 Task: Select street view around selected location Hurricane Harbor Splashtown, Texas, United States and verify 5 surrounding locations
Action: Mouse moved to (182, 39)
Screenshot: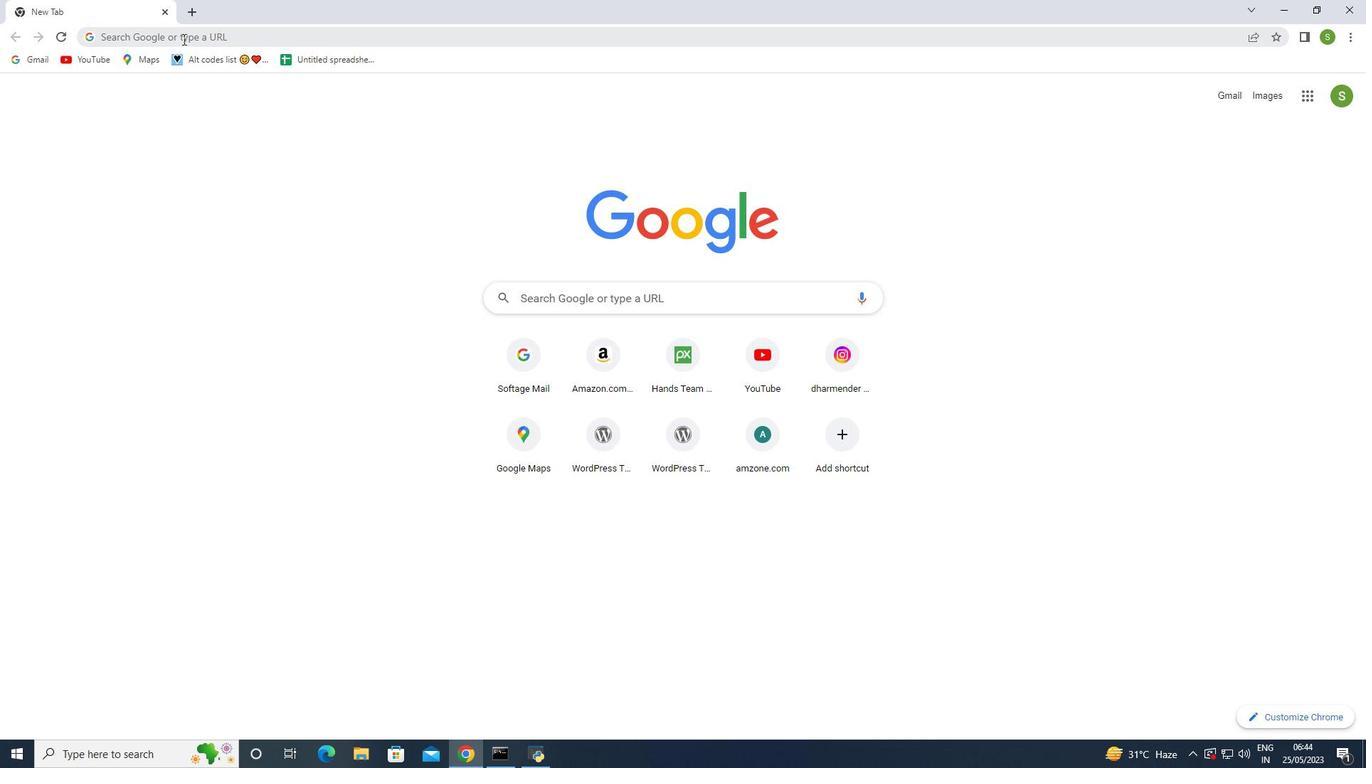 
Action: Mouse pressed left at (182, 39)
Screenshot: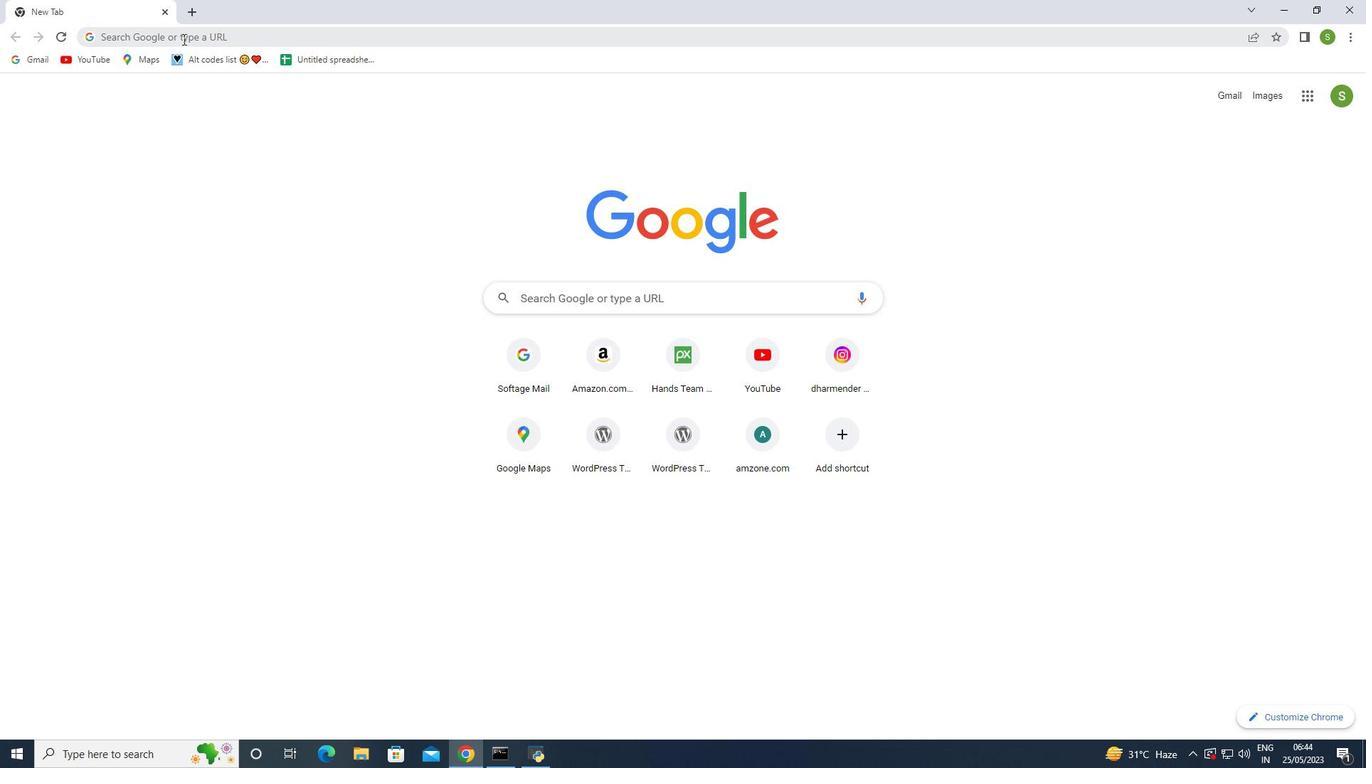 
Action: Key pressed google<Key.space>maps
Screenshot: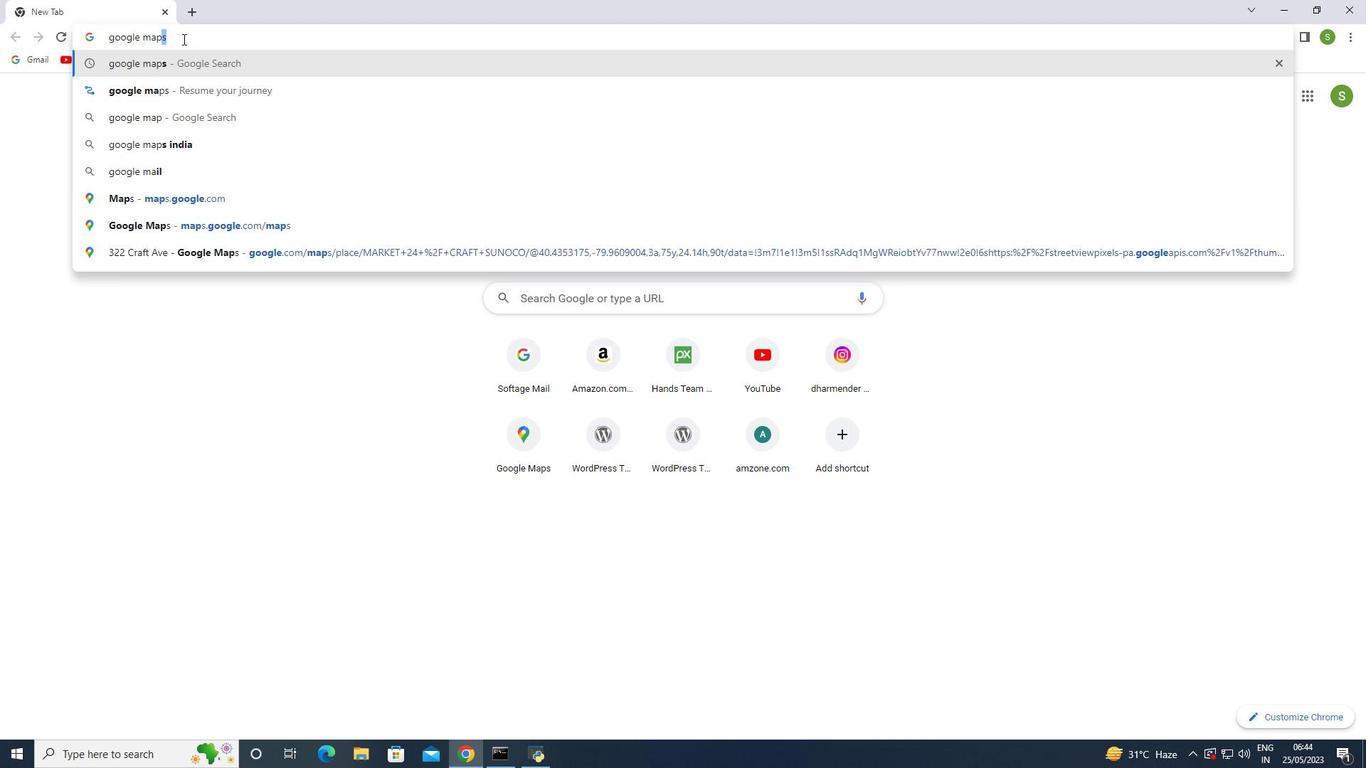
Action: Mouse moved to (172, 67)
Screenshot: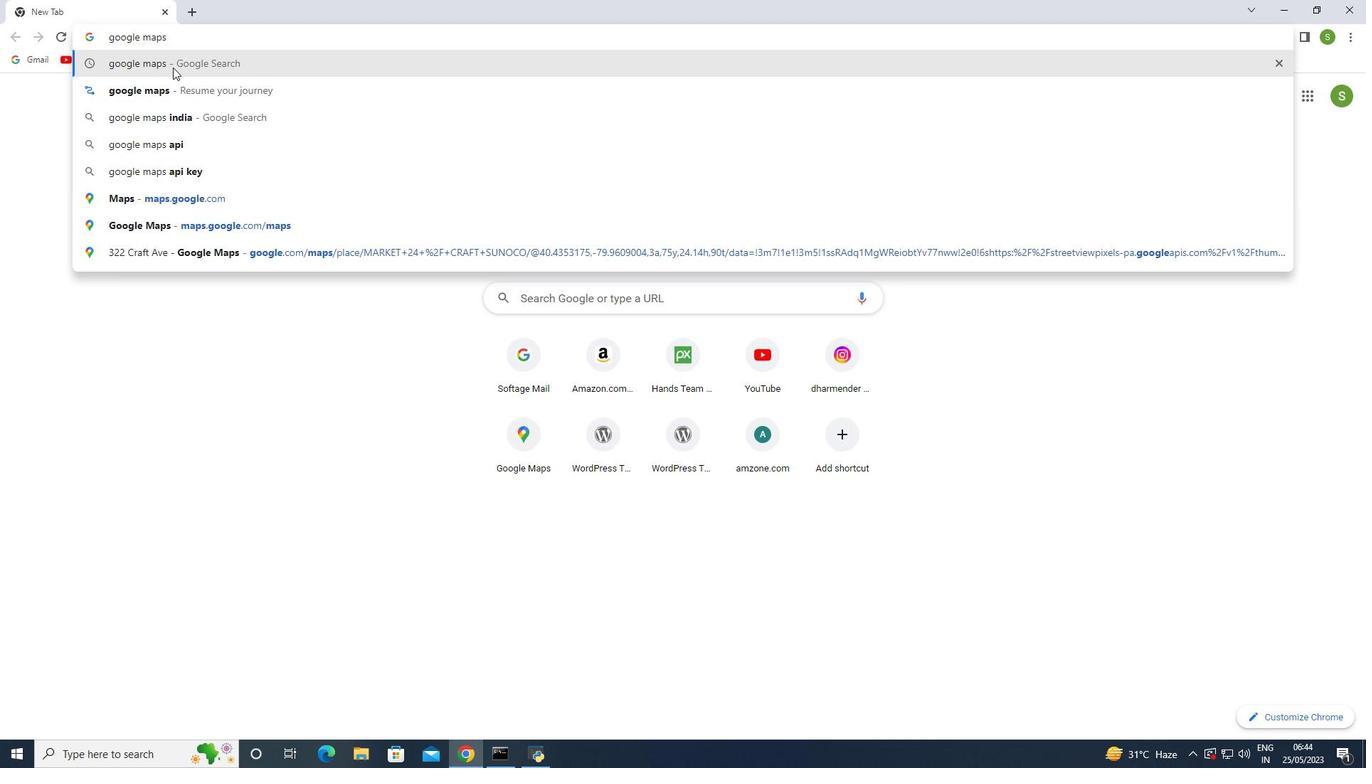 
Action: Key pressed <Key.enter>
Screenshot: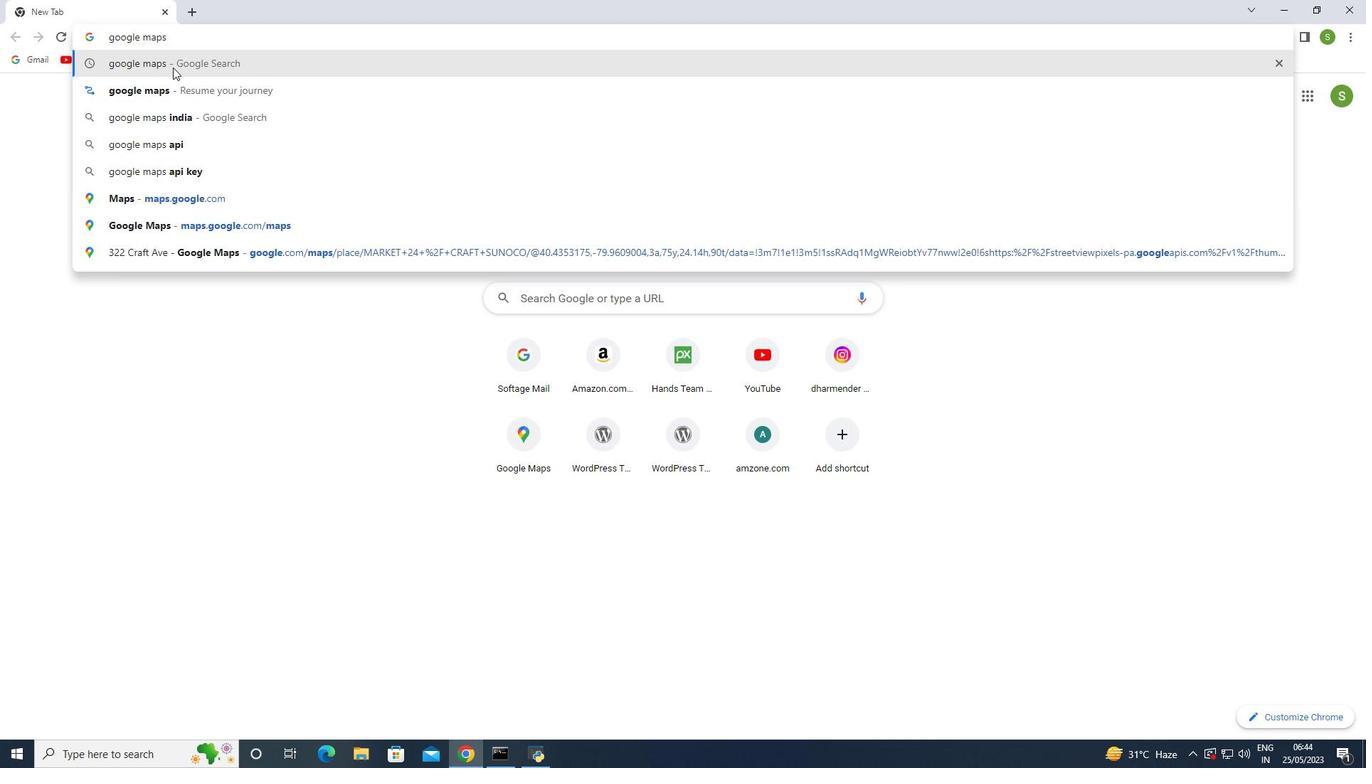 
Action: Mouse moved to (210, 323)
Screenshot: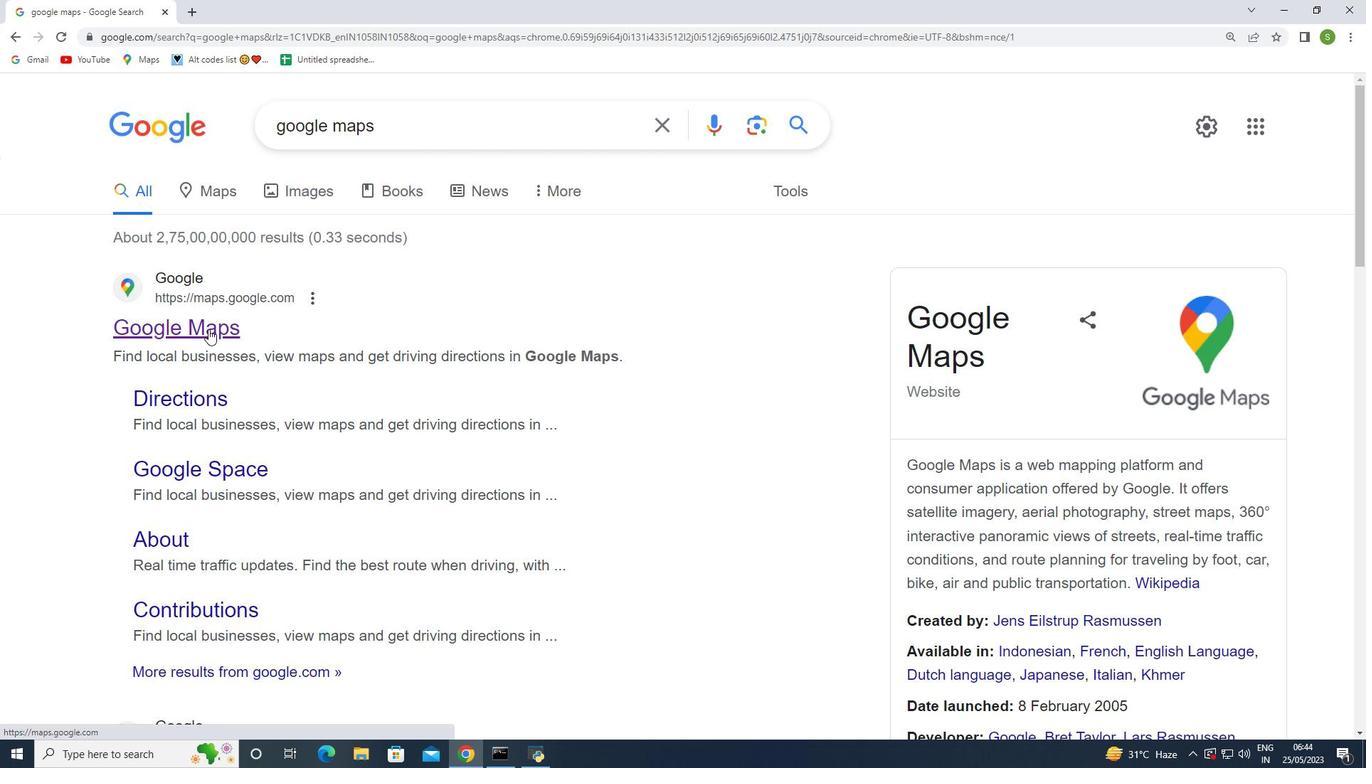 
Action: Mouse pressed left at (210, 323)
Screenshot: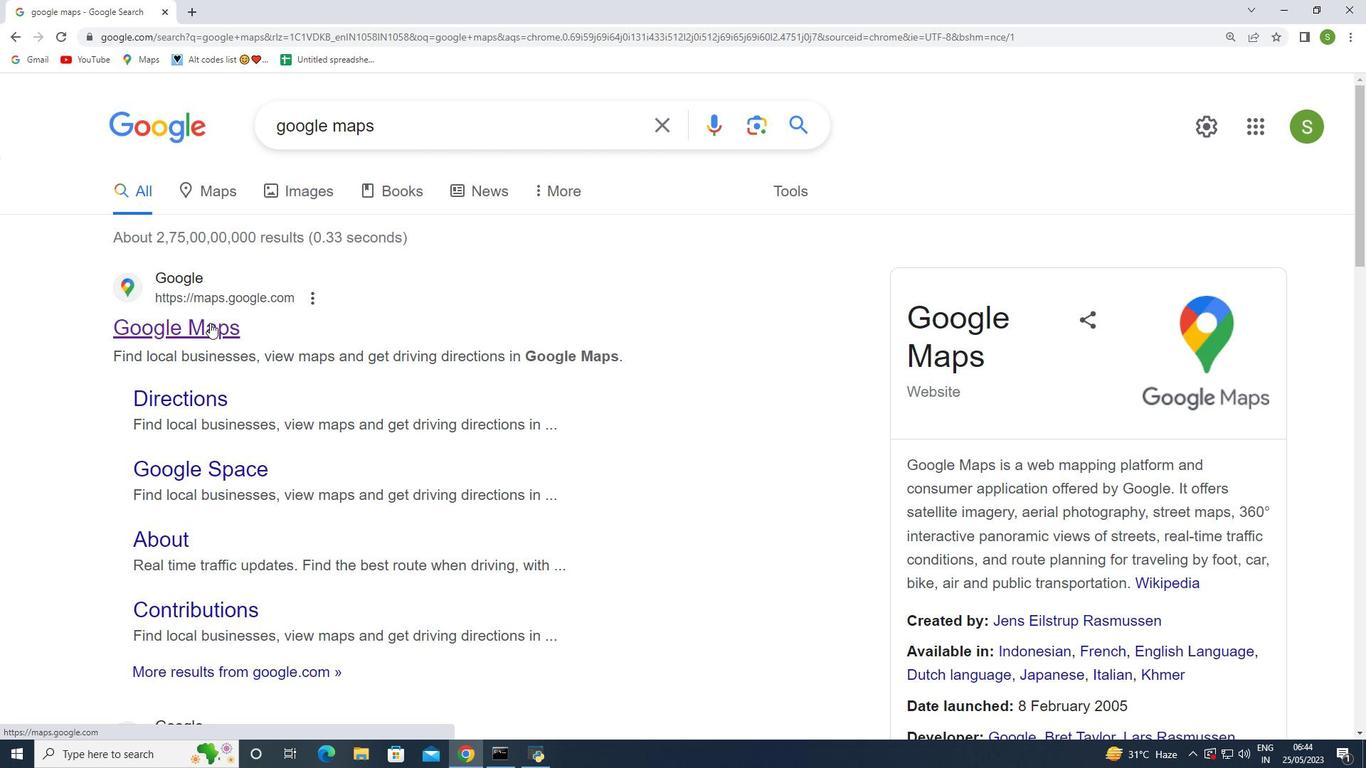 
Action: Mouse moved to (134, 667)
Screenshot: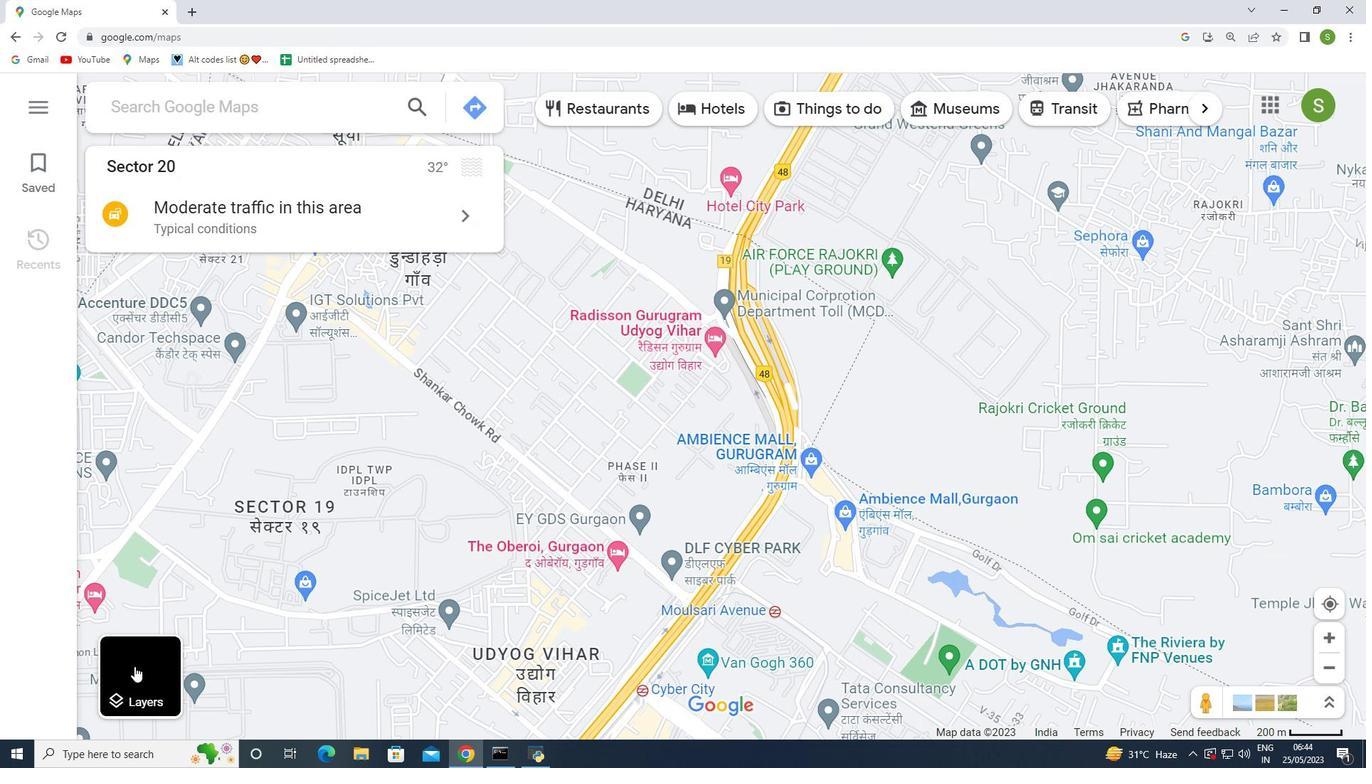 
Action: Mouse pressed left at (134, 667)
Screenshot: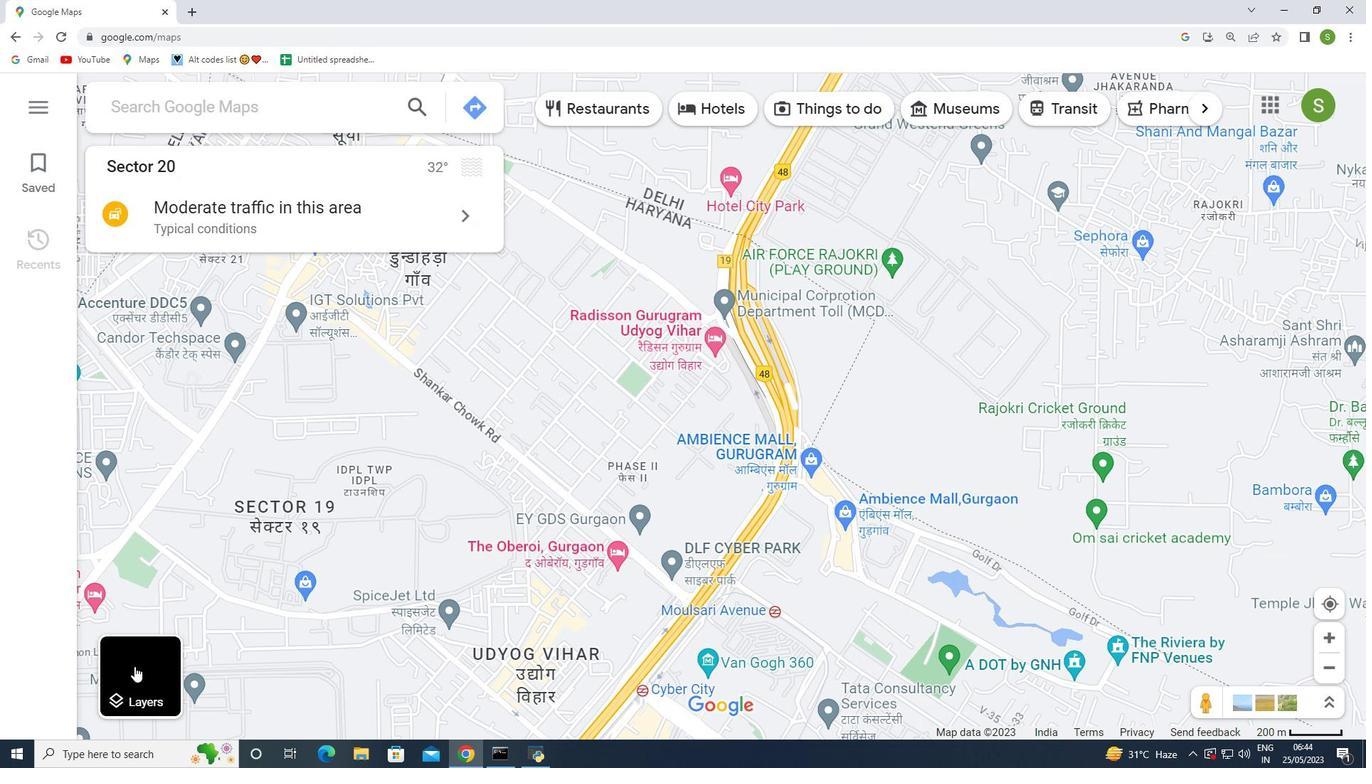 
Action: Mouse moved to (474, 679)
Screenshot: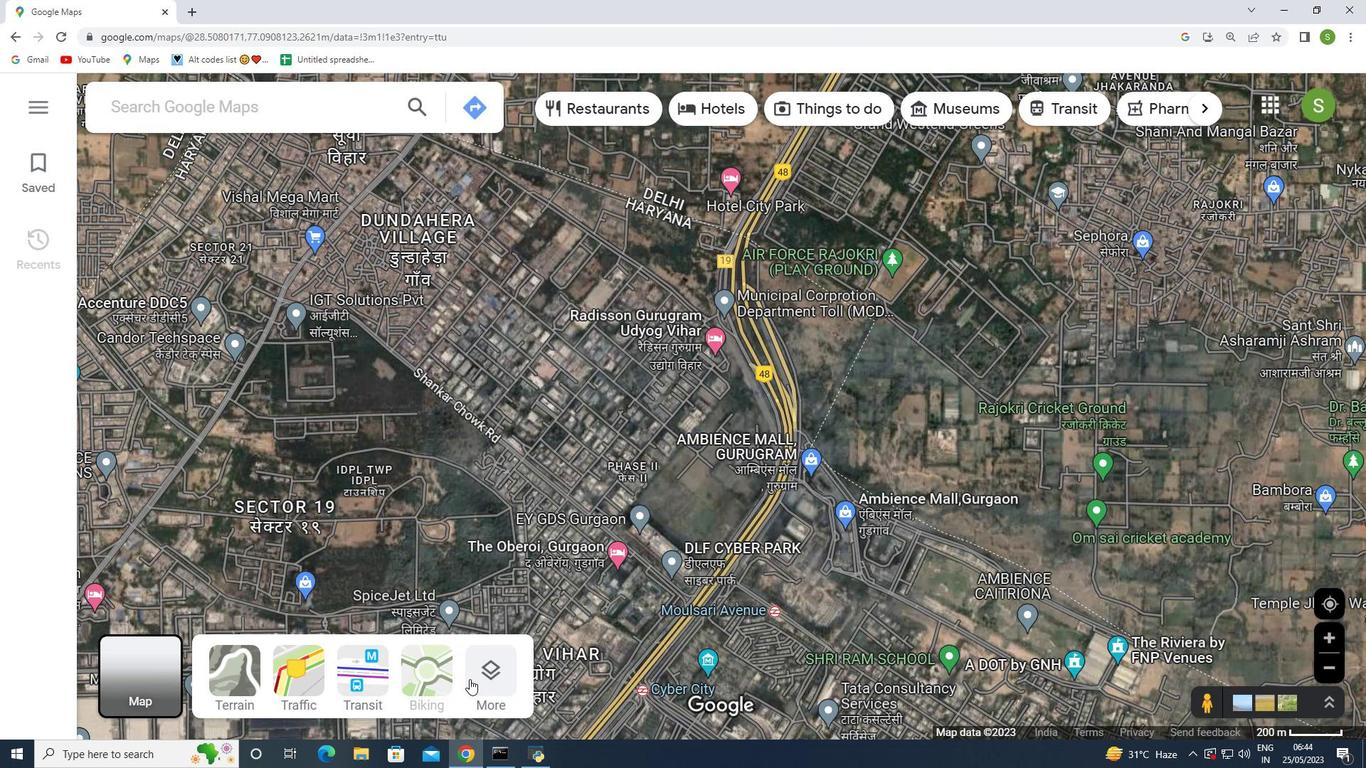 
Action: Mouse pressed left at (474, 679)
Screenshot: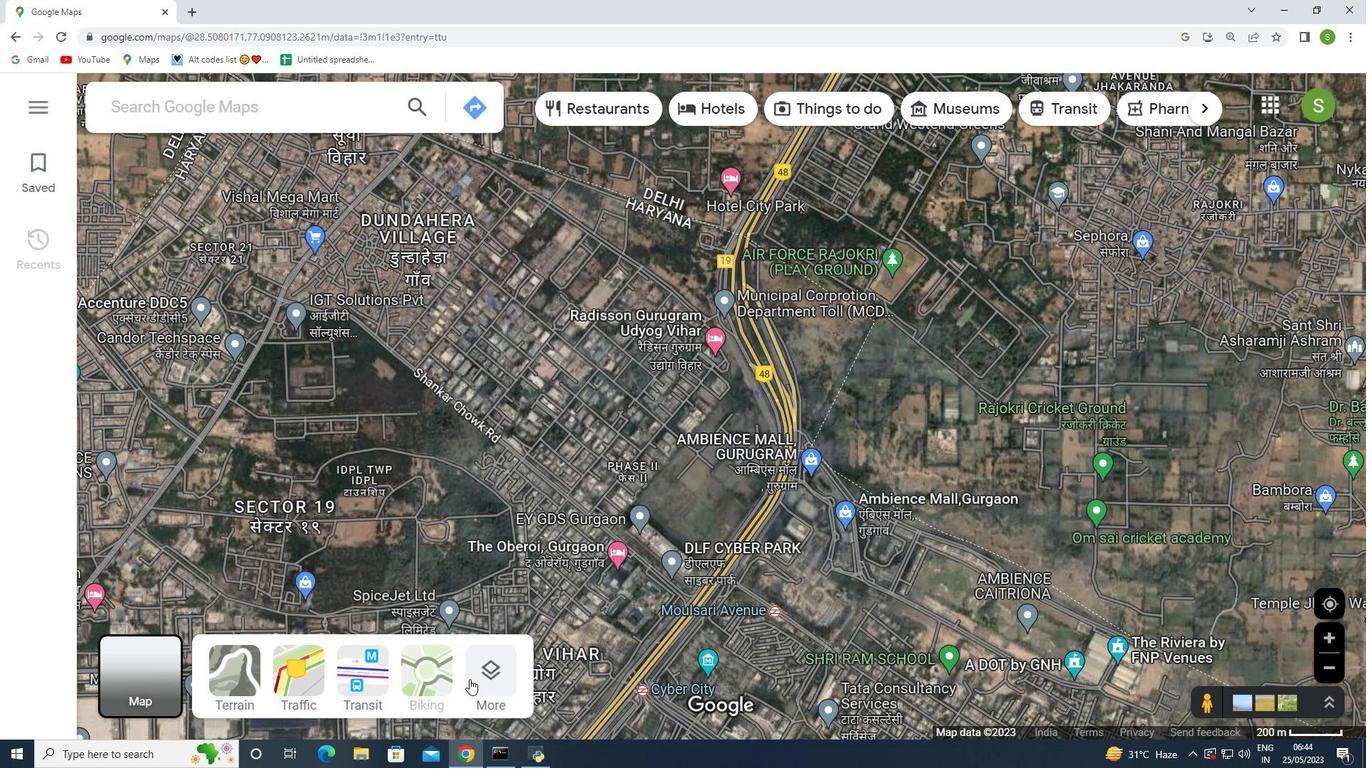 
Action: Mouse moved to (241, 348)
Screenshot: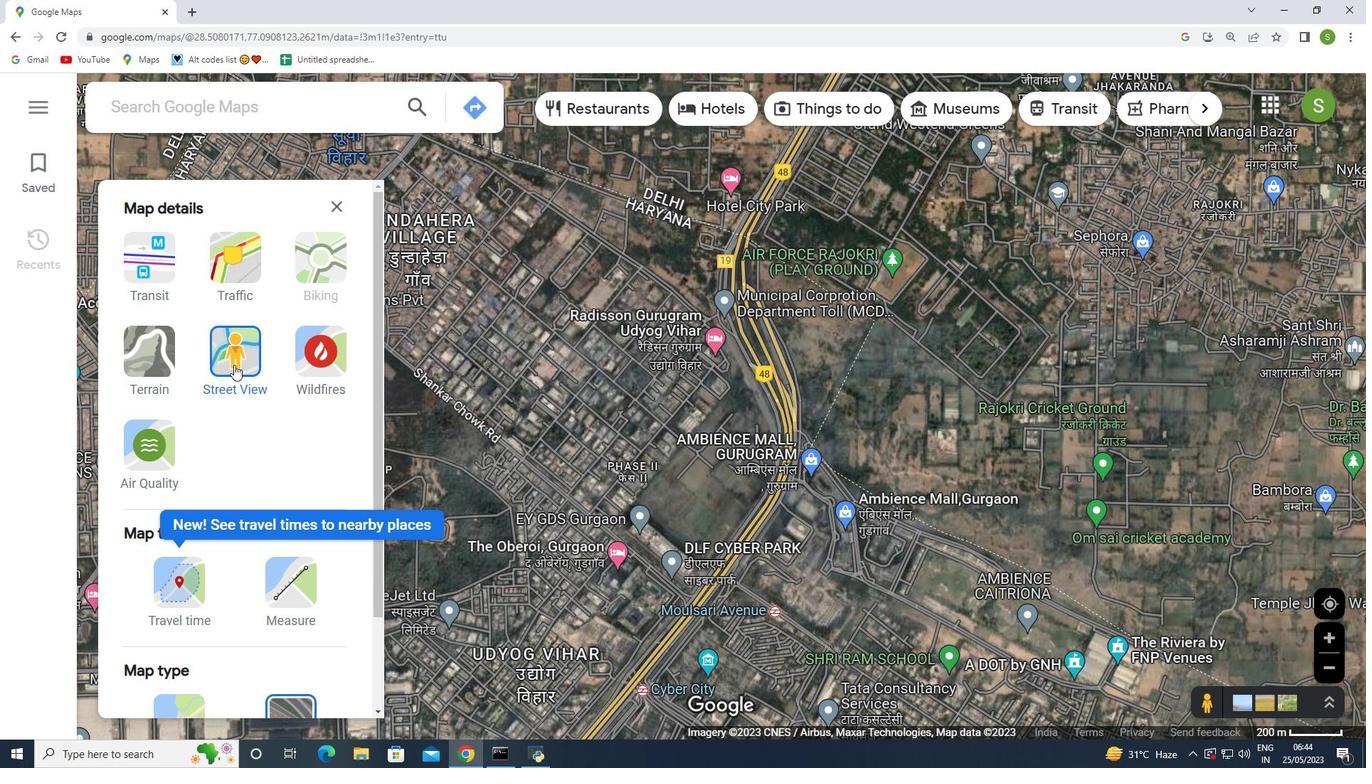 
Action: Mouse pressed left at (241, 348)
Screenshot: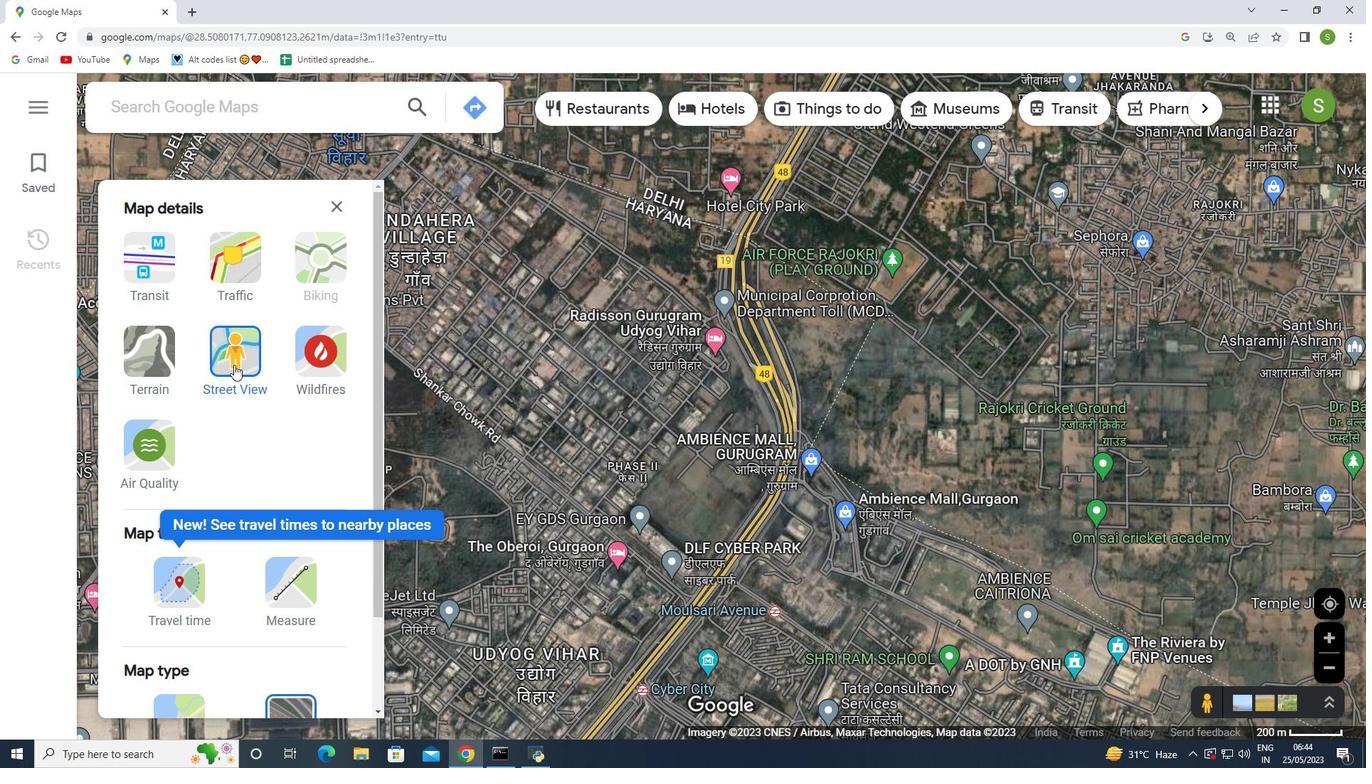 
Action: Mouse moved to (255, 111)
Screenshot: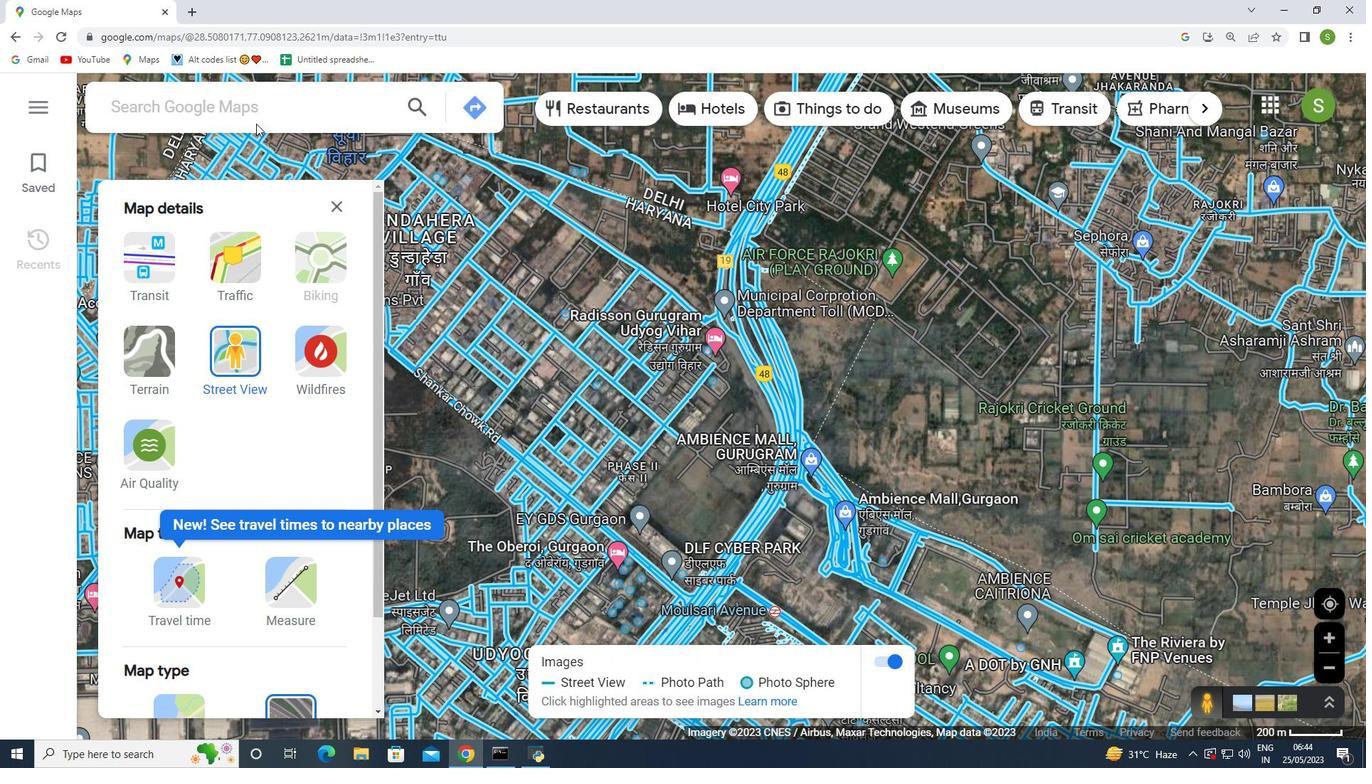 
Action: Mouse pressed left at (255, 111)
Screenshot: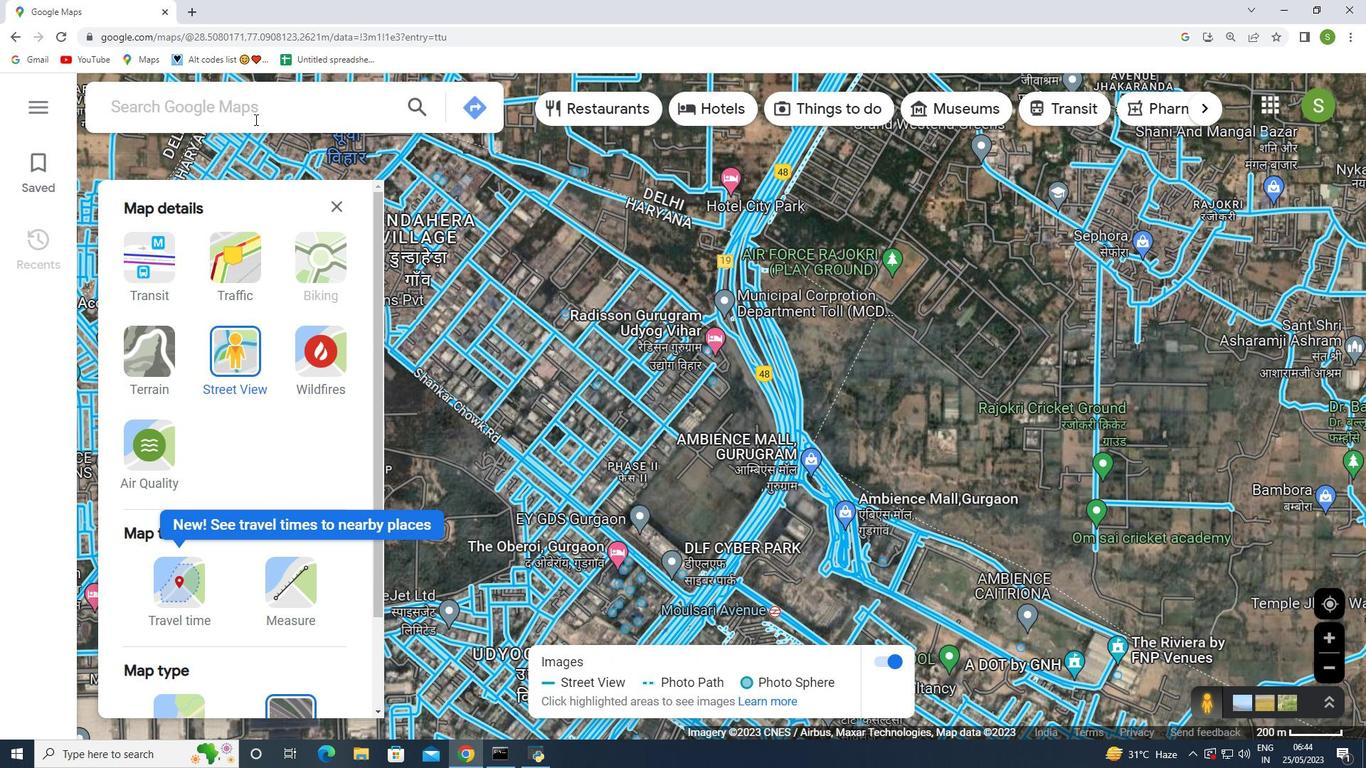 
Action: Mouse moved to (272, 123)
Screenshot: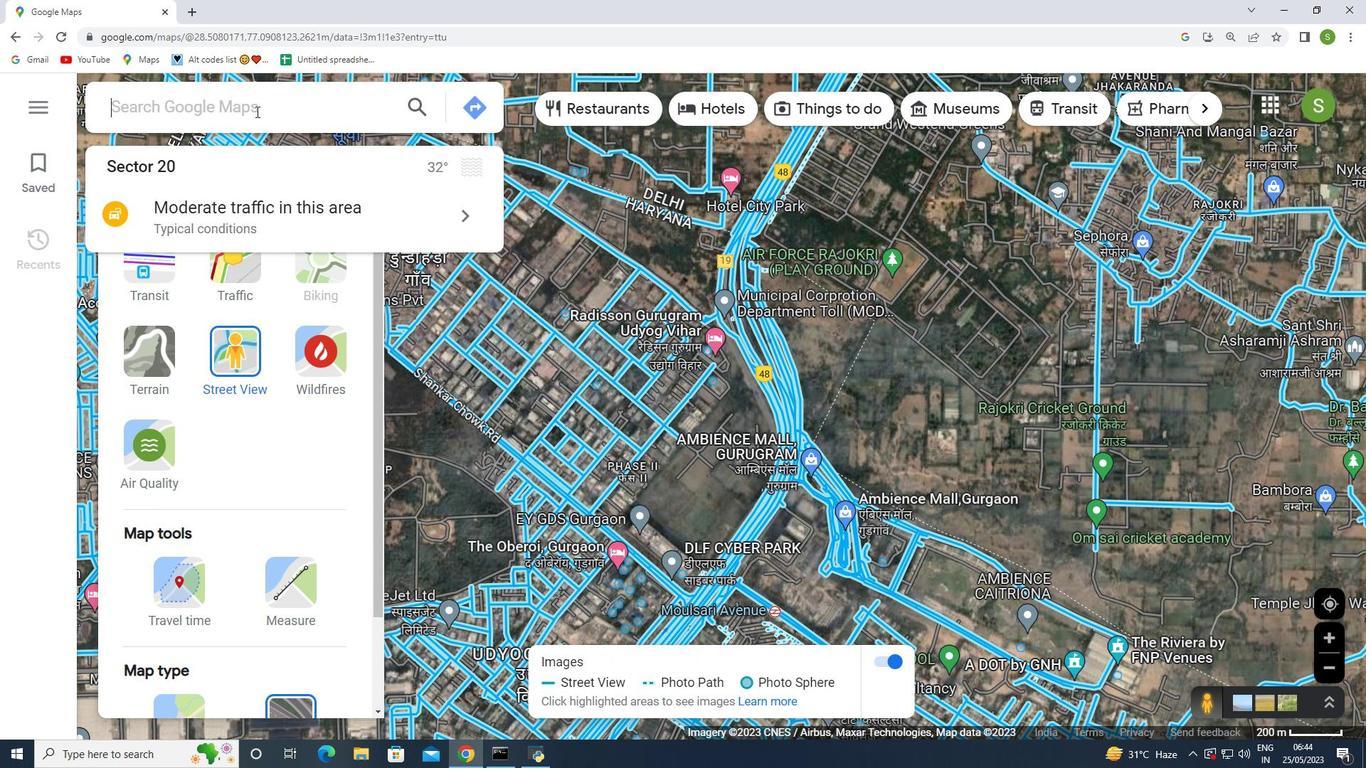 
Action: Key pressed <Key.shift>Hurricane
Screenshot: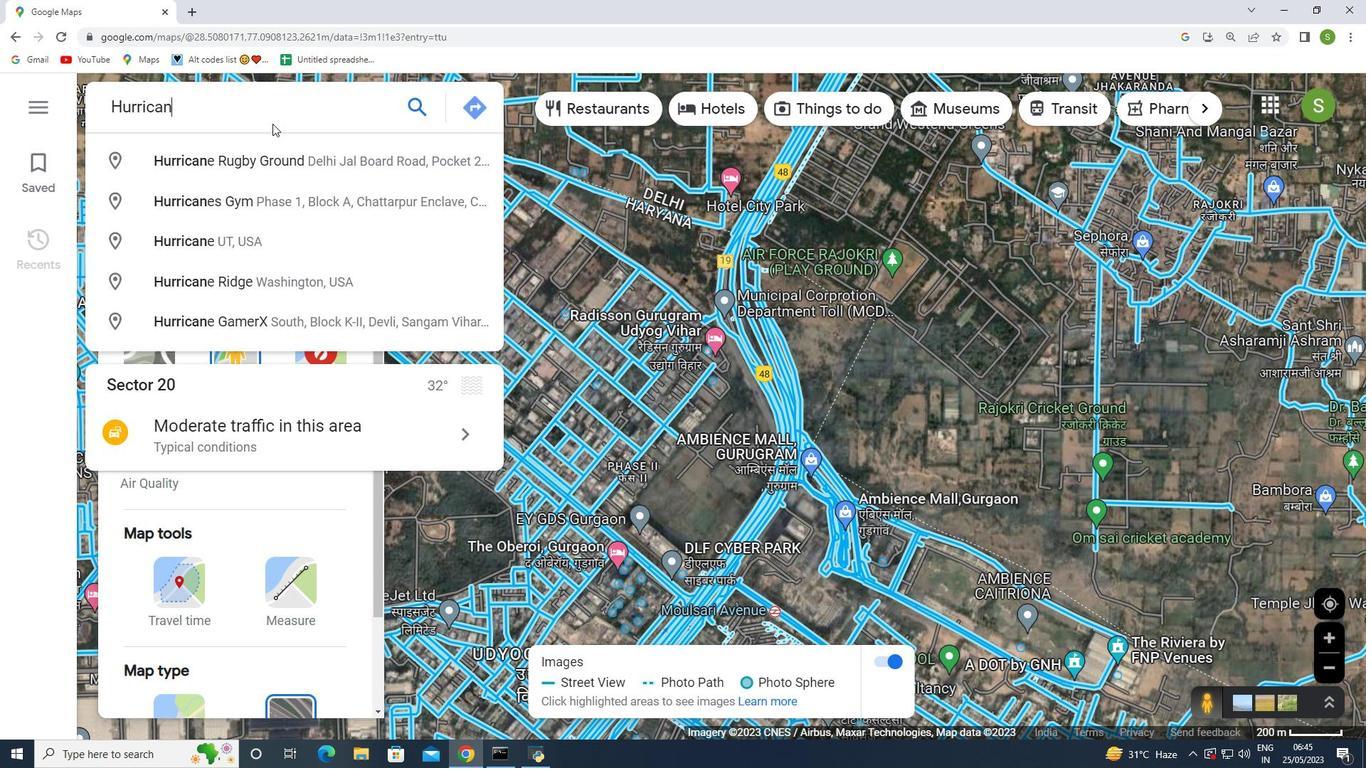 
Action: Mouse moved to (332, 102)
Screenshot: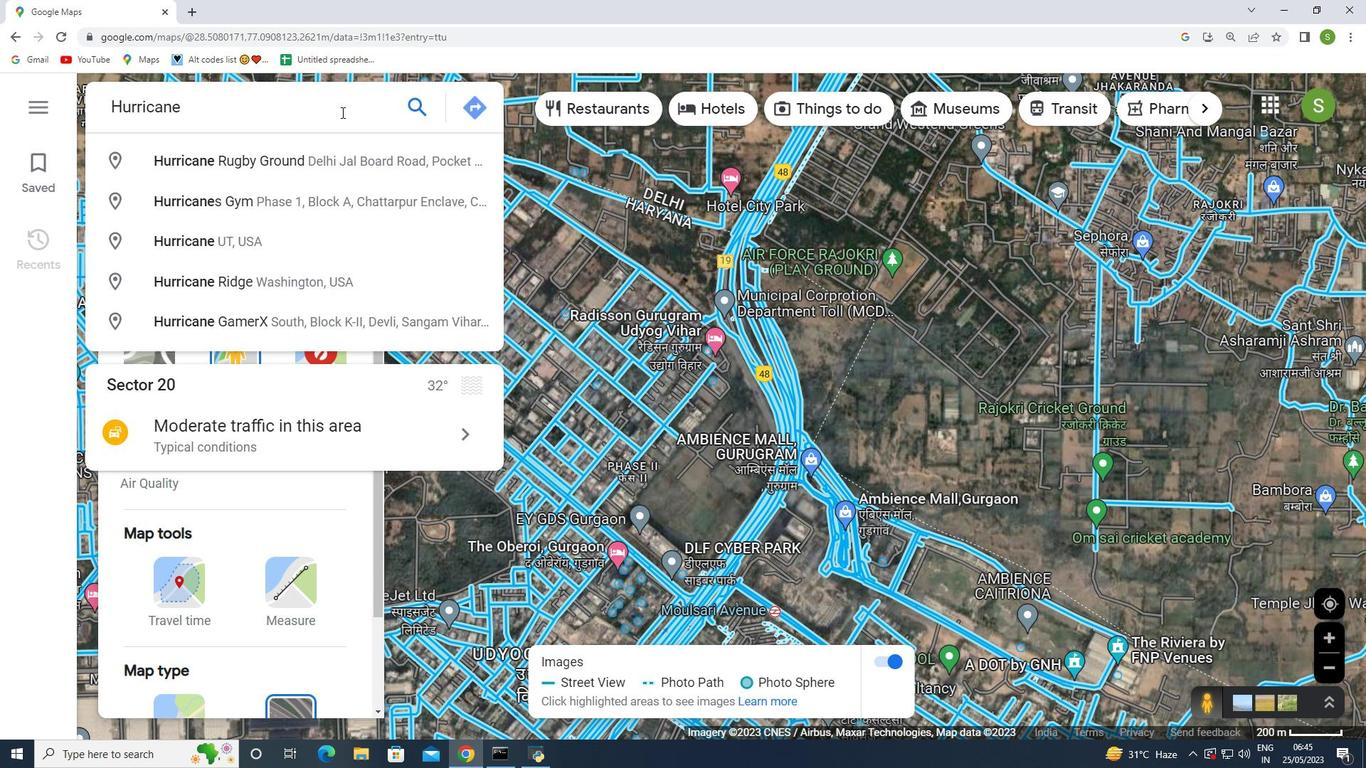 
Action: Mouse pressed left at (332, 102)
Screenshot: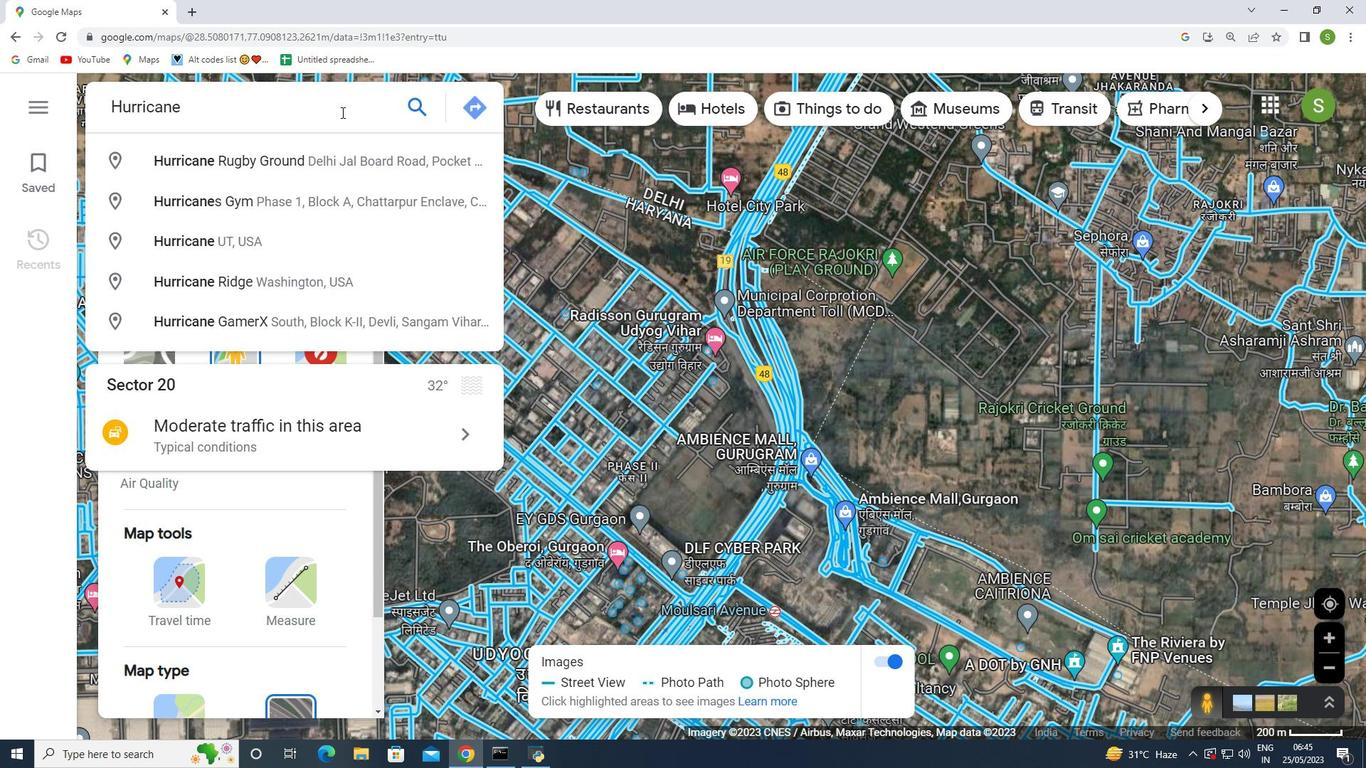 
Action: Mouse moved to (332, 103)
Screenshot: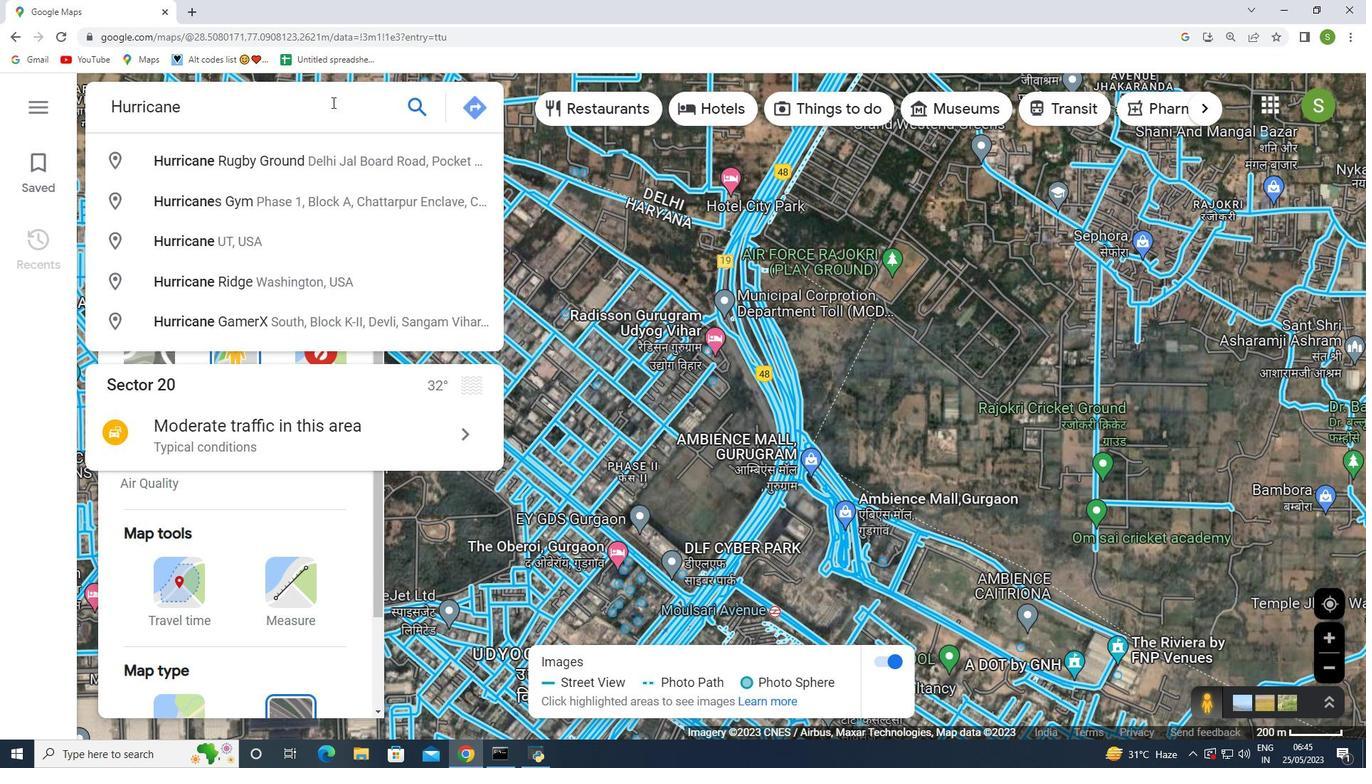 
Action: Key pressed <Key.space><Key.shift>Harbor<Key.space>splashtown<Key.space>texas<Key.space>unites<Key.backspace>d<Key.space>states<Key.enter>
Screenshot: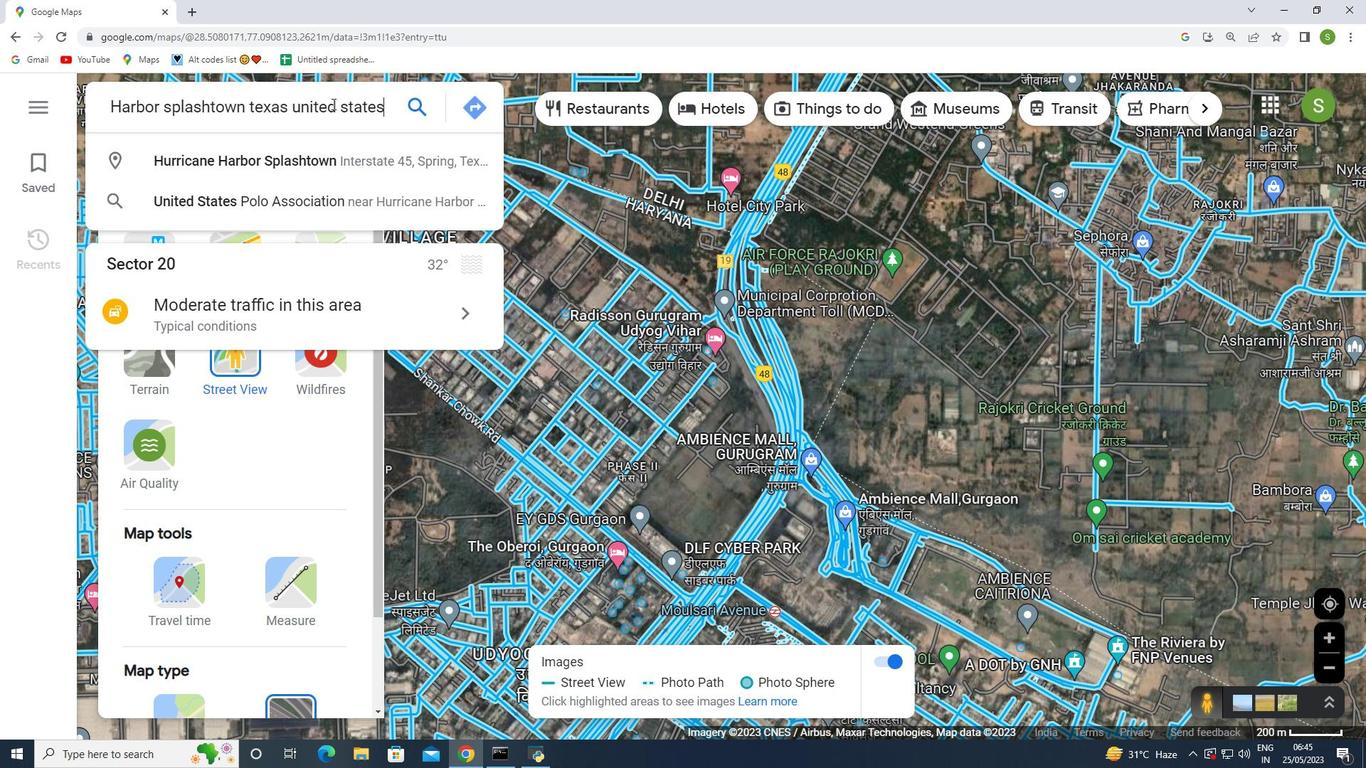 
Action: Mouse moved to (383, 313)
Screenshot: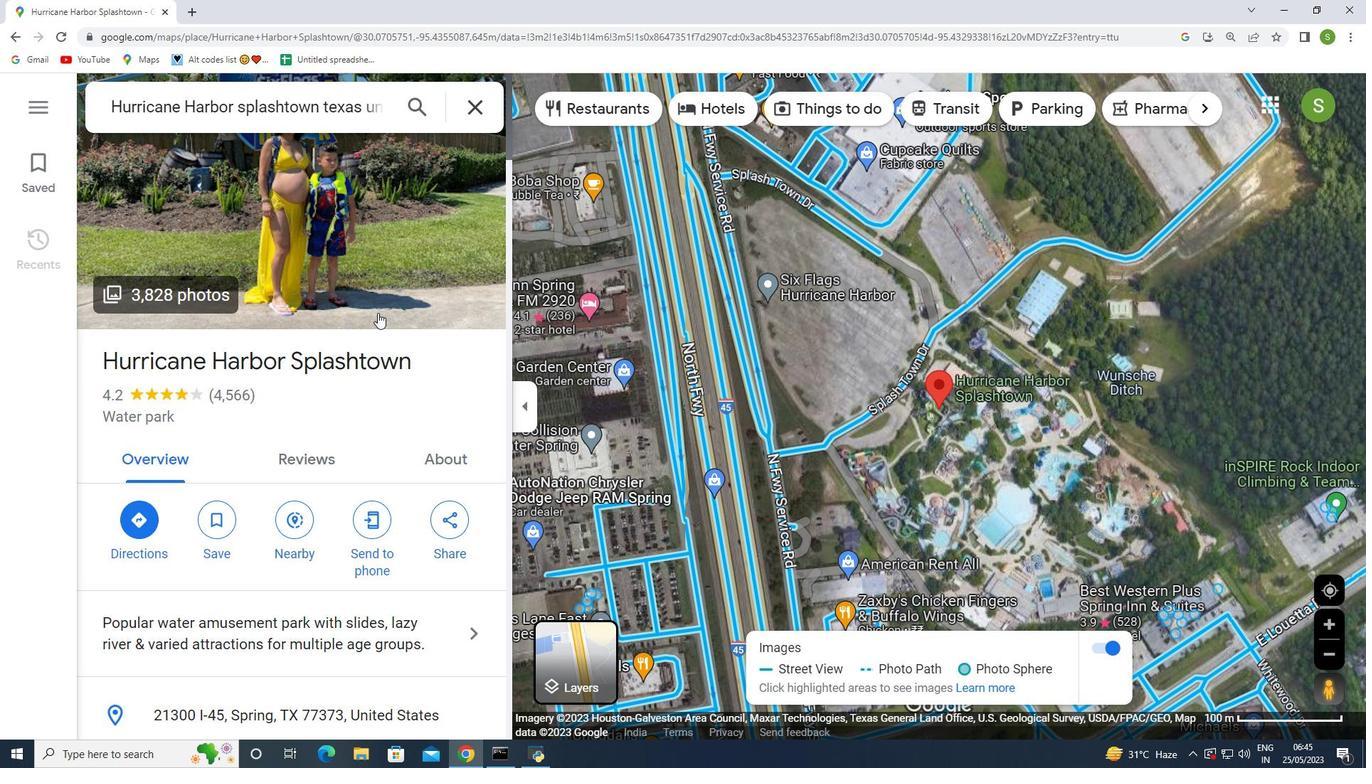 
Action: Mouse scrolled (383, 313) with delta (0, 0)
Screenshot: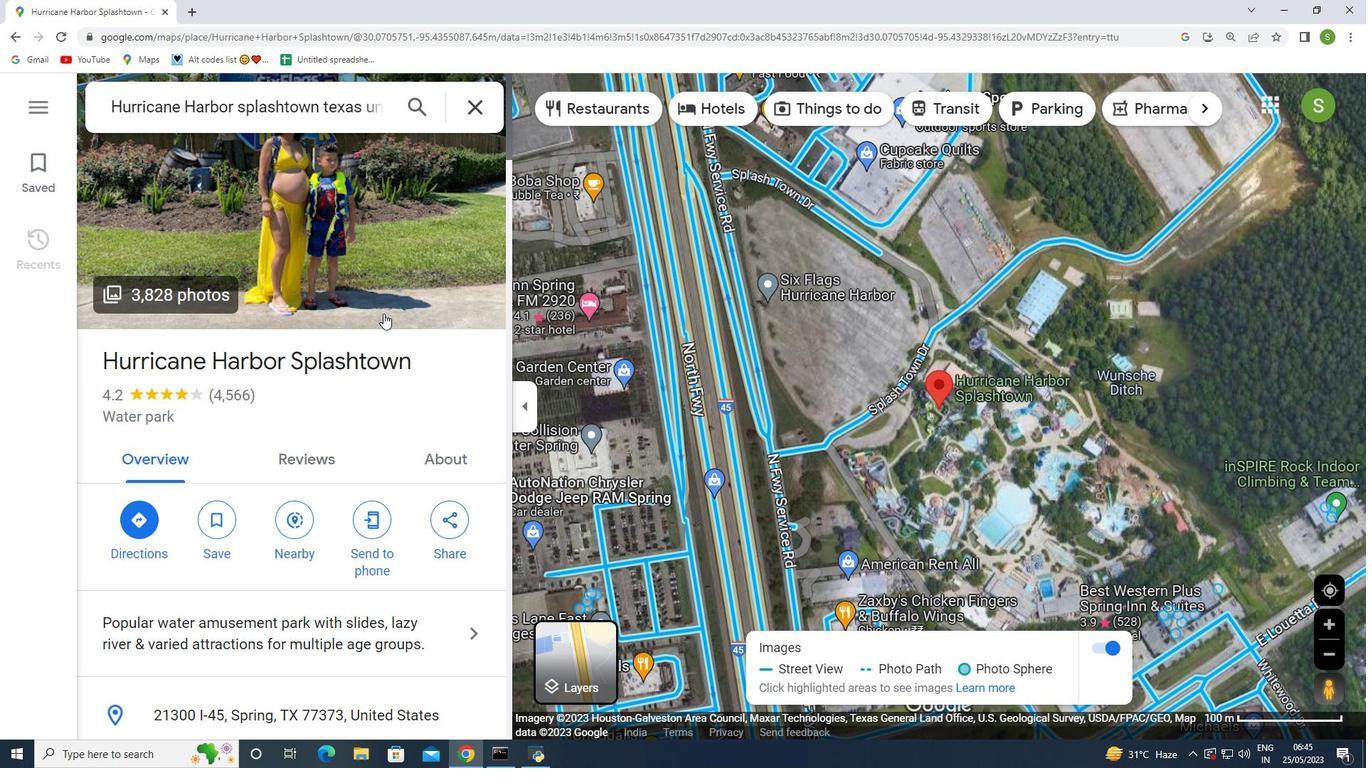 
Action: Mouse scrolled (383, 313) with delta (0, 0)
Screenshot: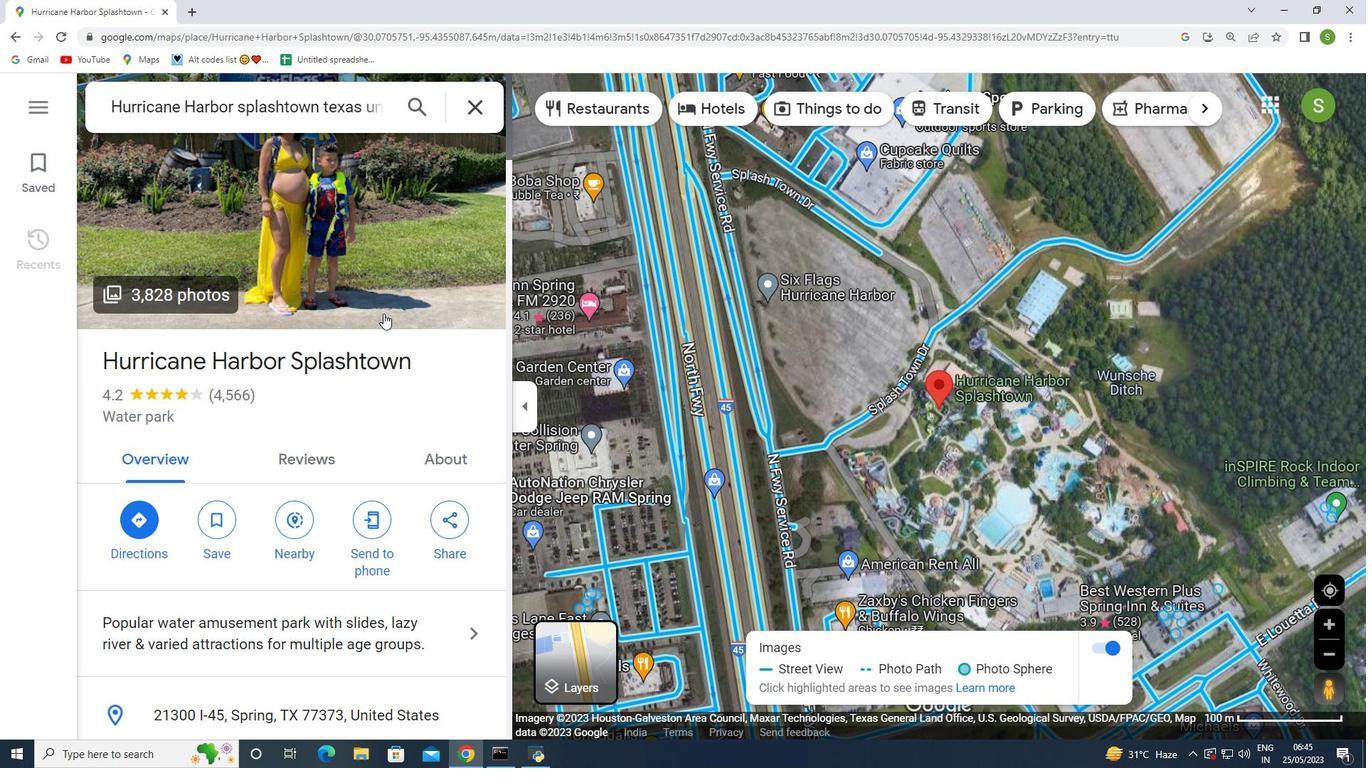 
Action: Mouse moved to (952, 403)
Screenshot: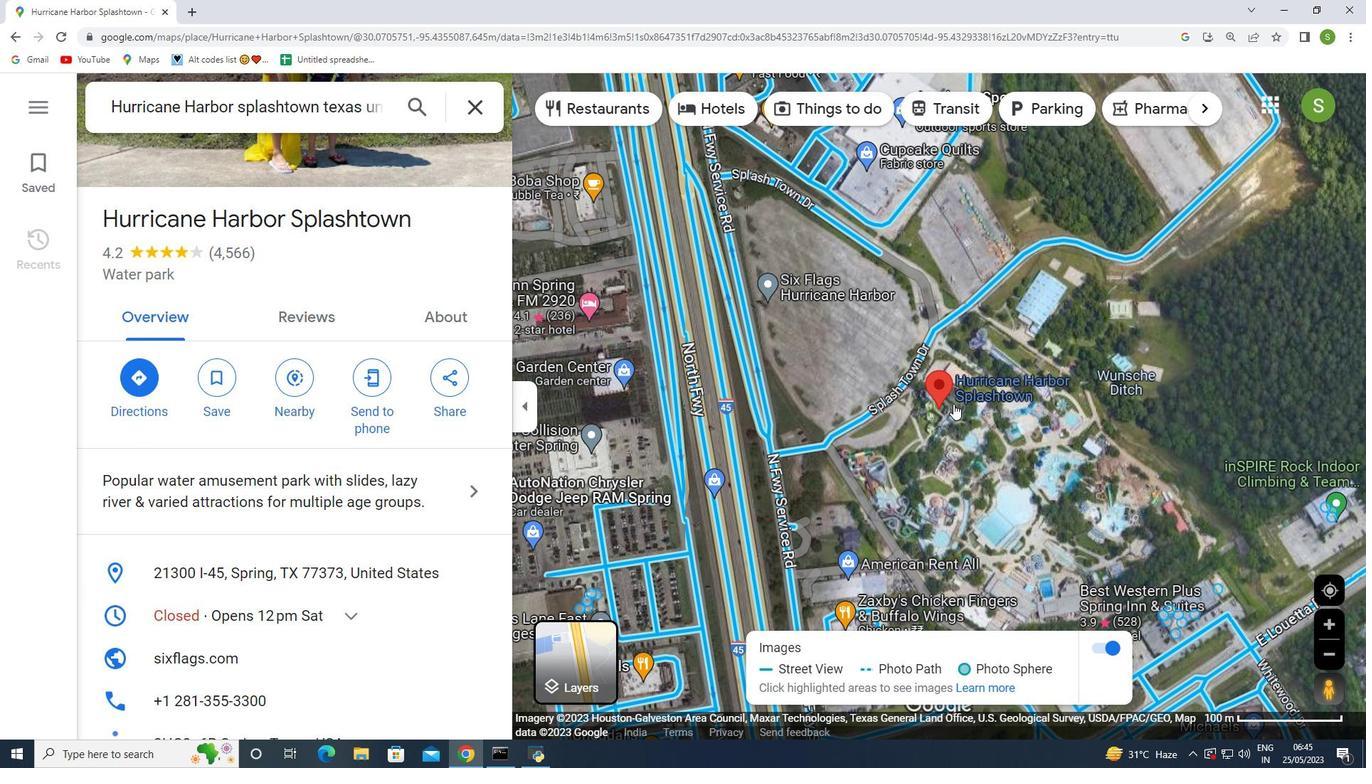 
Action: Mouse scrolled (952, 404) with delta (0, 0)
Screenshot: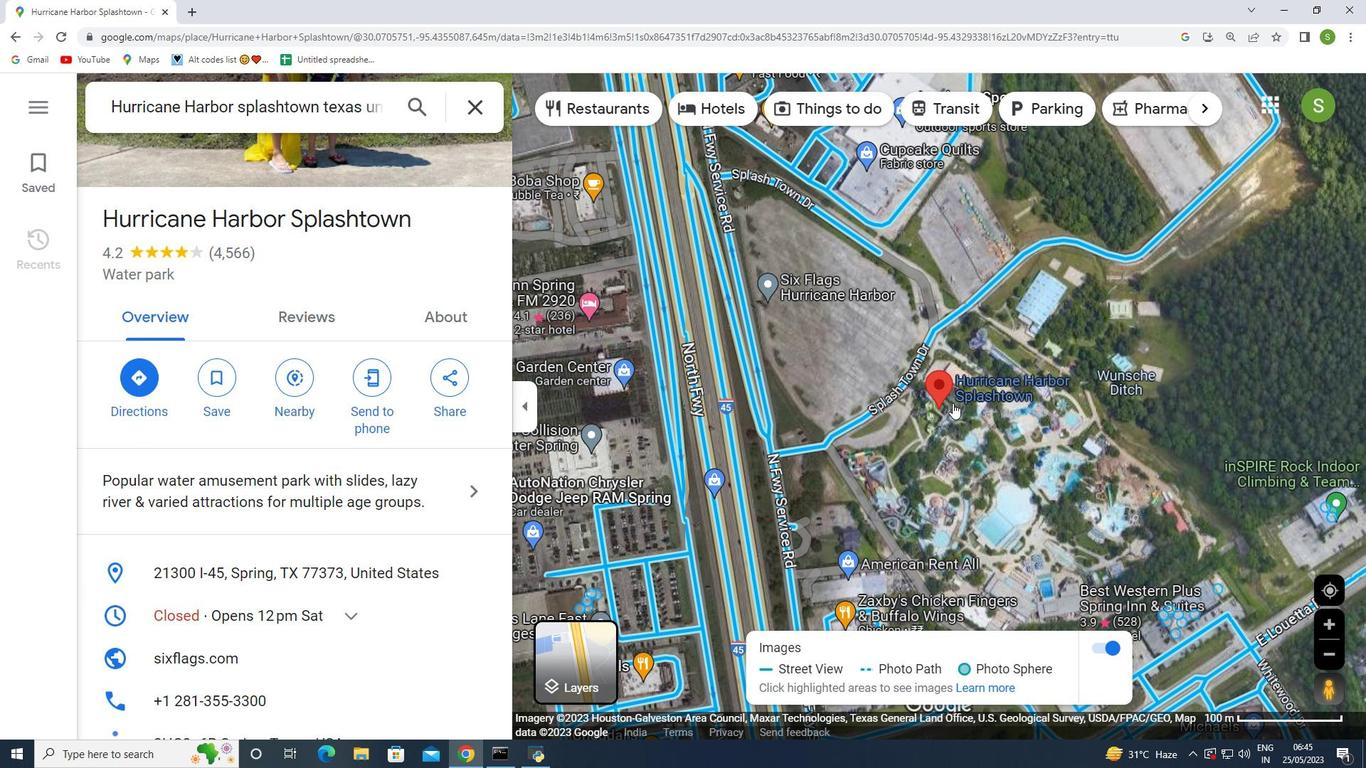 
Action: Mouse moved to (951, 403)
Screenshot: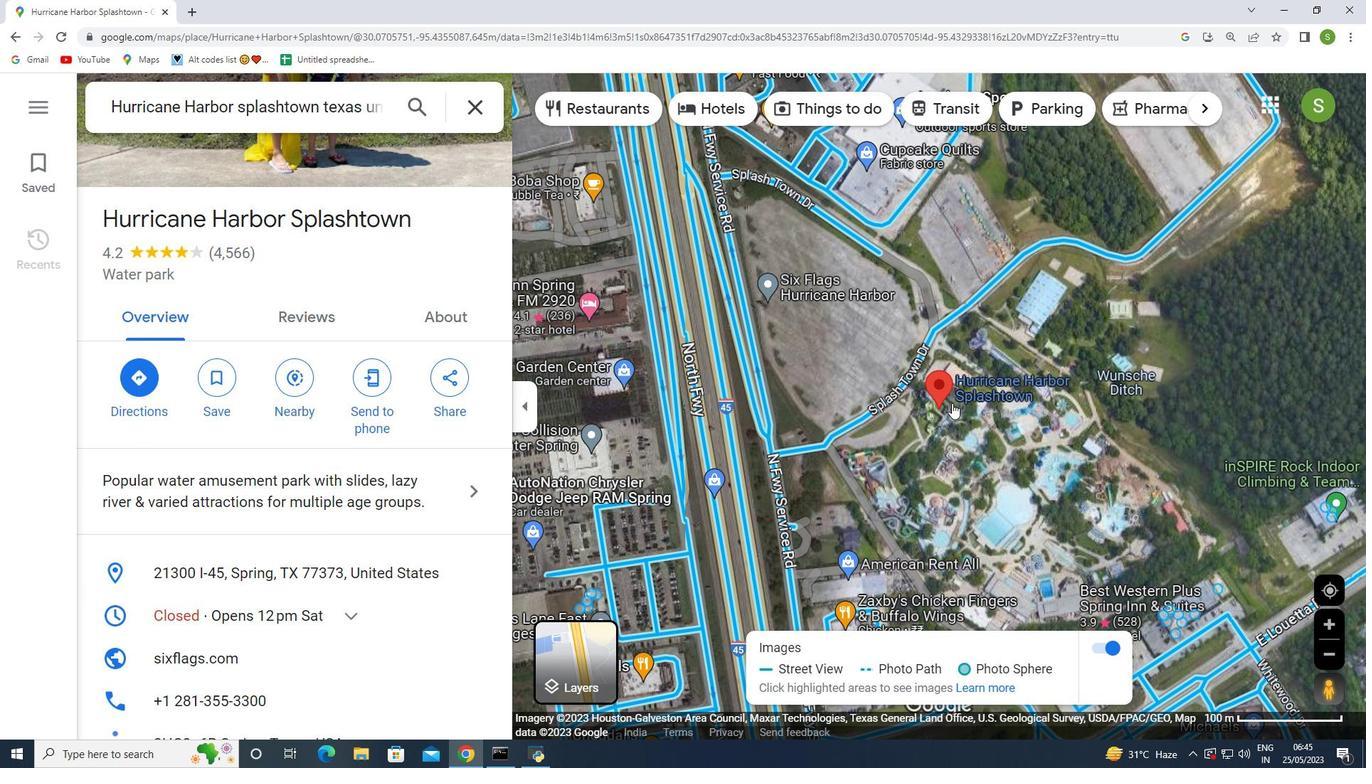 
Action: Mouse scrolled (952, 404) with delta (0, 0)
Screenshot: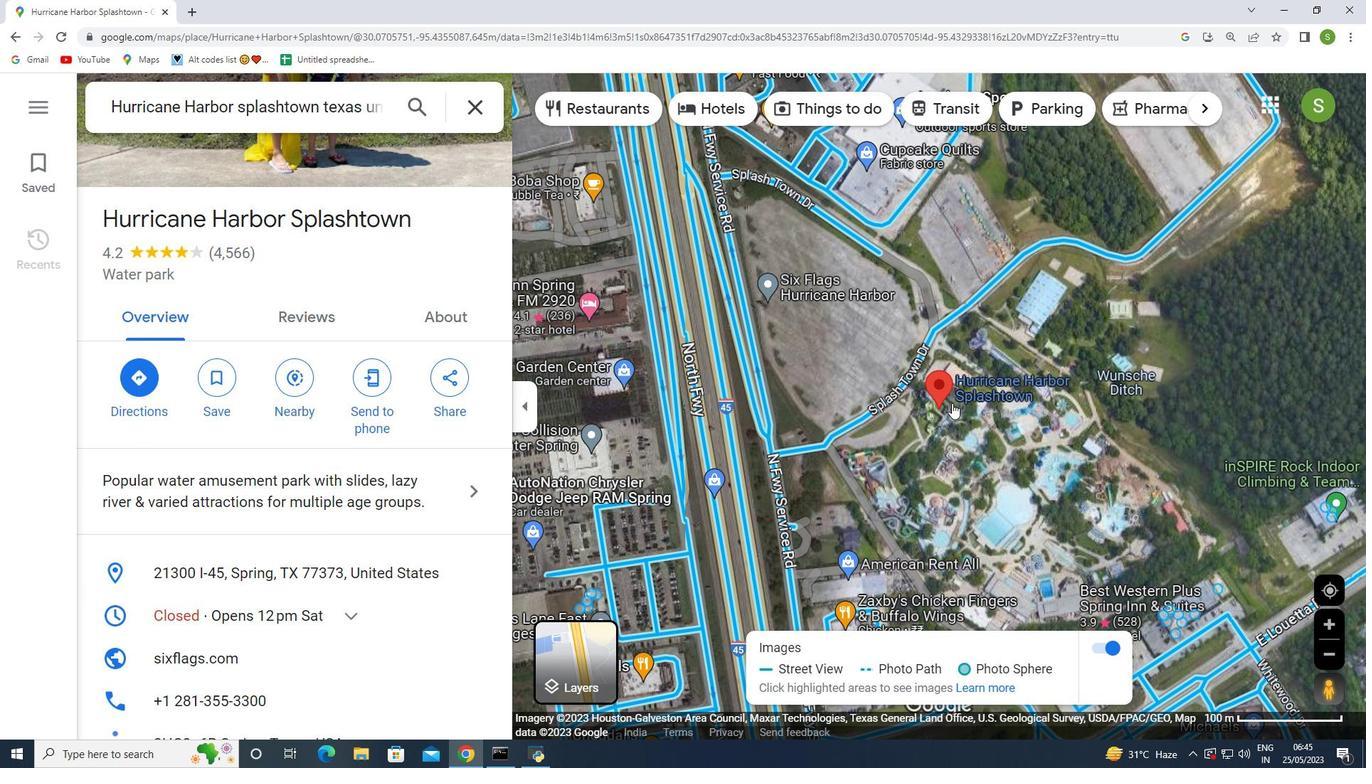
Action: Mouse moved to (946, 407)
Screenshot: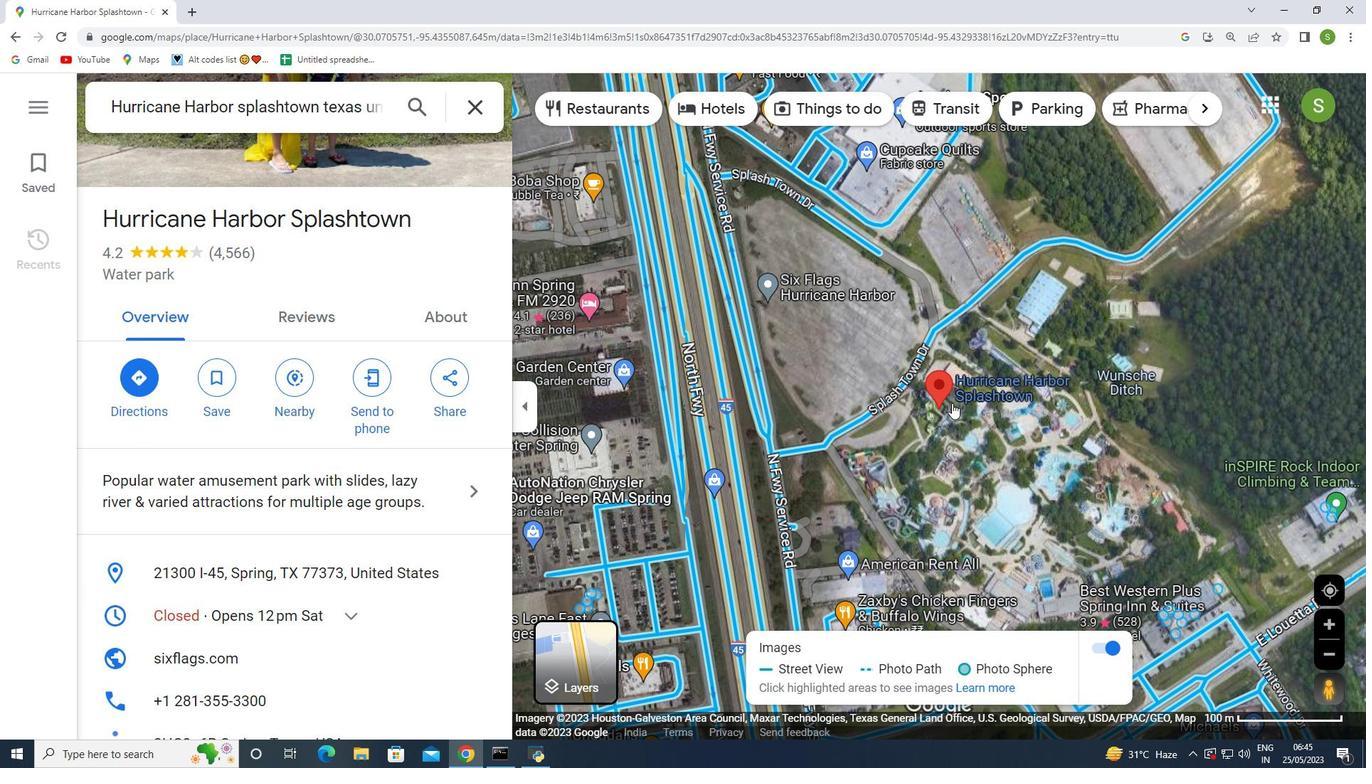 
Action: Mouse scrolled (946, 407) with delta (0, 0)
Screenshot: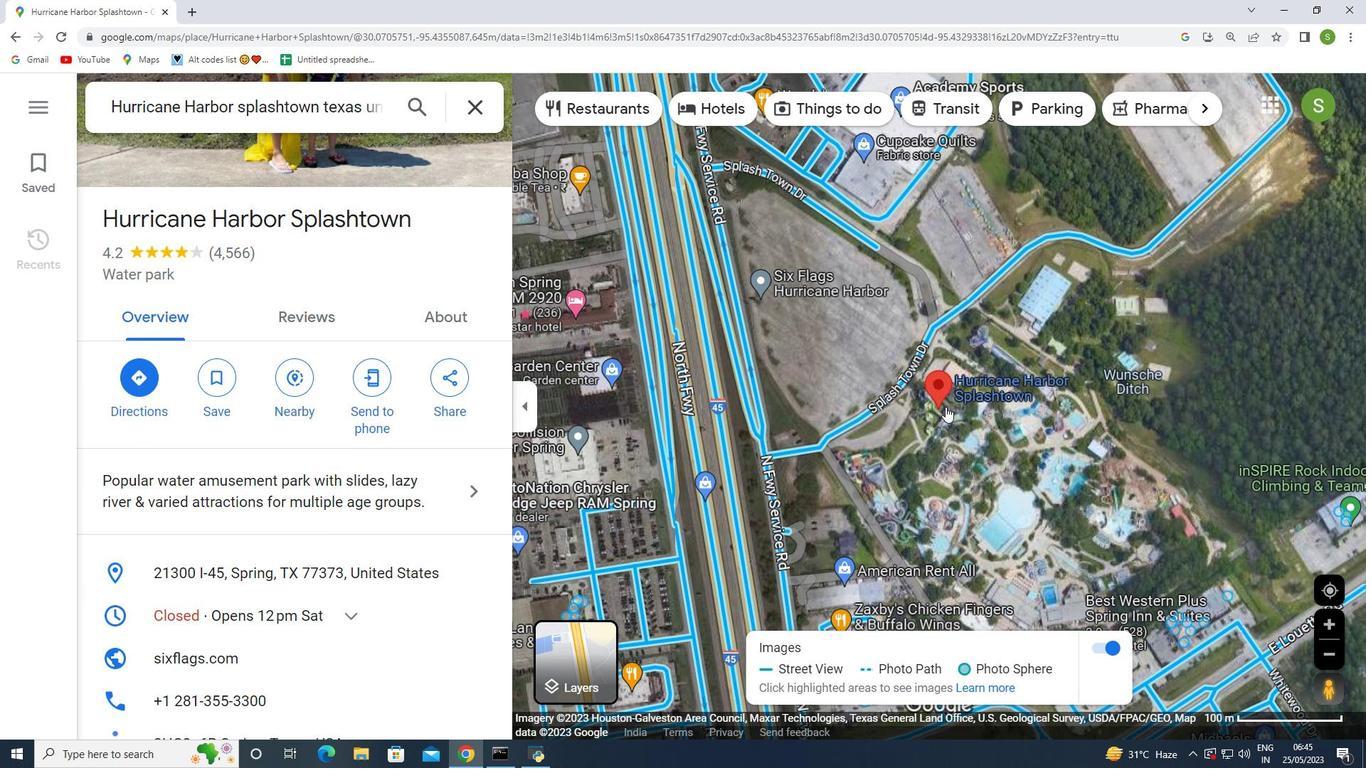 
Action: Mouse moved to (935, 410)
Screenshot: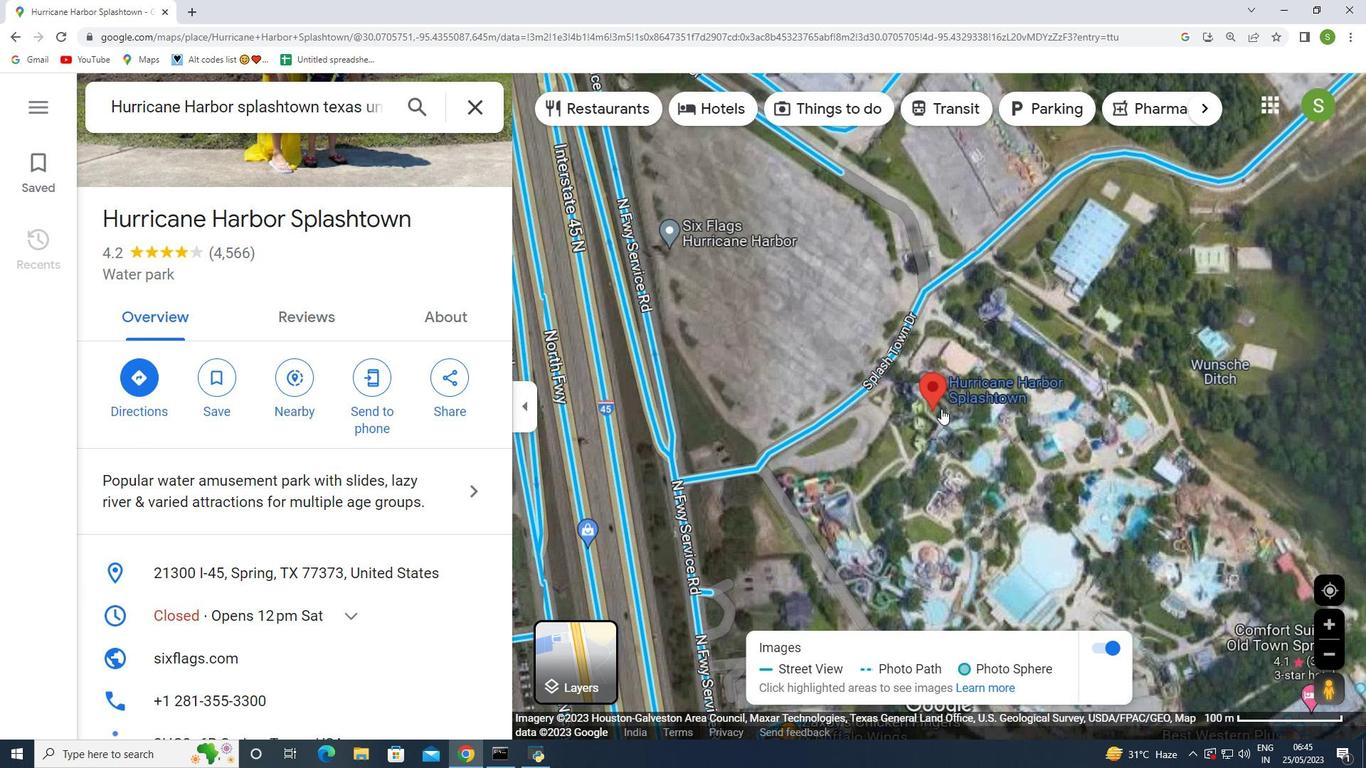 
Action: Mouse scrolled (935, 410) with delta (0, 0)
Screenshot: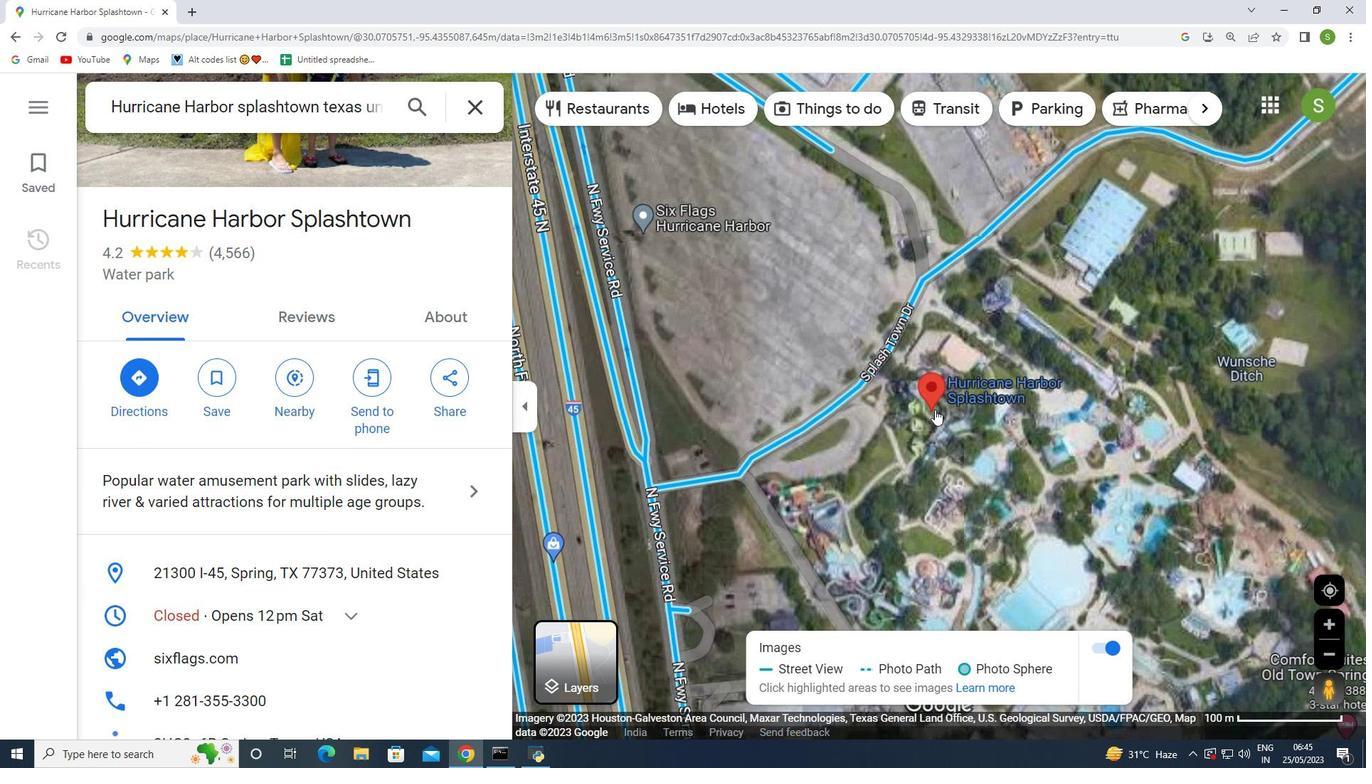 
Action: Mouse scrolled (935, 410) with delta (0, 0)
Screenshot: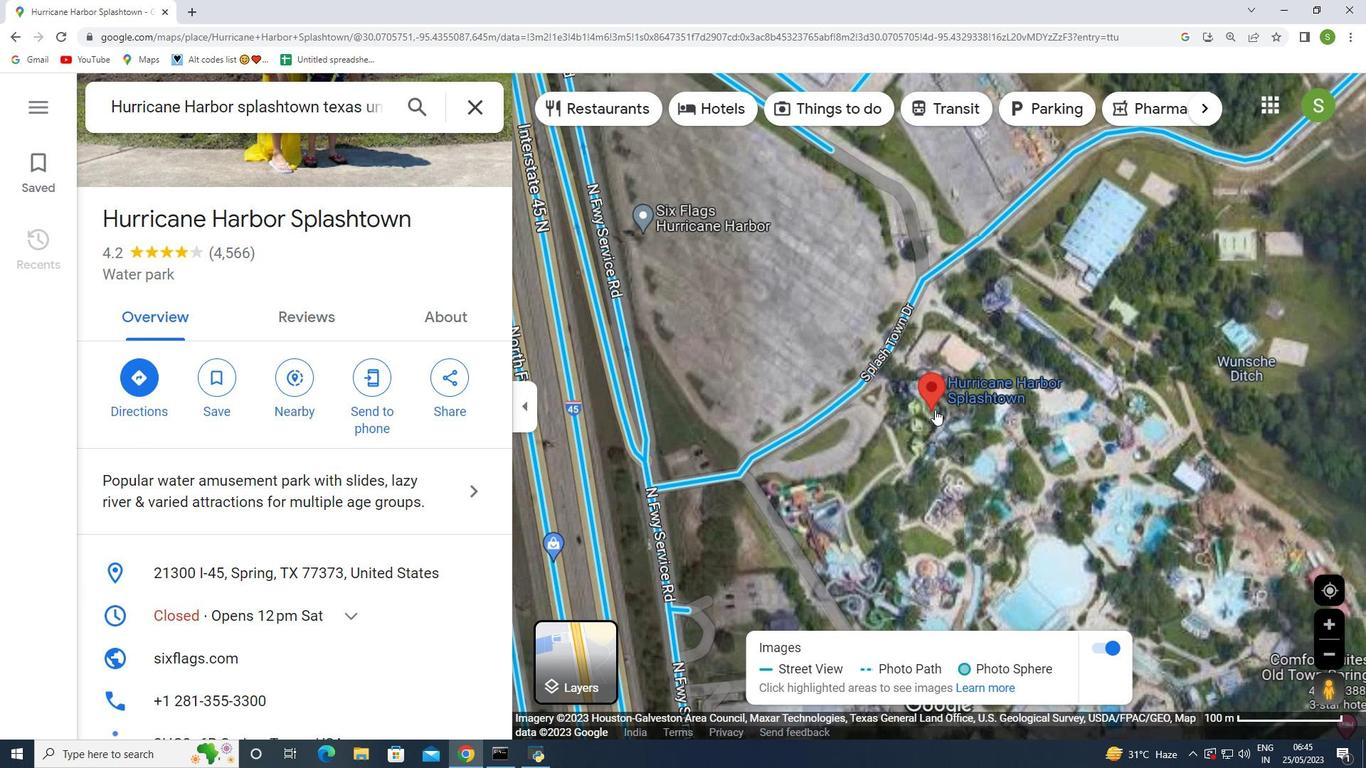 
Action: Mouse scrolled (935, 410) with delta (0, 0)
Screenshot: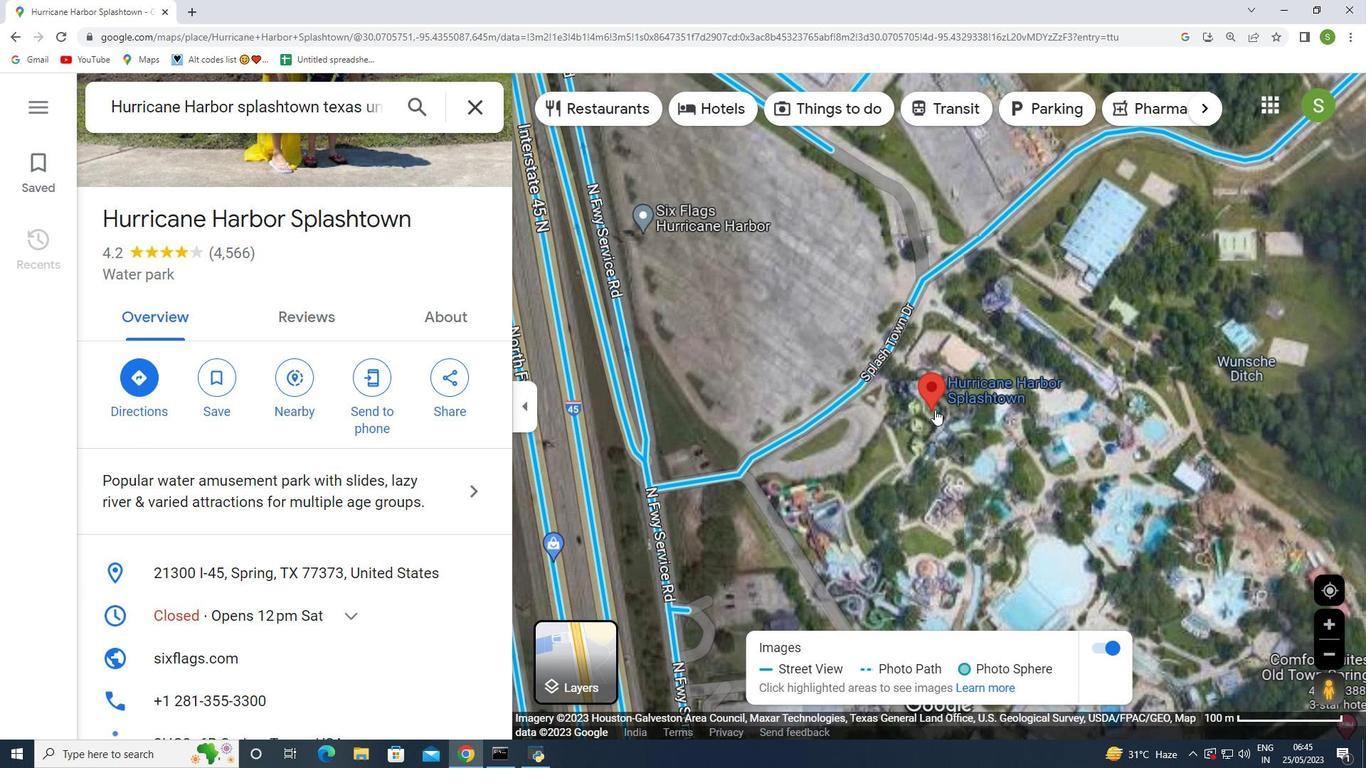 
Action: Mouse scrolled (935, 410) with delta (0, 0)
Screenshot: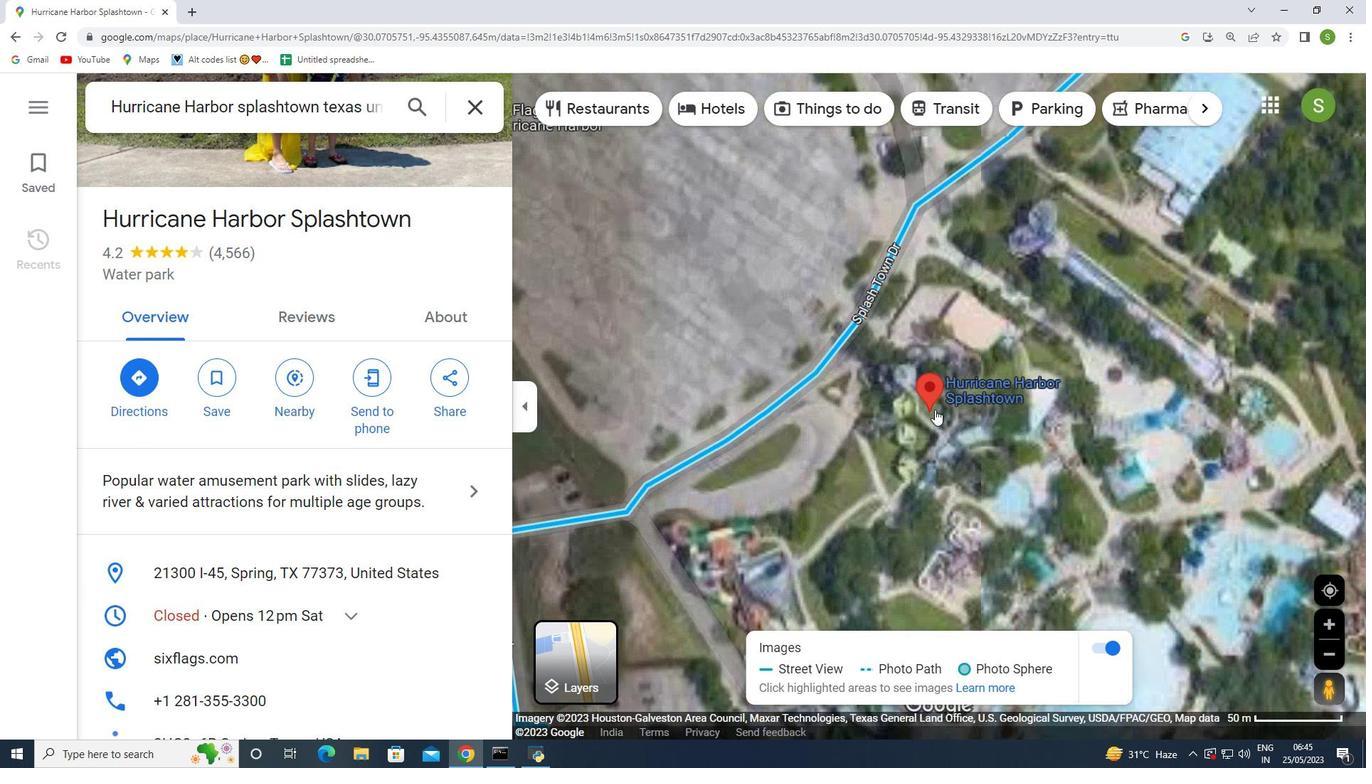
Action: Mouse scrolled (935, 410) with delta (0, 0)
Screenshot: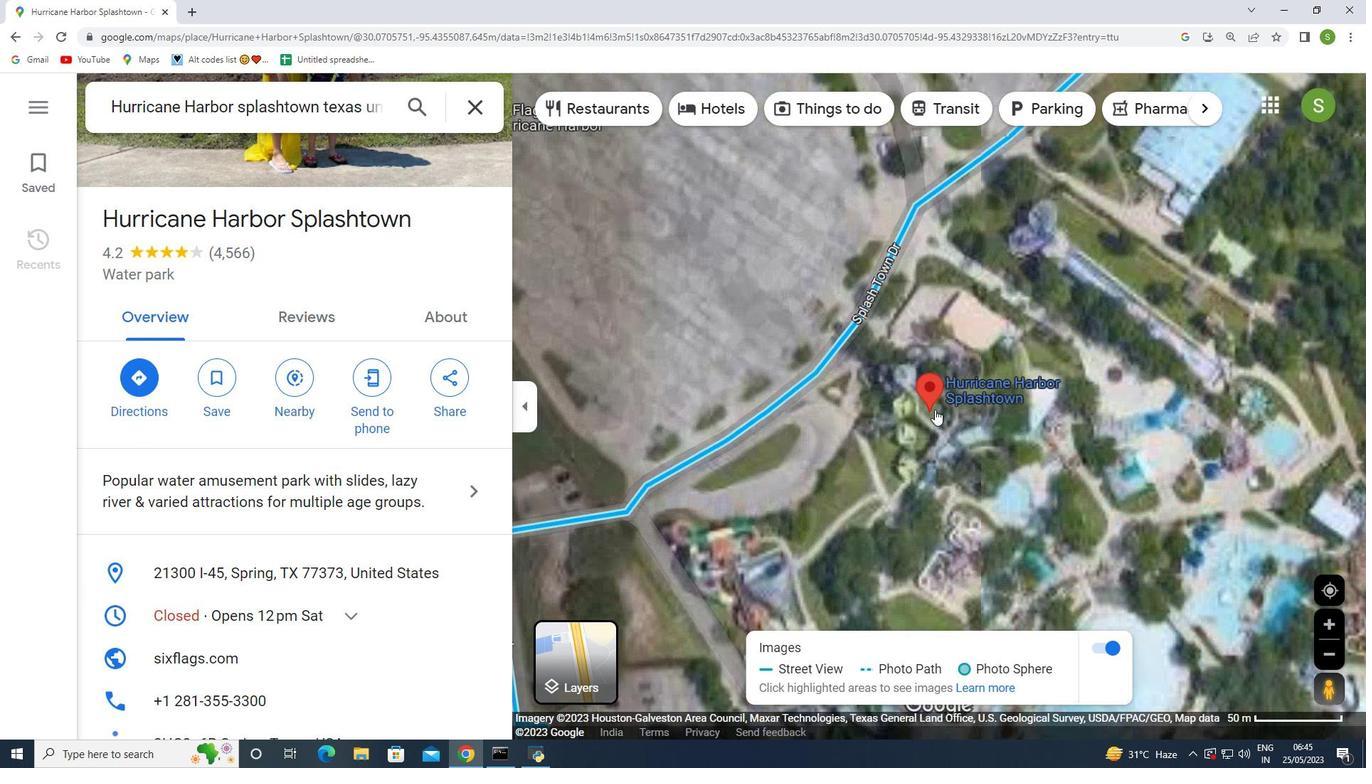 
Action: Mouse scrolled (935, 410) with delta (0, 0)
Screenshot: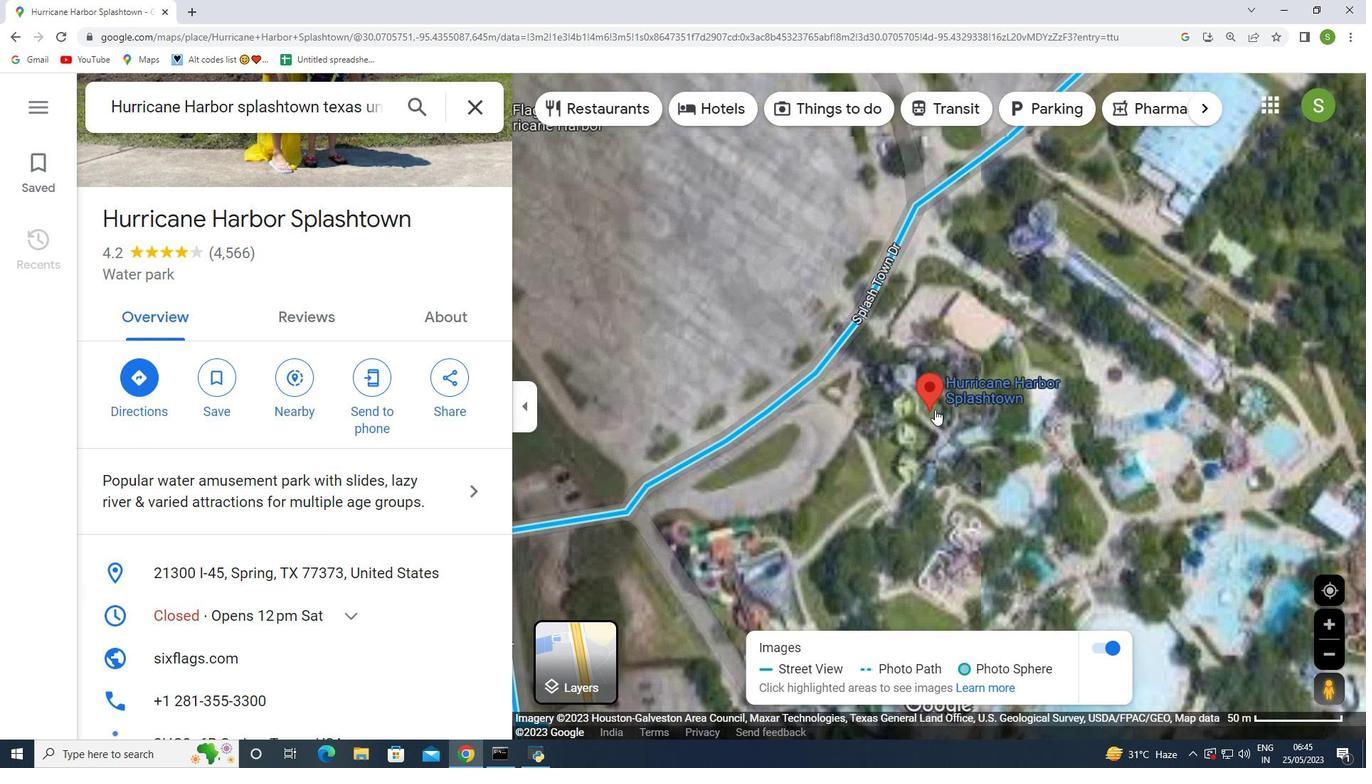 
Action: Mouse scrolled (935, 410) with delta (0, 0)
Screenshot: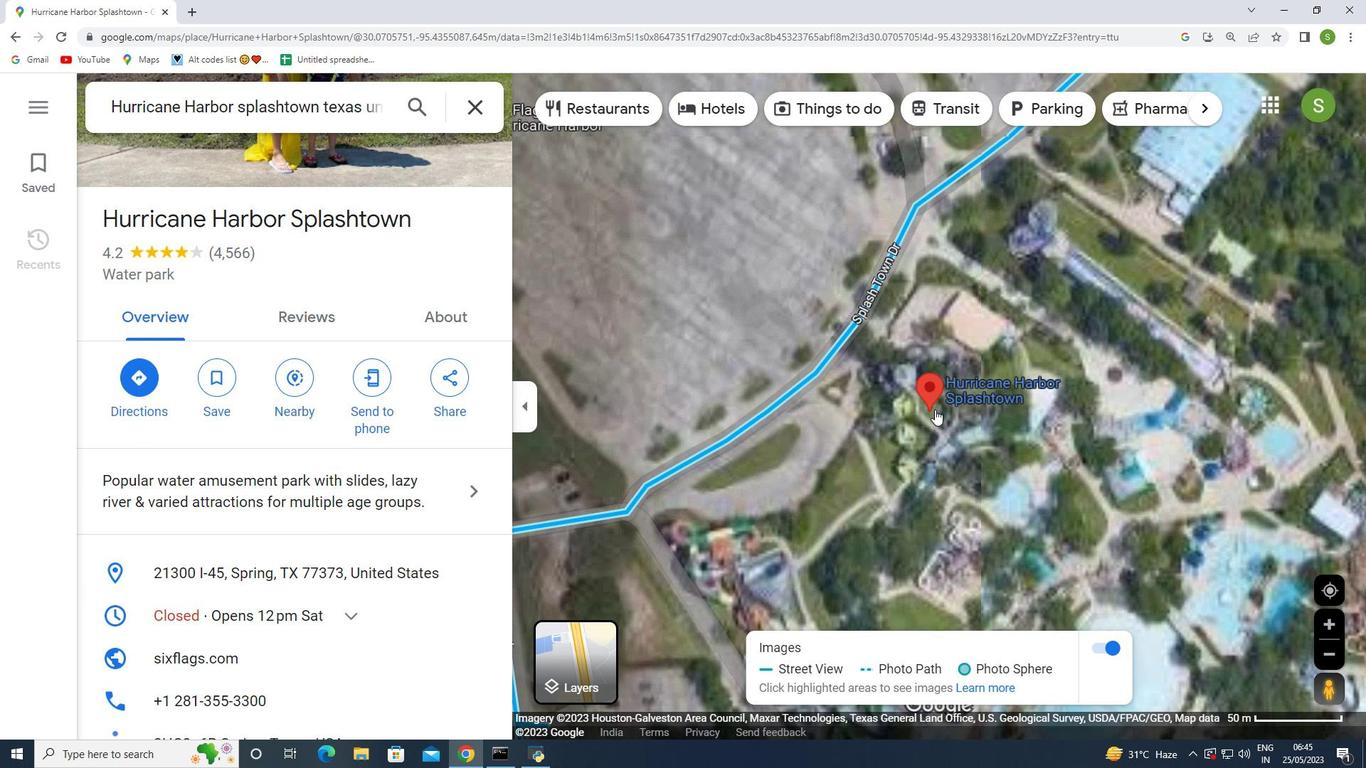 
Action: Mouse scrolled (935, 410) with delta (0, 0)
Screenshot: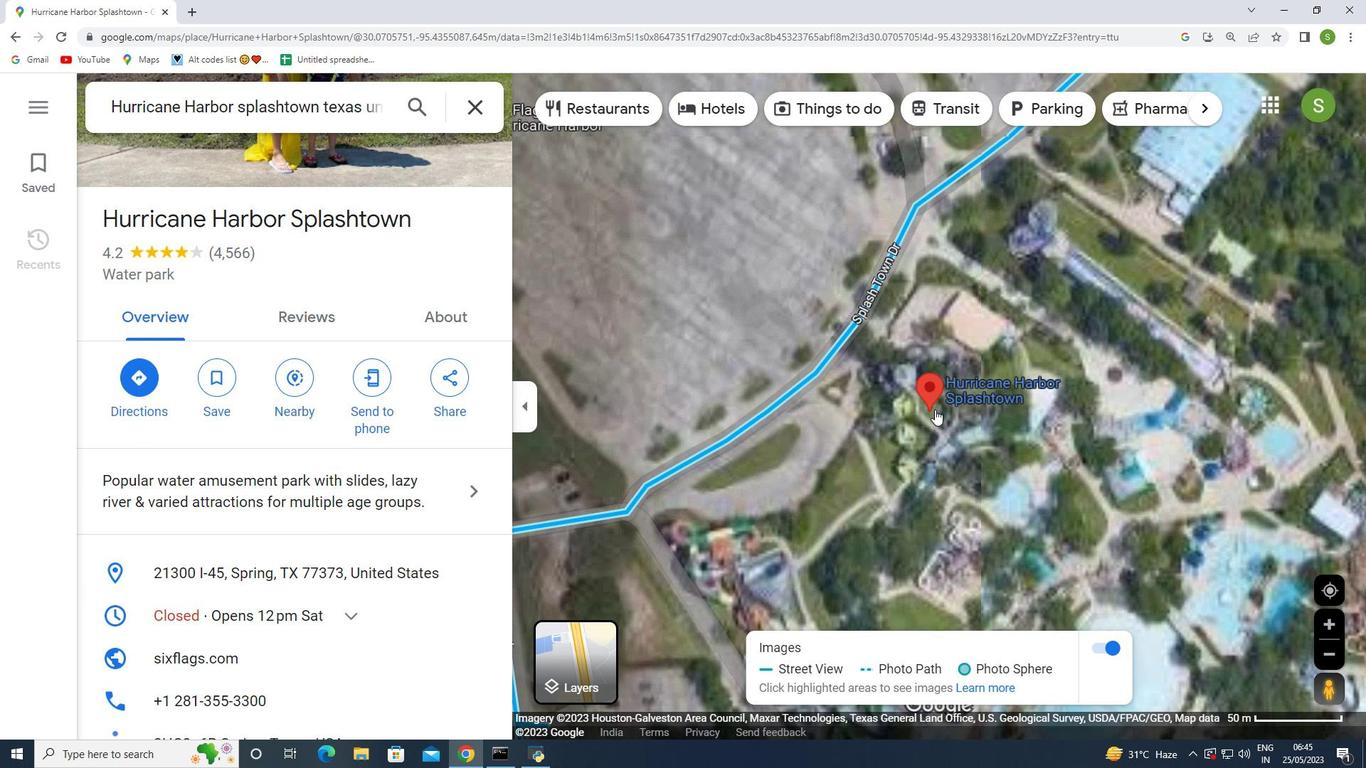 
Action: Mouse moved to (935, 410)
Screenshot: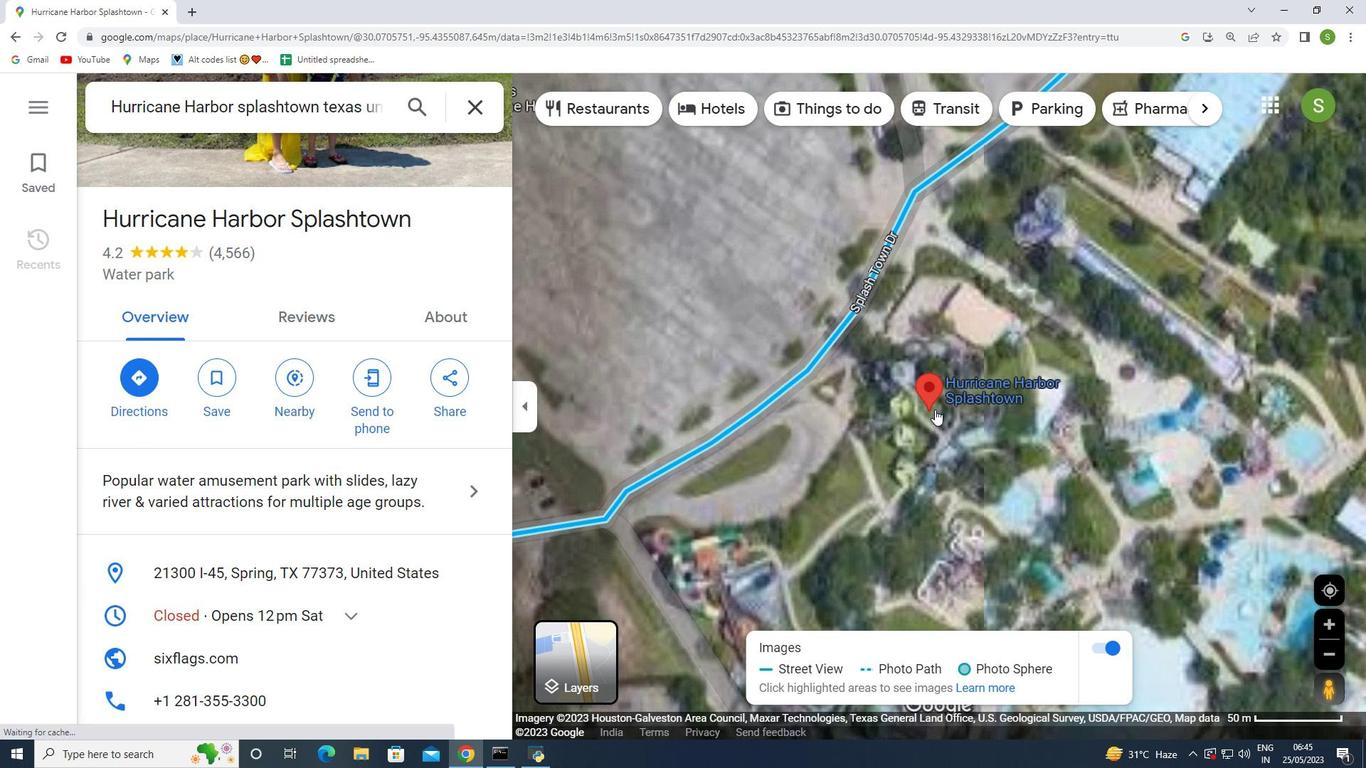 
Action: Mouse scrolled (935, 410) with delta (0, 0)
Screenshot: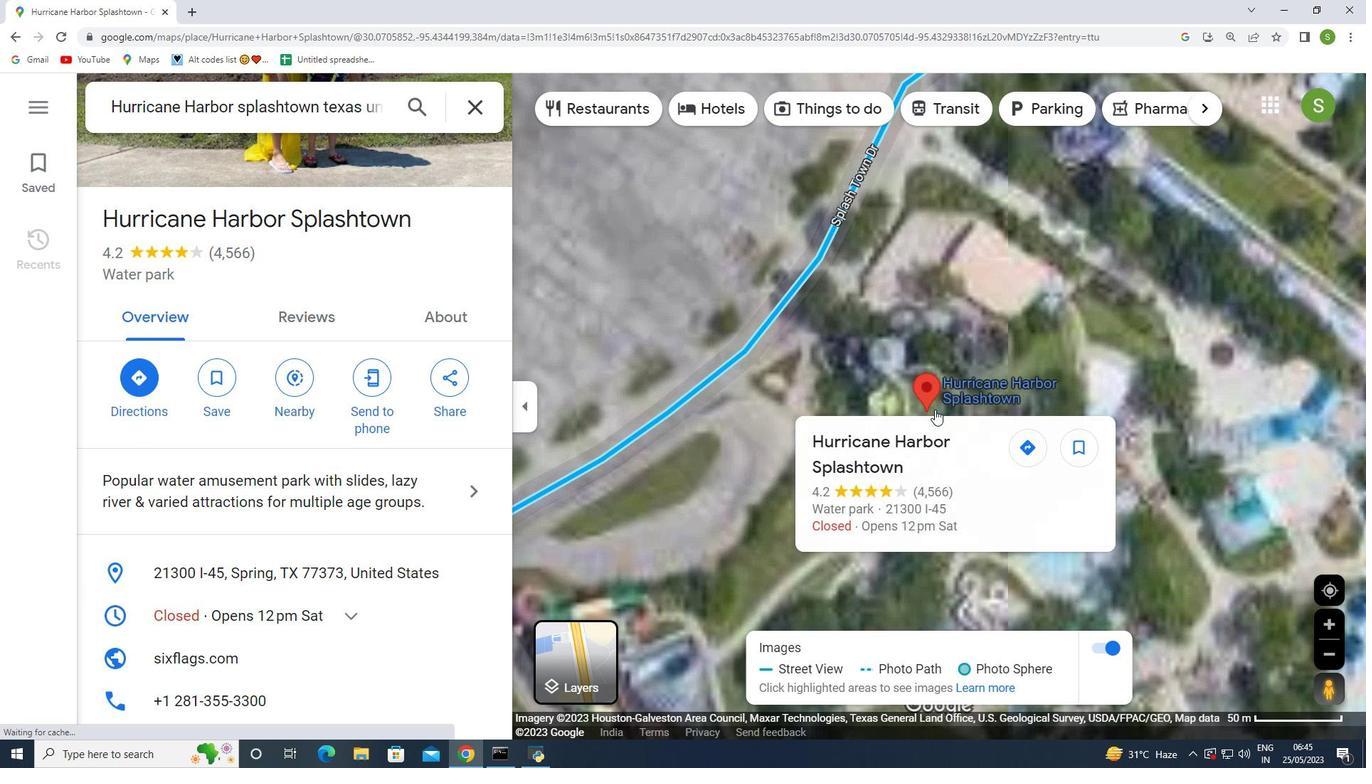 
Action: Mouse scrolled (935, 410) with delta (0, 0)
Screenshot: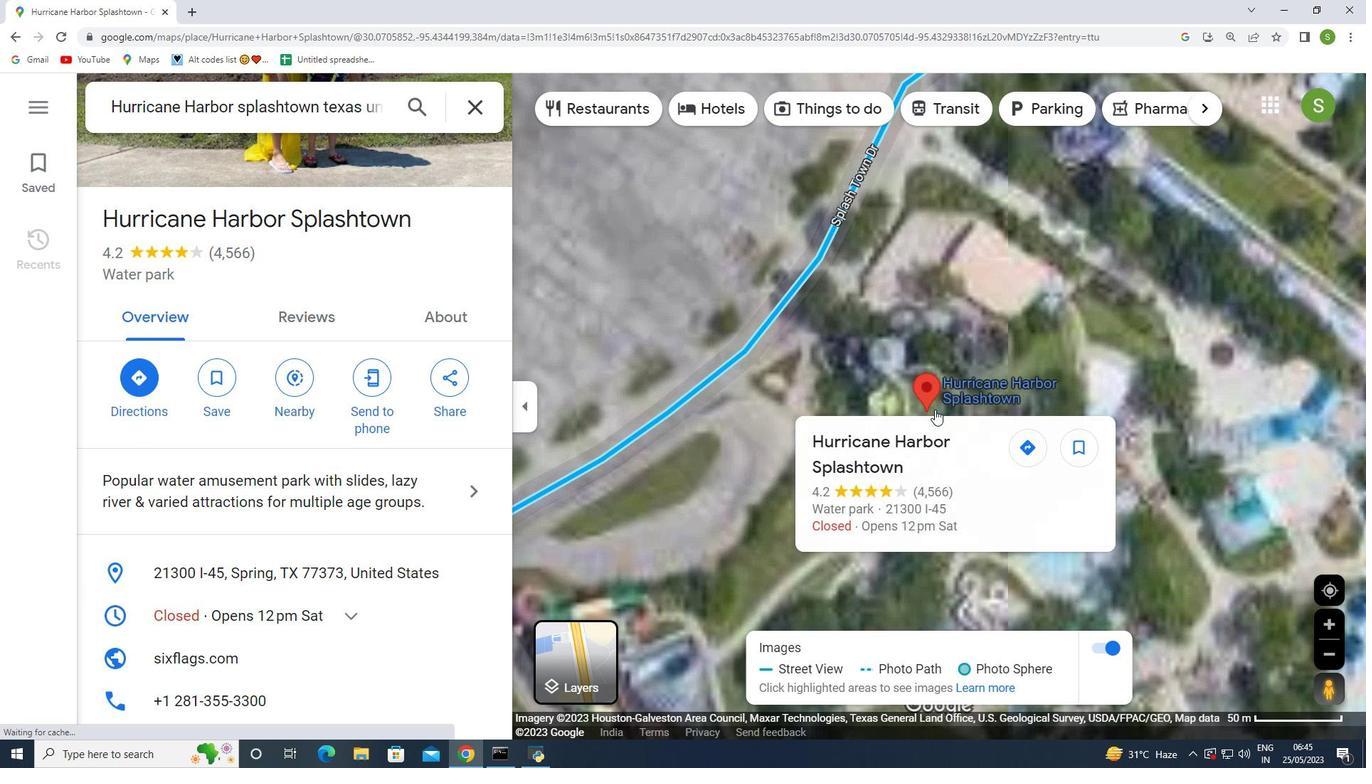 
Action: Mouse scrolled (935, 410) with delta (0, 0)
Screenshot: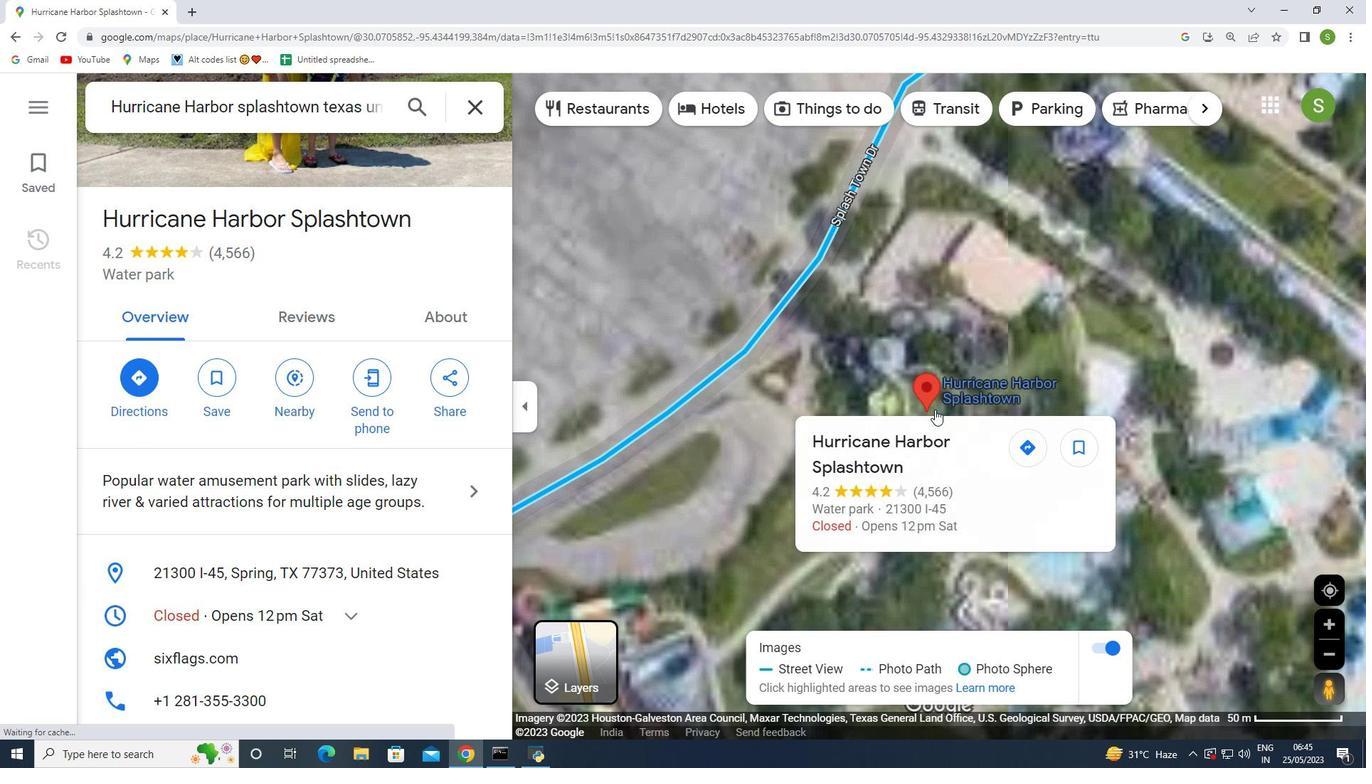 
Action: Mouse scrolled (935, 410) with delta (0, 0)
Screenshot: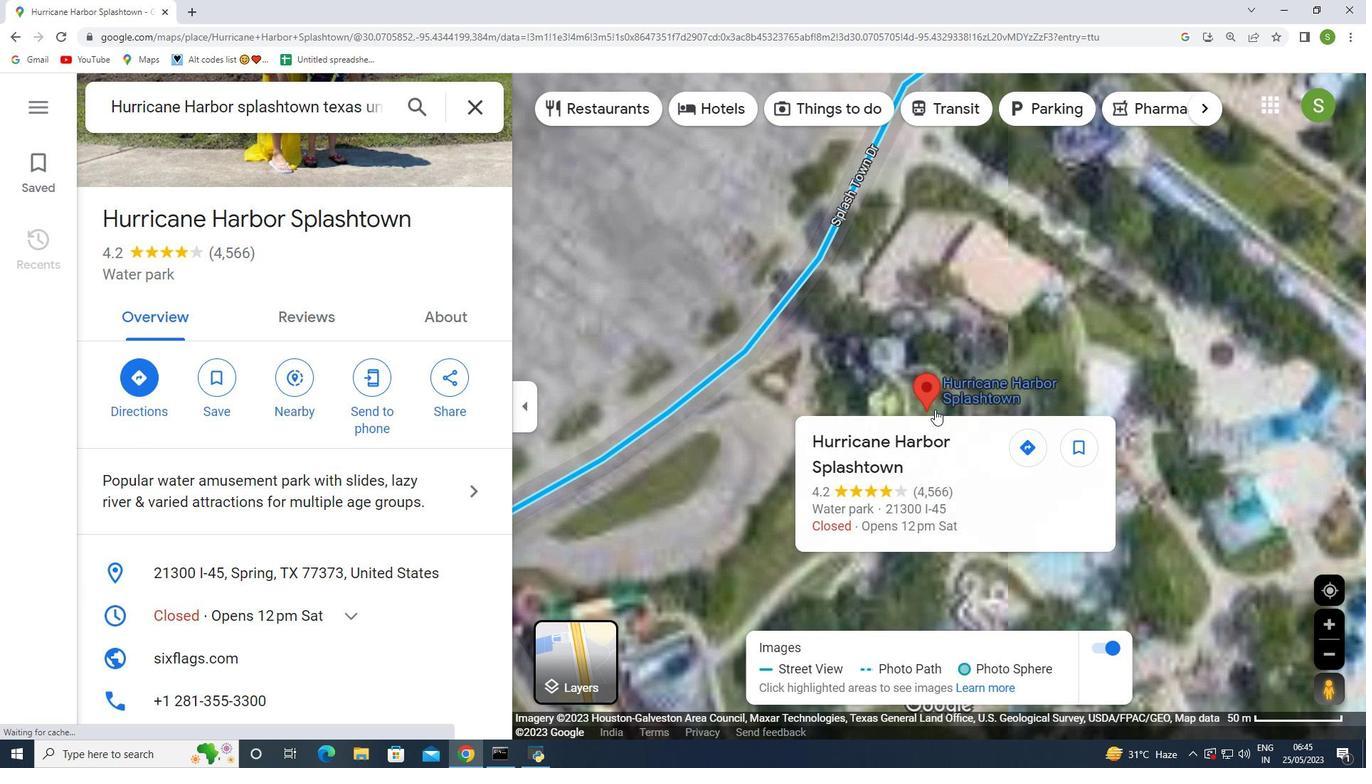 
Action: Mouse moved to (916, 397)
Screenshot: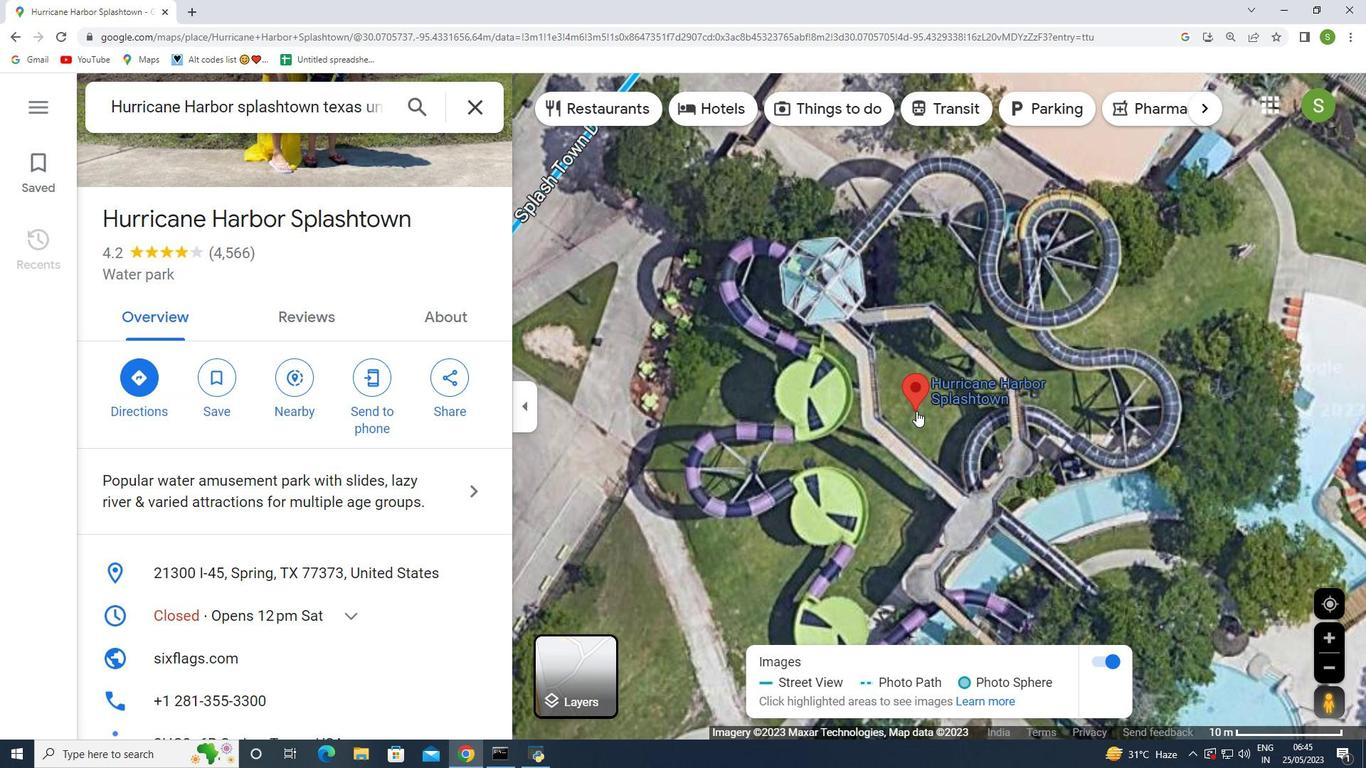 
Action: Mouse scrolled (916, 398) with delta (0, 0)
Screenshot: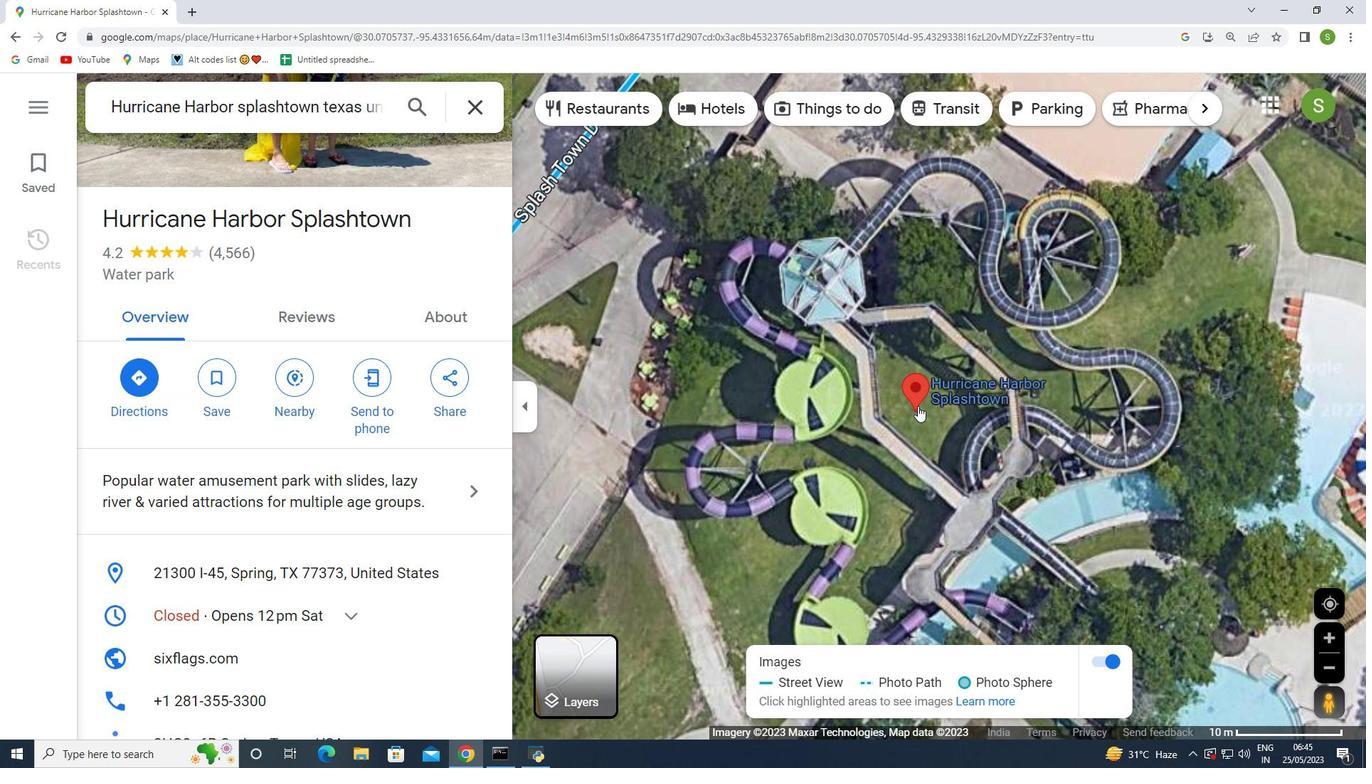 
Action: Mouse moved to (916, 397)
Screenshot: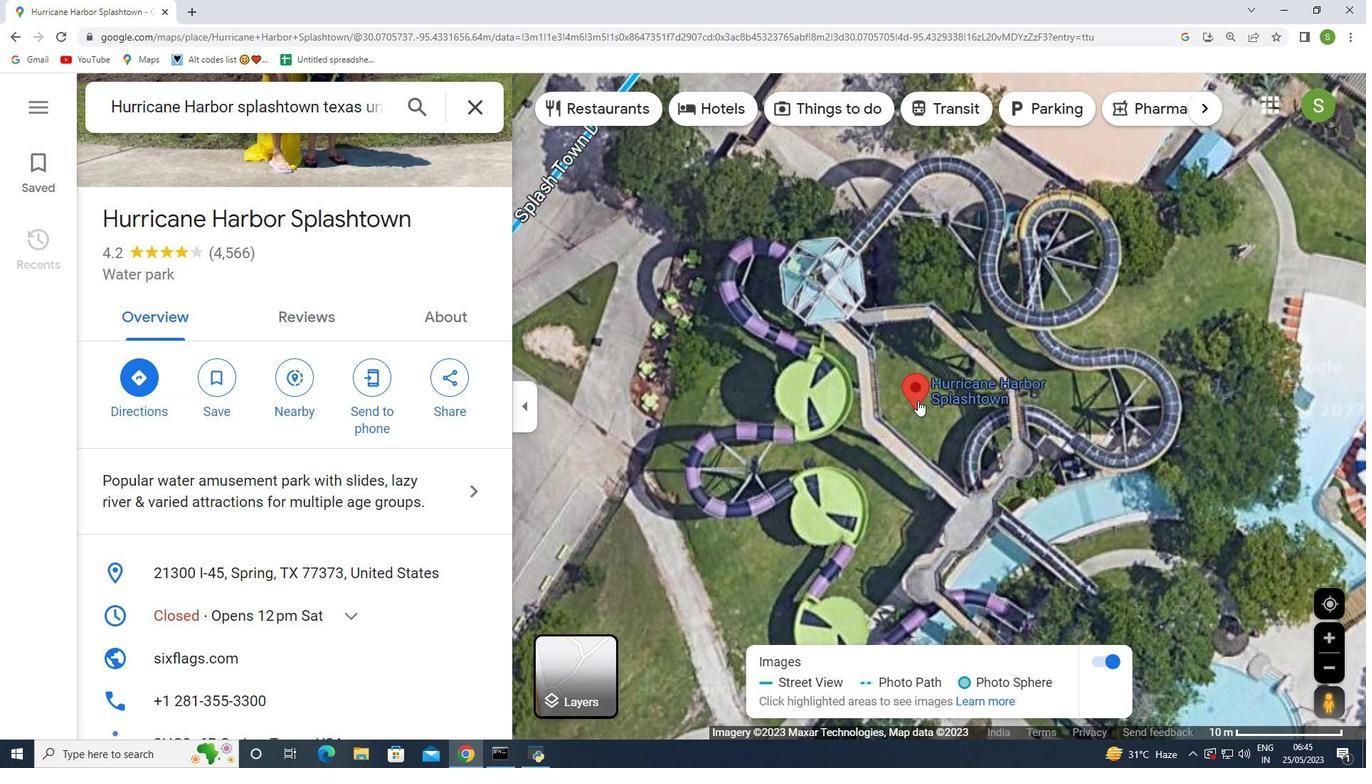 
Action: Mouse scrolled (916, 398) with delta (0, 0)
Screenshot: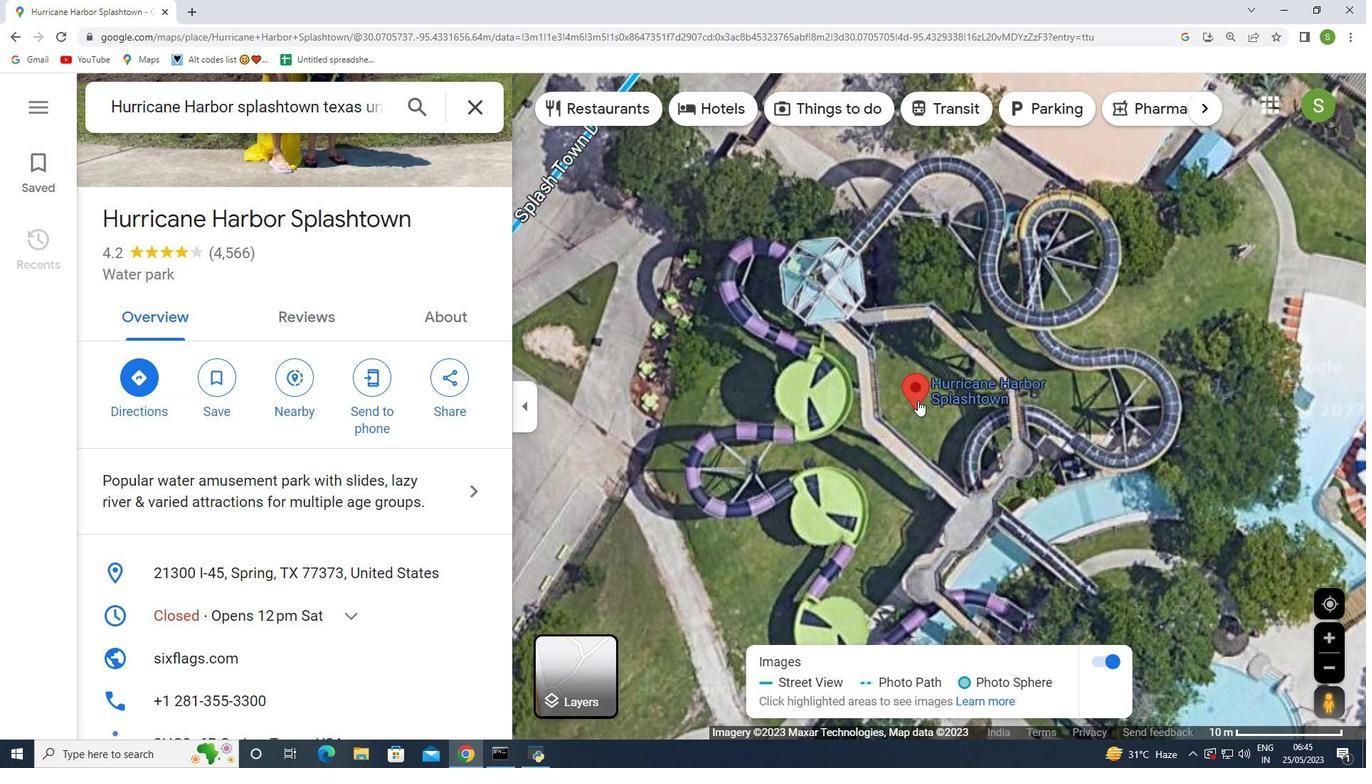 
Action: Mouse scrolled (916, 398) with delta (0, 0)
Screenshot: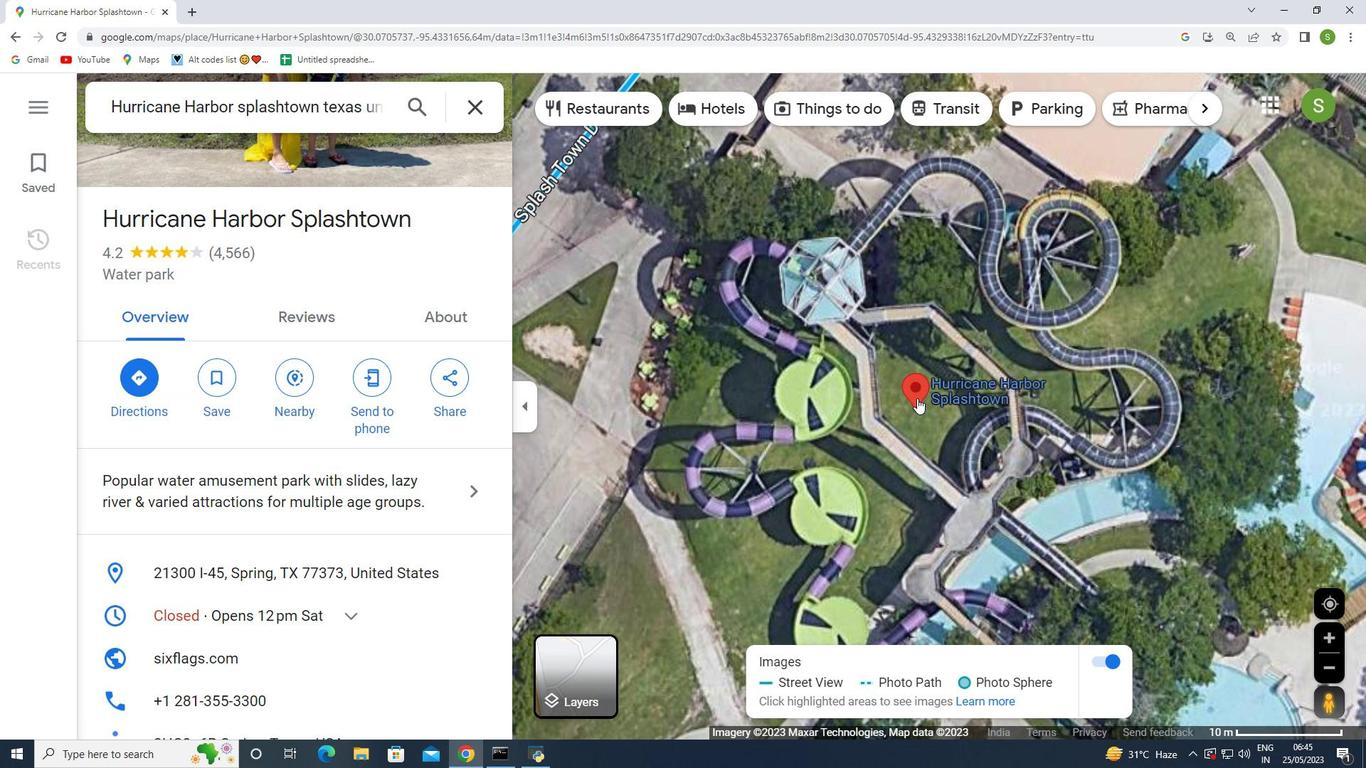 
Action: Mouse moved to (926, 437)
Screenshot: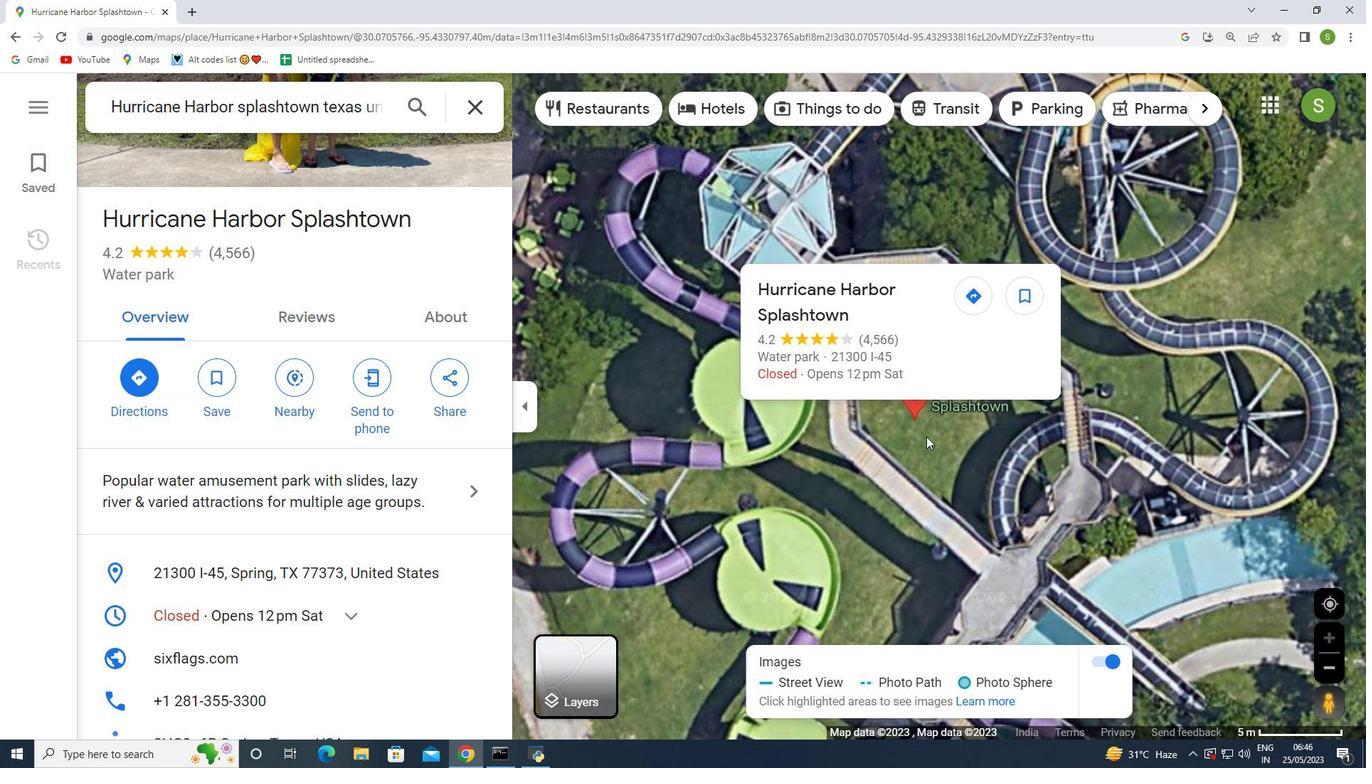 
Action: Mouse scrolled (926, 436) with delta (0, 0)
Screenshot: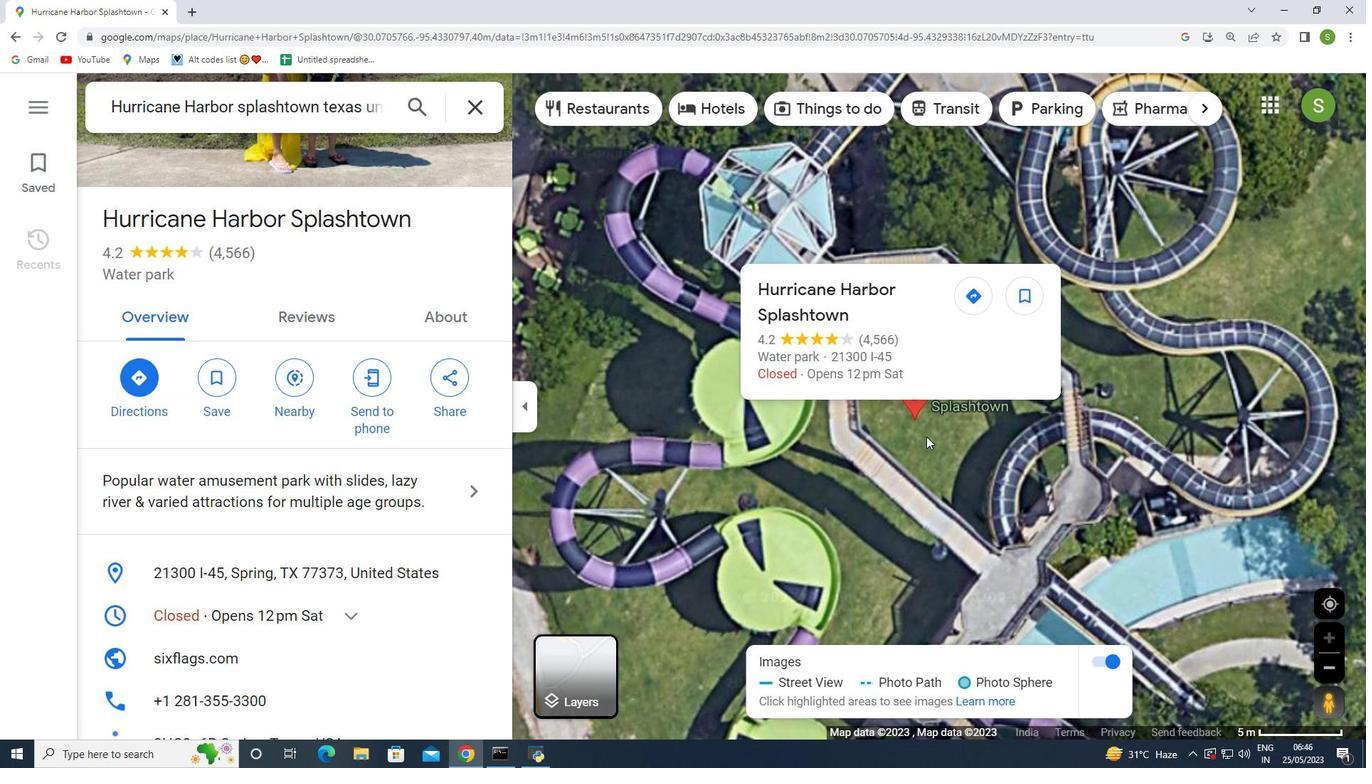 
Action: Mouse scrolled (926, 436) with delta (0, 0)
Screenshot: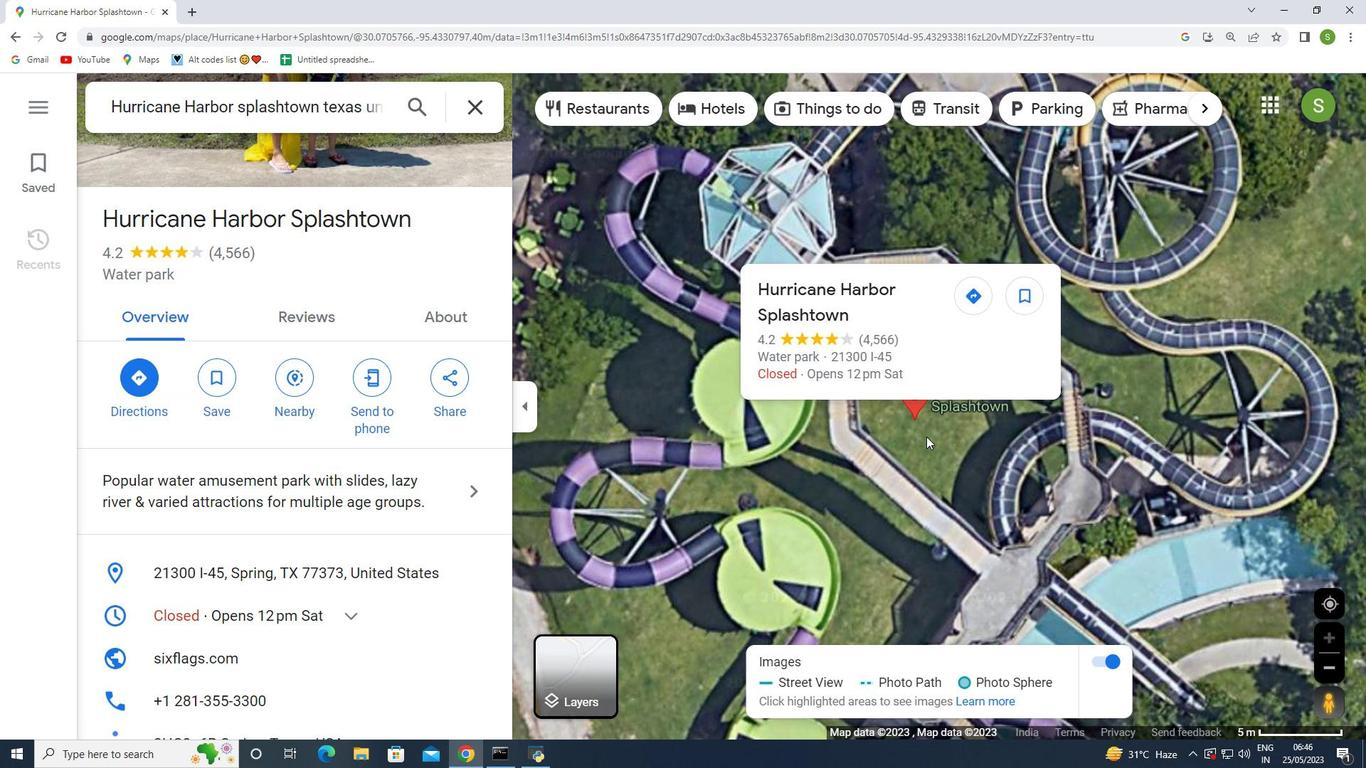 
Action: Mouse moved to (916, 420)
Screenshot: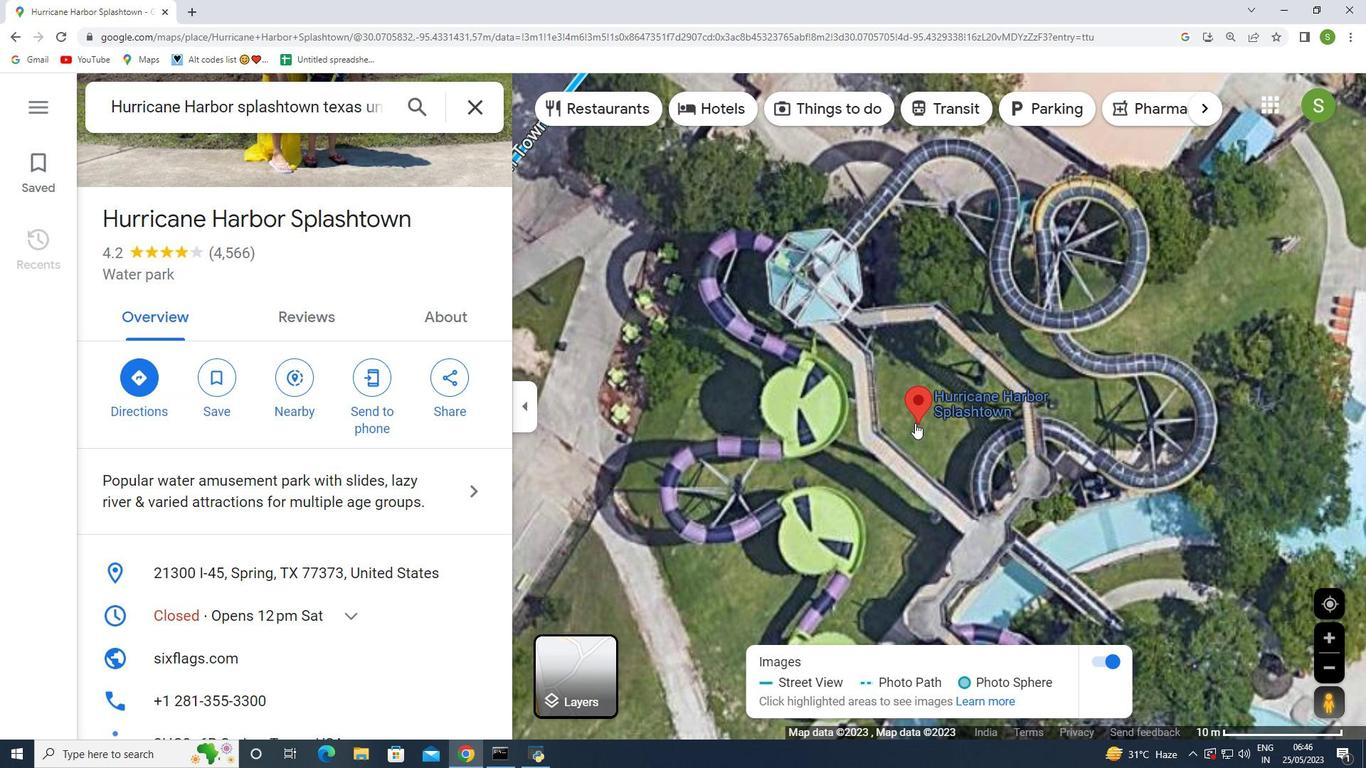 
Action: Mouse scrolled (916, 421) with delta (0, 0)
Screenshot: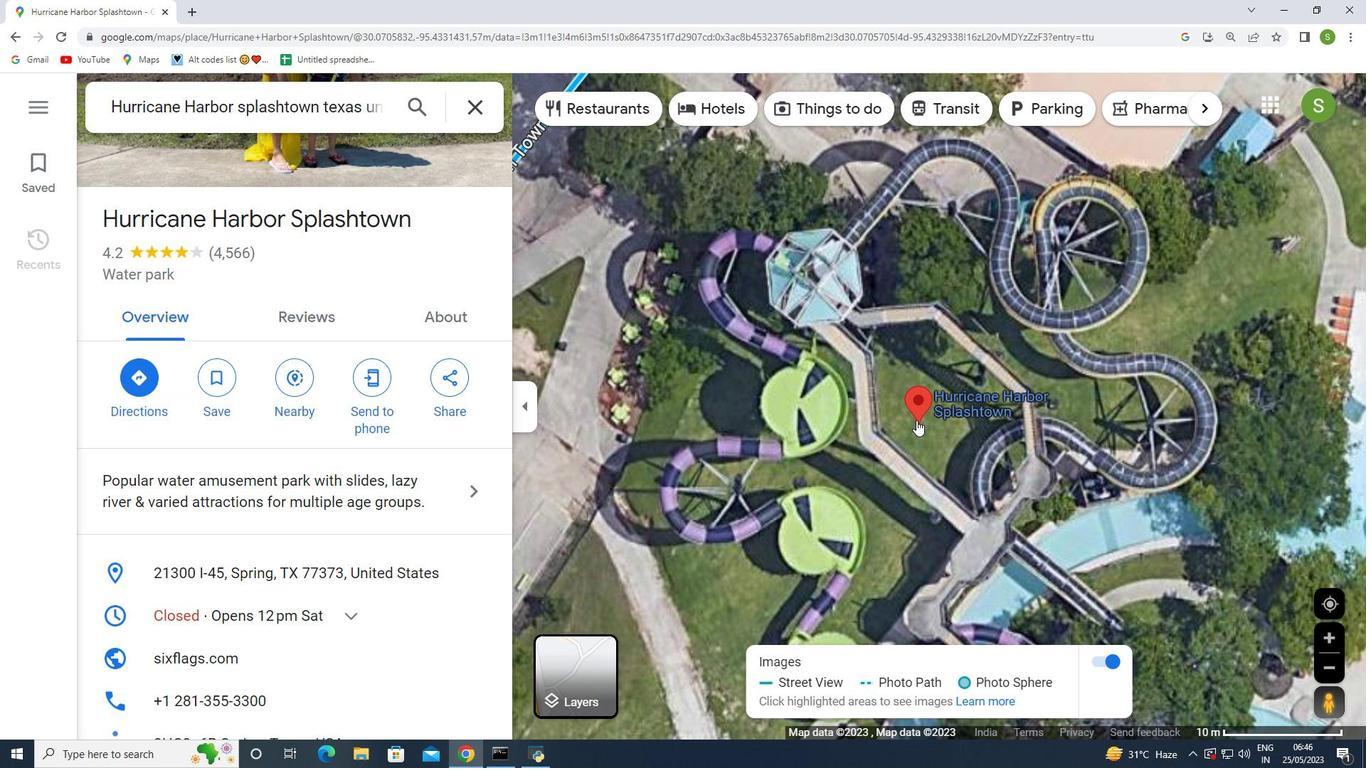 
Action: Mouse moved to (611, 666)
Screenshot: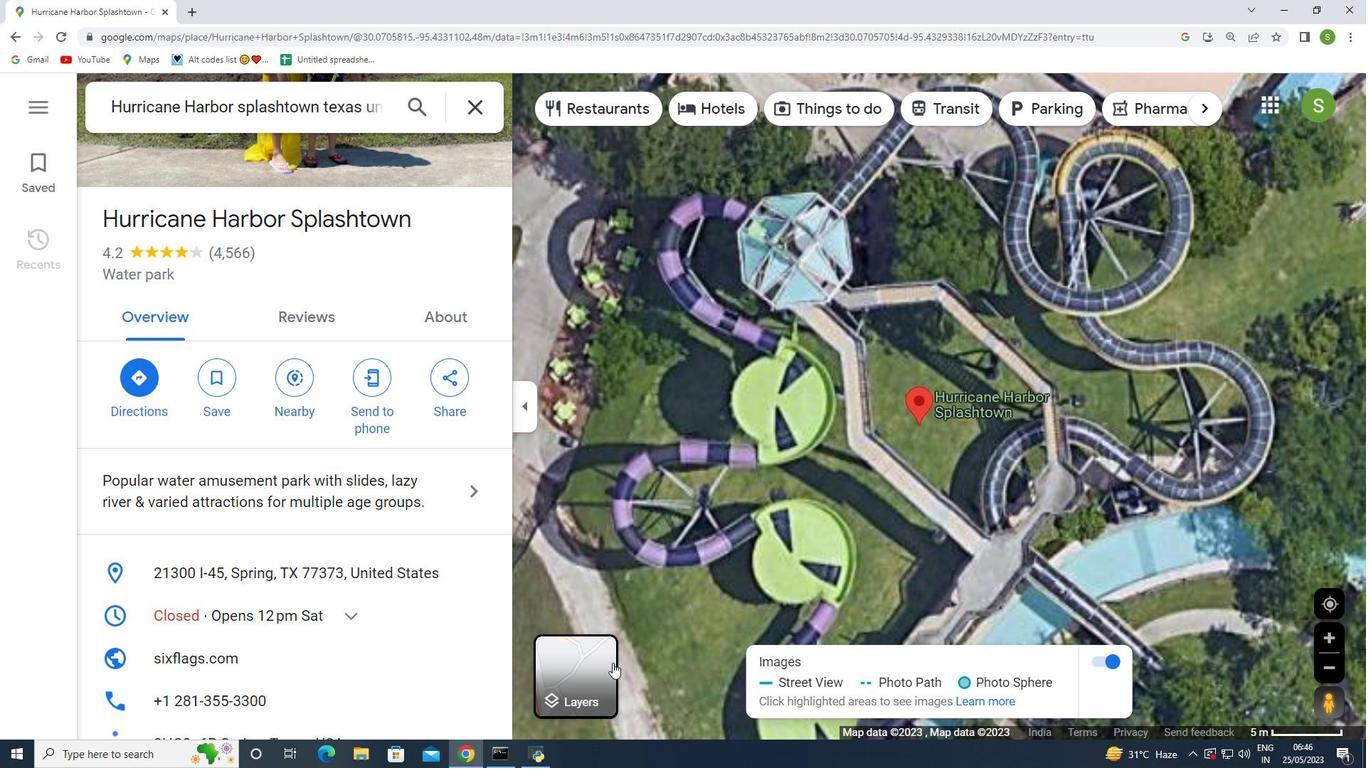 
Action: Mouse pressed left at (611, 666)
Screenshot: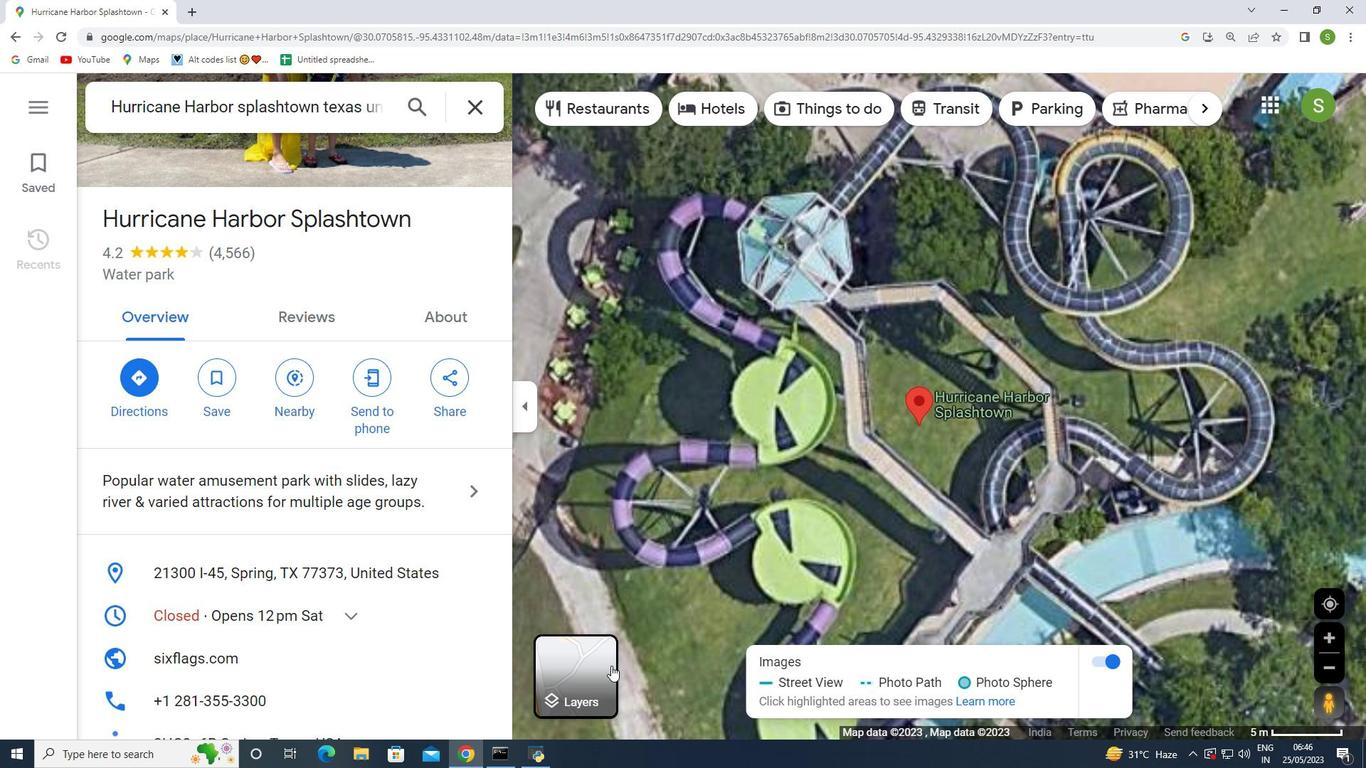 
Action: Mouse moved to (922, 669)
Screenshot: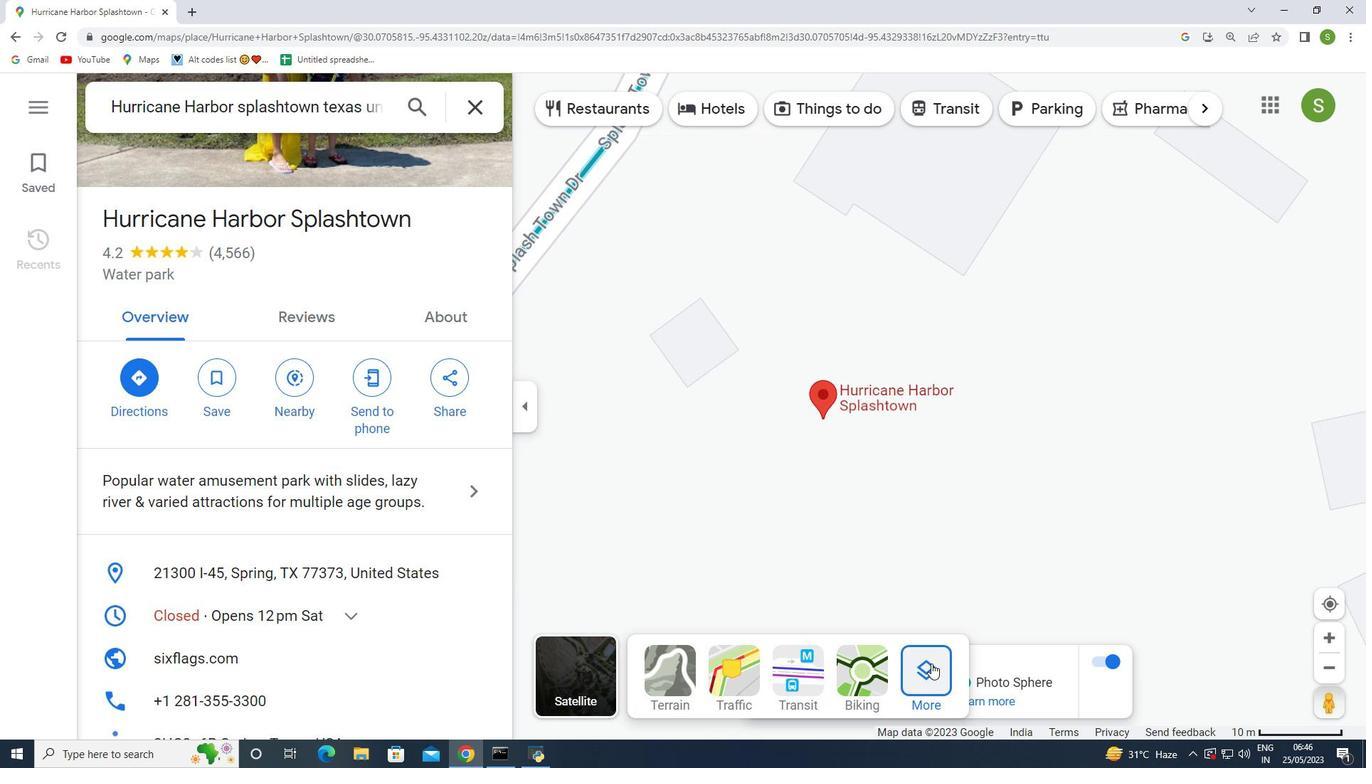 
Action: Mouse pressed left at (922, 669)
Screenshot: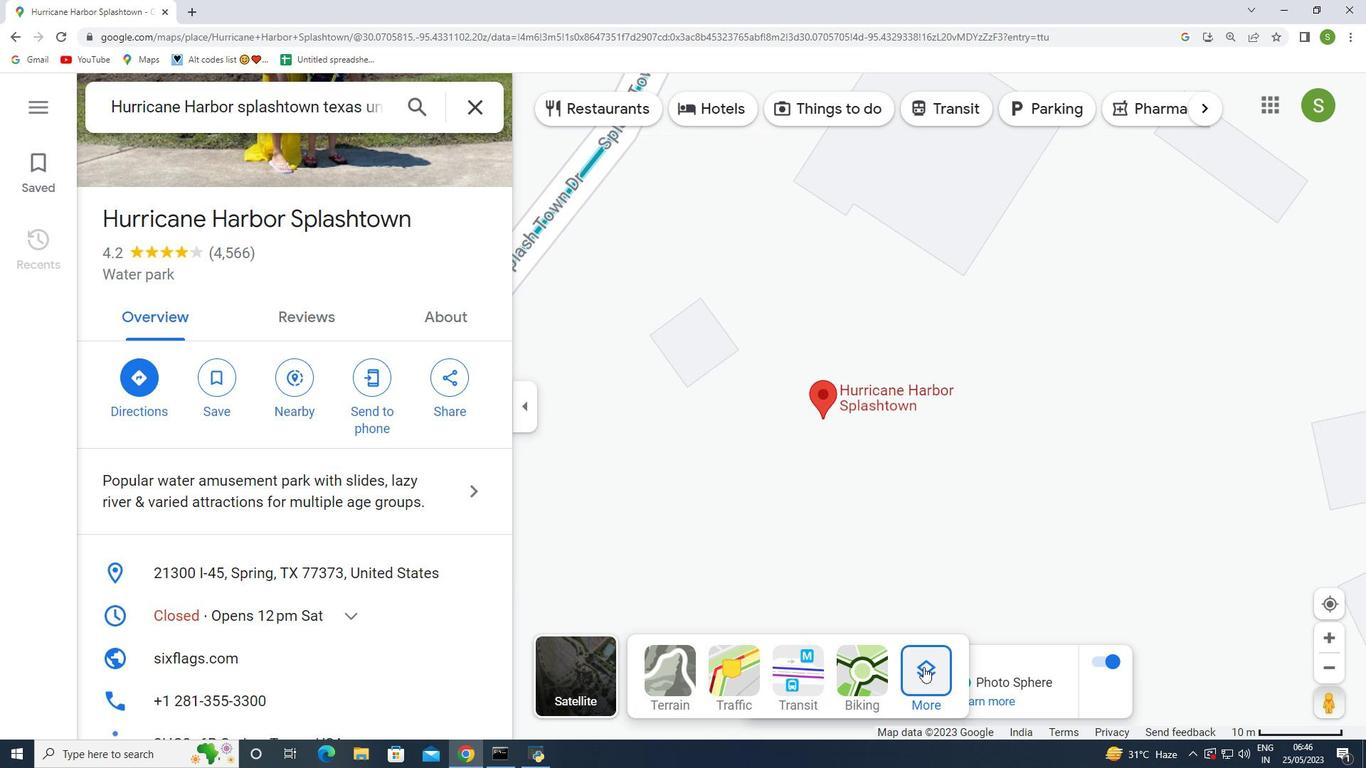 
Action: Mouse moved to (675, 348)
Screenshot: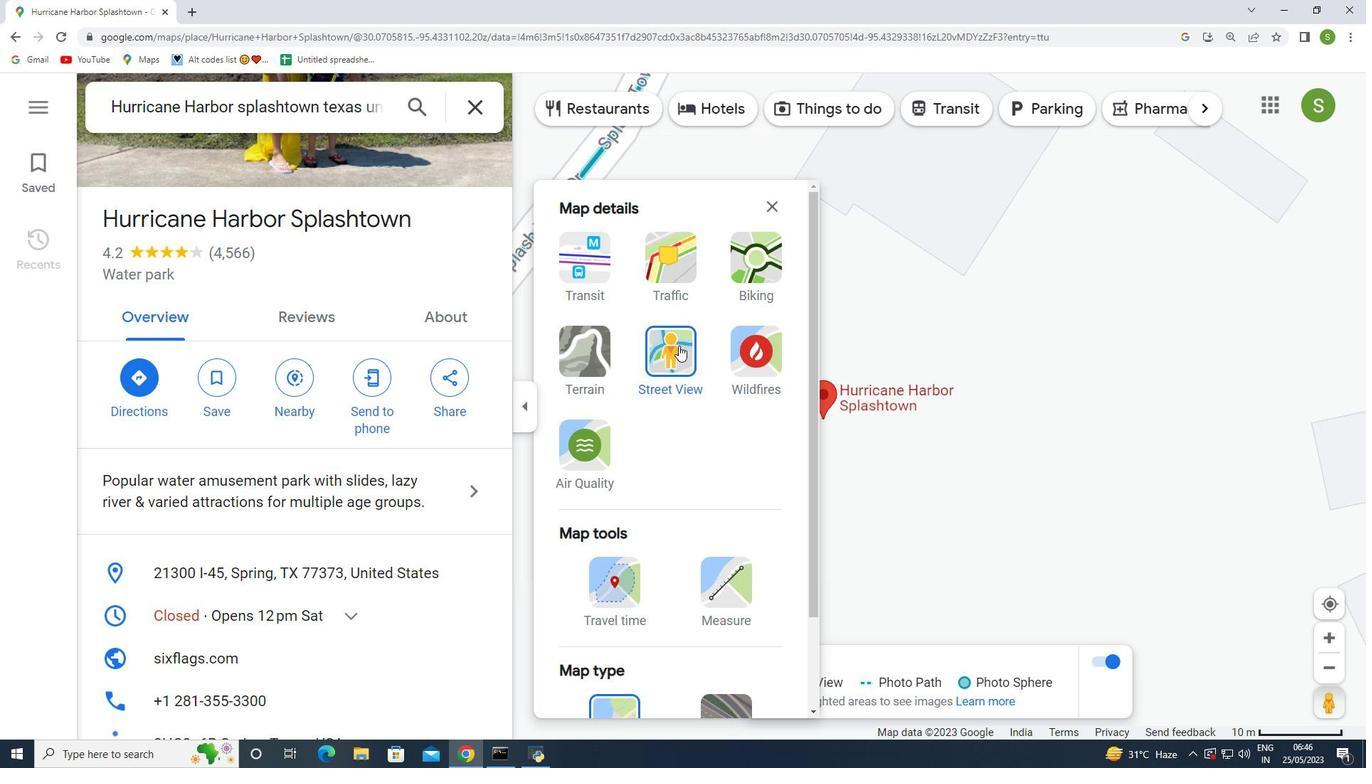 
Action: Mouse pressed left at (675, 348)
Screenshot: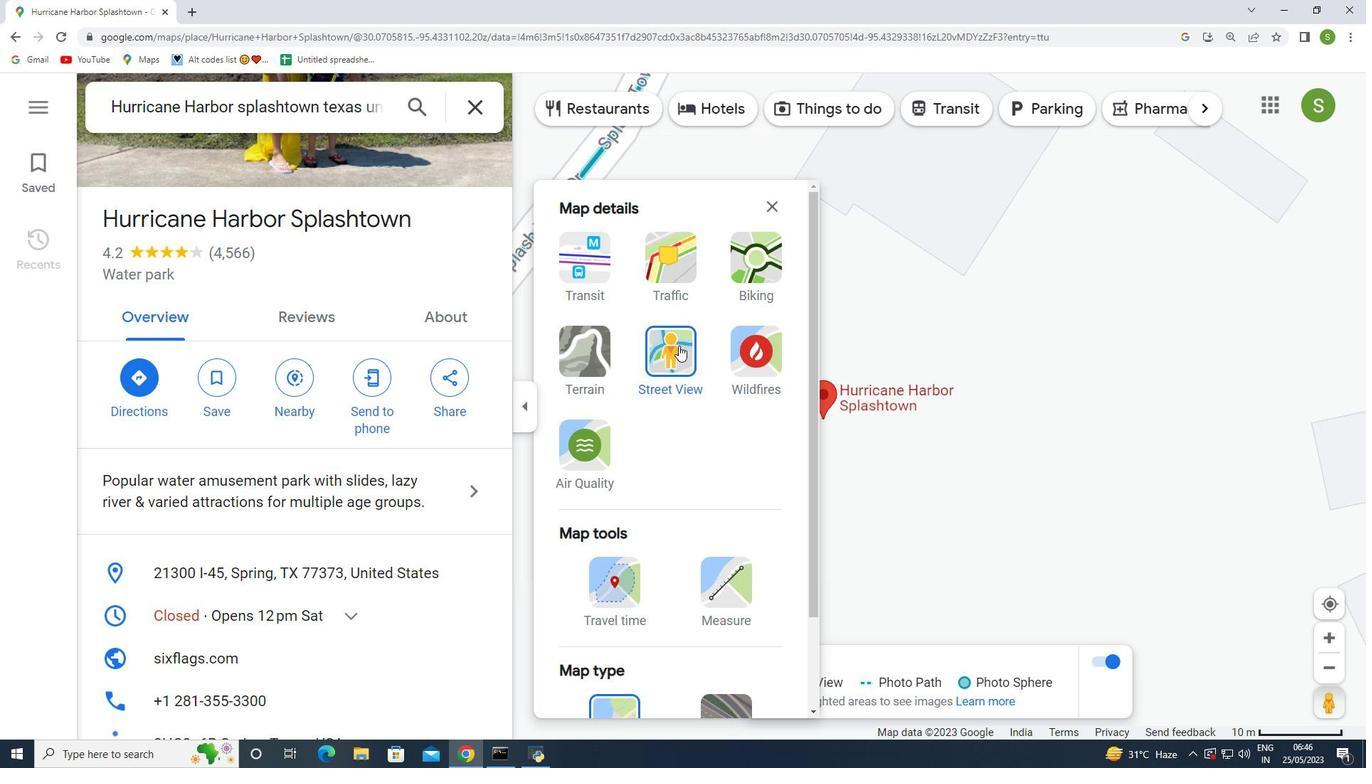 
Action: Mouse moved to (673, 388)
Screenshot: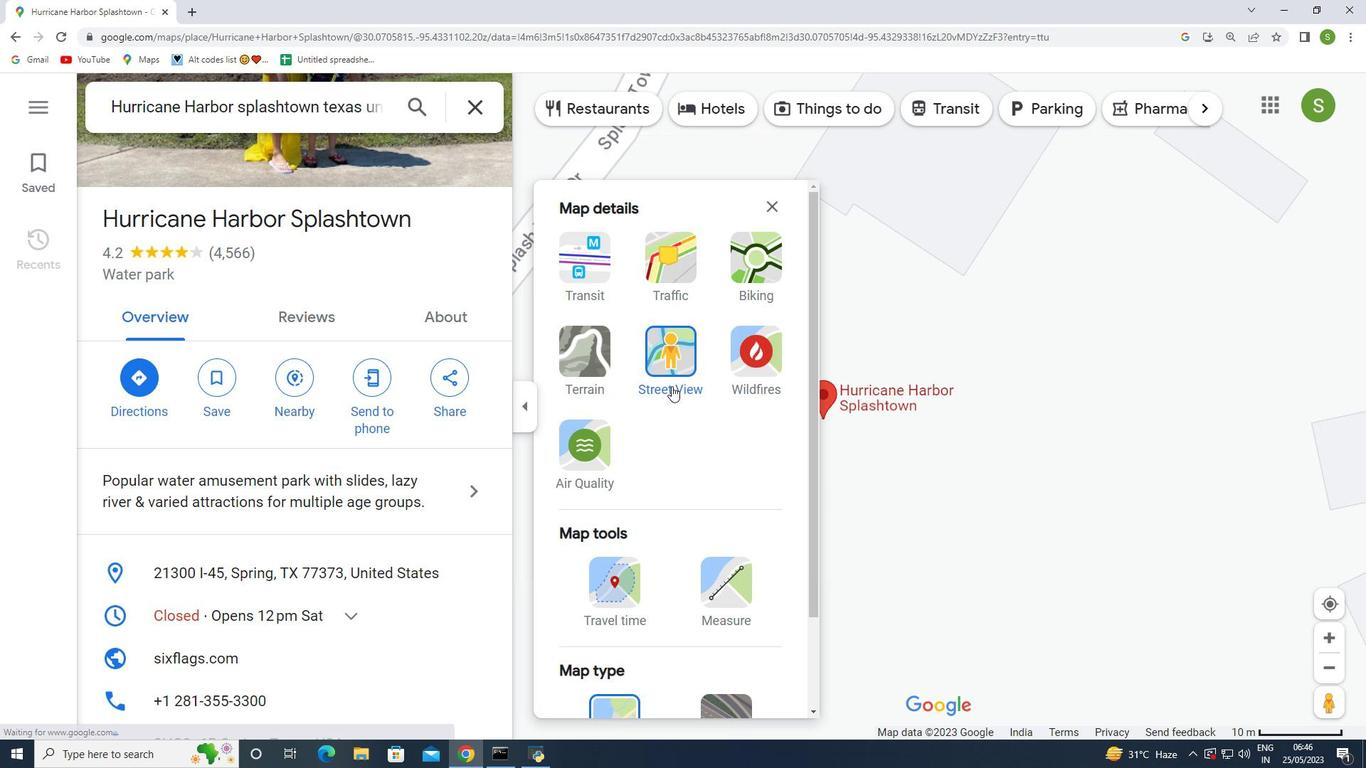 
Action: Mouse pressed left at (673, 388)
Screenshot: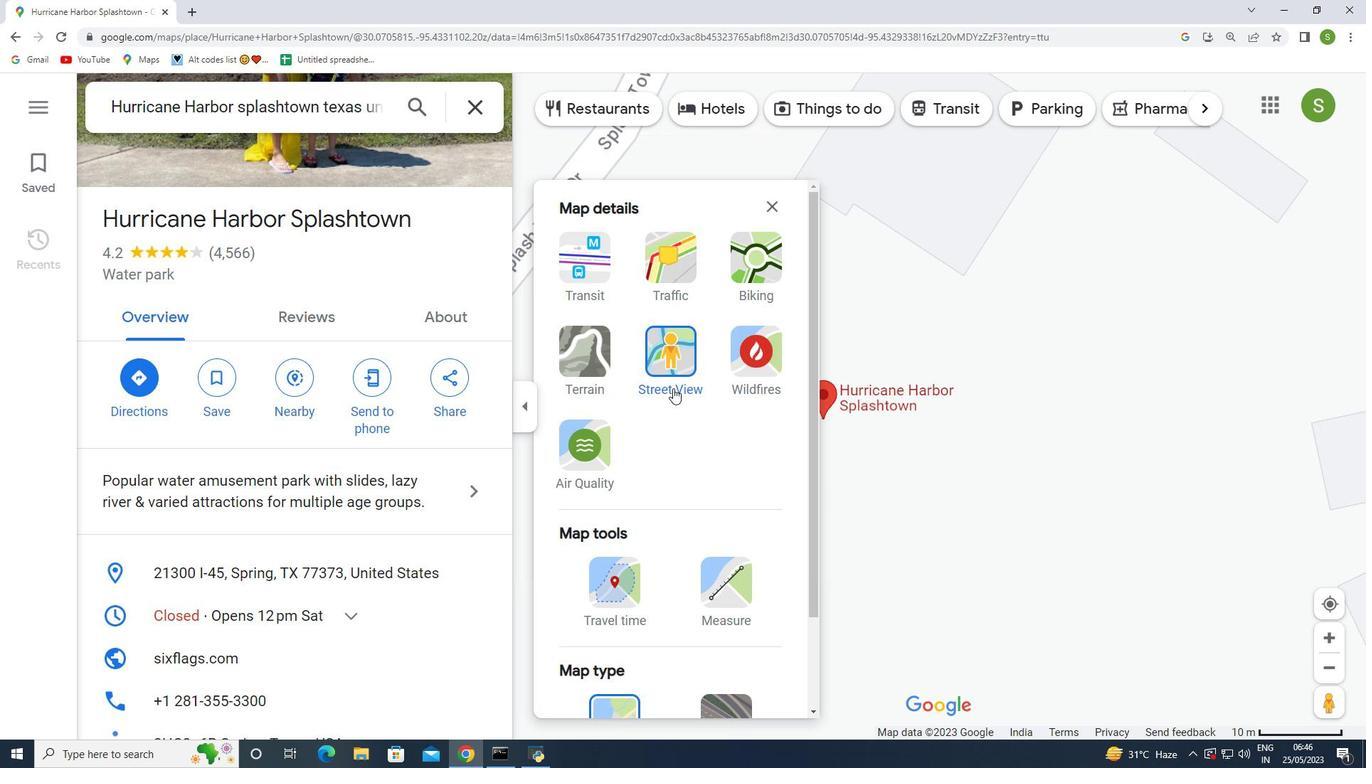 
Action: Mouse moved to (882, 420)
Screenshot: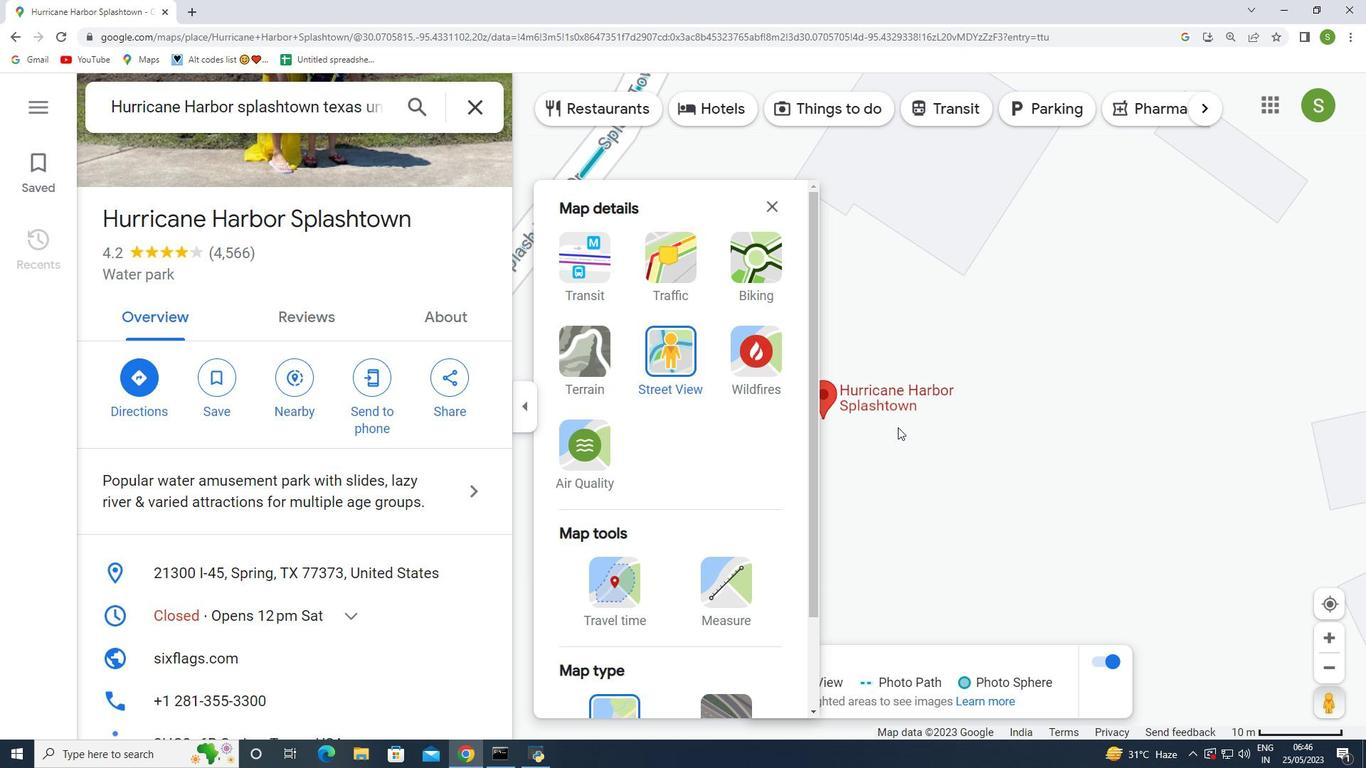 
Action: Mouse scrolled (882, 421) with delta (0, 0)
Screenshot: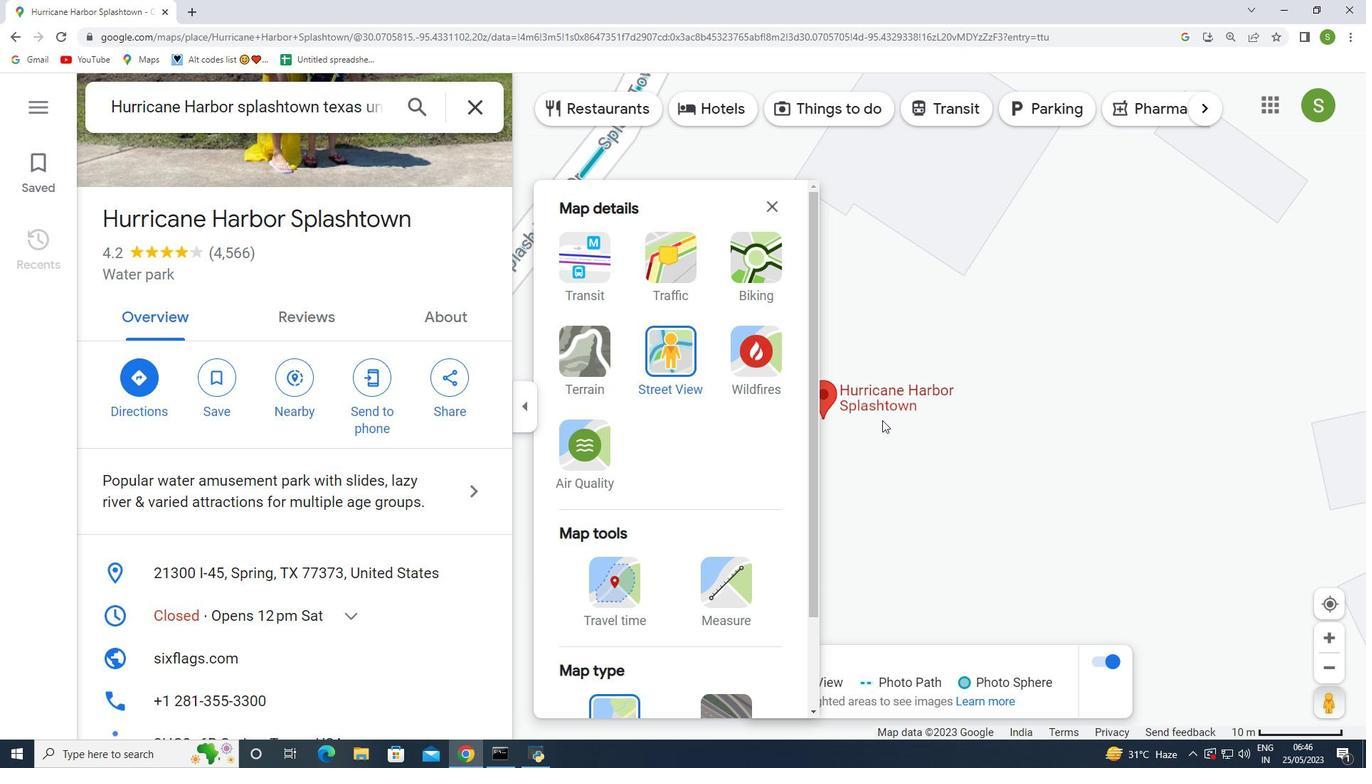
Action: Mouse scrolled (882, 421) with delta (0, 0)
Screenshot: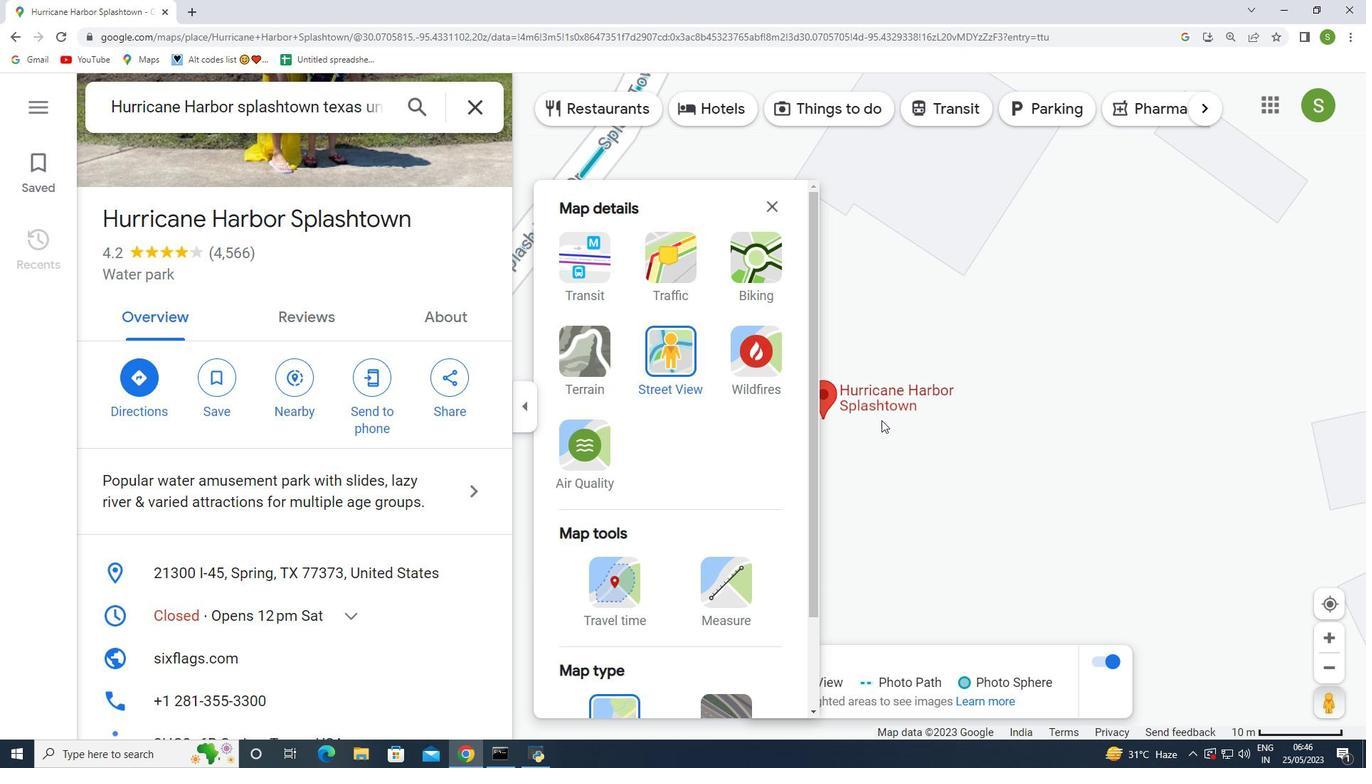 
Action: Mouse scrolled (882, 420) with delta (0, 0)
Screenshot: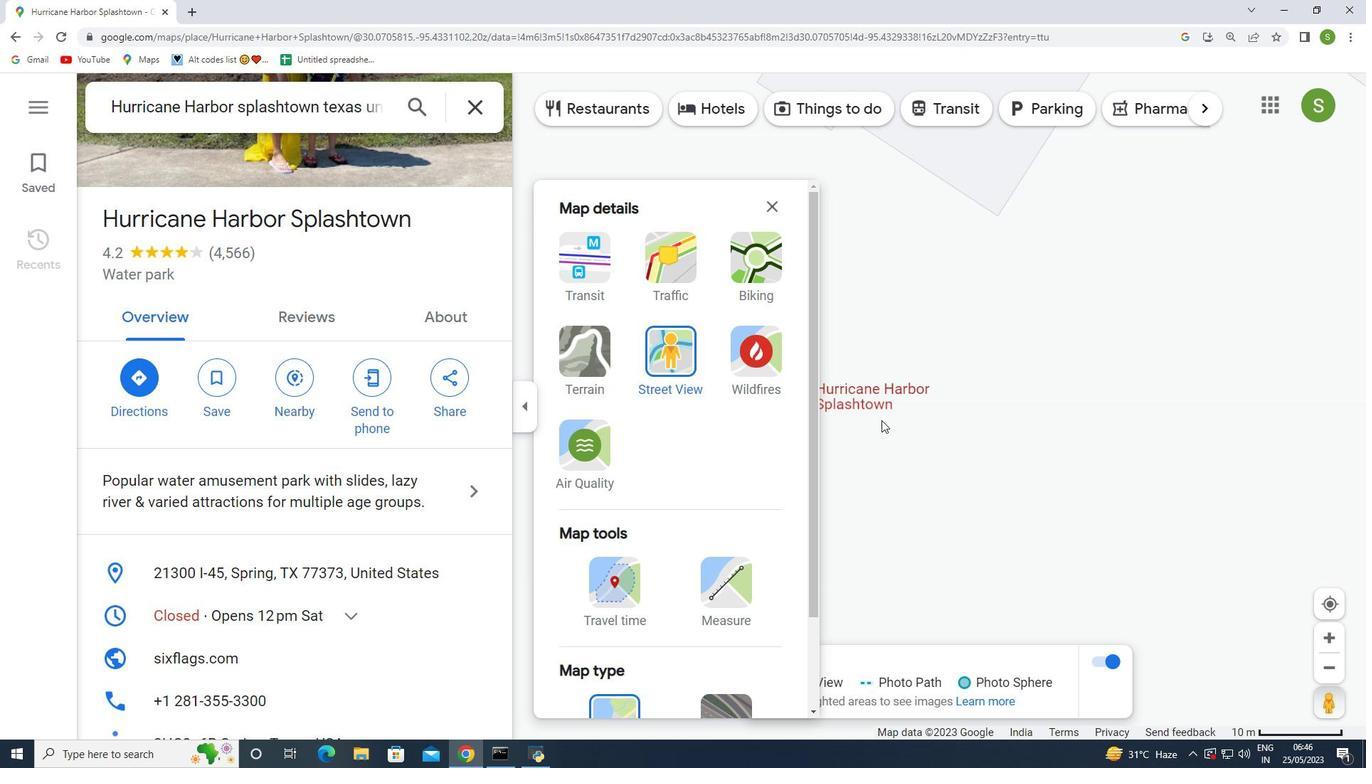 
Action: Mouse scrolled (882, 420) with delta (0, 0)
Screenshot: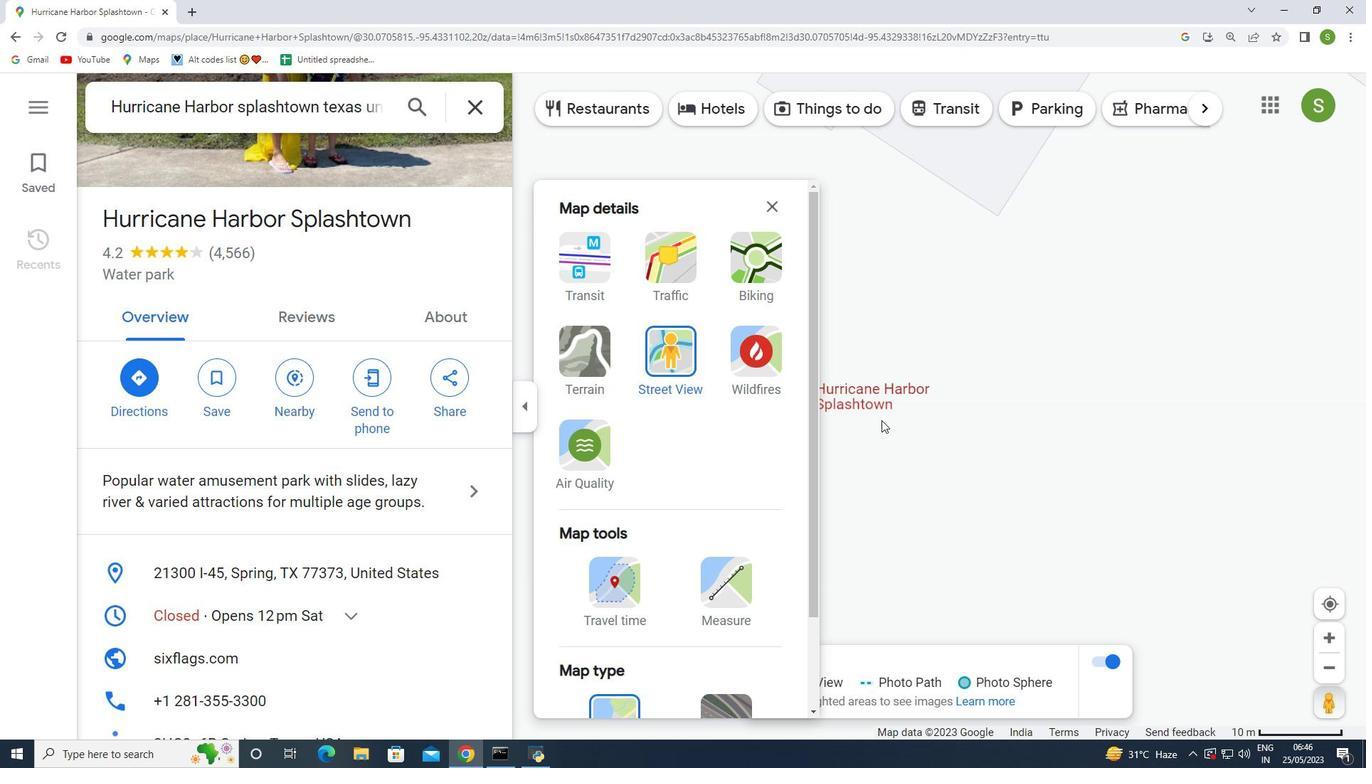 
Action: Mouse scrolled (882, 420) with delta (0, 0)
Screenshot: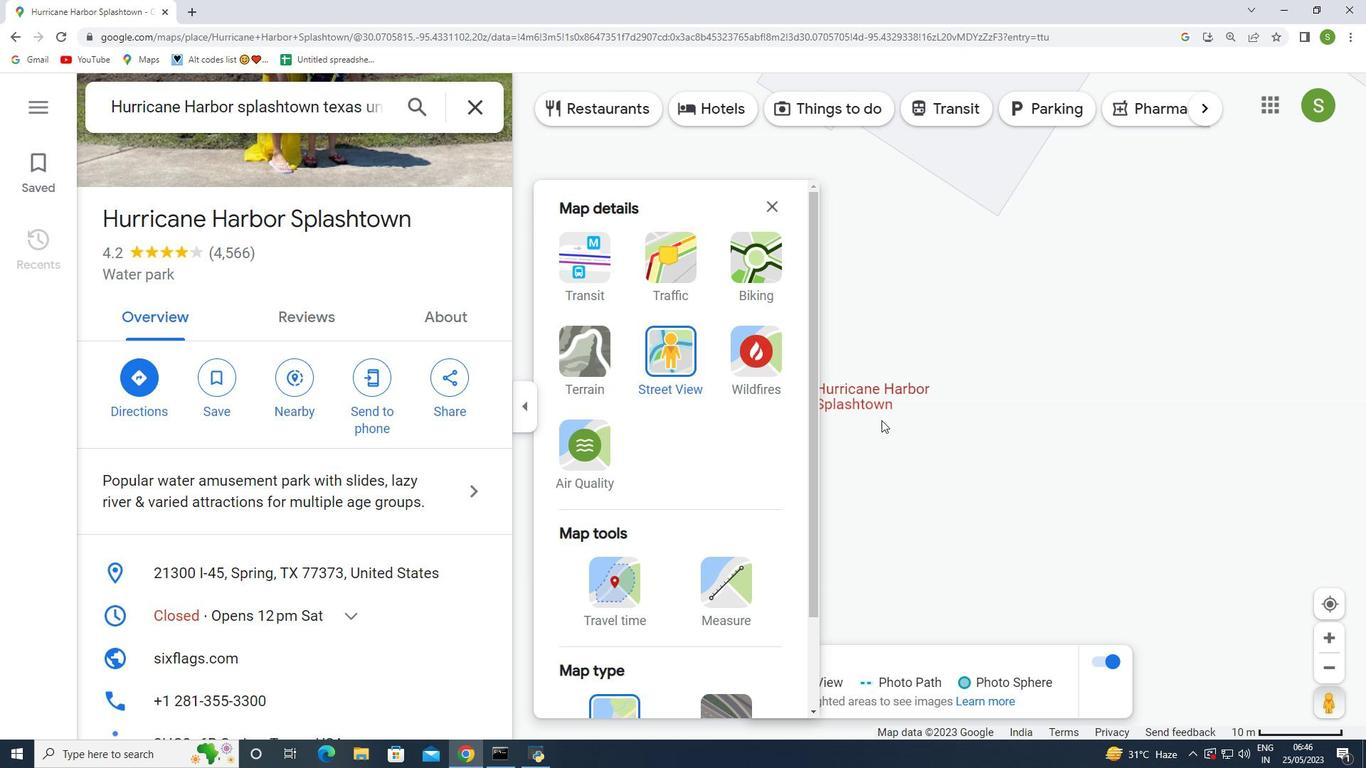 
Action: Mouse moved to (883, 420)
Screenshot: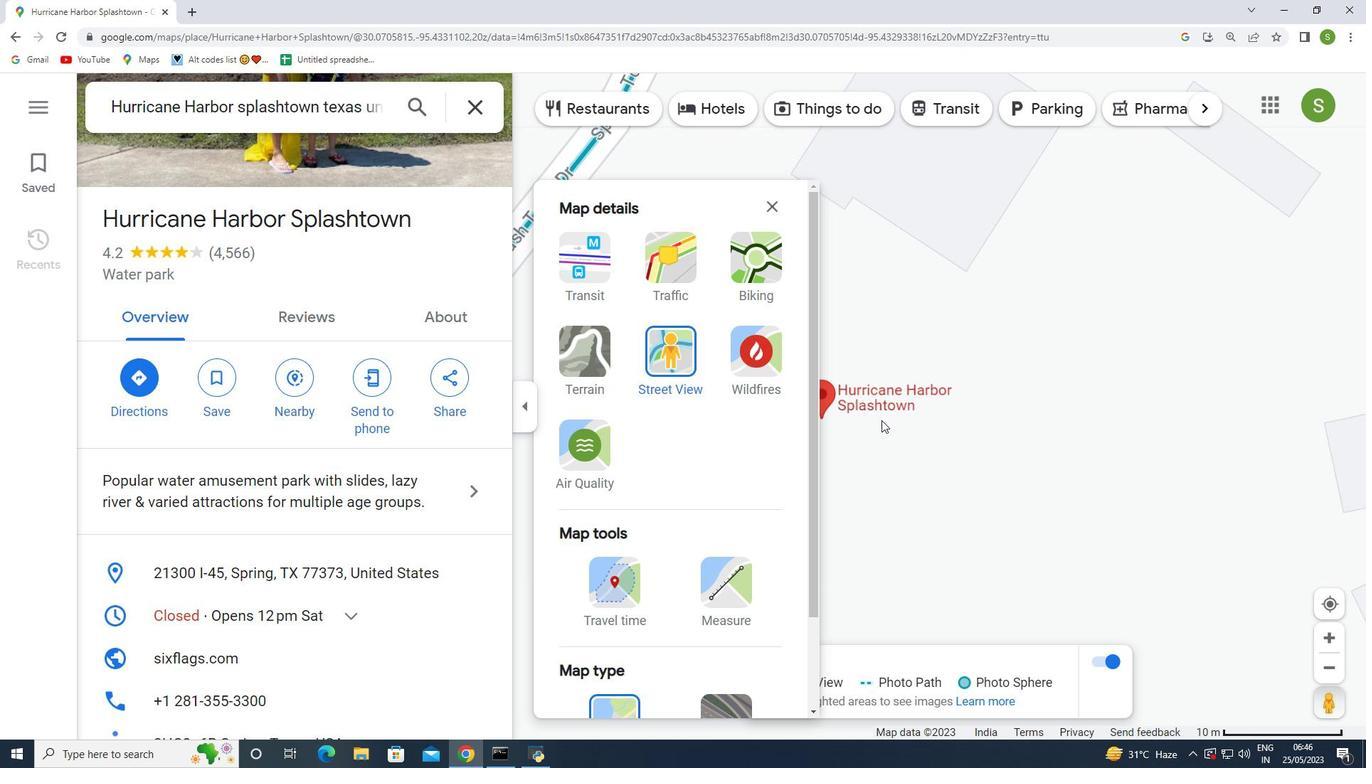 
Action: Mouse scrolled (883, 420) with delta (0, 0)
Screenshot: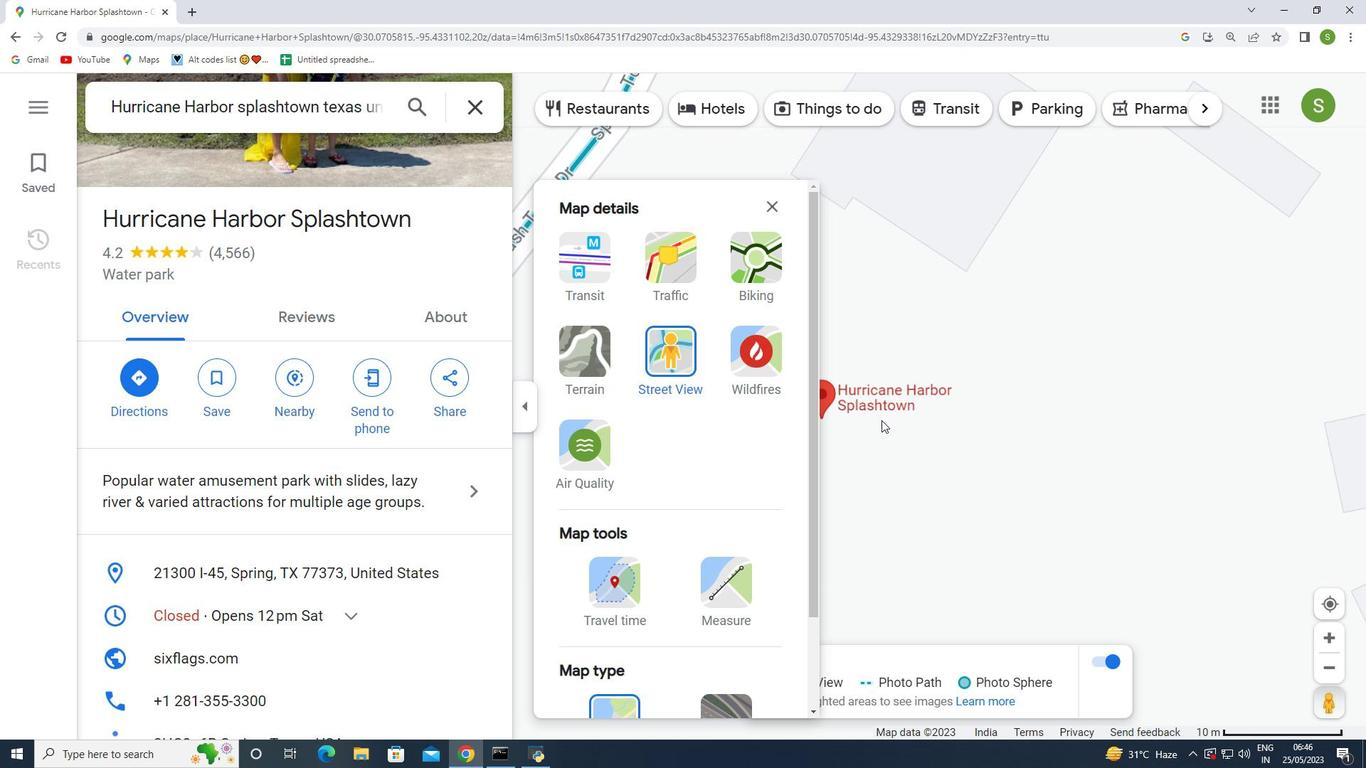 
Action: Mouse scrolled (883, 420) with delta (0, 0)
Screenshot: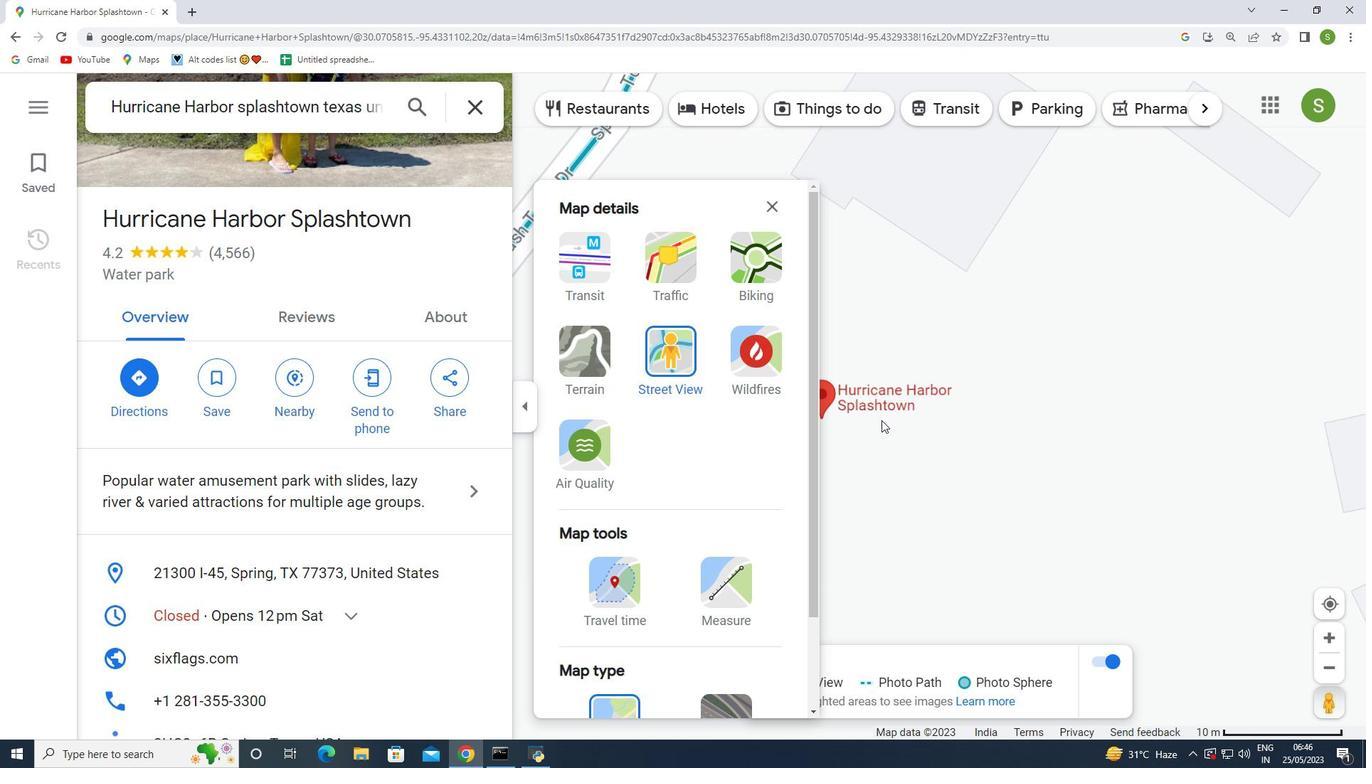 
Action: Mouse moved to (883, 420)
Screenshot: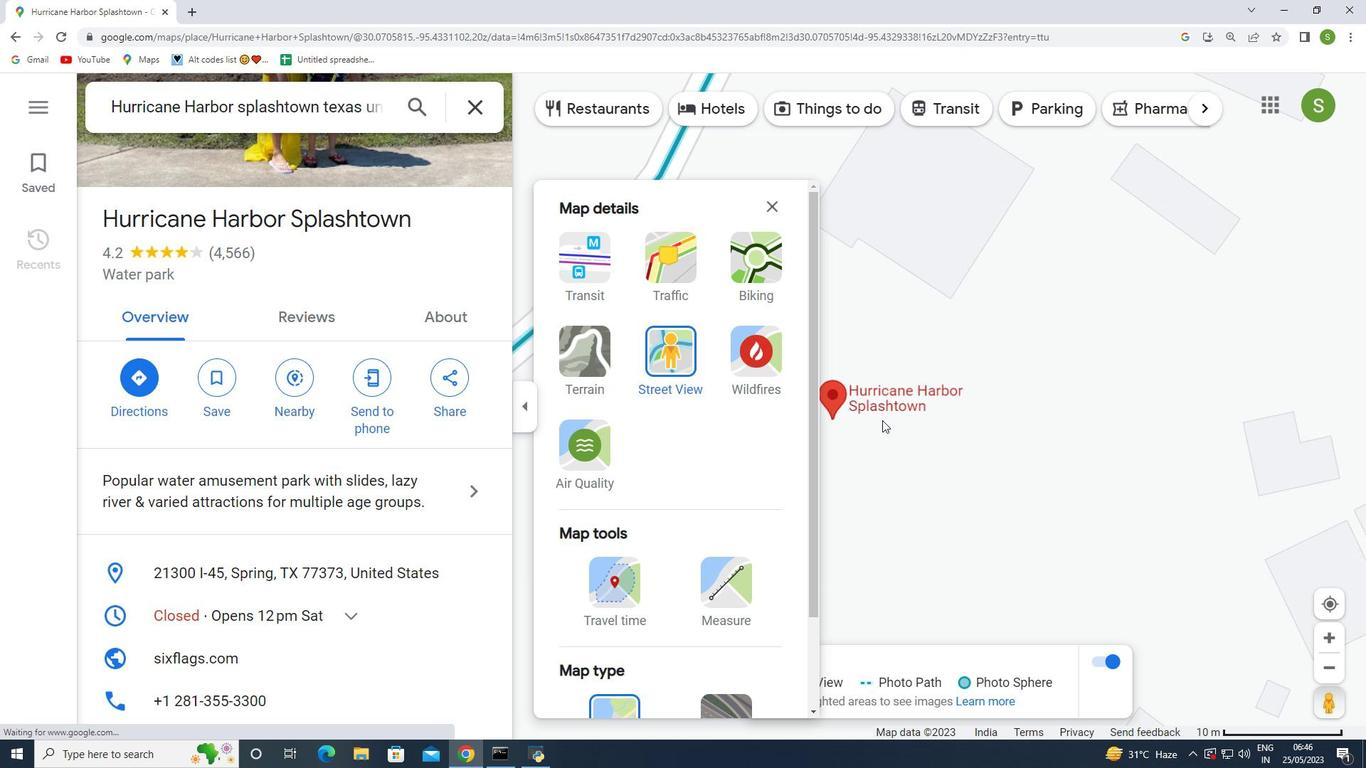 
Action: Mouse scrolled (883, 420) with delta (0, 0)
Screenshot: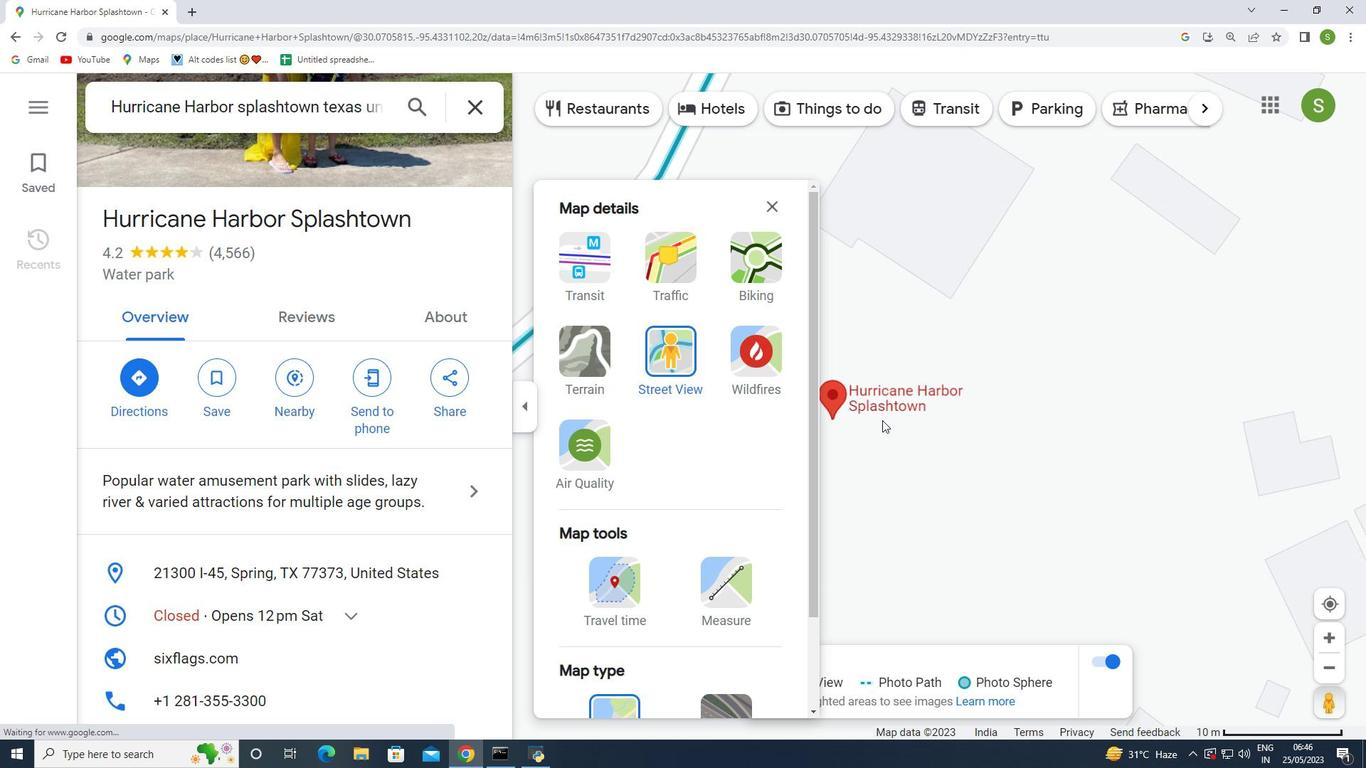 
Action: Mouse scrolled (883, 420) with delta (0, 0)
Screenshot: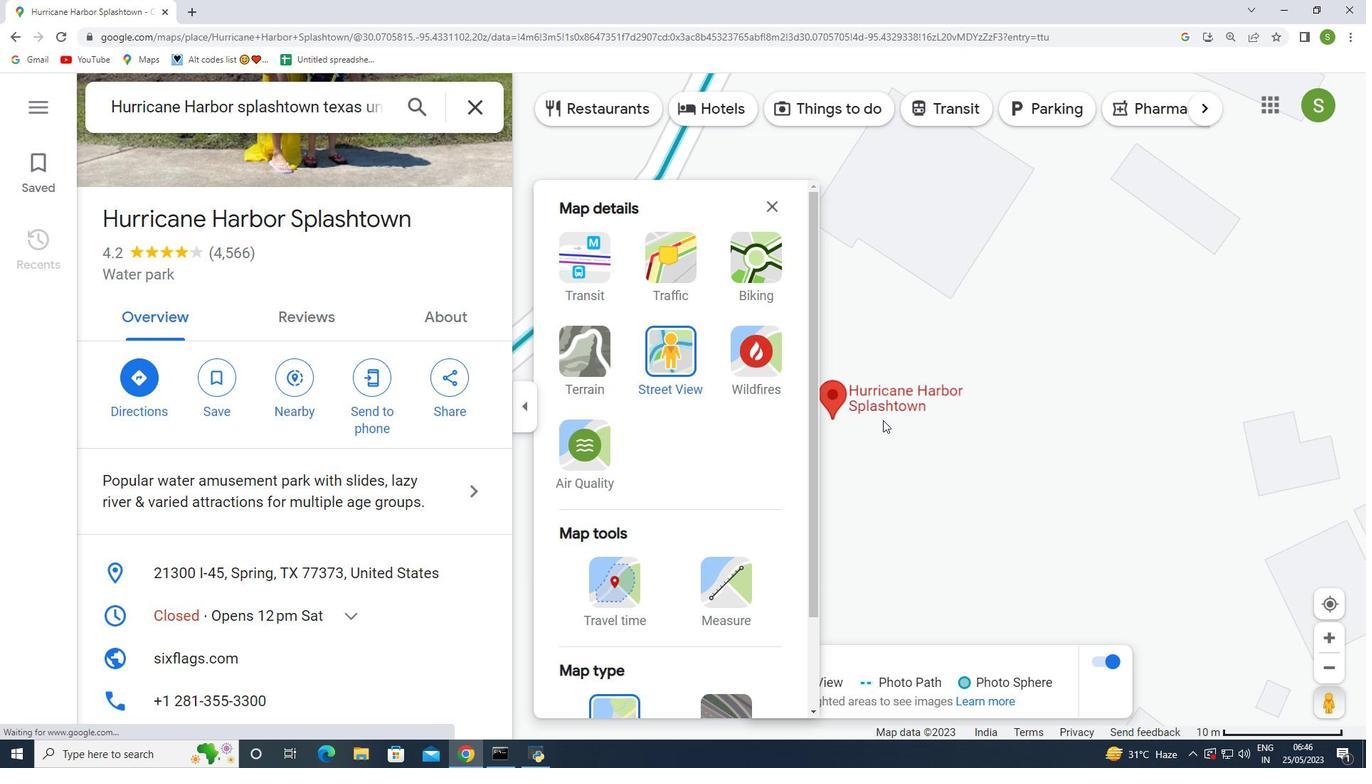 
Action: Mouse moved to (775, 207)
Screenshot: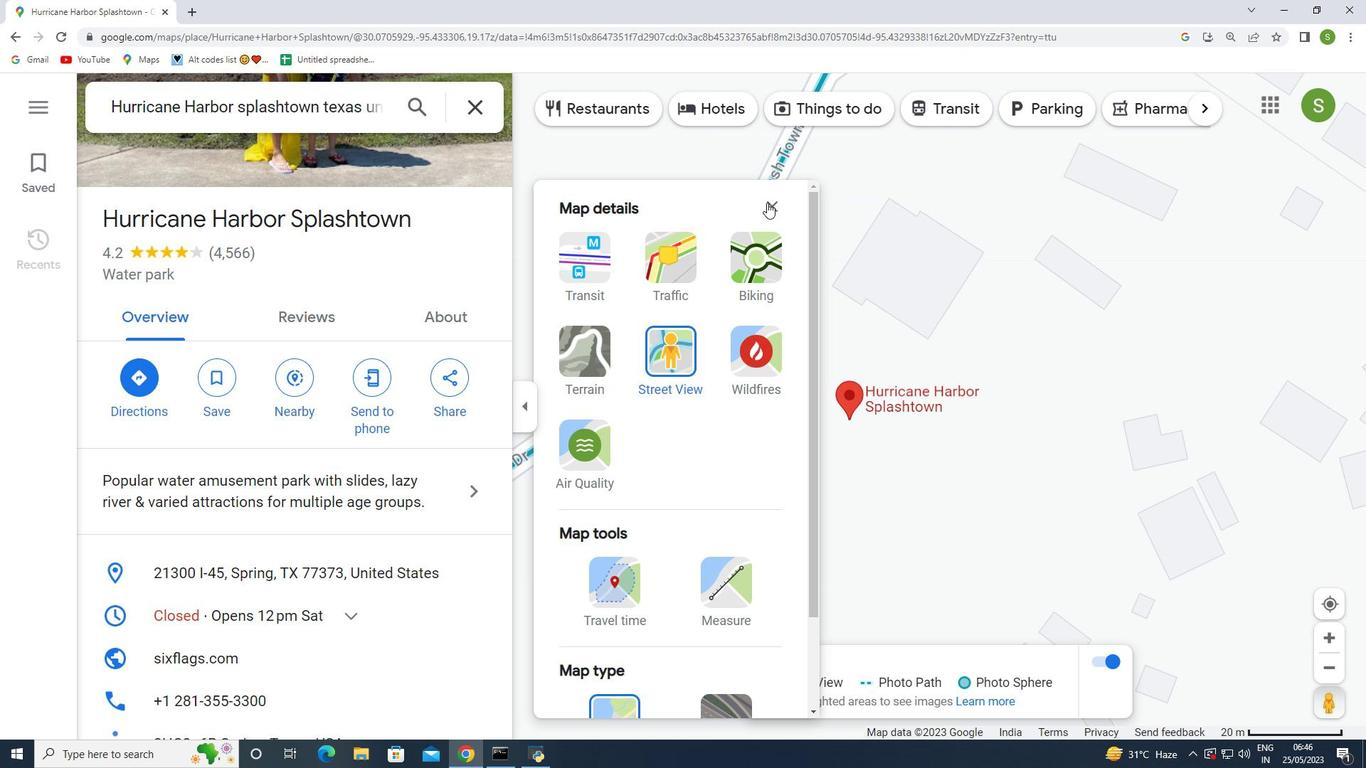 
Action: Mouse pressed left at (775, 207)
Screenshot: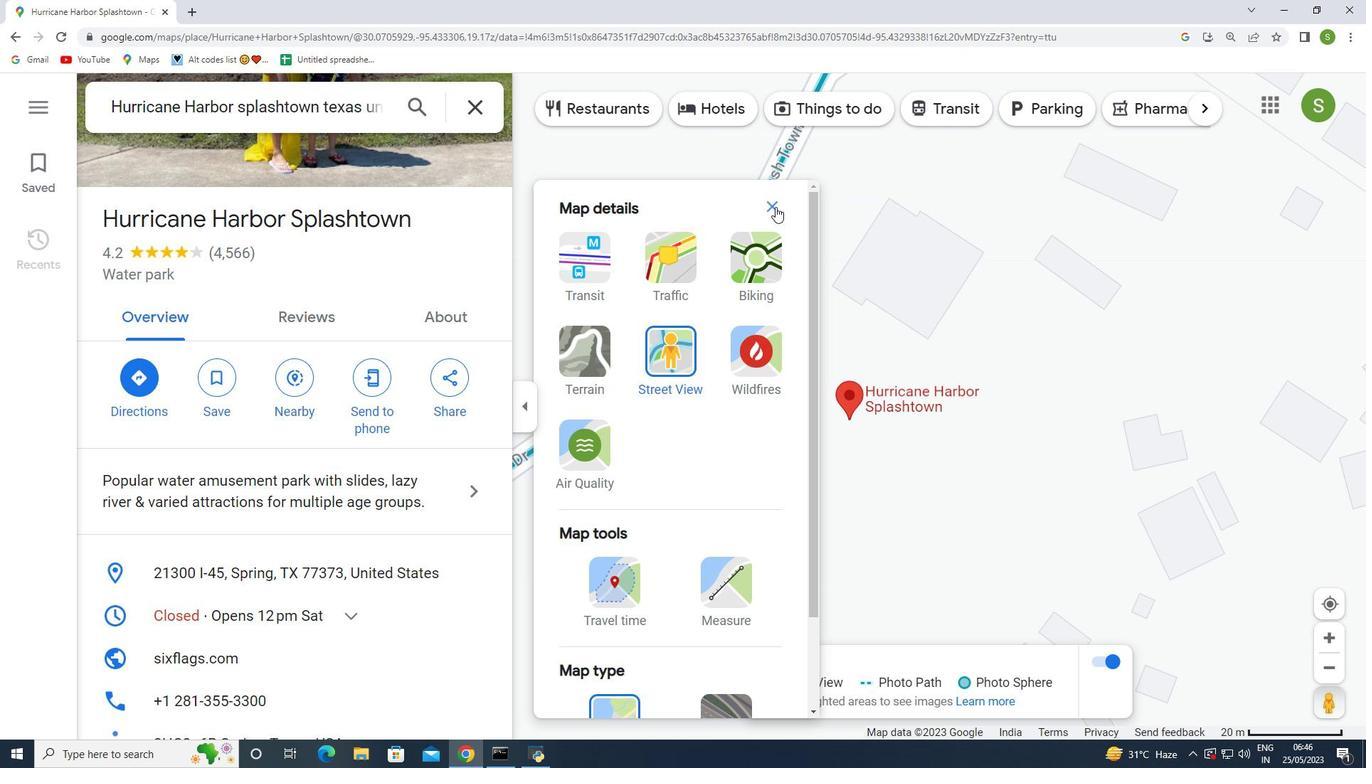 
Action: Mouse moved to (993, 662)
Screenshot: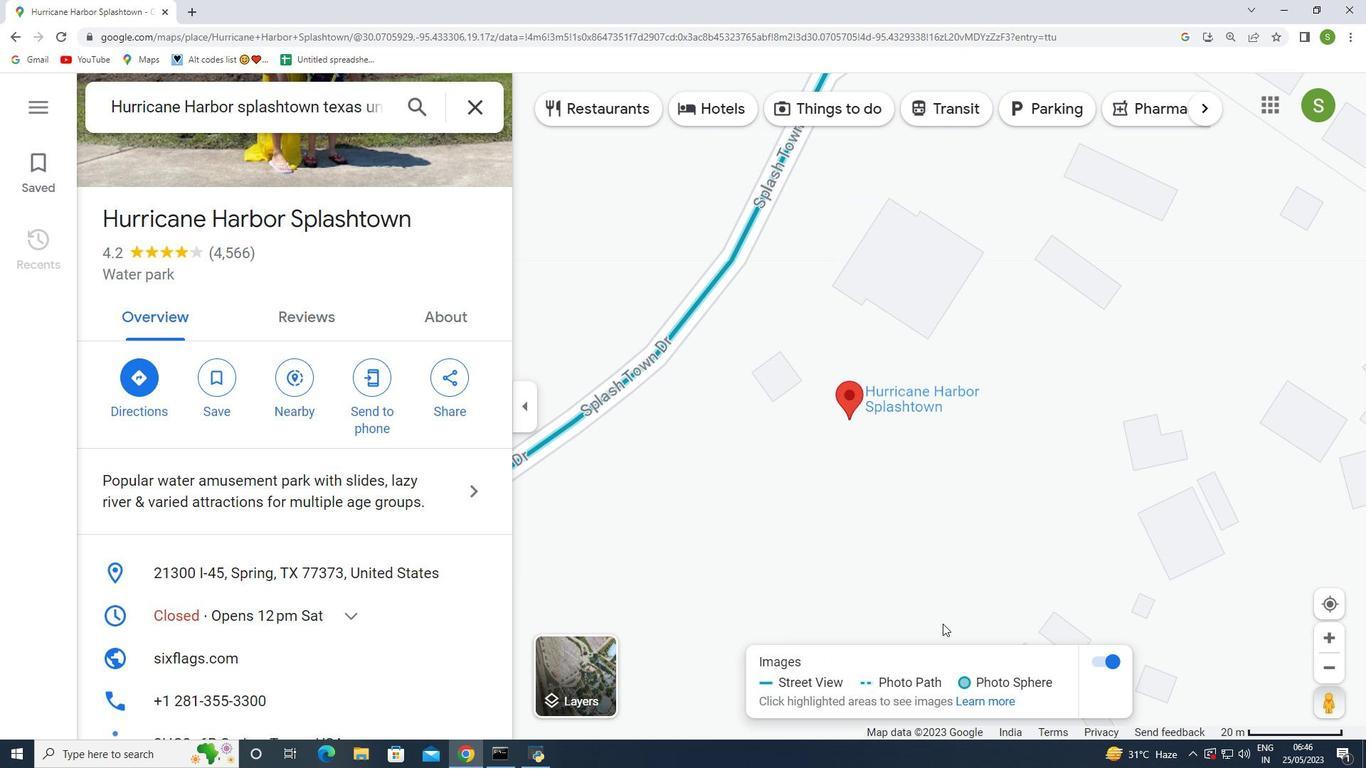 
Action: Mouse scrolled (993, 662) with delta (0, 0)
Screenshot: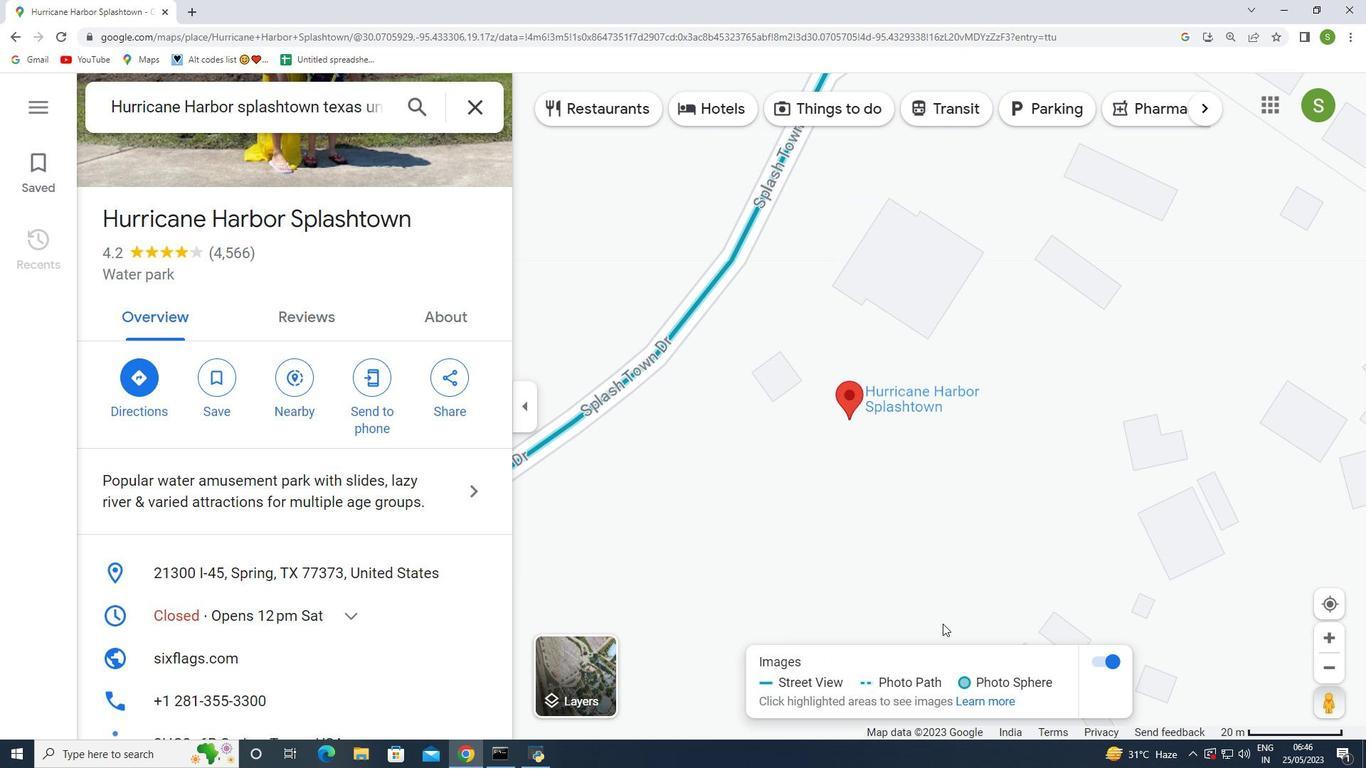 
Action: Mouse scrolled (993, 662) with delta (0, 0)
Screenshot: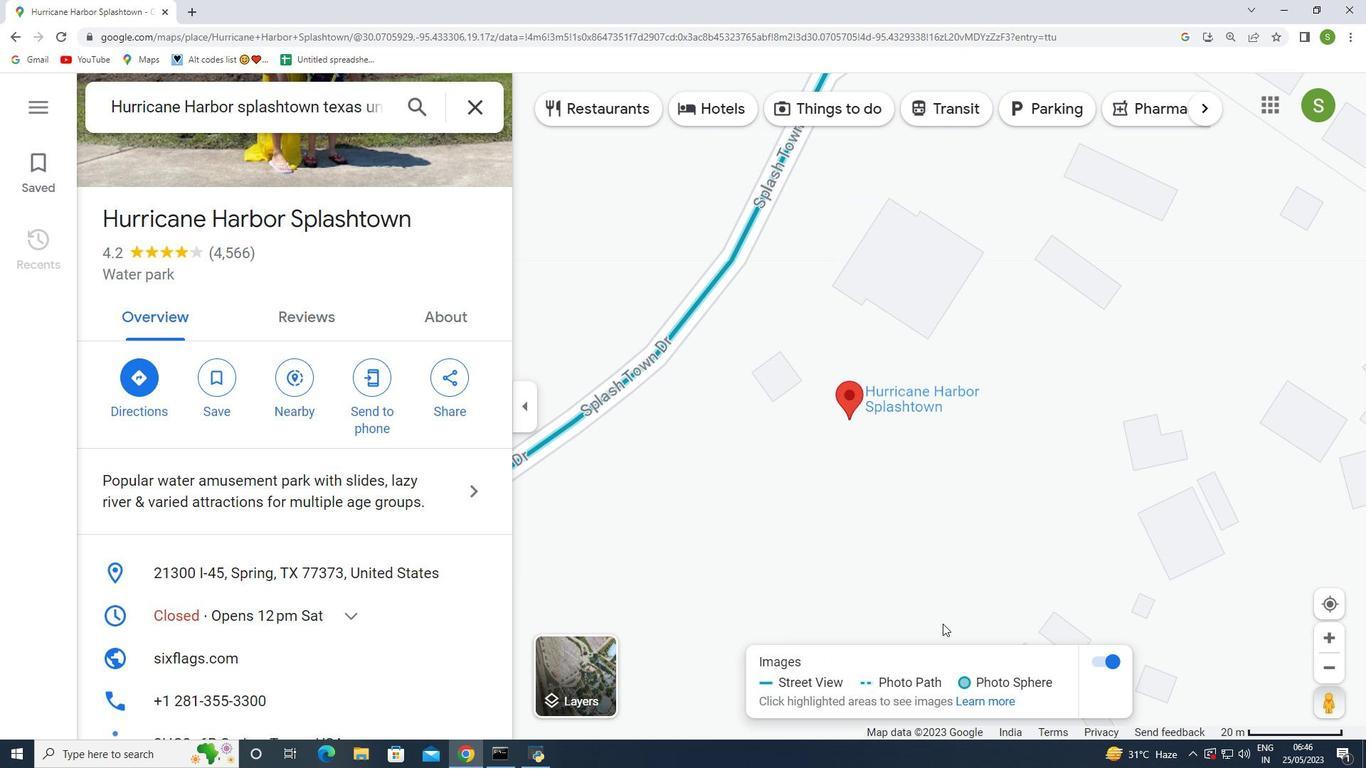 
Action: Mouse scrolled (993, 662) with delta (0, 0)
Screenshot: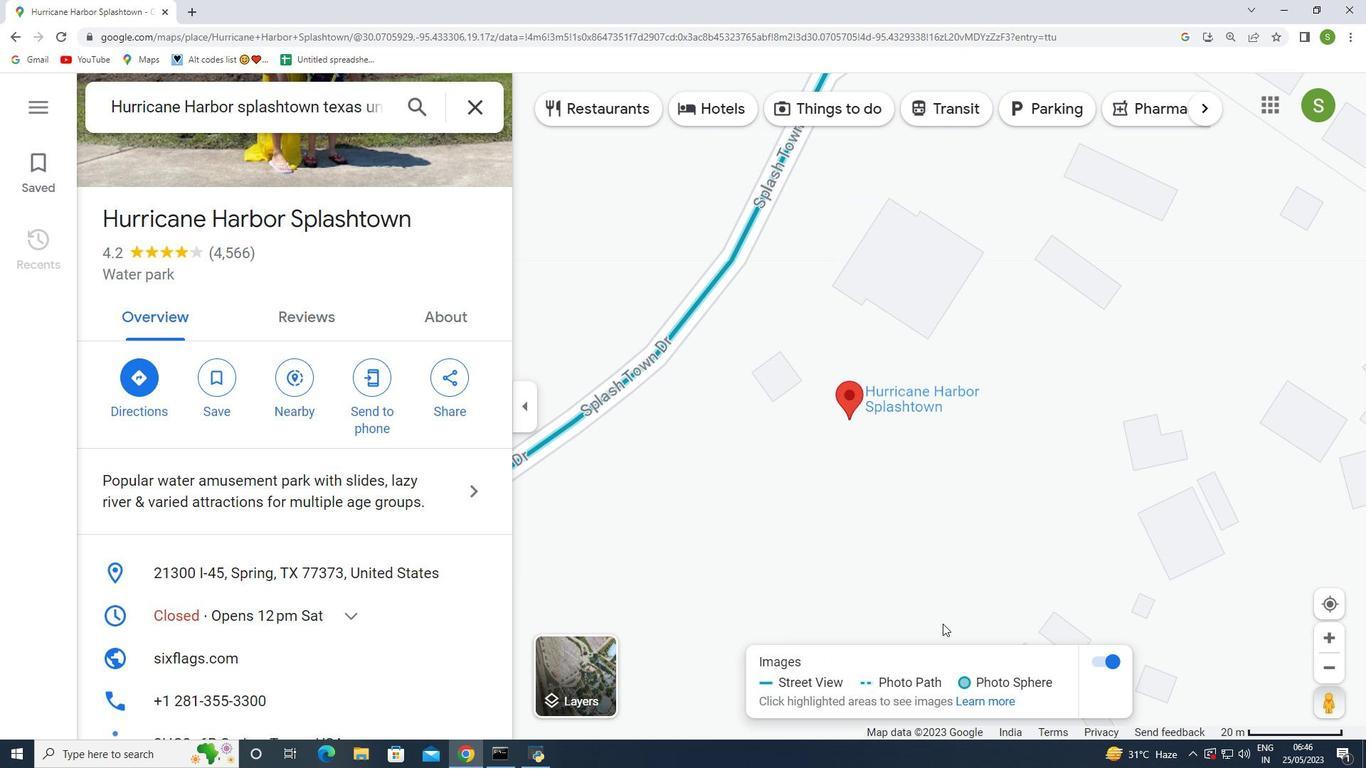 
Action: Mouse moved to (1003, 663)
Screenshot: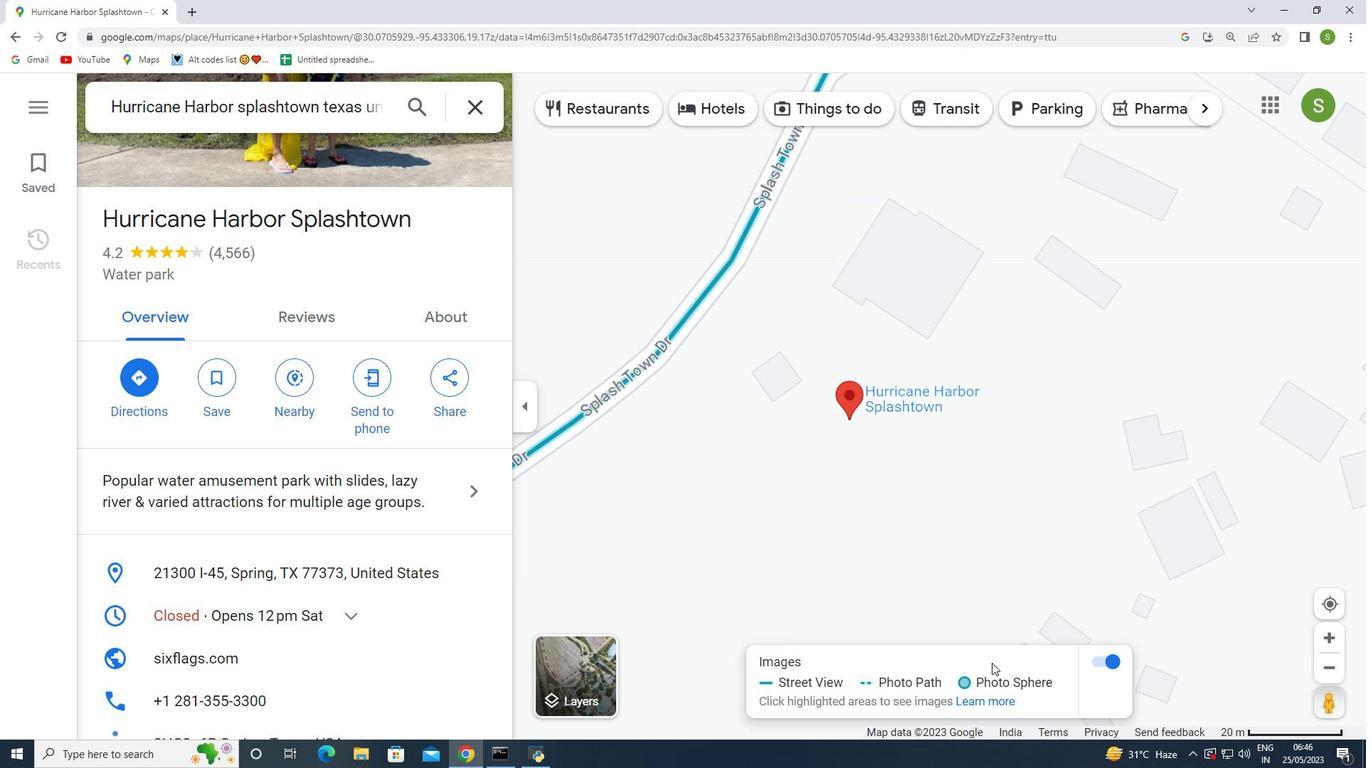 
Action: Mouse scrolled (1003, 662) with delta (0, 0)
Screenshot: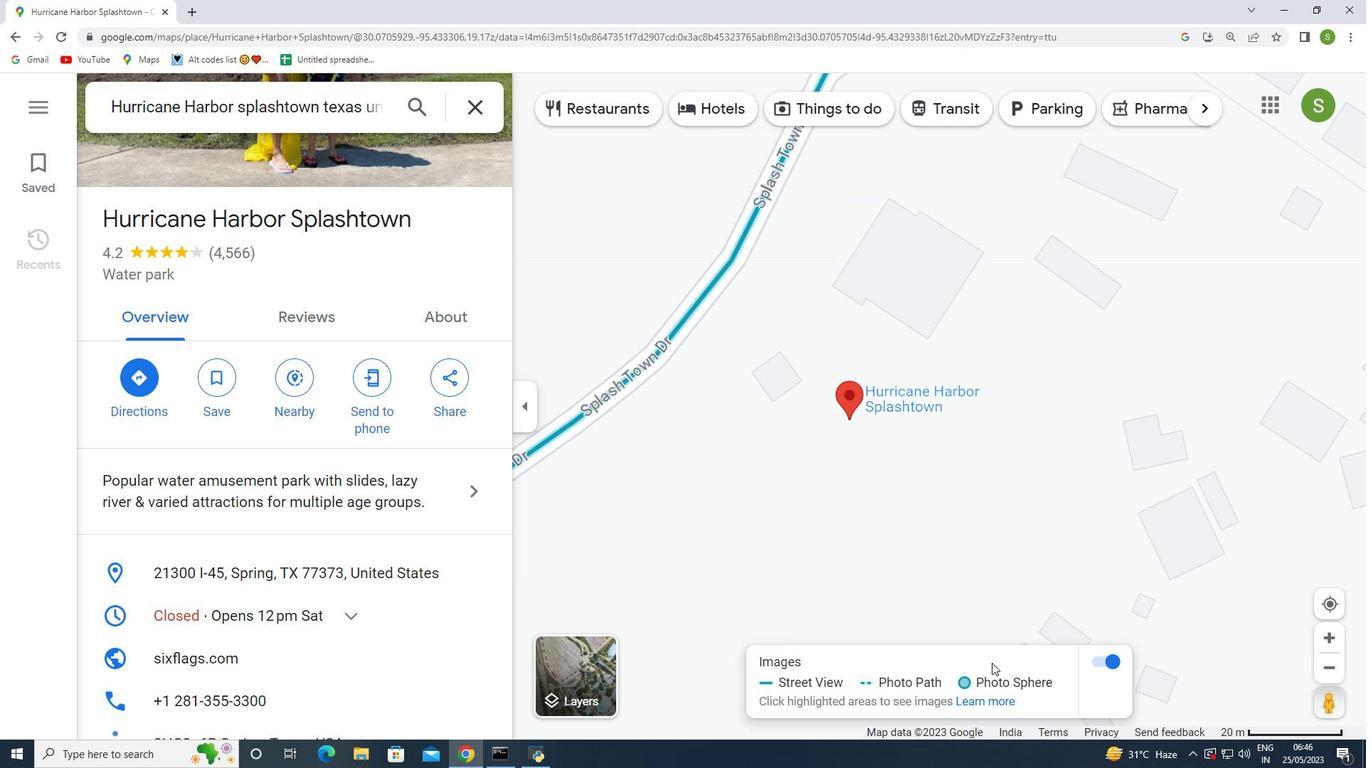 
Action: Mouse moved to (912, 565)
Screenshot: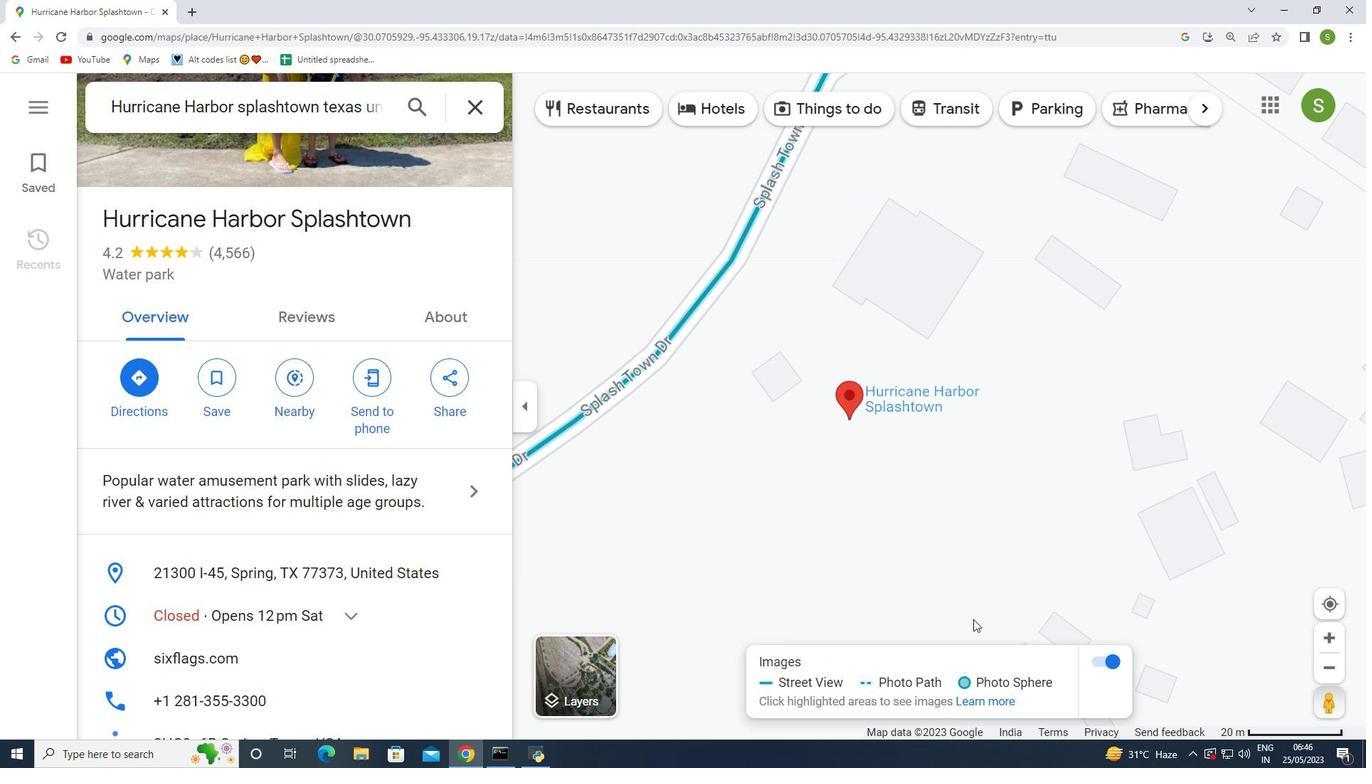 
Action: Mouse scrolled (912, 564) with delta (0, 0)
Screenshot: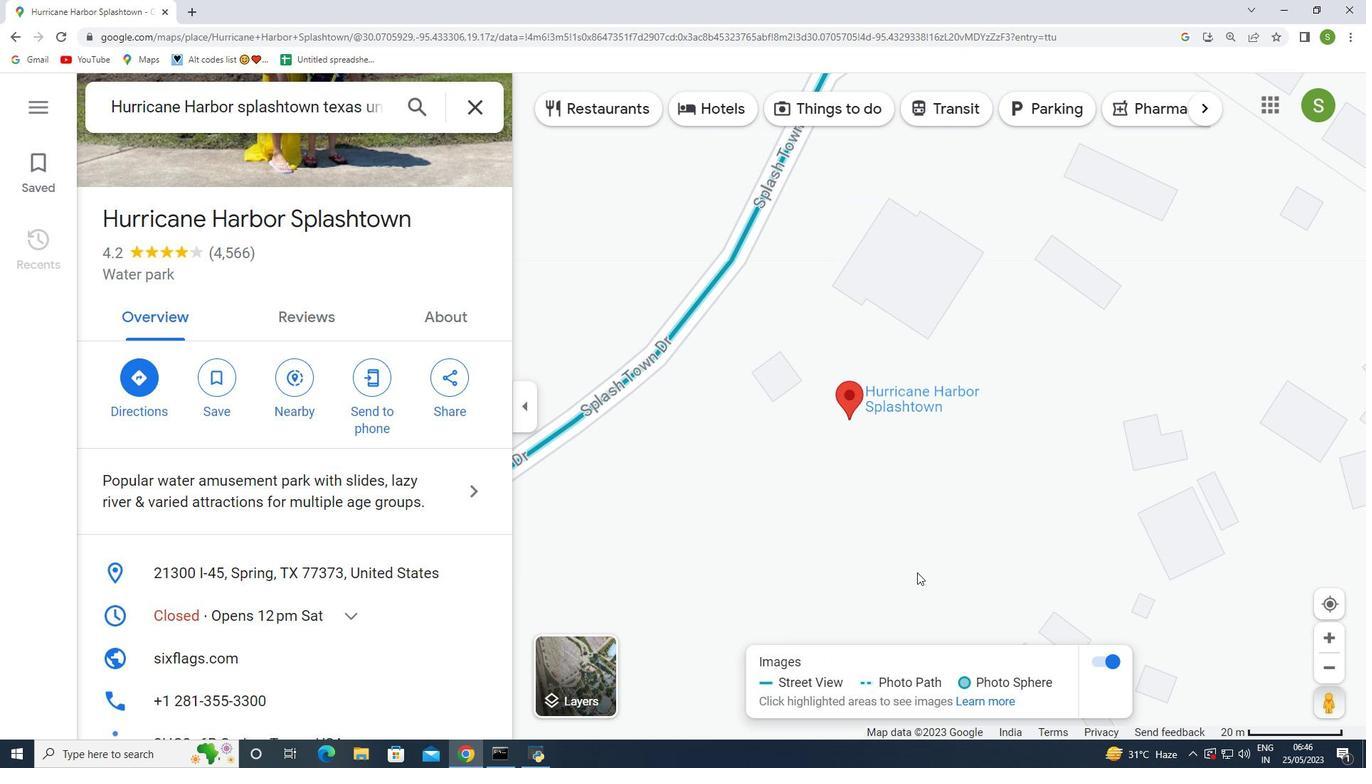 
Action: Mouse scrolled (912, 564) with delta (0, 0)
Screenshot: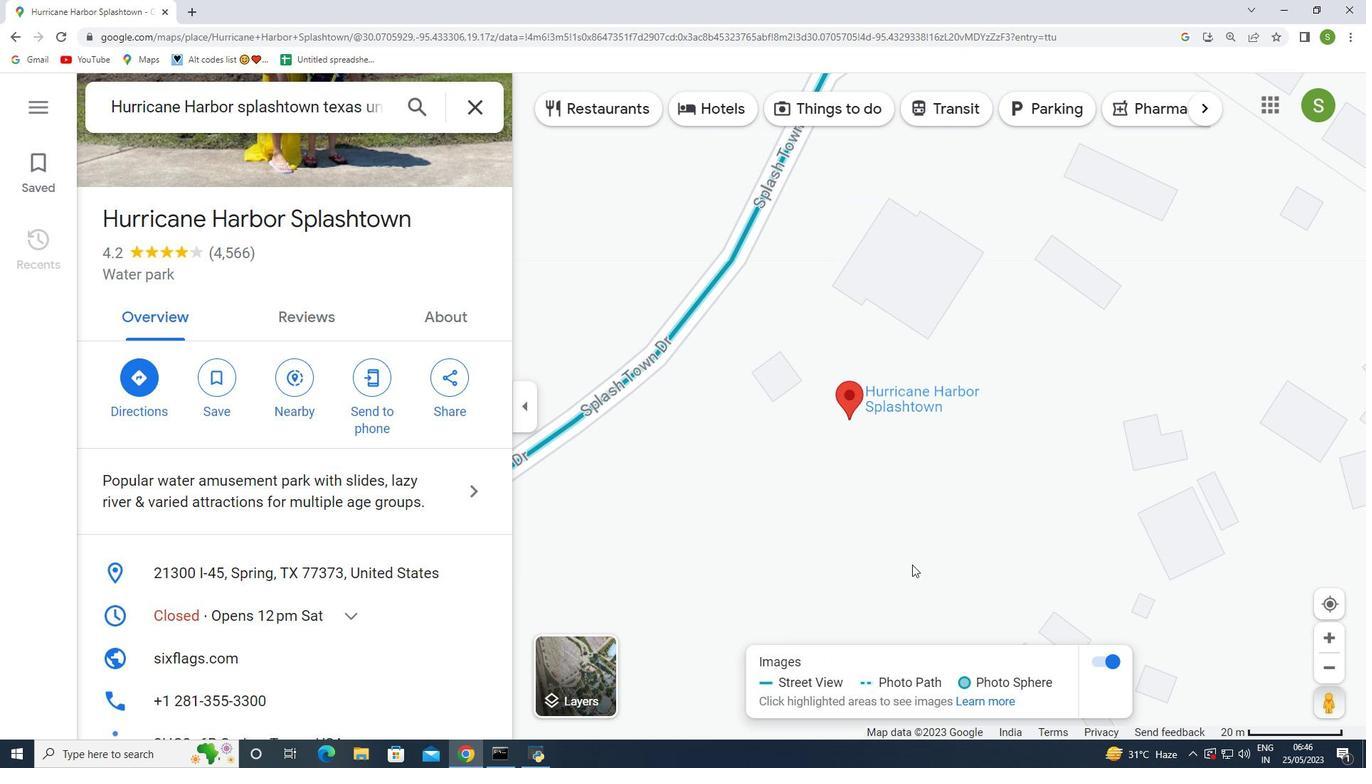 
Action: Mouse moved to (913, 567)
Screenshot: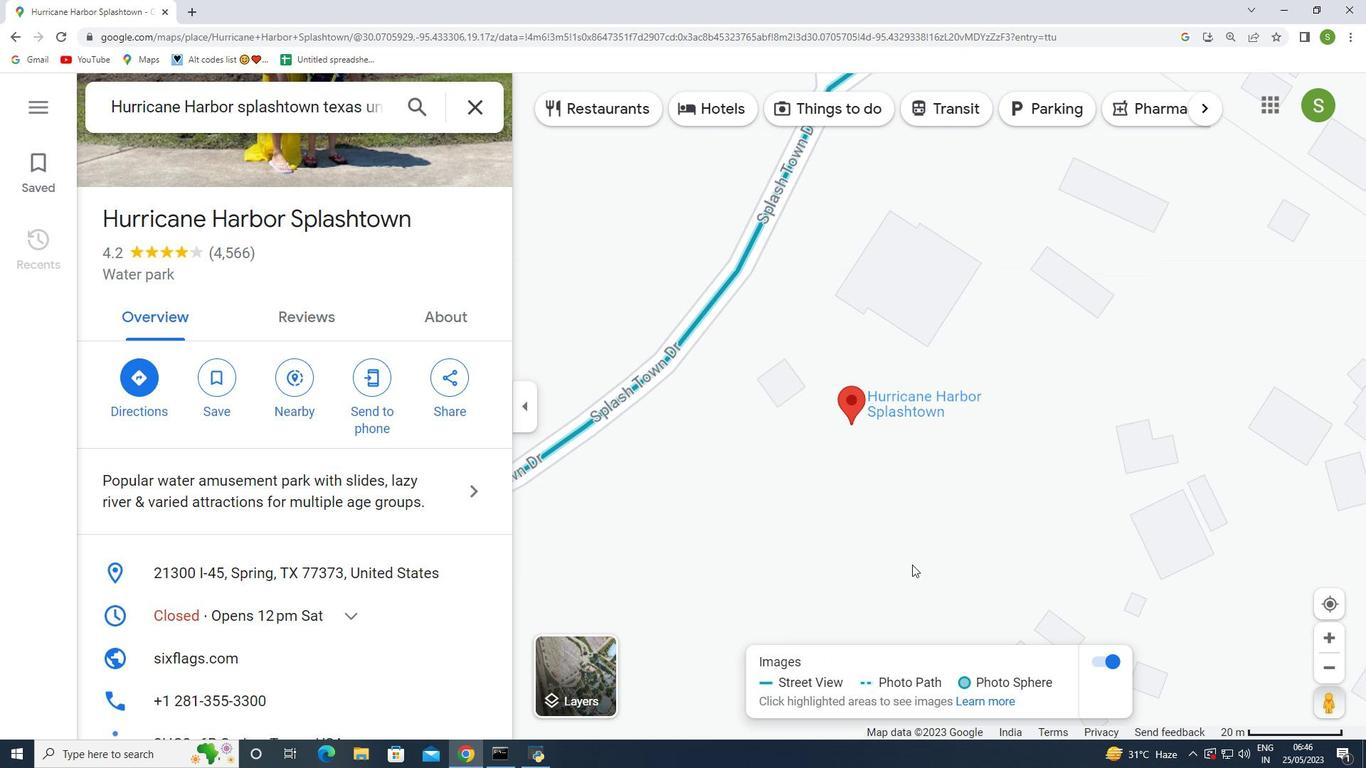 
Action: Mouse scrolled (913, 566) with delta (0, 0)
Screenshot: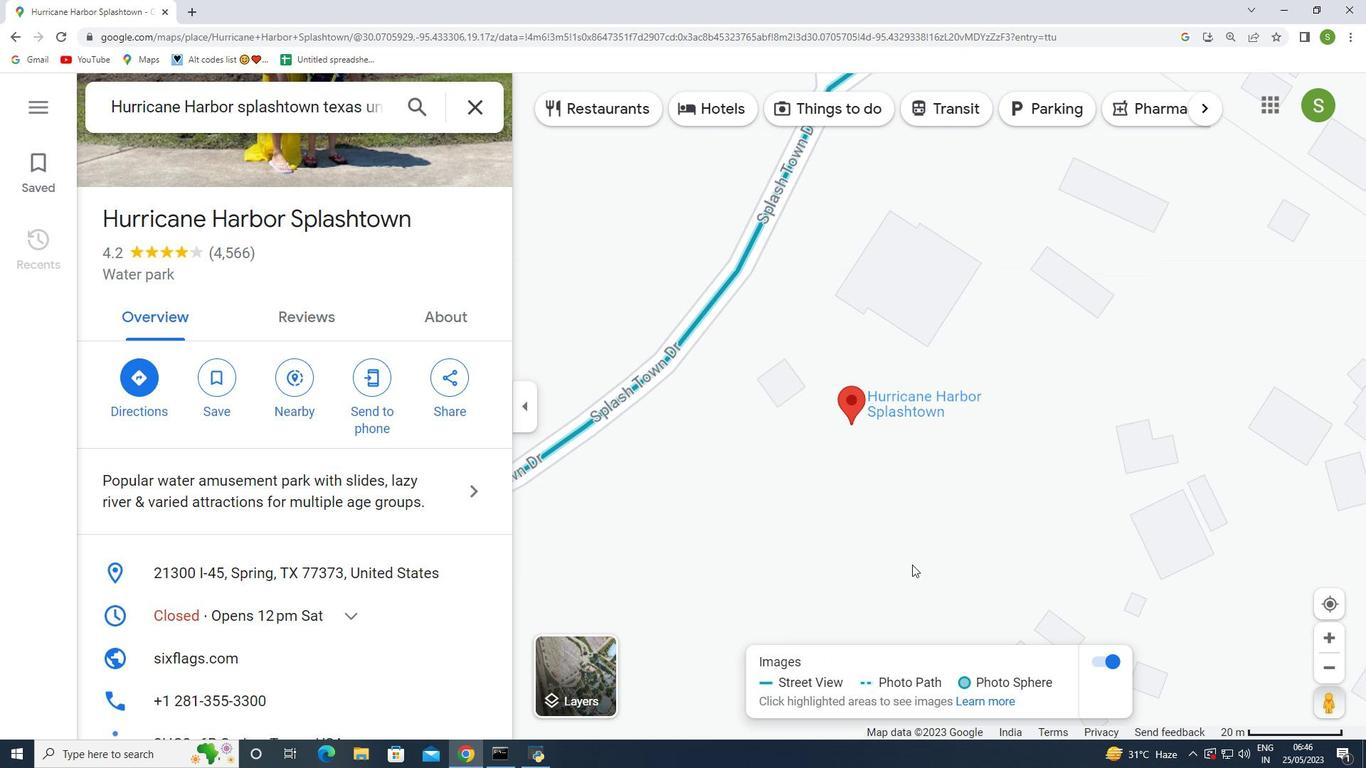 
Action: Mouse moved to (916, 569)
Screenshot: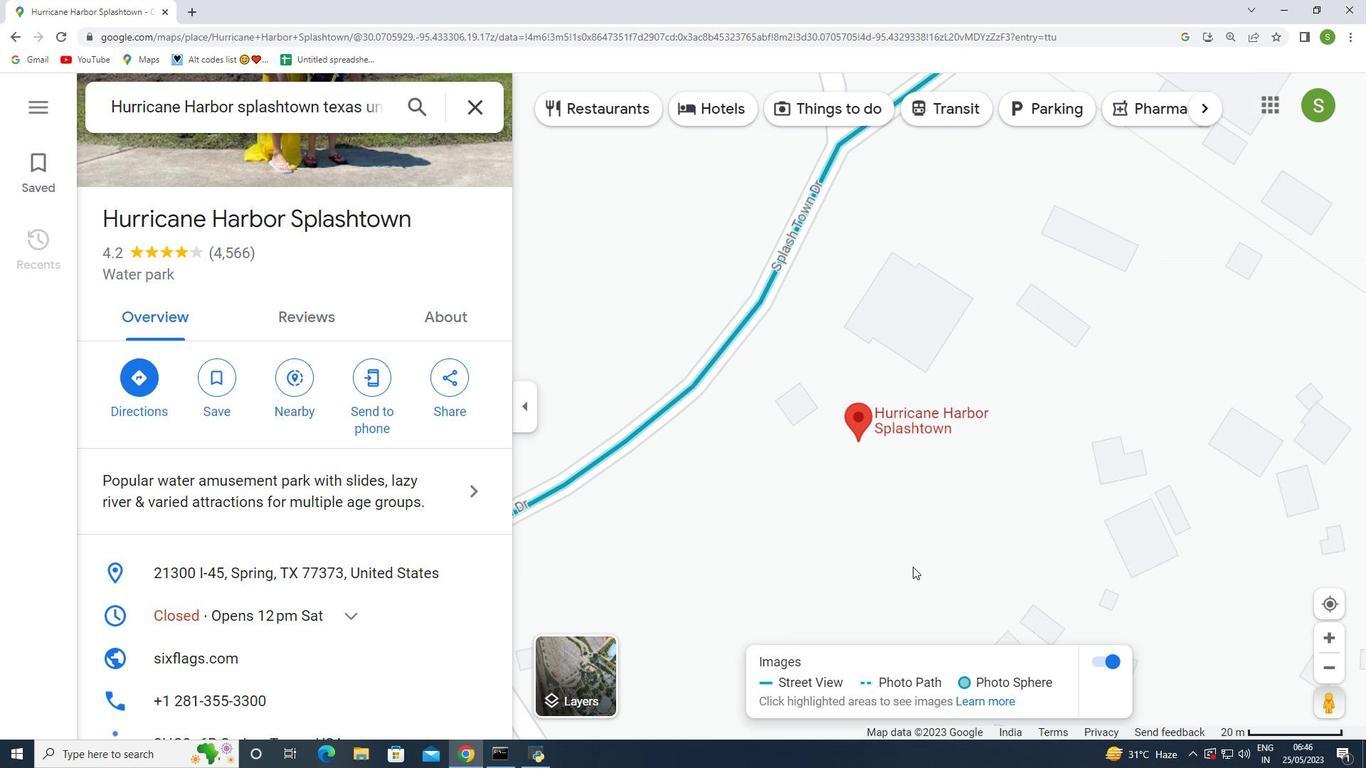 
Action: Mouse scrolled (916, 568) with delta (0, 0)
Screenshot: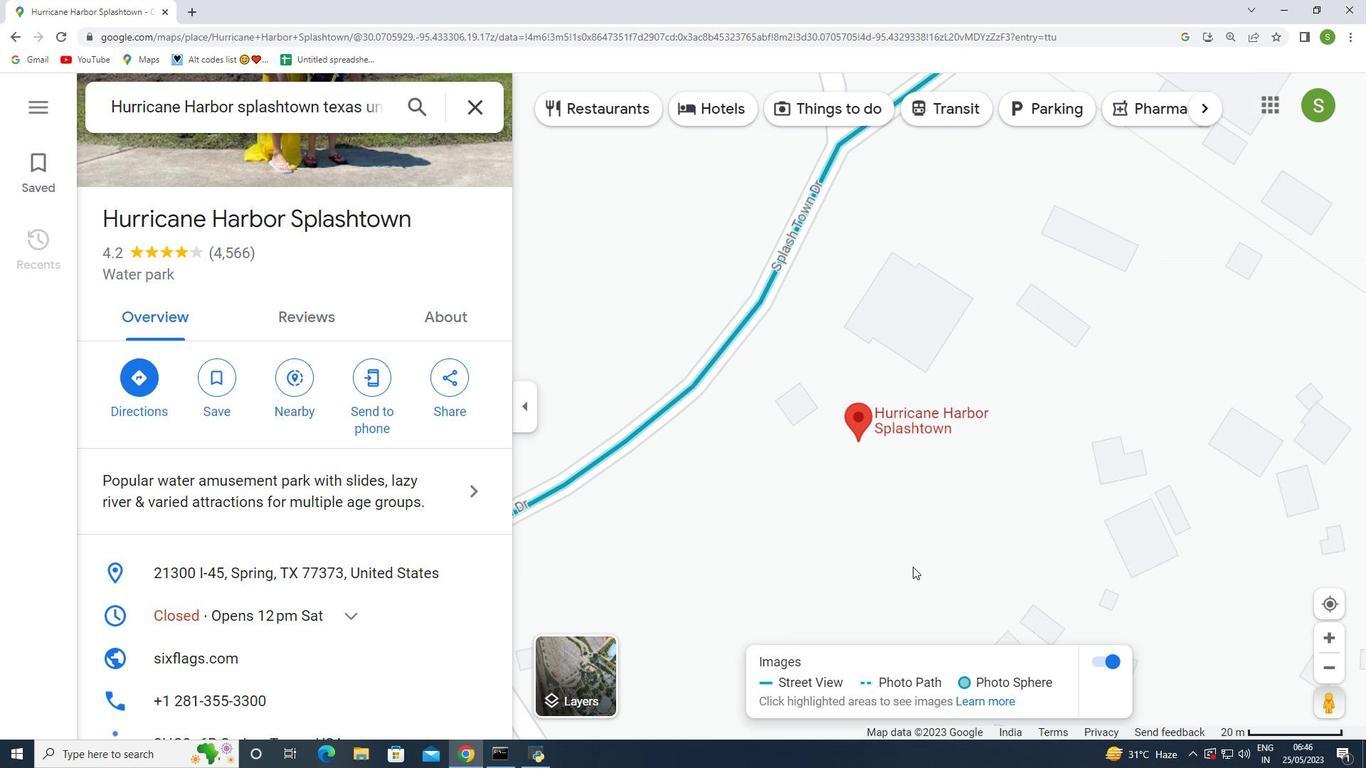 
Action: Mouse moved to (916, 571)
Screenshot: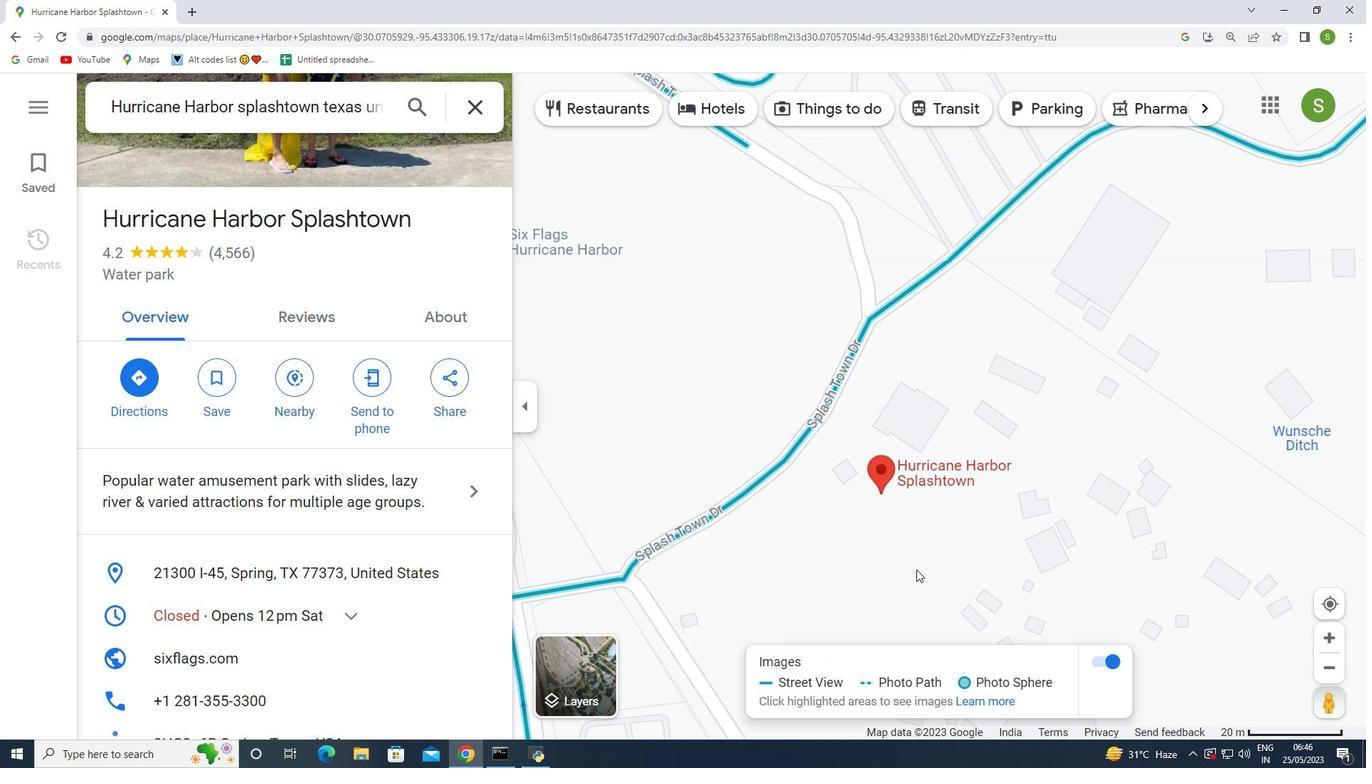 
Action: Mouse scrolled (916, 570) with delta (0, 0)
Screenshot: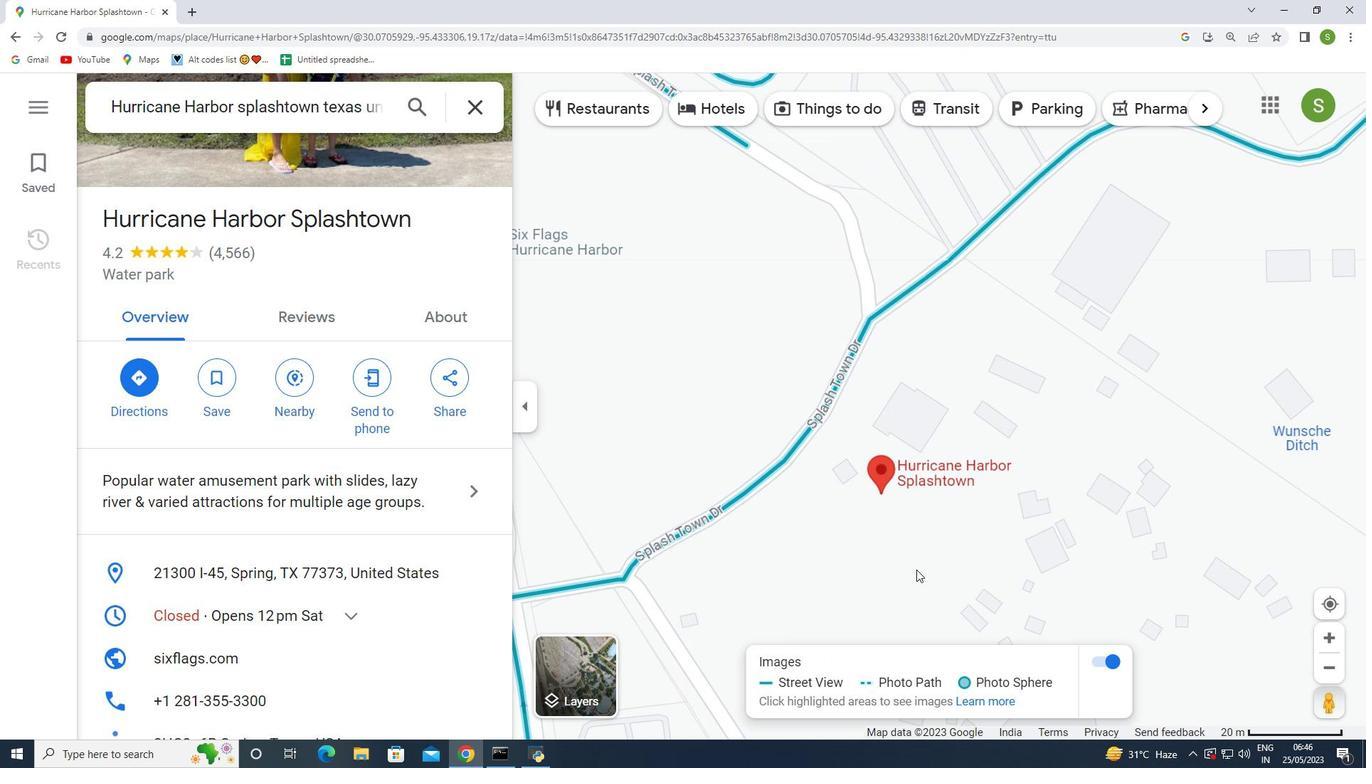 
Action: Mouse scrolled (916, 570) with delta (0, 0)
Screenshot: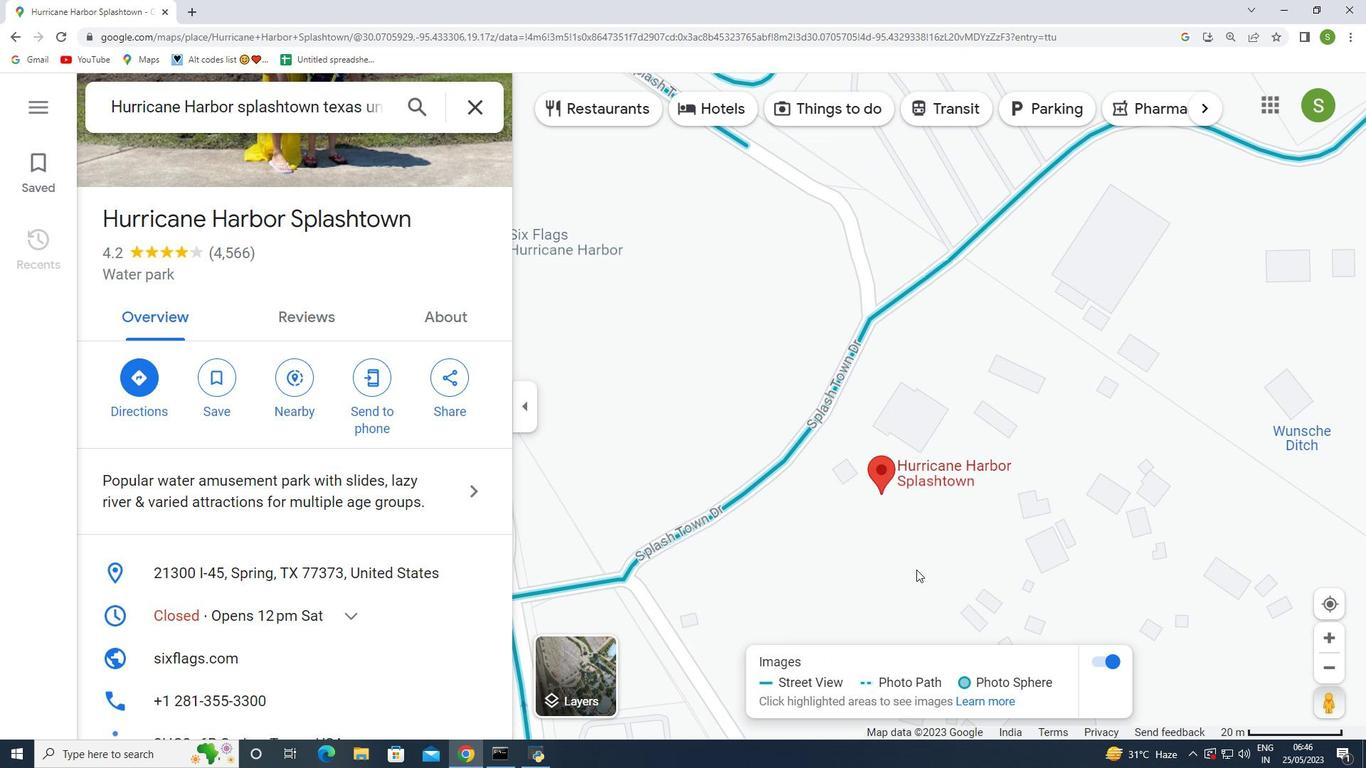 
Action: Mouse scrolled (916, 570) with delta (0, 0)
Screenshot: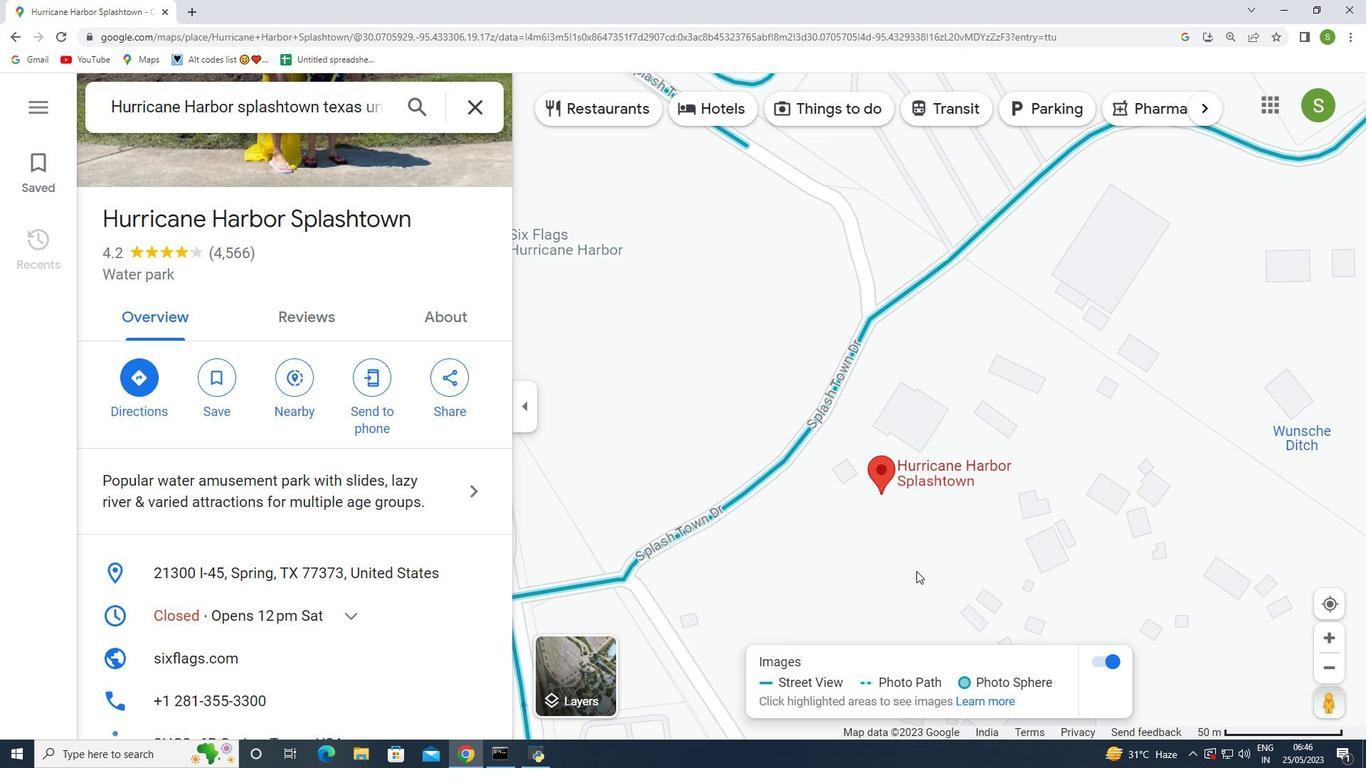 
Action: Mouse scrolled (916, 570) with delta (0, 0)
Screenshot: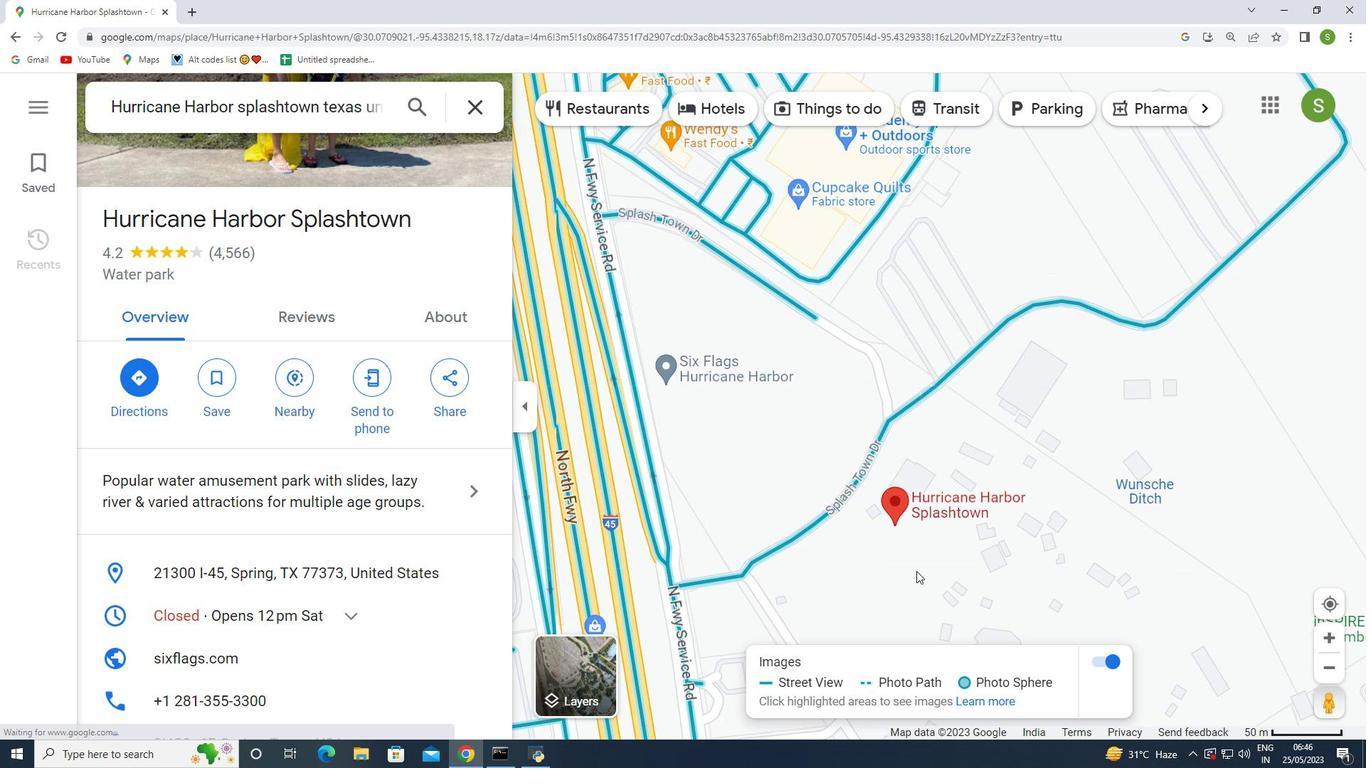 
Action: Mouse scrolled (916, 570) with delta (0, 0)
Screenshot: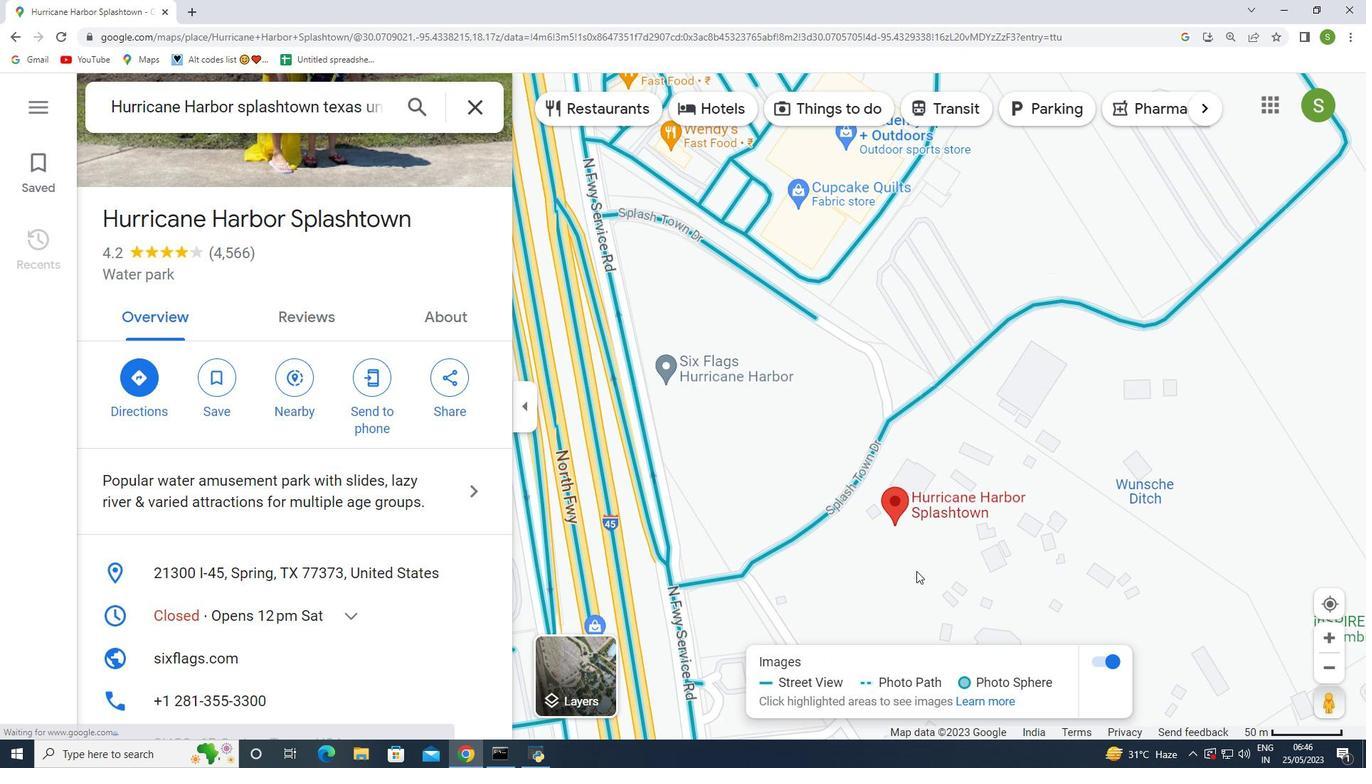 
Action: Mouse moved to (918, 574)
Screenshot: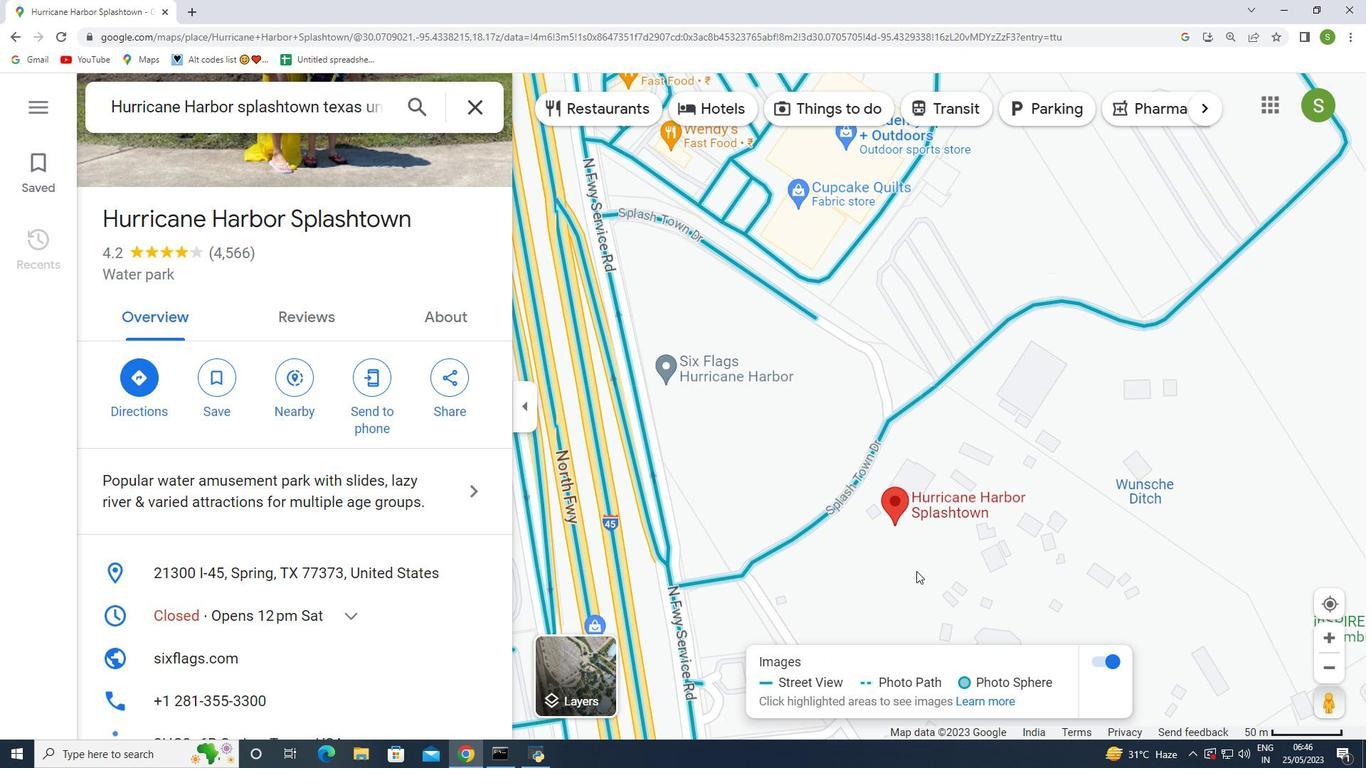 
Action: Mouse scrolled (918, 573) with delta (0, 0)
Screenshot: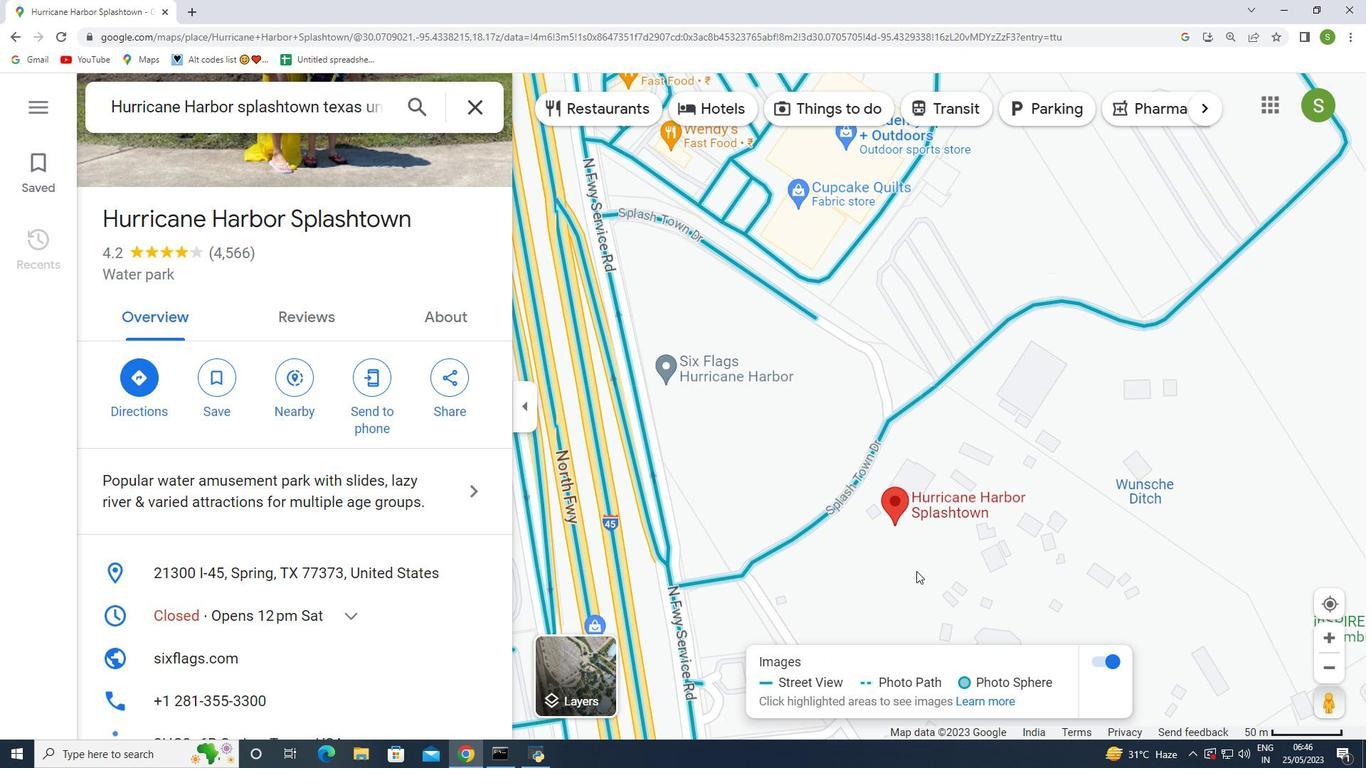 
Action: Mouse moved to (920, 575)
Screenshot: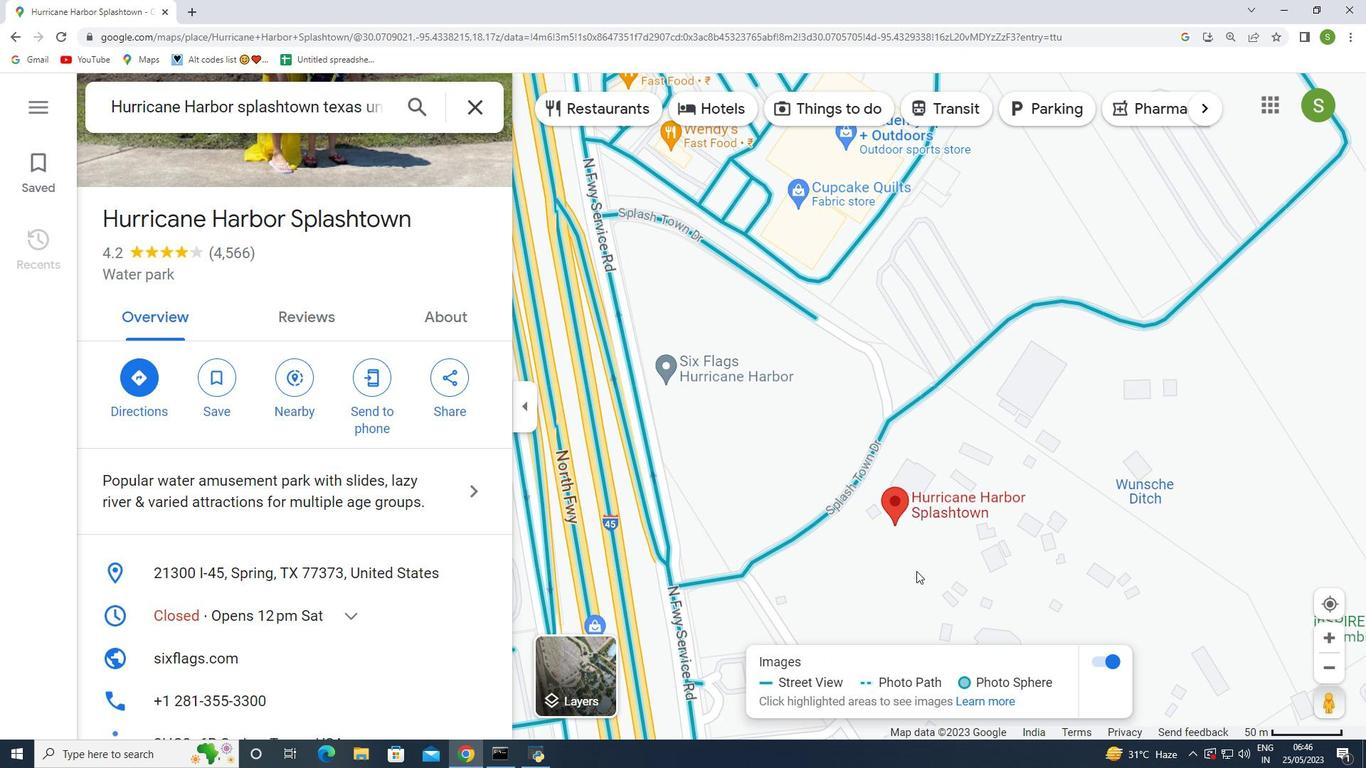 
Action: Mouse scrolled (920, 574) with delta (0, 0)
Screenshot: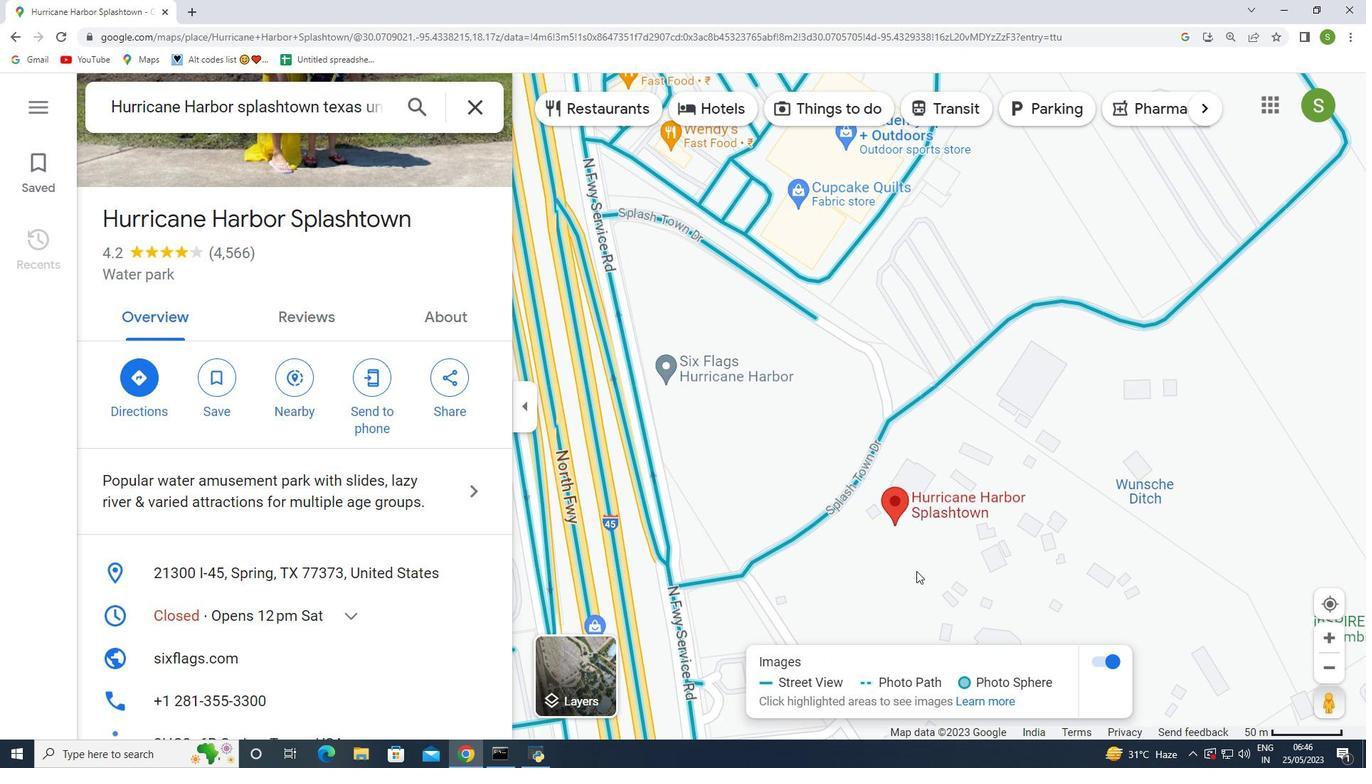 
Action: Mouse moved to (936, 548)
Screenshot: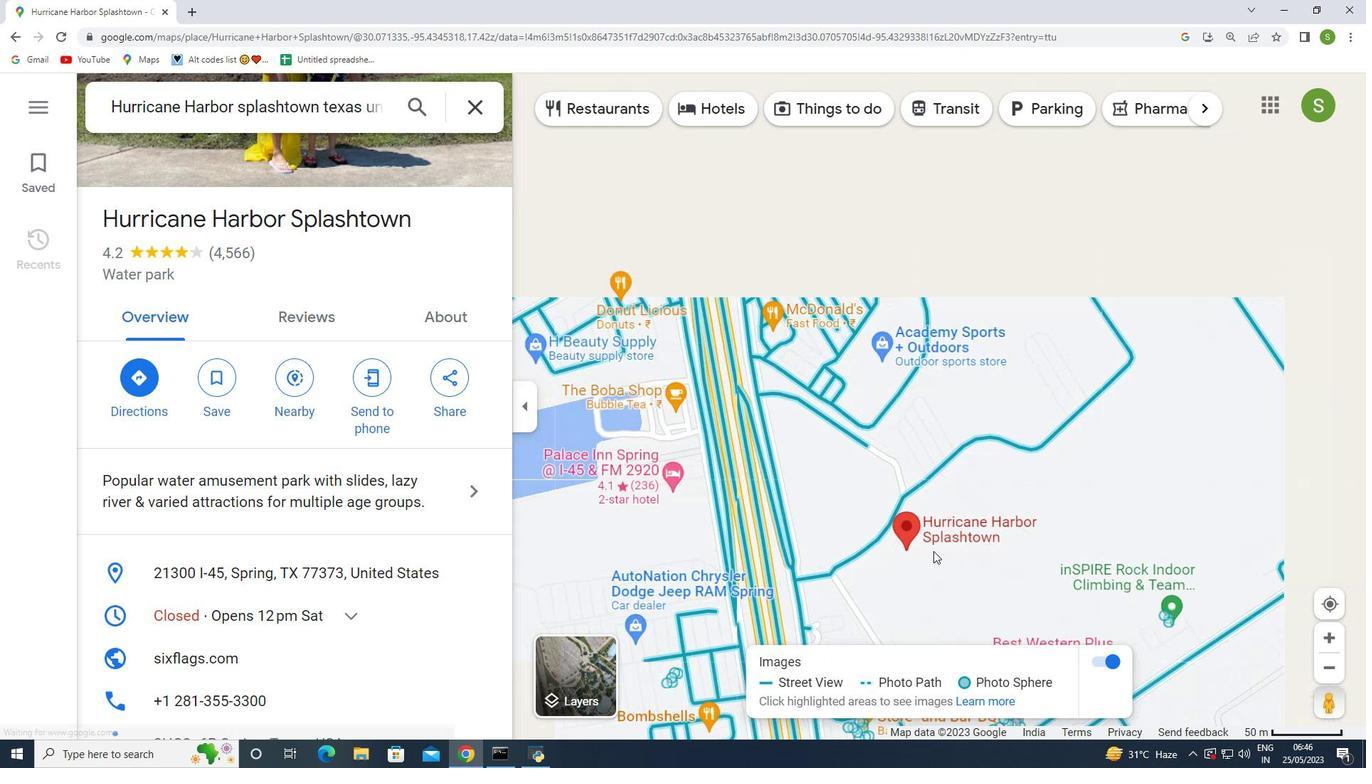 
Action: Mouse scrolled (936, 548) with delta (0, 0)
Screenshot: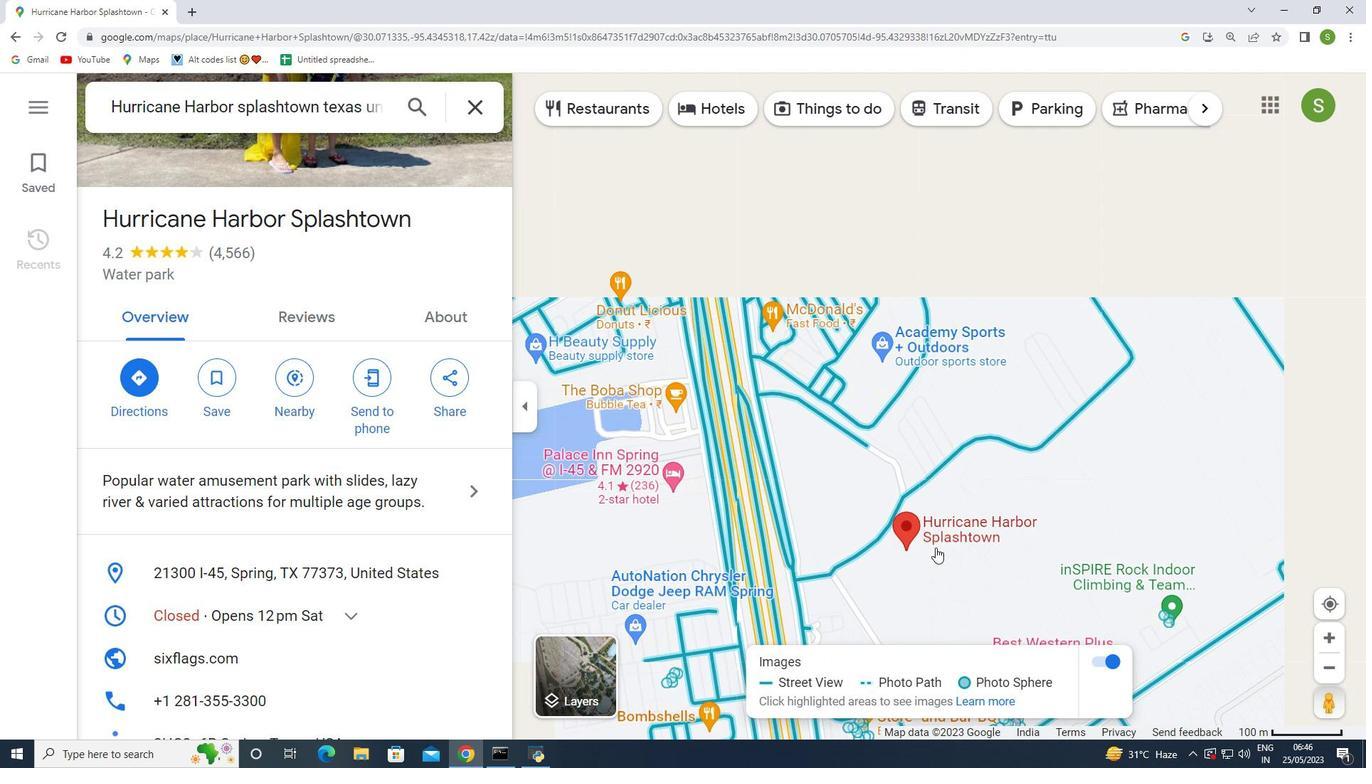
Action: Mouse moved to (936, 548)
Screenshot: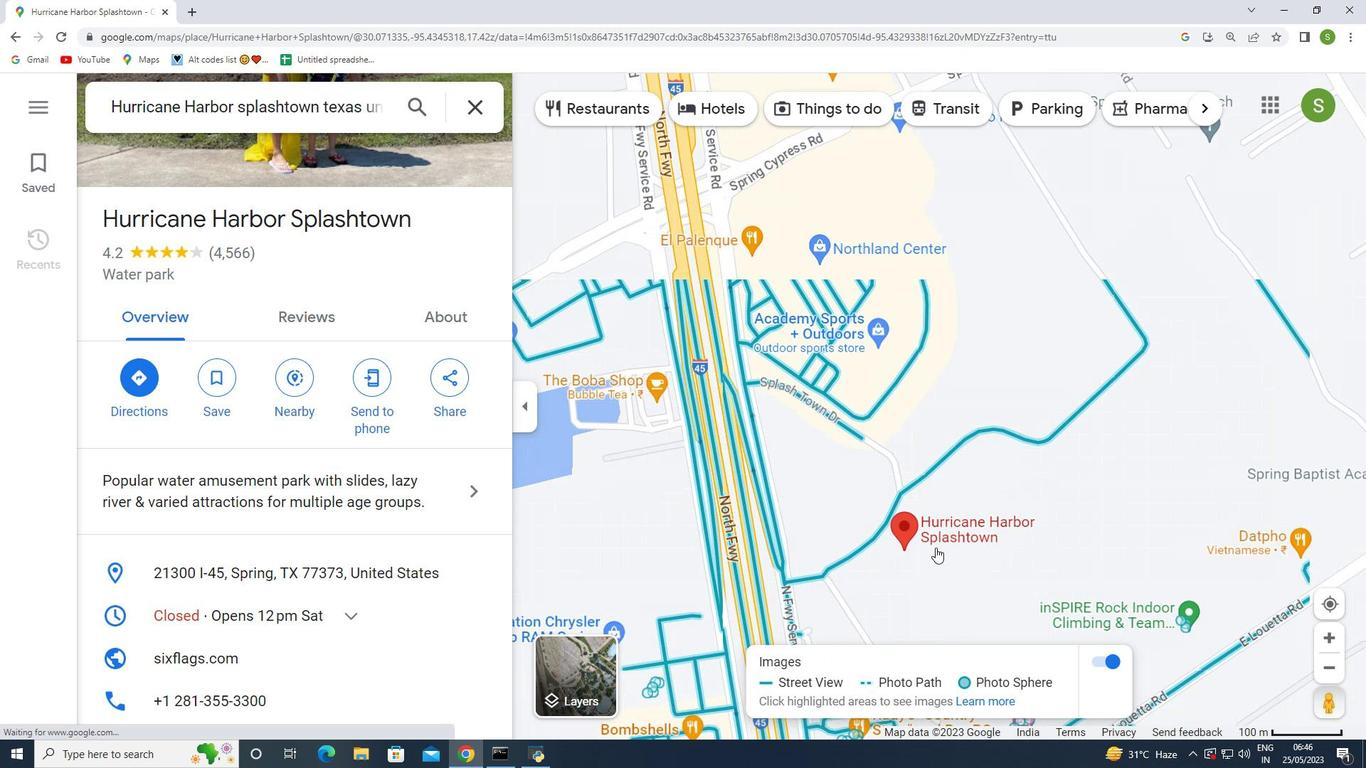 
Action: Mouse scrolled (936, 547) with delta (0, 0)
Screenshot: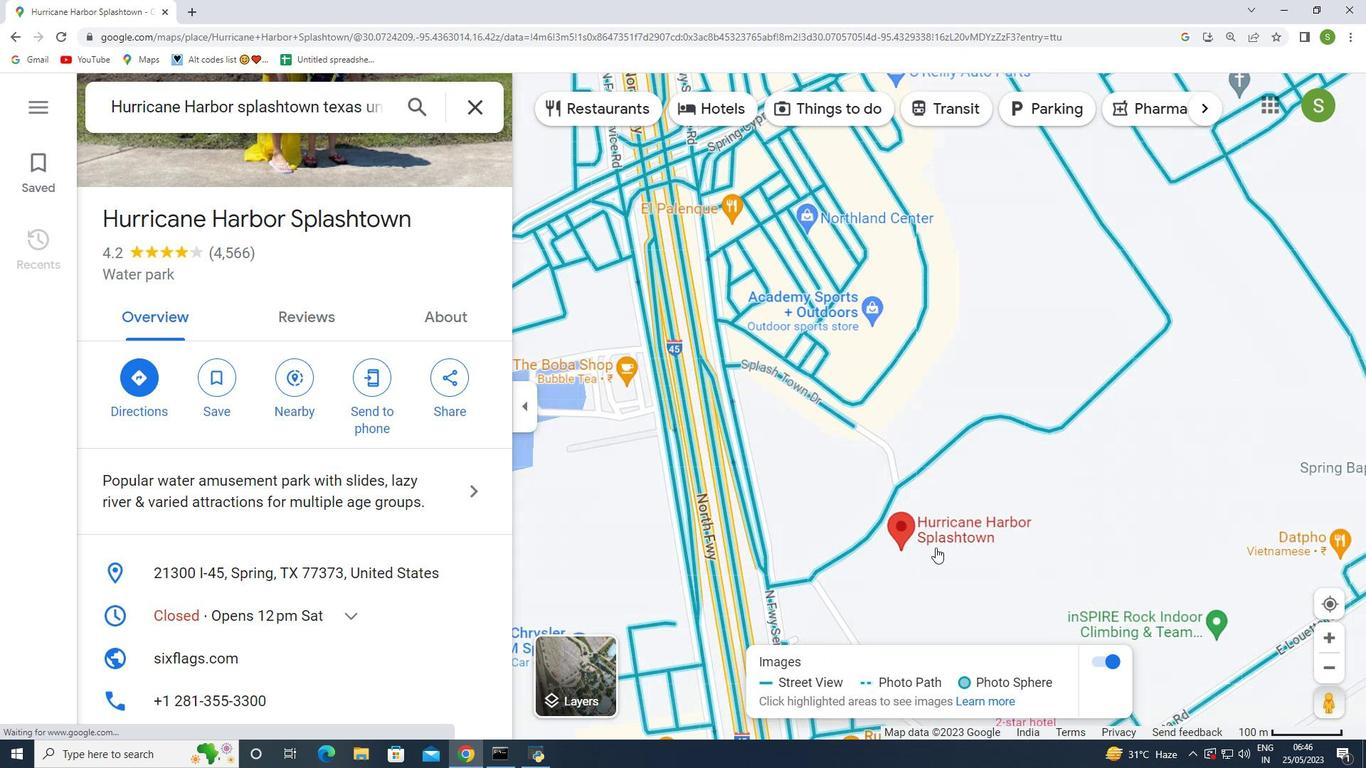 
Action: Mouse scrolled (936, 547) with delta (0, 0)
Screenshot: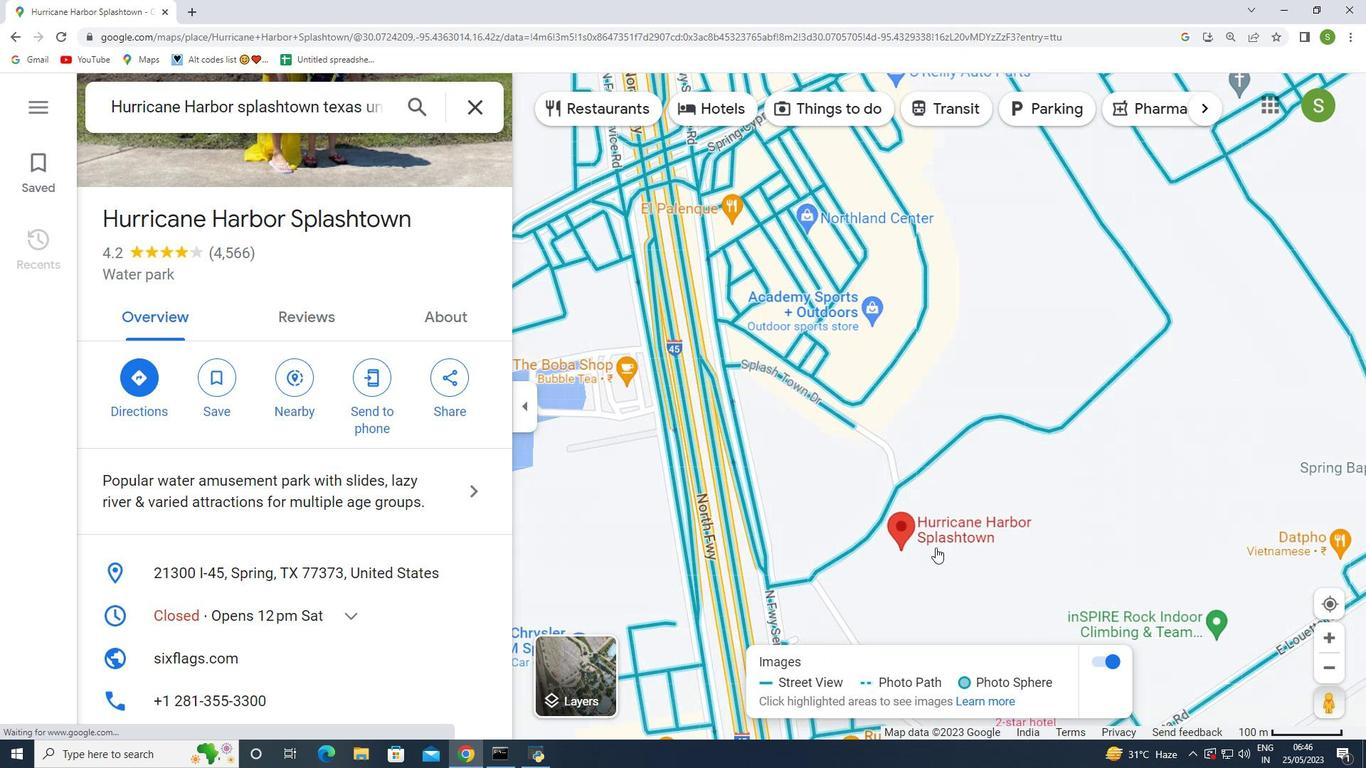 
Action: Mouse scrolled (936, 547) with delta (0, 0)
Screenshot: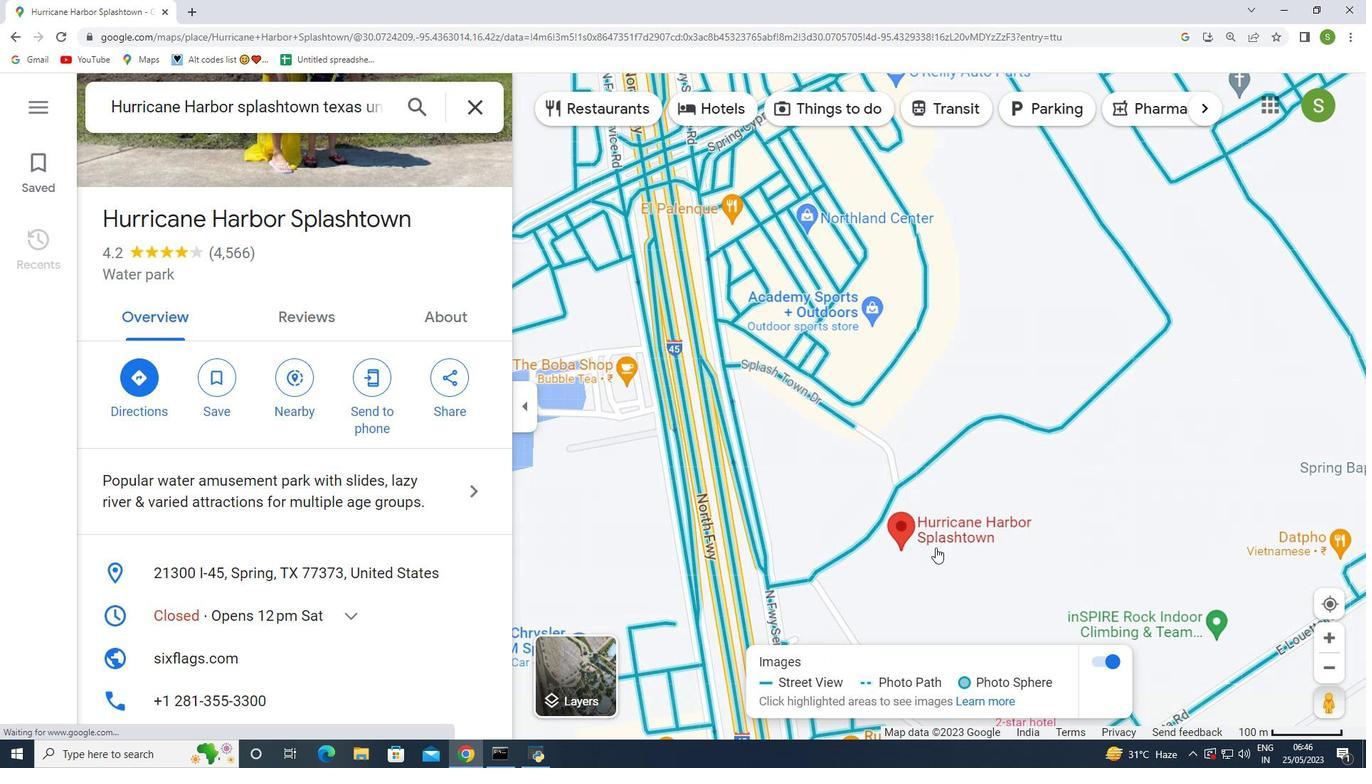 
Action: Mouse scrolled (936, 547) with delta (0, 0)
Screenshot: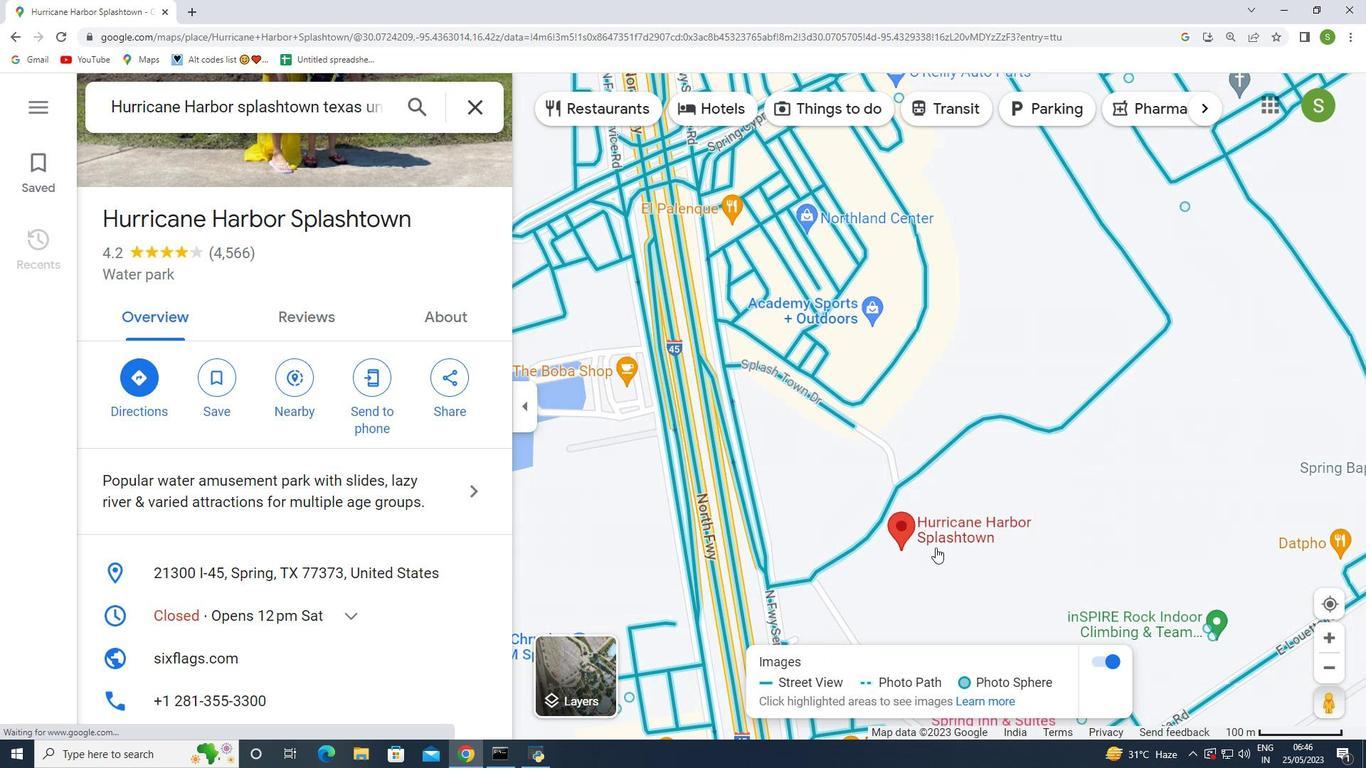 
Action: Mouse scrolled (936, 547) with delta (0, 0)
Screenshot: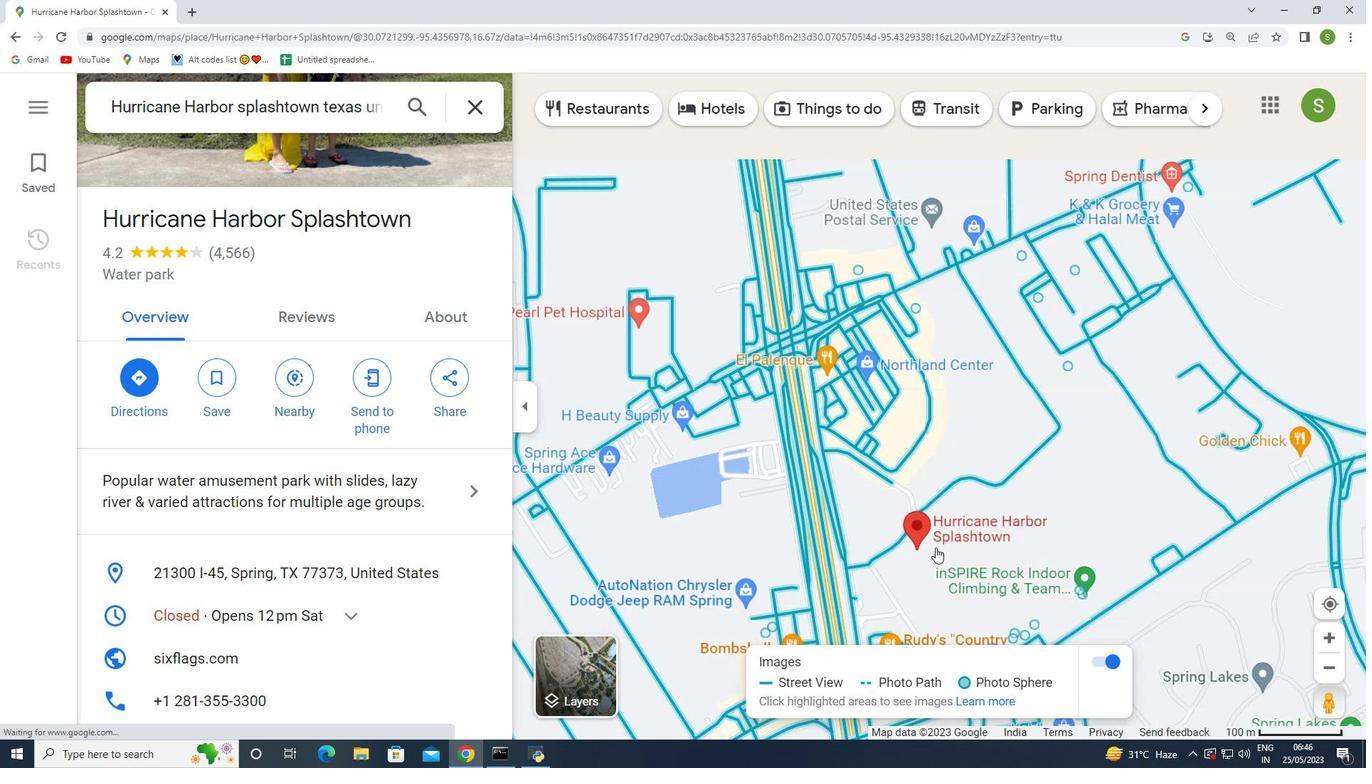 
Action: Mouse scrolled (936, 547) with delta (0, 0)
Screenshot: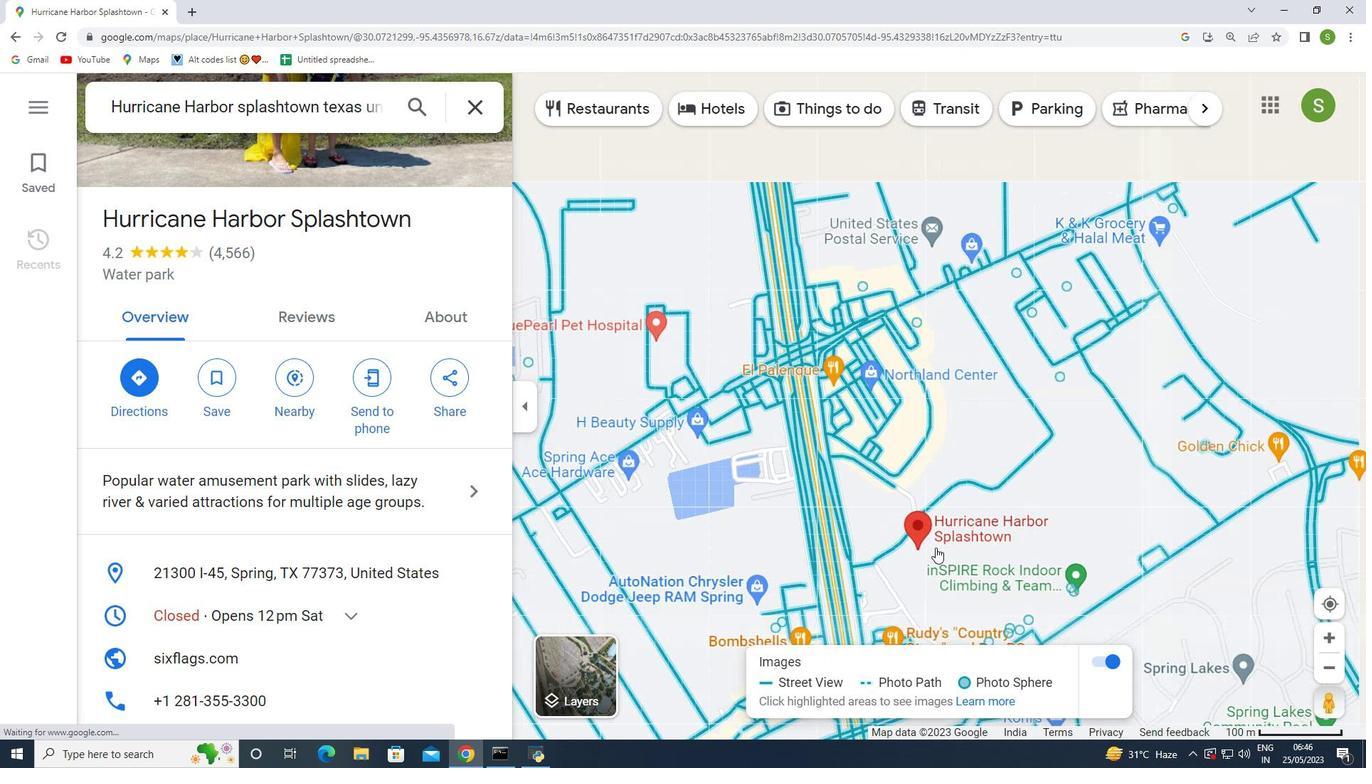 
Action: Mouse scrolled (936, 547) with delta (0, 0)
Screenshot: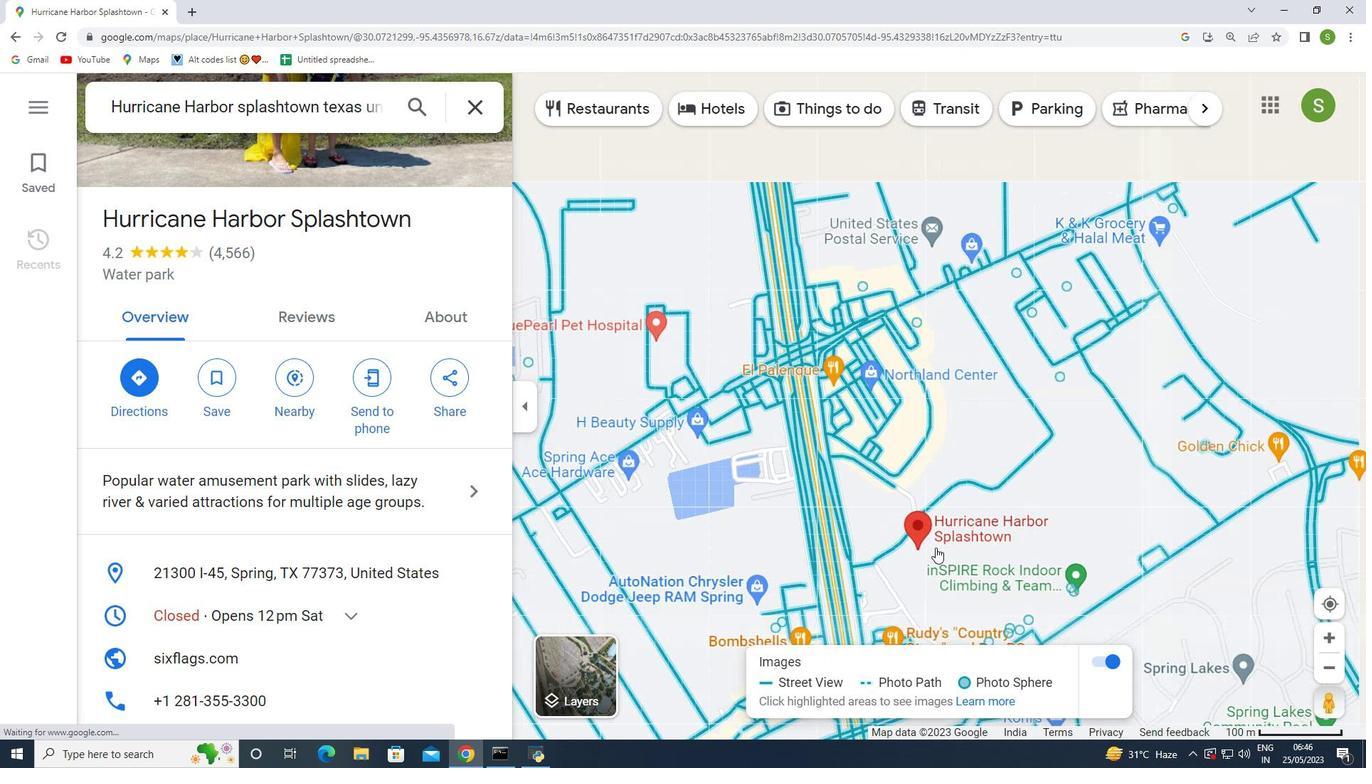
Action: Mouse scrolled (936, 547) with delta (0, 0)
Screenshot: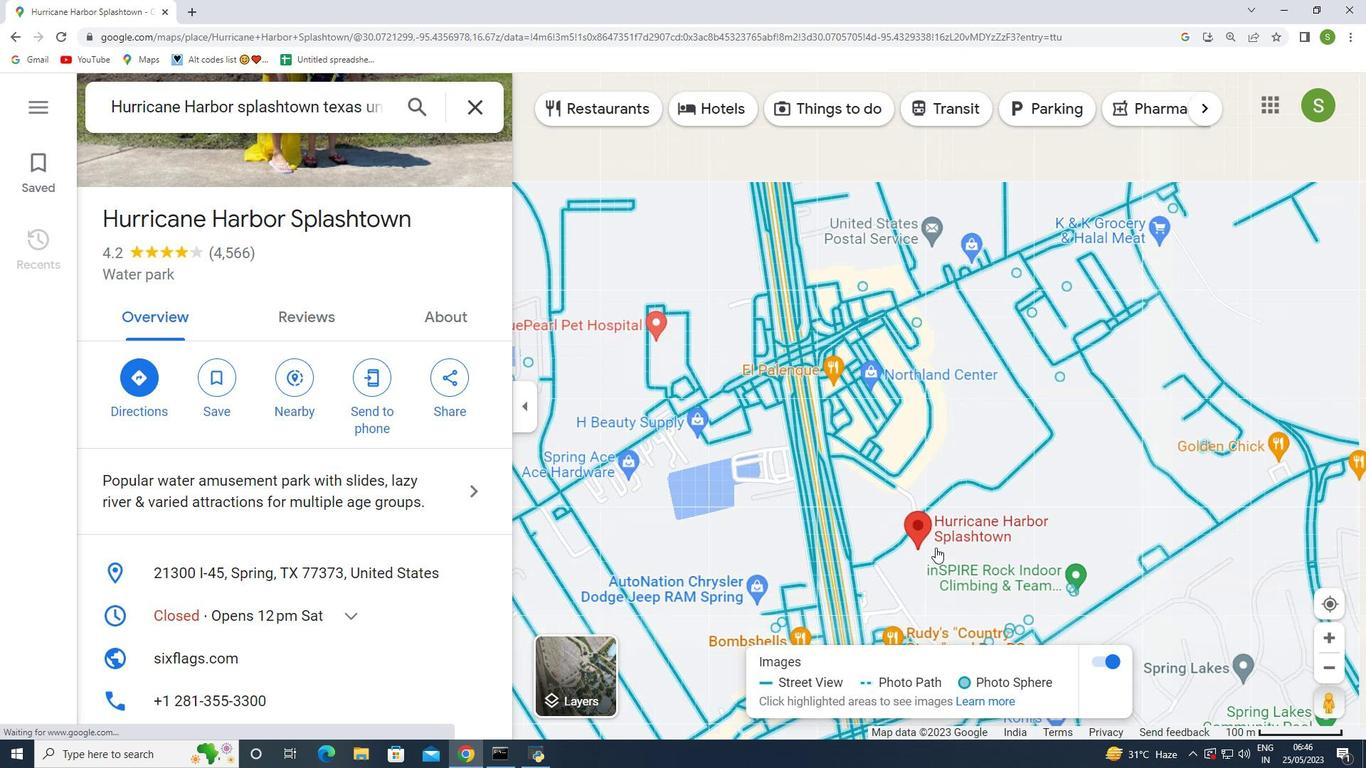 
Action: Mouse moved to (926, 534)
Screenshot: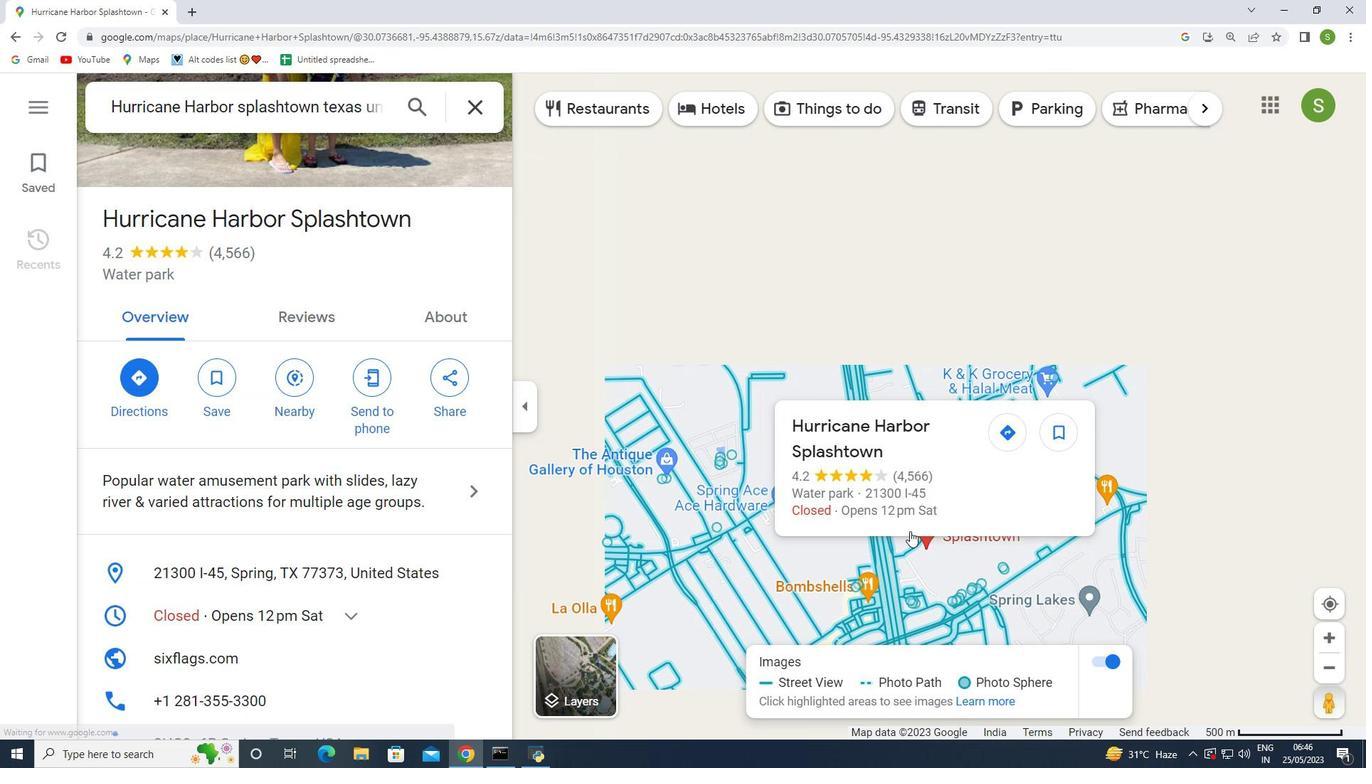 
Action: Mouse scrolled (910, 531) with delta (0, 0)
Screenshot: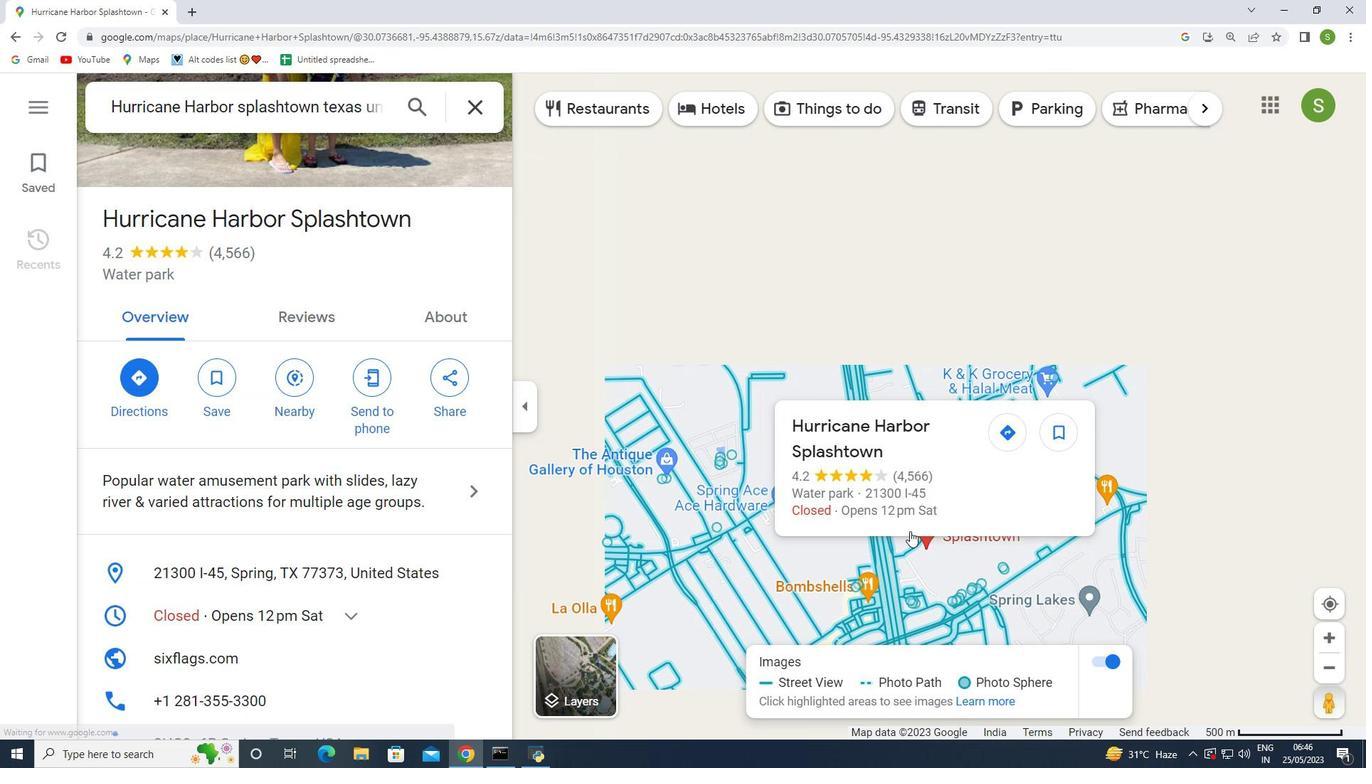 
Action: Mouse moved to (926, 535)
Screenshot: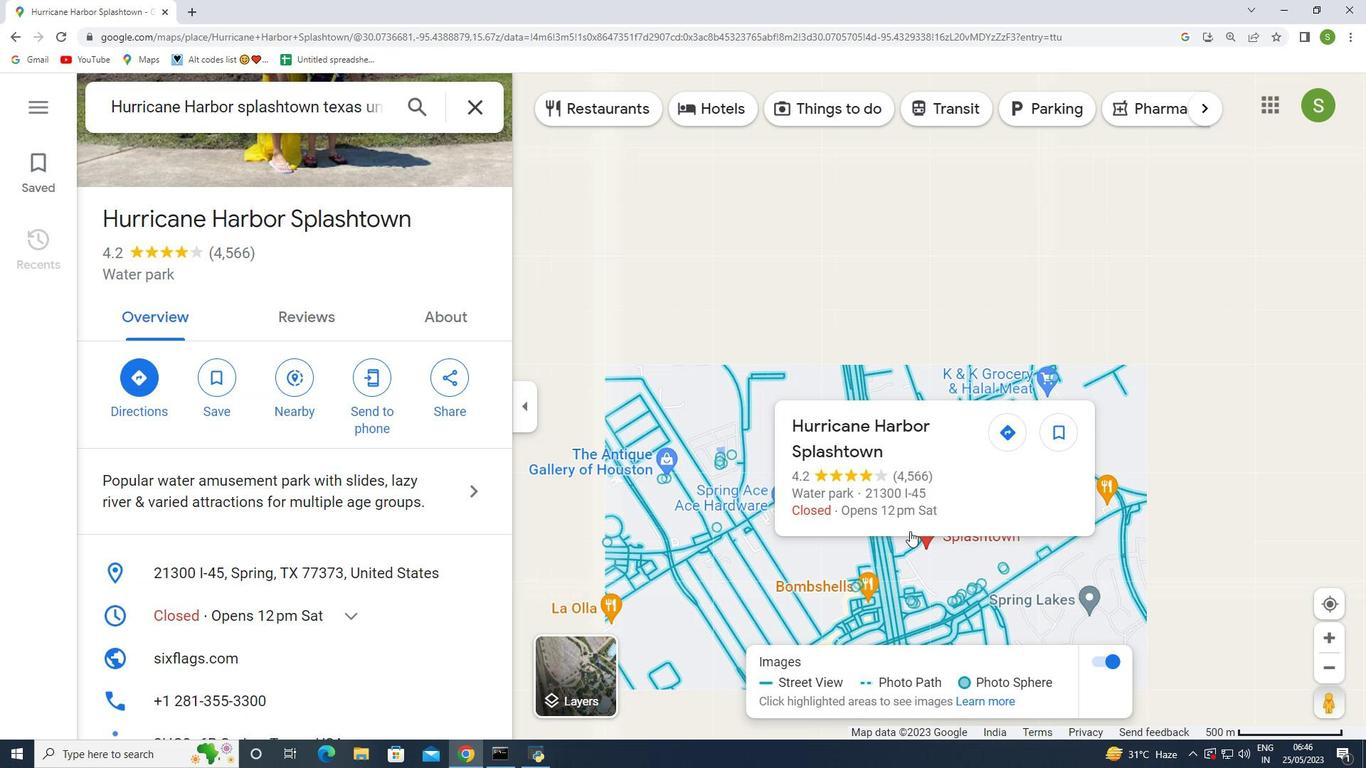 
Action: Mouse scrolled (917, 530) with delta (0, 0)
Screenshot: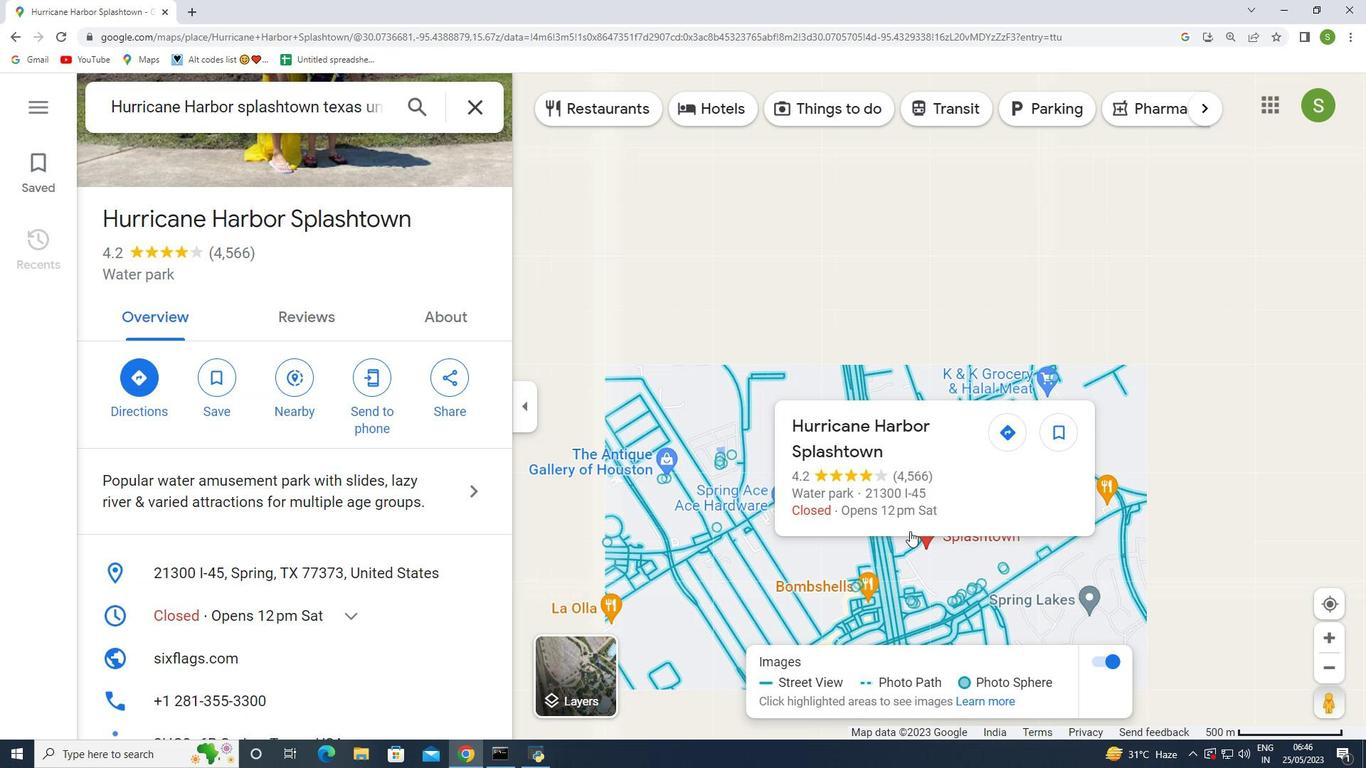
Action: Mouse moved to (946, 562)
Screenshot: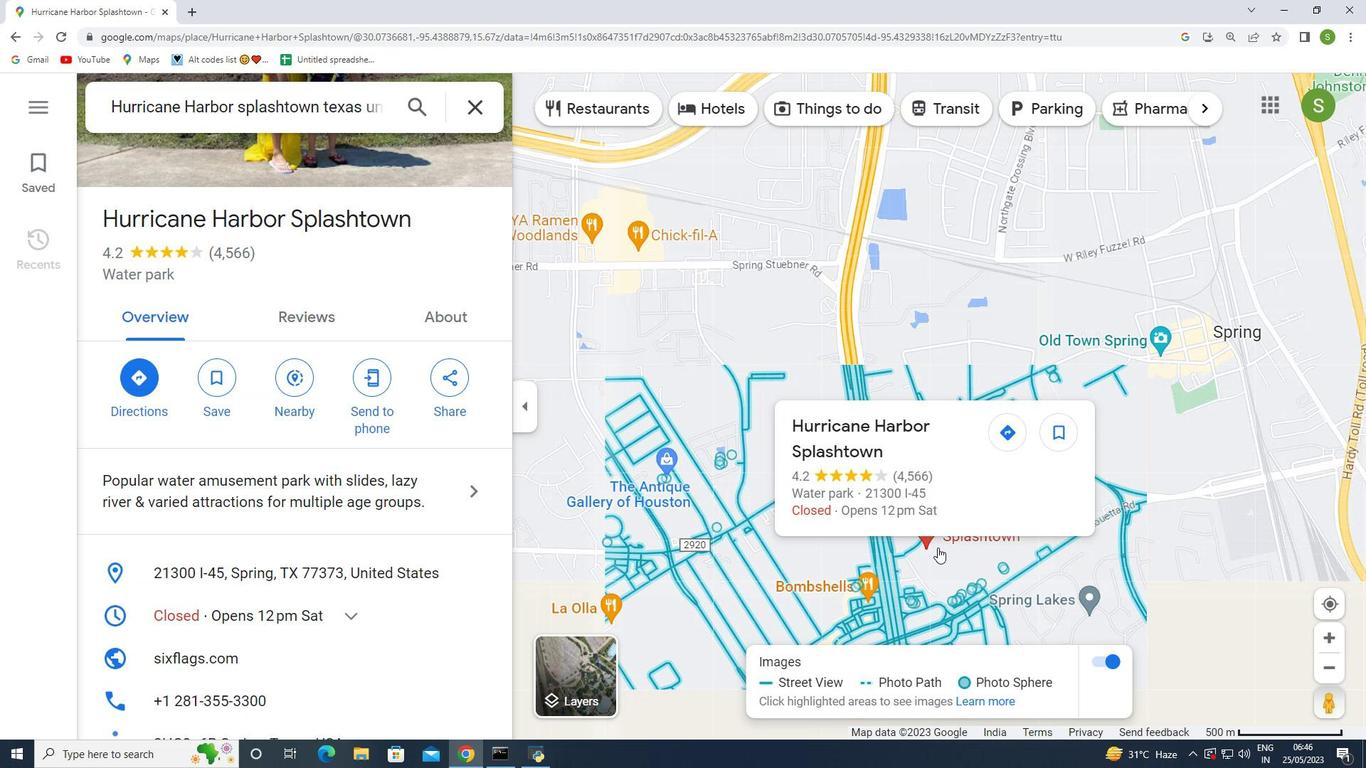 
Action: Mouse scrolled (946, 563) with delta (0, 0)
Screenshot: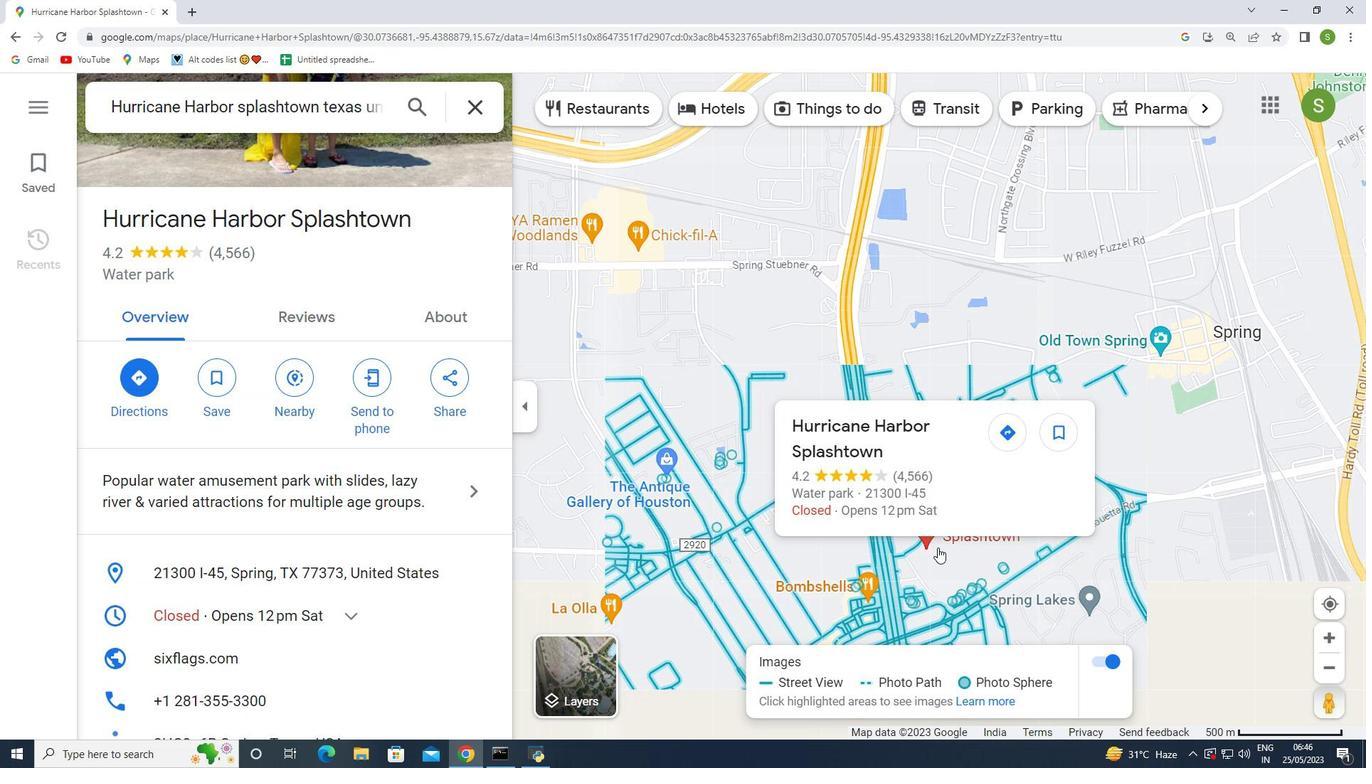 
Action: Mouse scrolled (946, 563) with delta (0, 0)
Screenshot: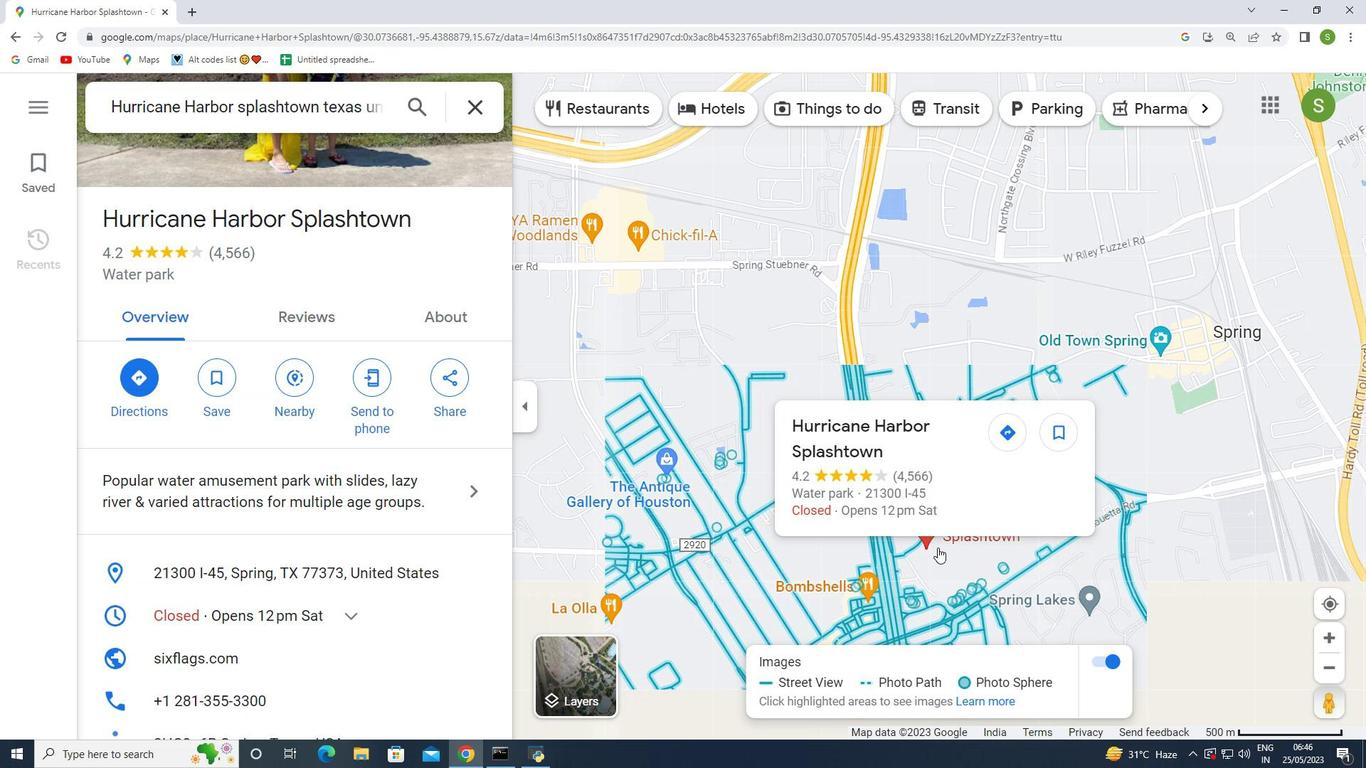 
Action: Mouse scrolled (946, 563) with delta (0, 0)
Screenshot: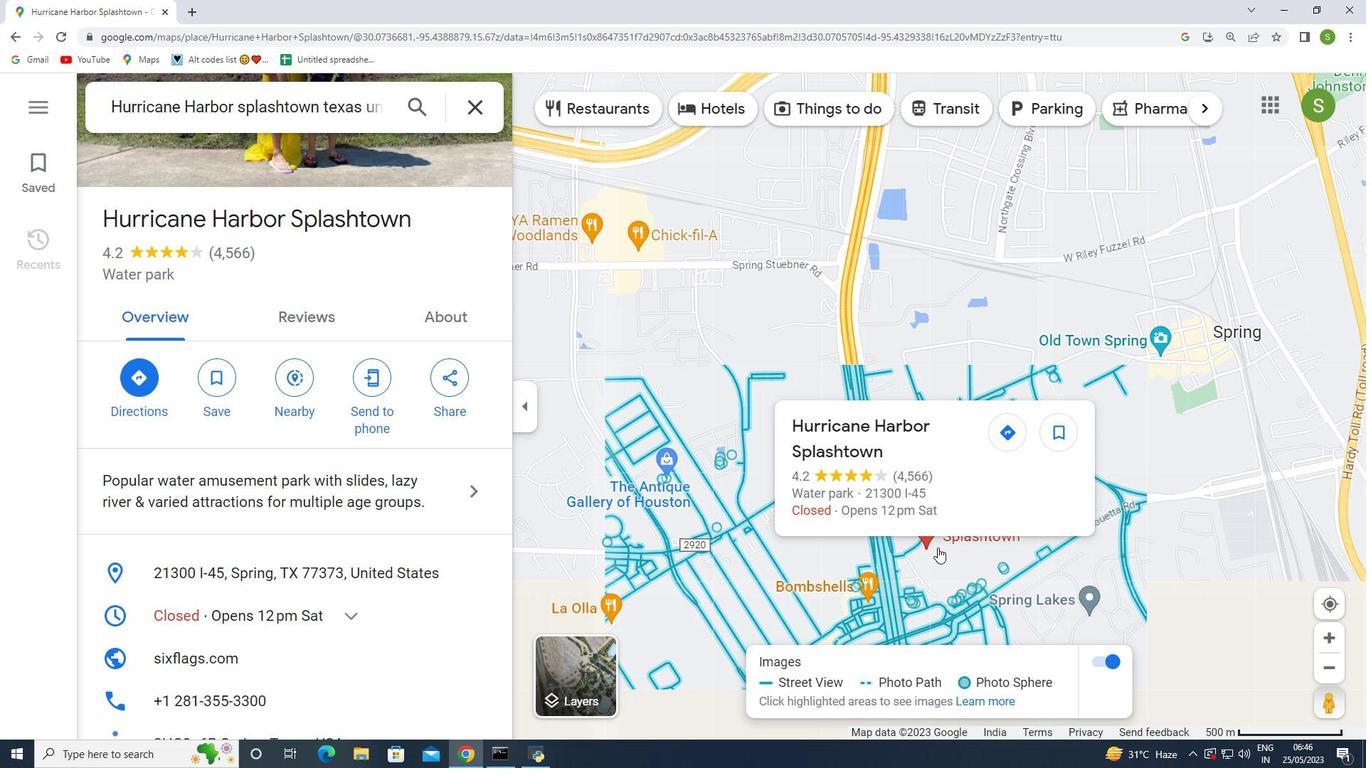 
Action: Mouse moved to (949, 558)
Screenshot: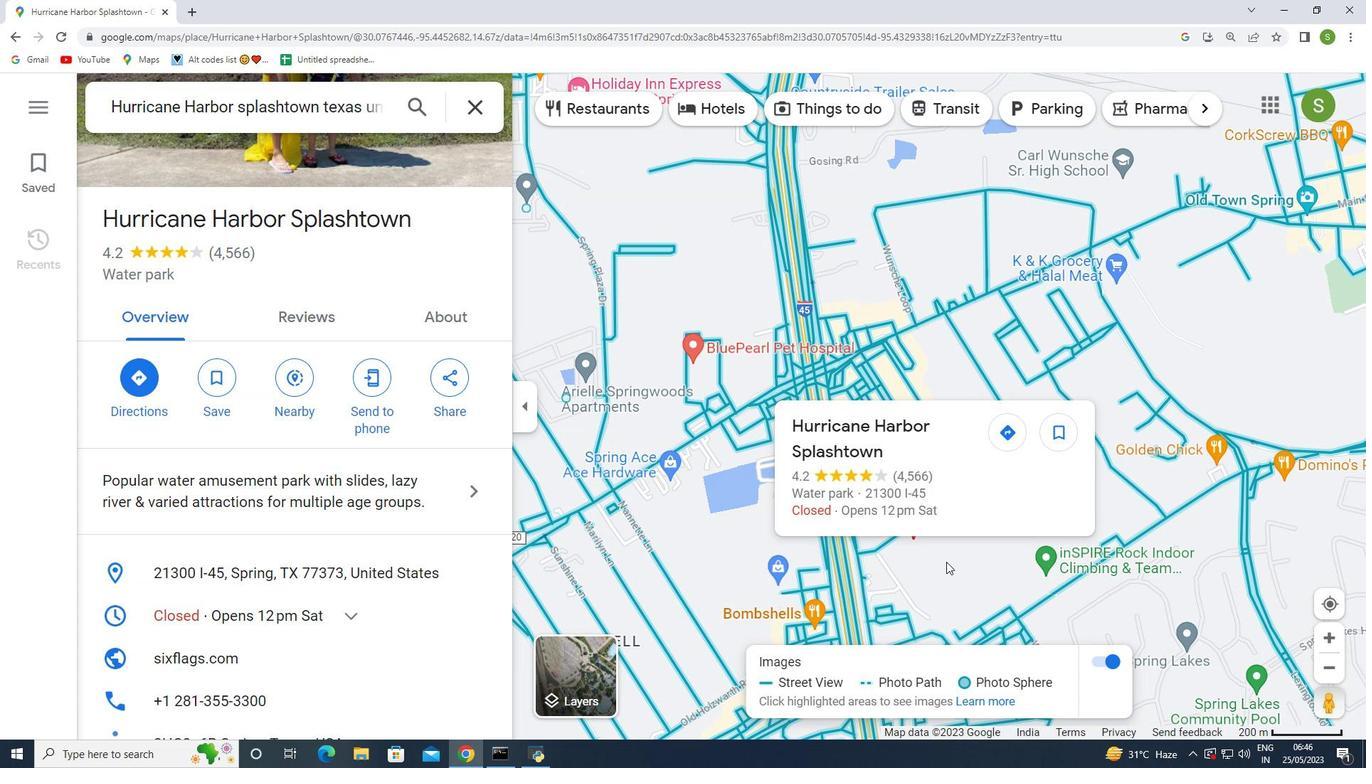
Action: Mouse scrolled (949, 558) with delta (0, 0)
Screenshot: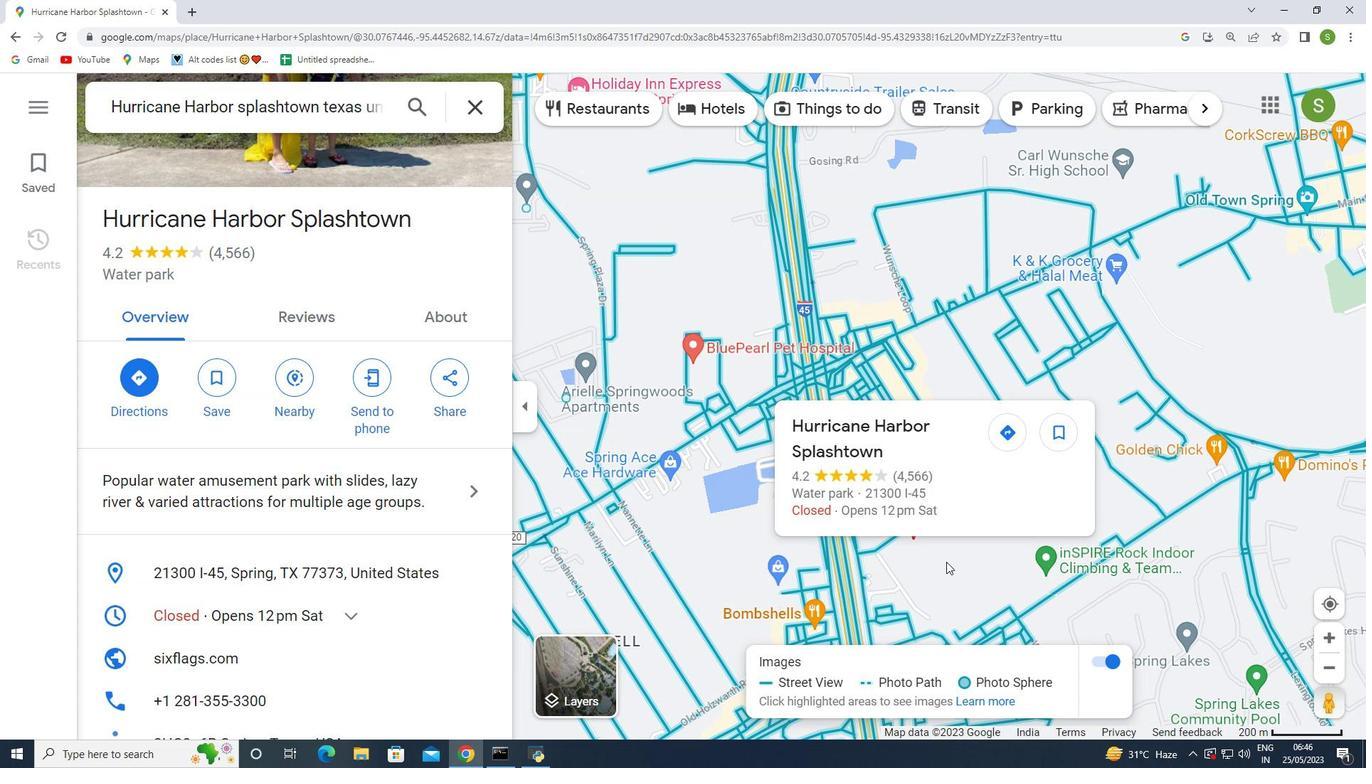 
Action: Mouse moved to (959, 546)
Screenshot: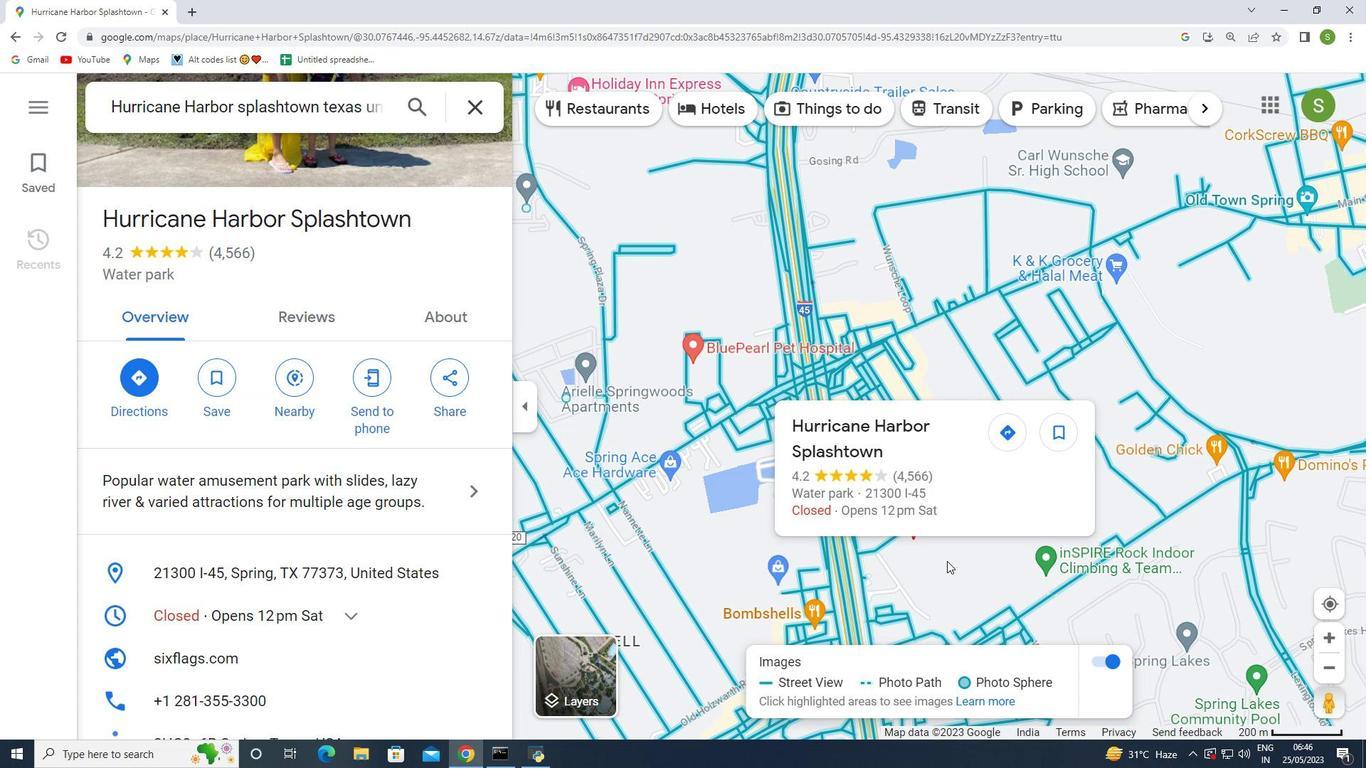 
Action: Mouse scrolled (956, 548) with delta (0, 0)
Screenshot: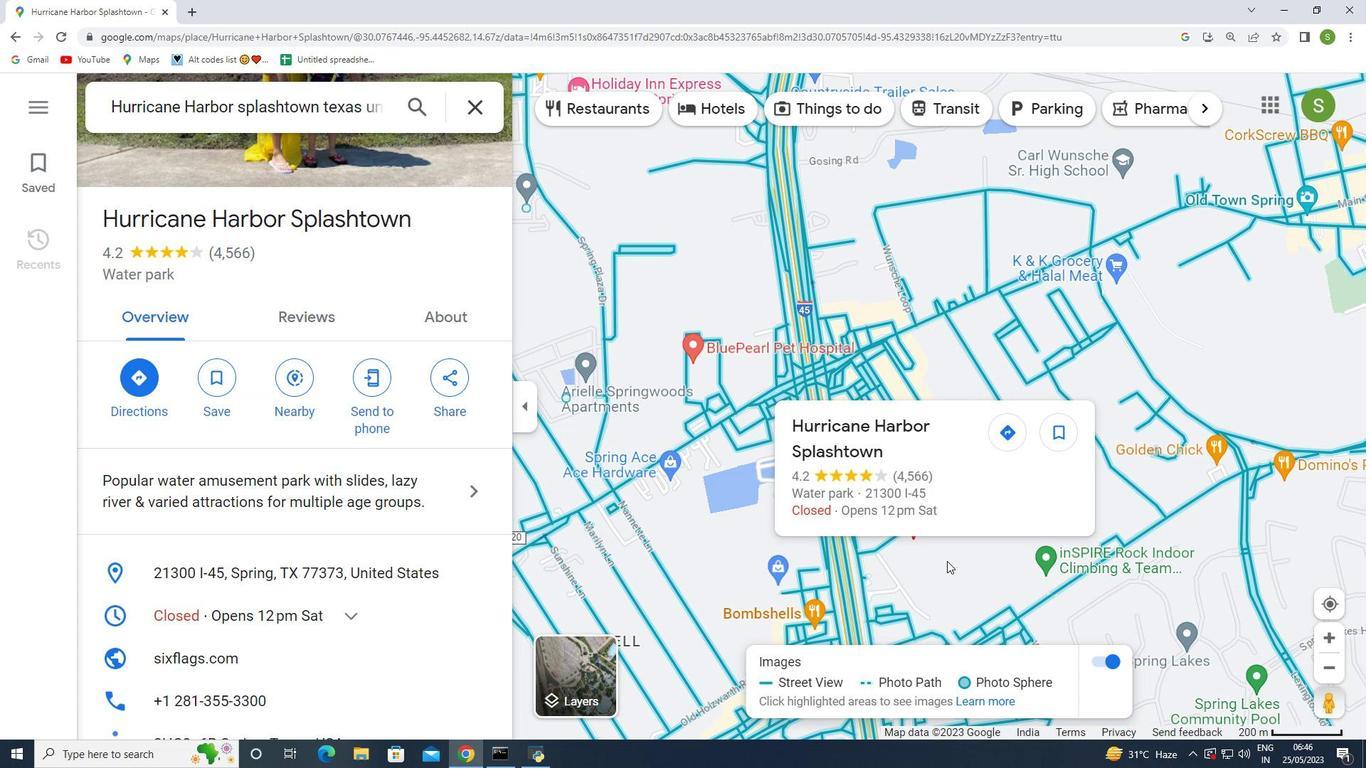
Action: Mouse moved to (910, 543)
Screenshot: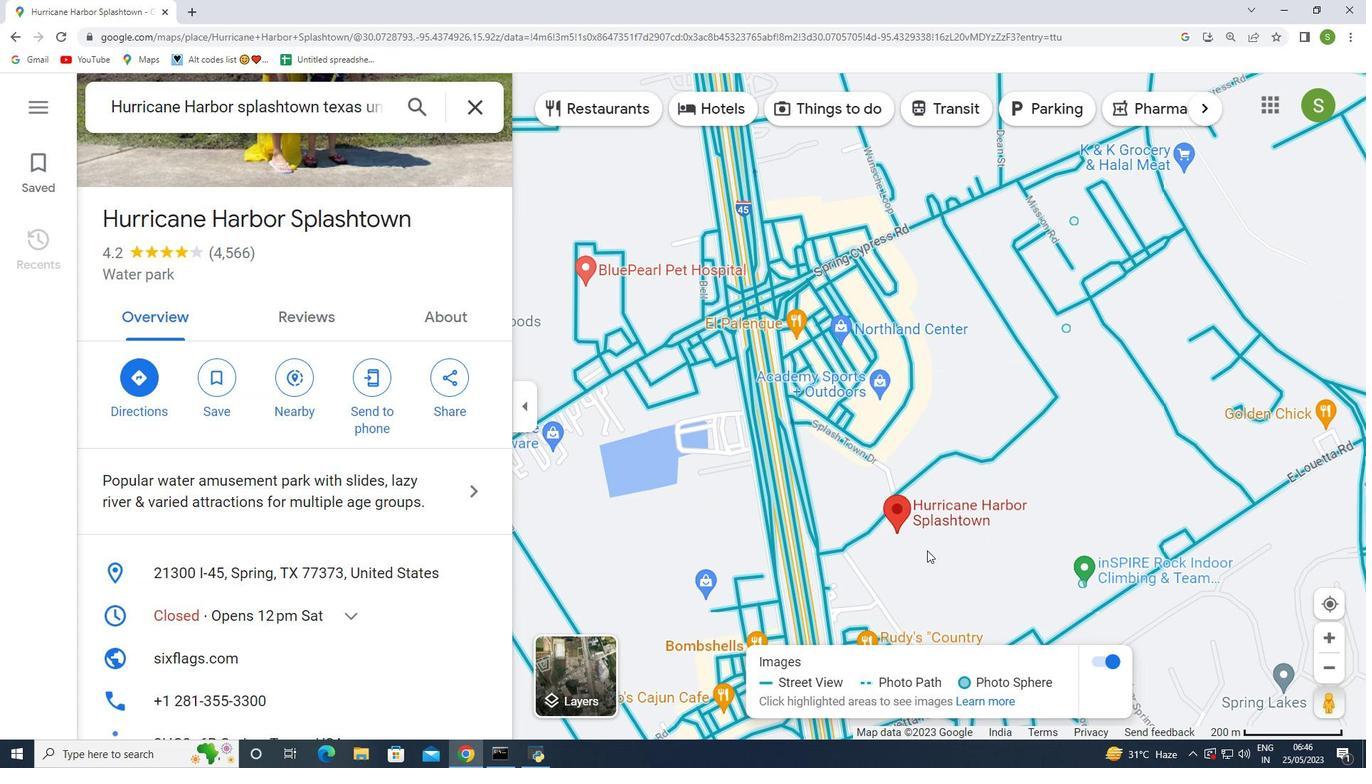 
Action: Mouse scrolled (910, 543) with delta (0, 0)
Screenshot: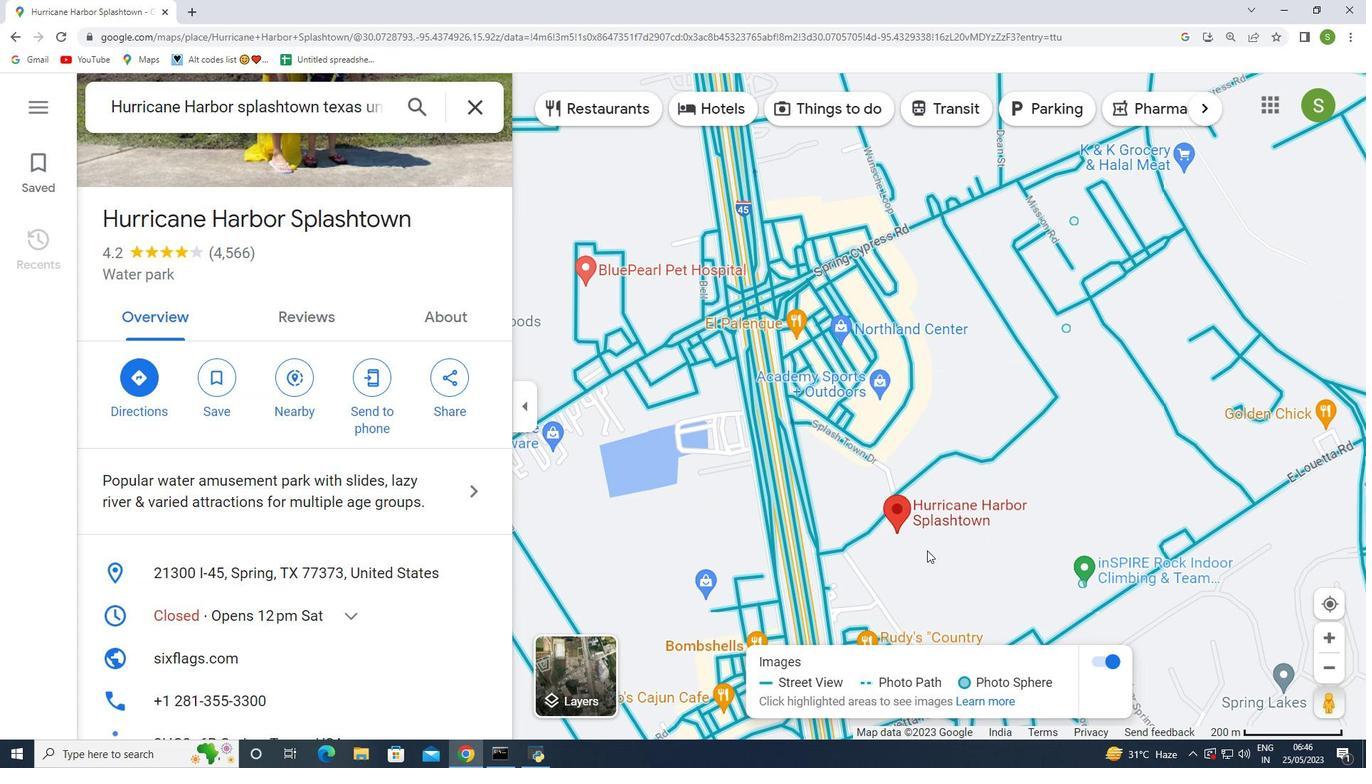 
Action: Mouse moved to (907, 541)
Screenshot: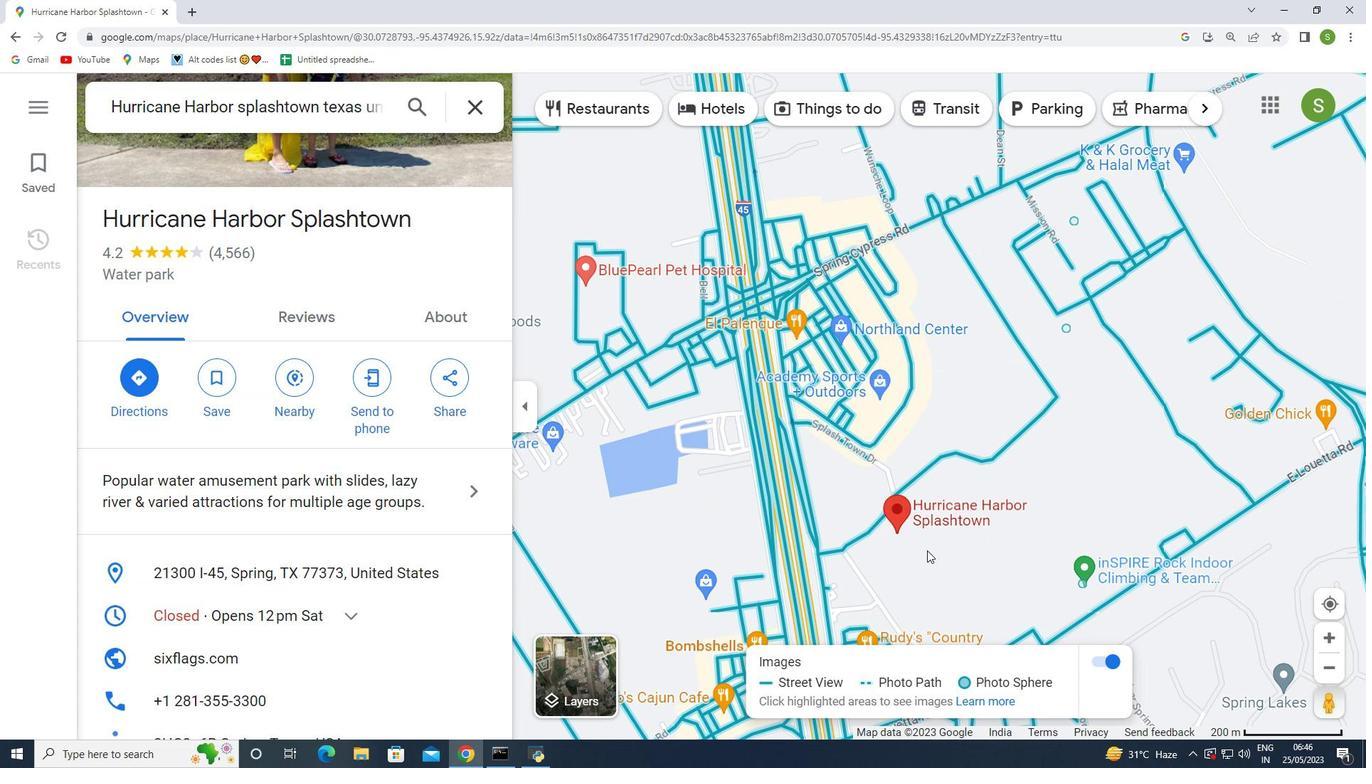 
Action: Mouse scrolled (907, 542) with delta (0, 0)
Screenshot: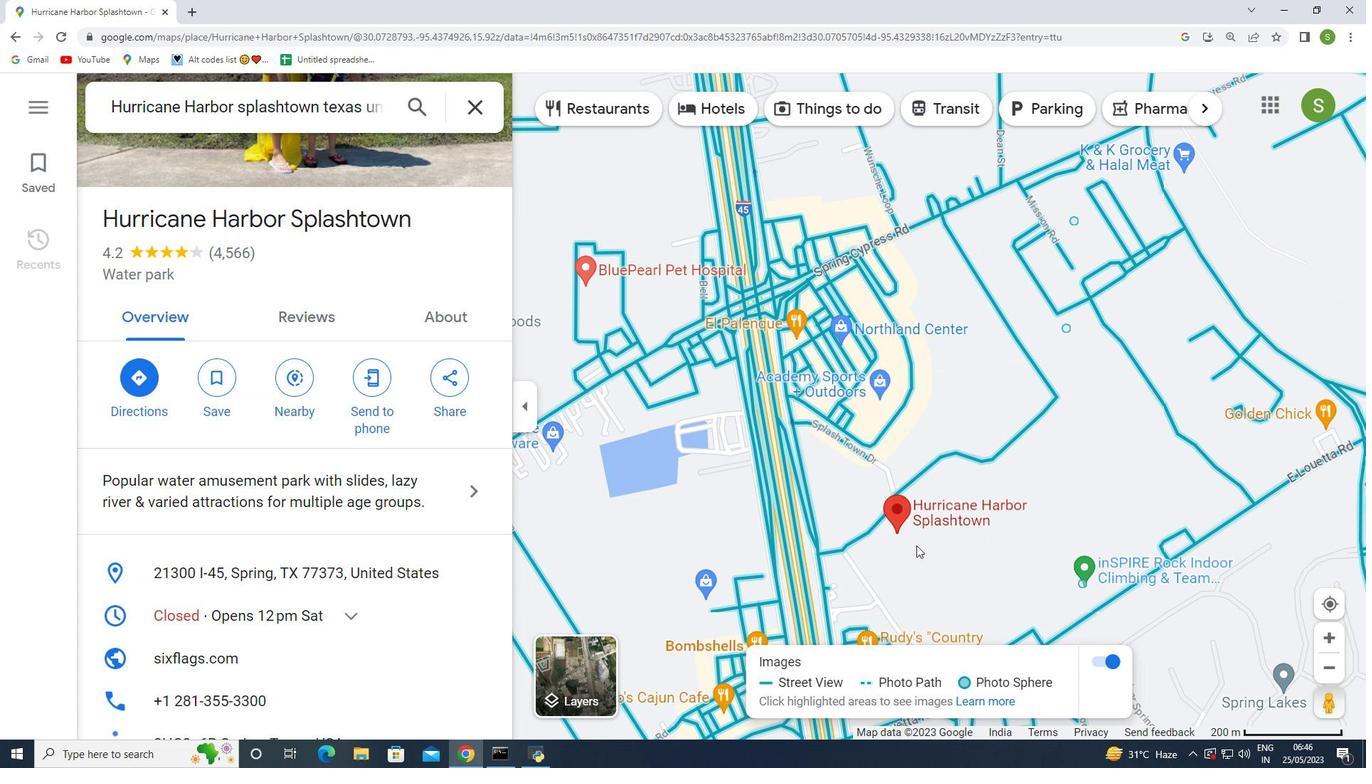 
Action: Mouse moved to (906, 541)
Screenshot: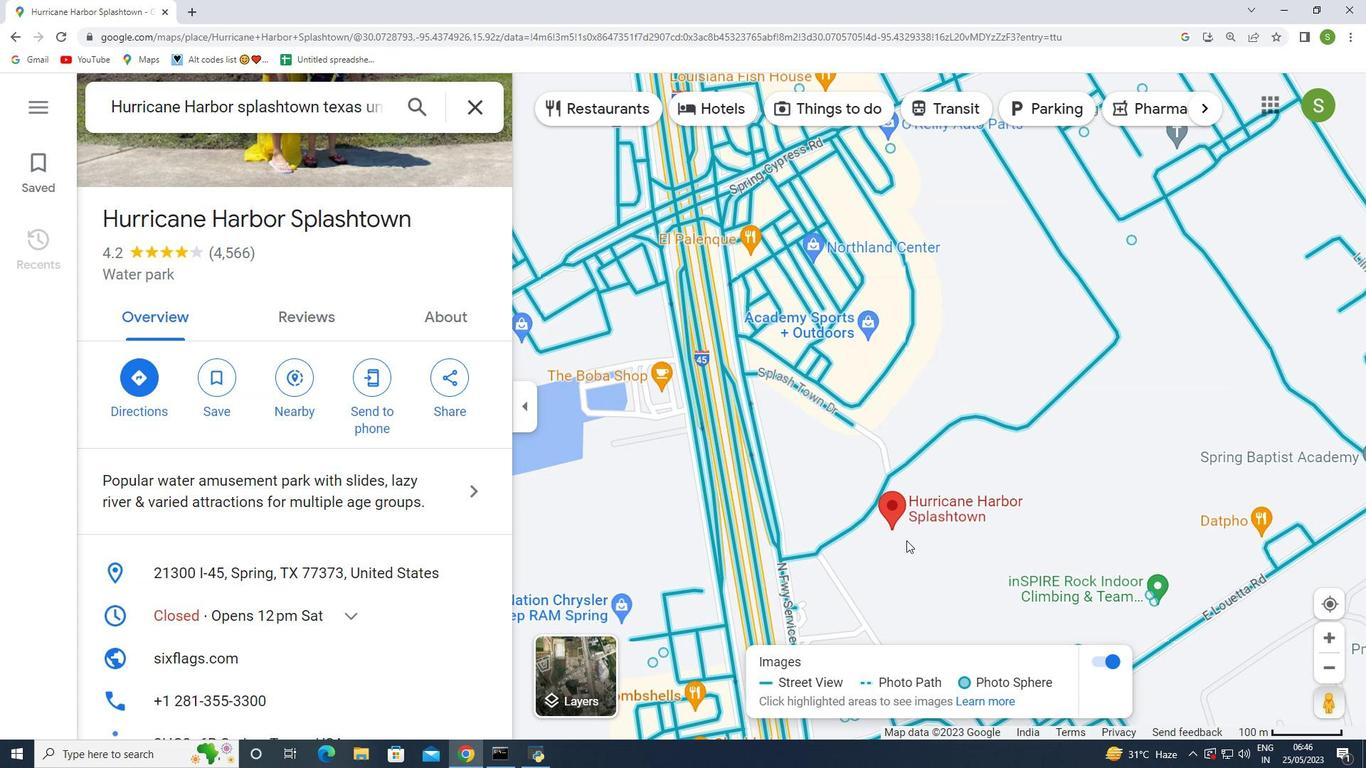 
Action: Mouse scrolled (906, 541) with delta (0, 0)
Screenshot: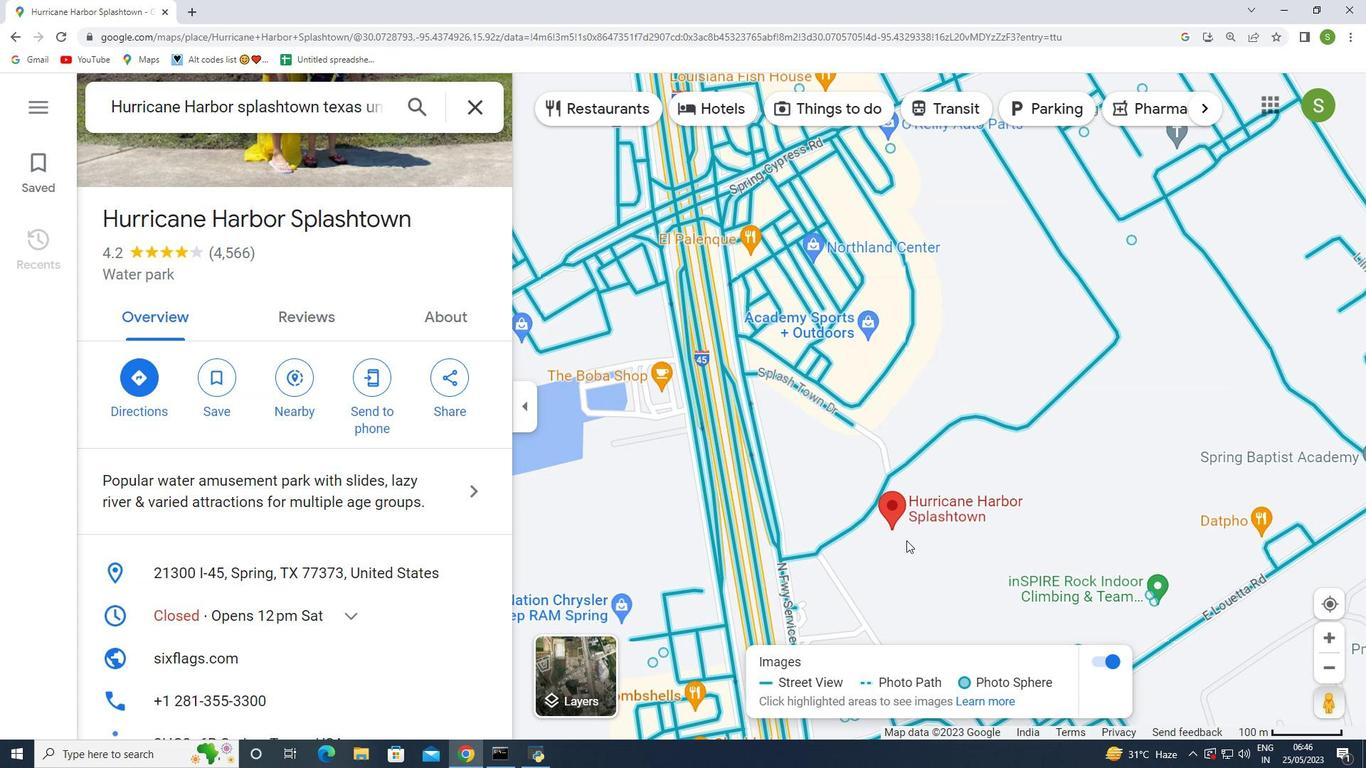 
Action: Mouse scrolled (906, 541) with delta (0, 0)
Screenshot: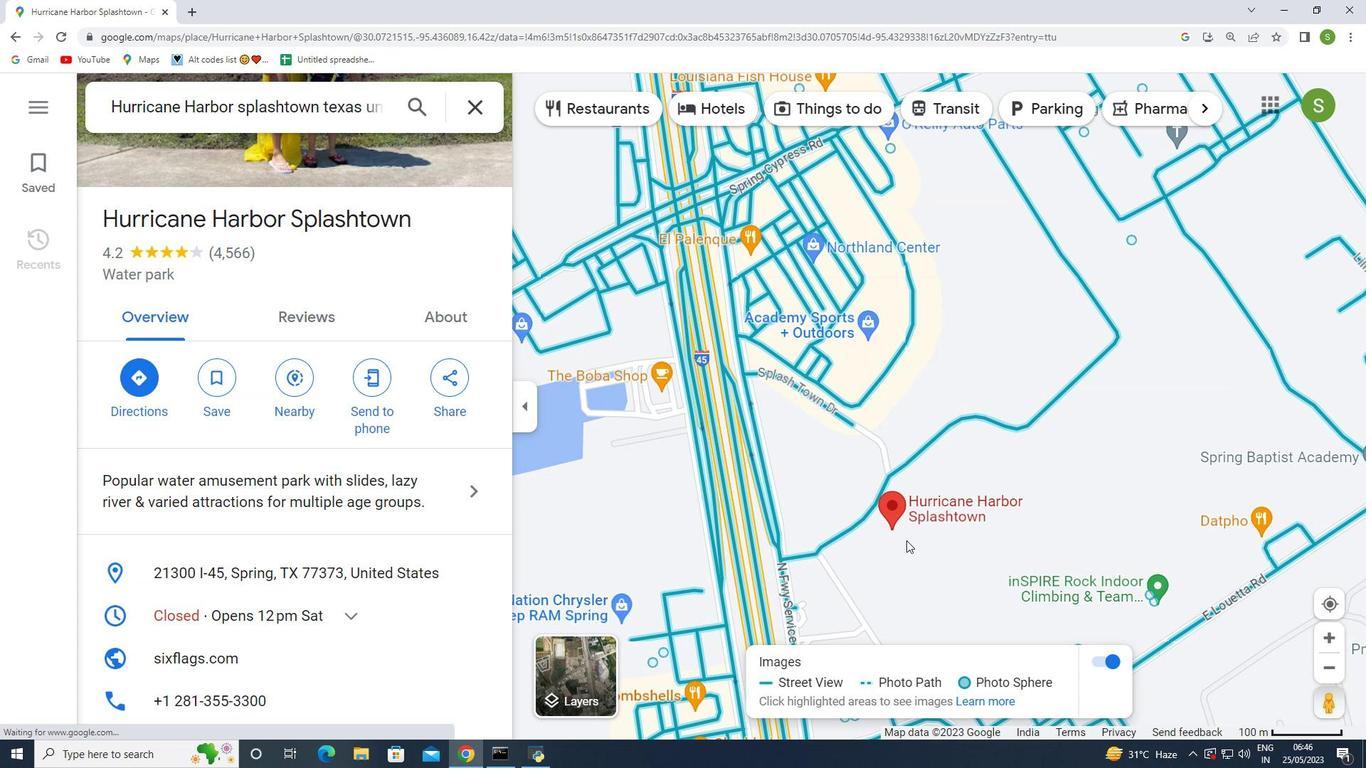 
Action: Mouse moved to (910, 552)
Screenshot: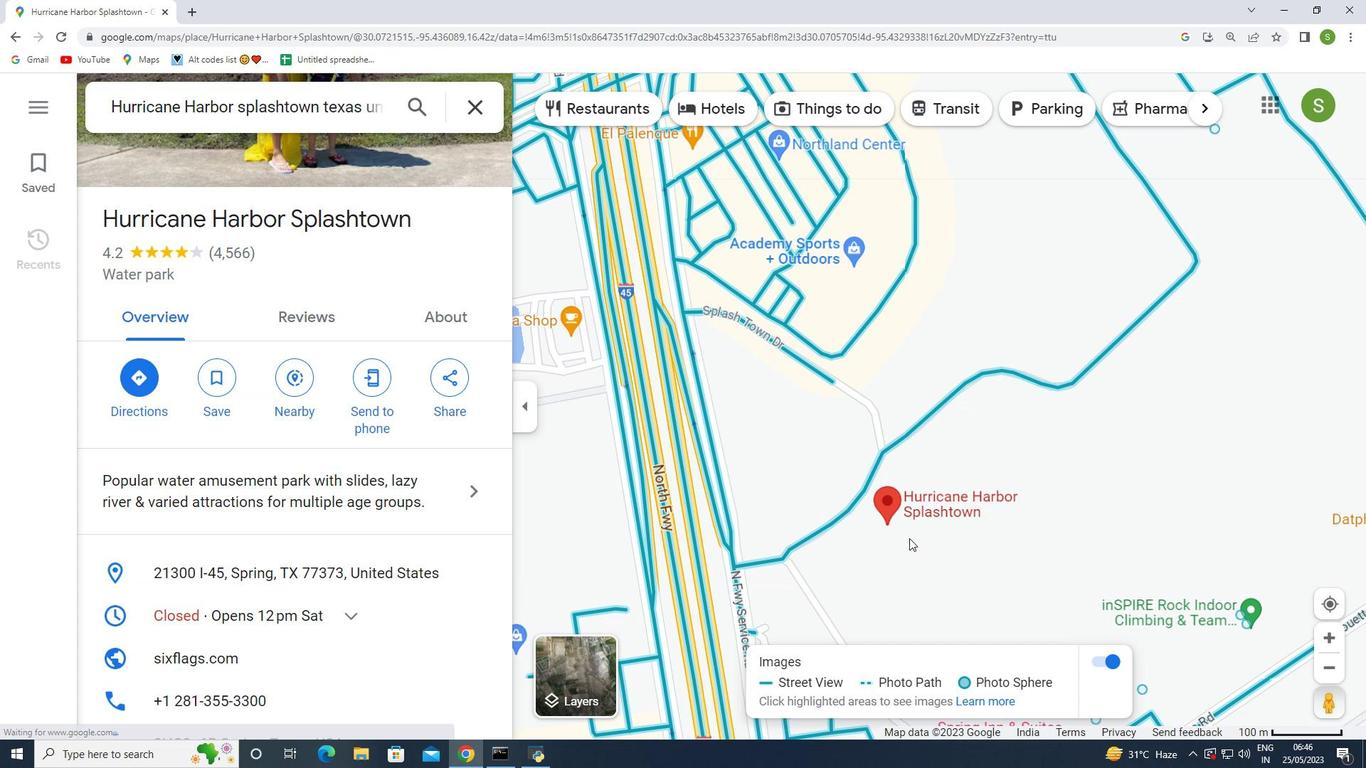 
Action: Mouse scrolled (910, 553) with delta (0, 0)
Screenshot: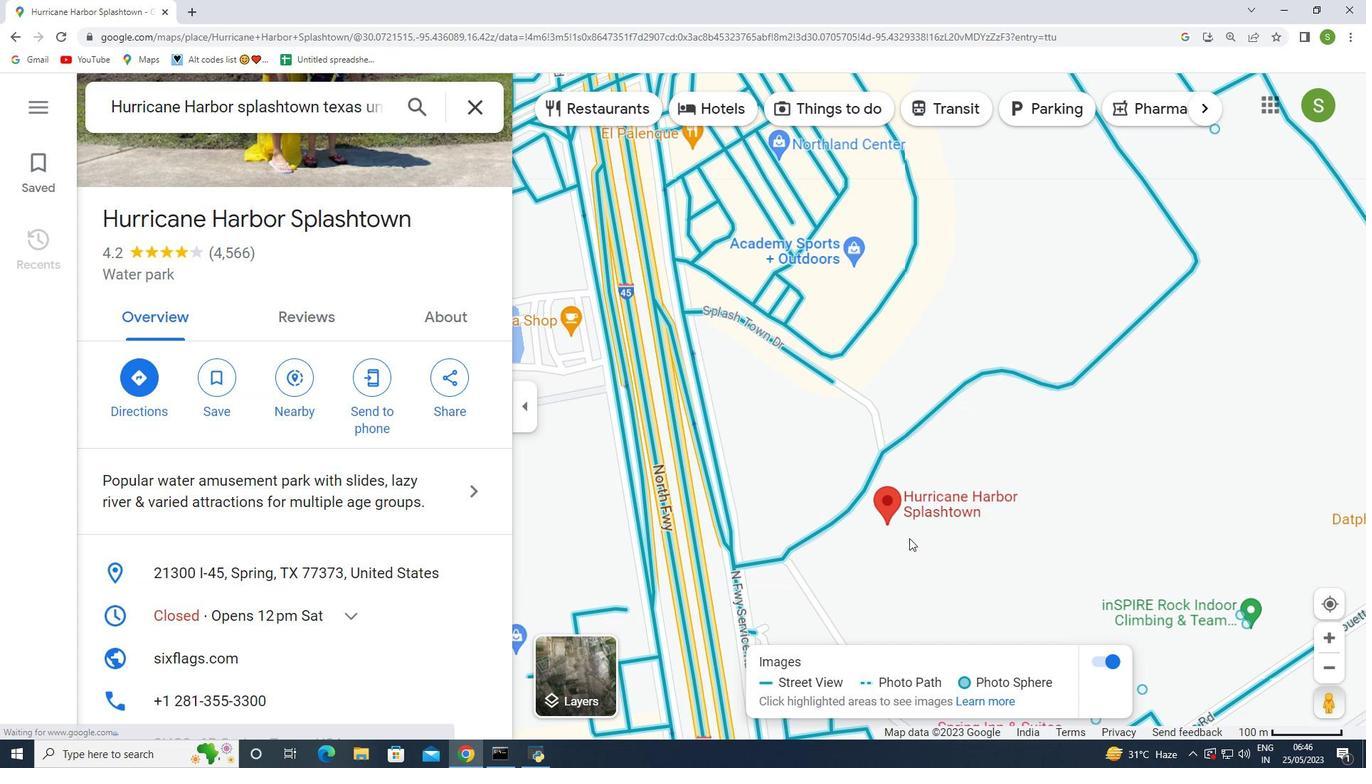 
Action: Mouse scrolled (910, 553) with delta (0, 0)
Screenshot: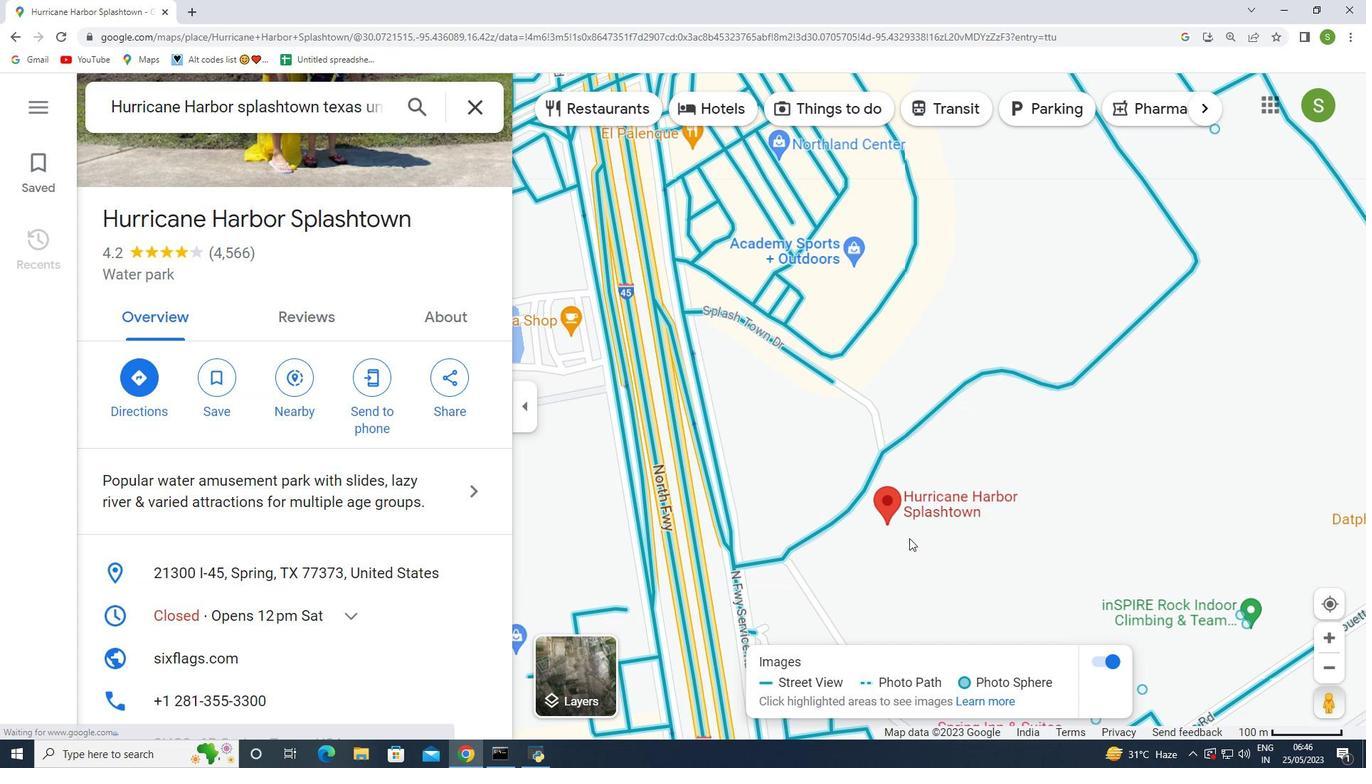 
Action: Mouse scrolled (910, 553) with delta (0, 0)
Screenshot: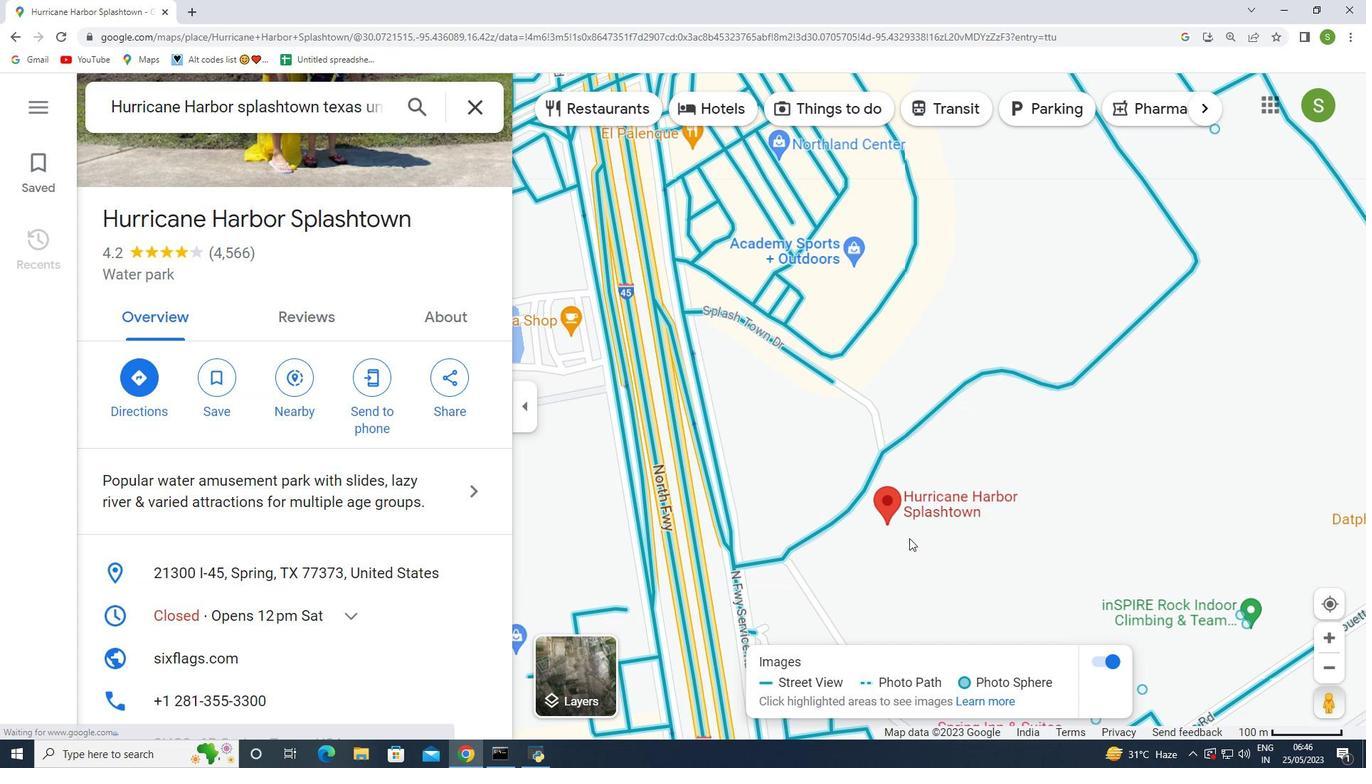 
Action: Mouse moved to (886, 561)
Screenshot: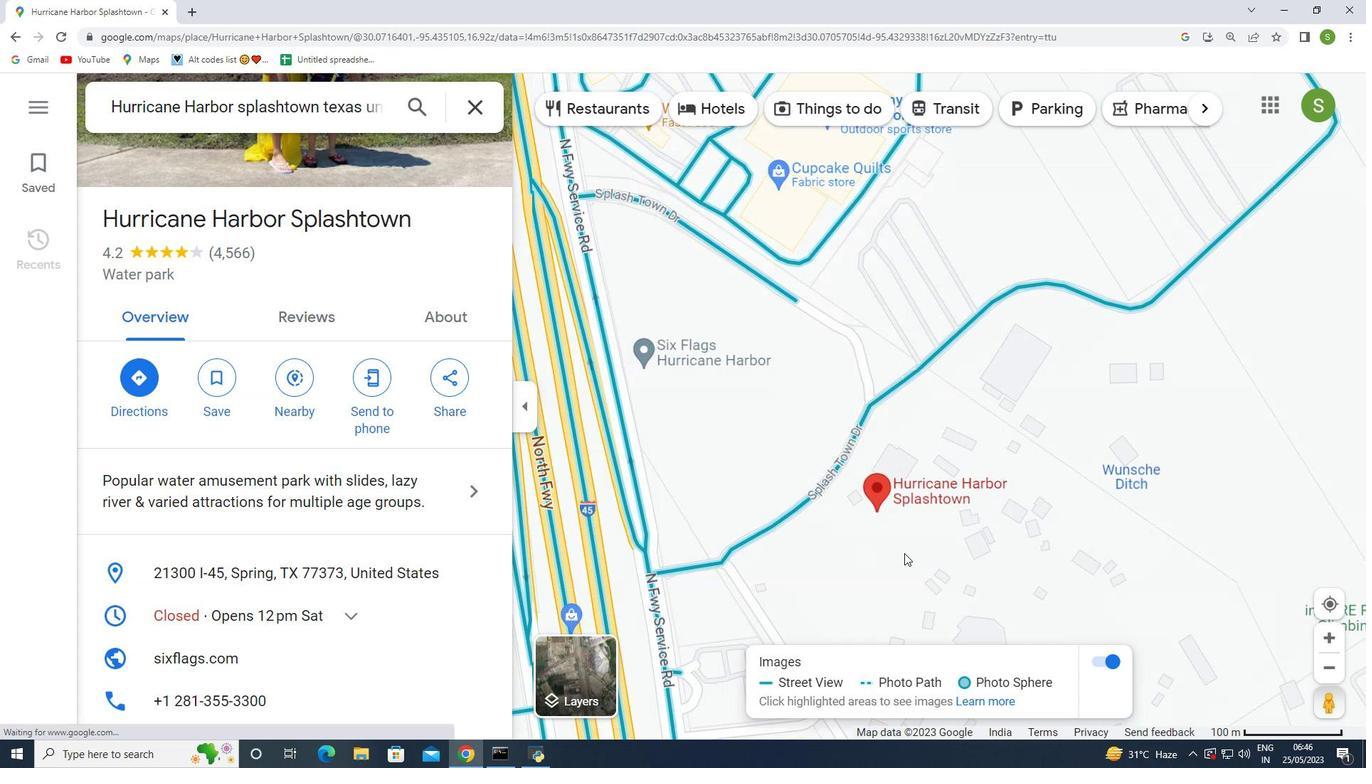 
Action: Mouse scrolled (886, 562) with delta (0, 0)
Screenshot: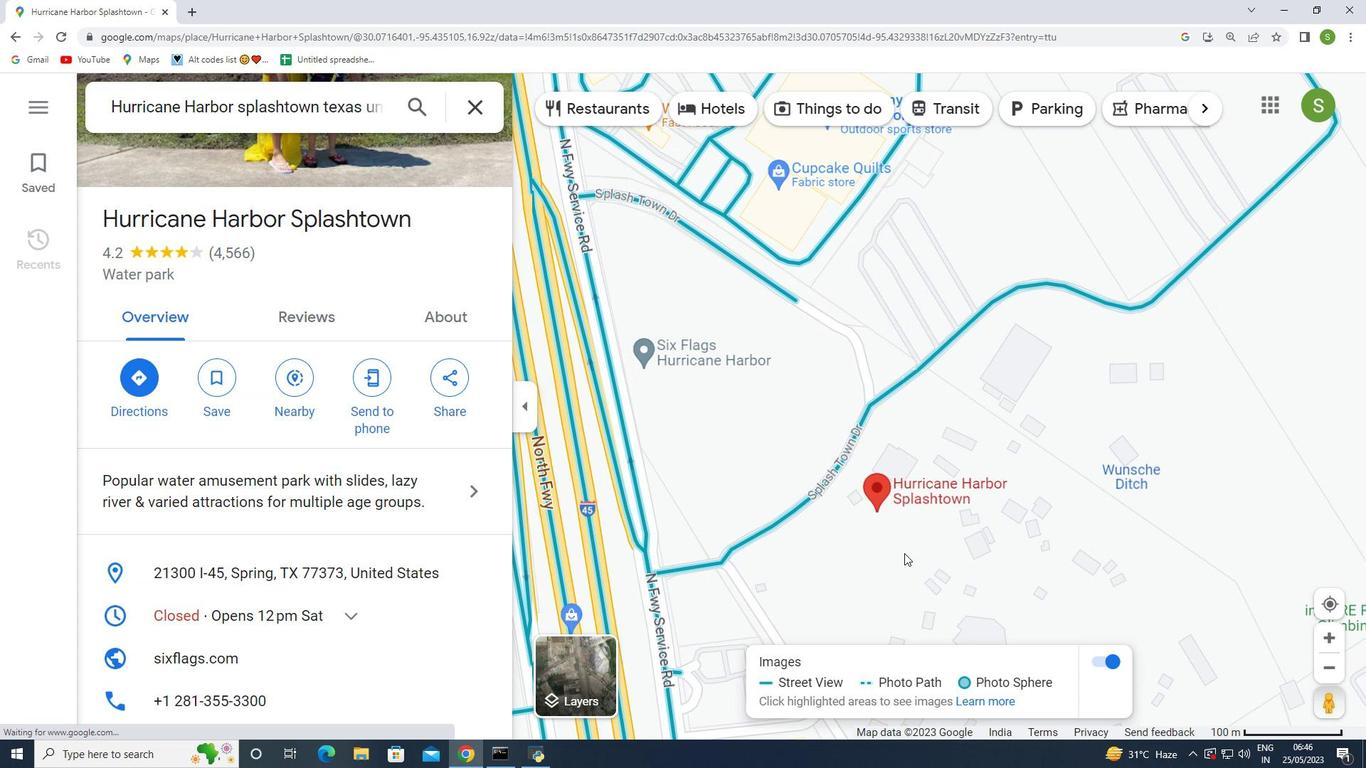 
Action: Mouse scrolled (886, 562) with delta (0, 0)
Screenshot: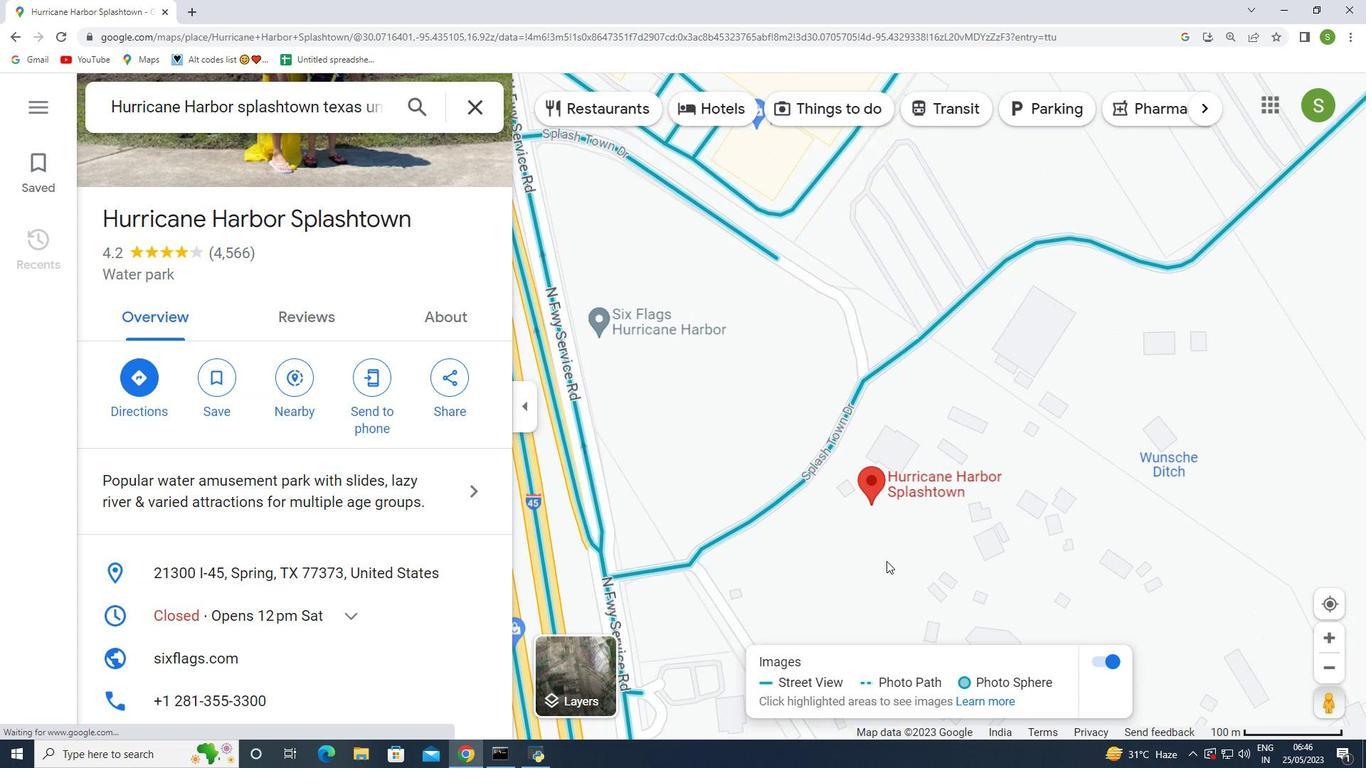 
Action: Mouse moved to (886, 561)
Screenshot: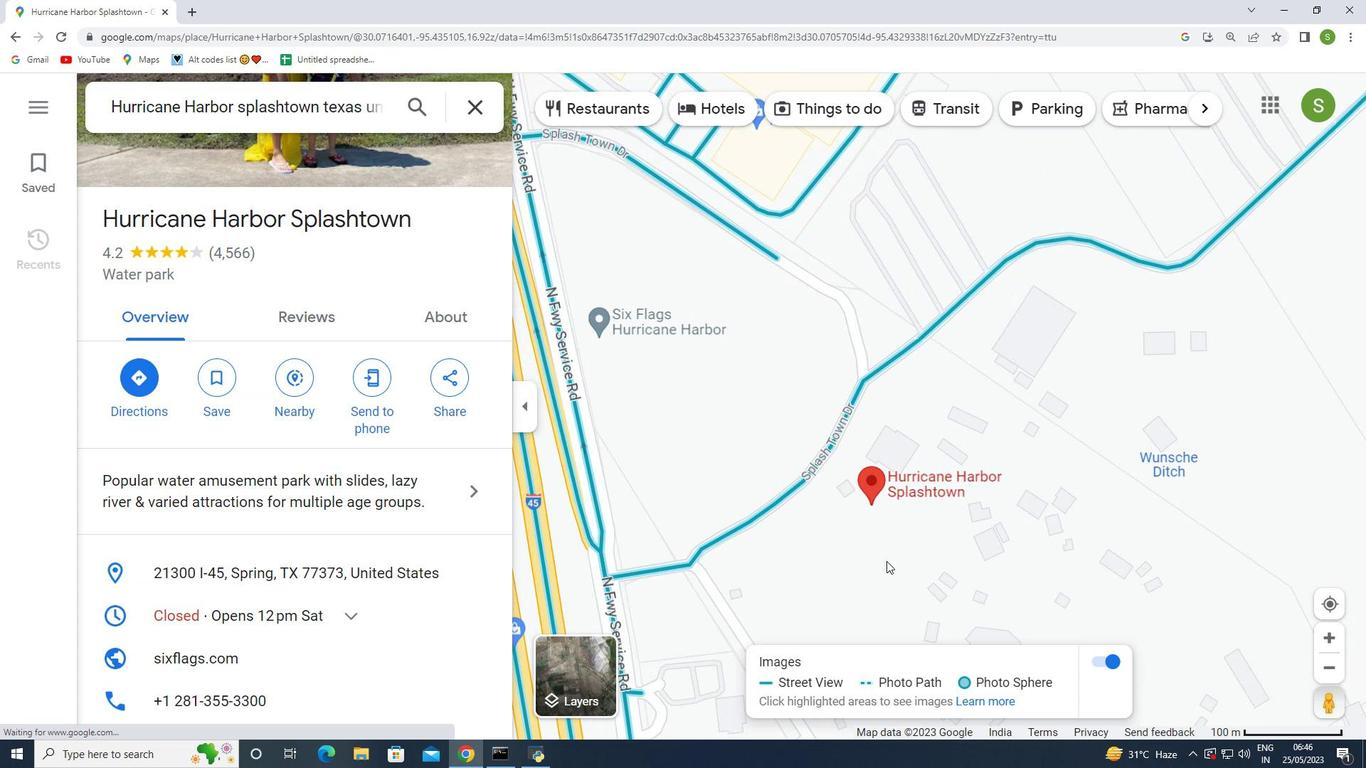 
Action: Mouse scrolled (886, 562) with delta (0, 0)
Screenshot: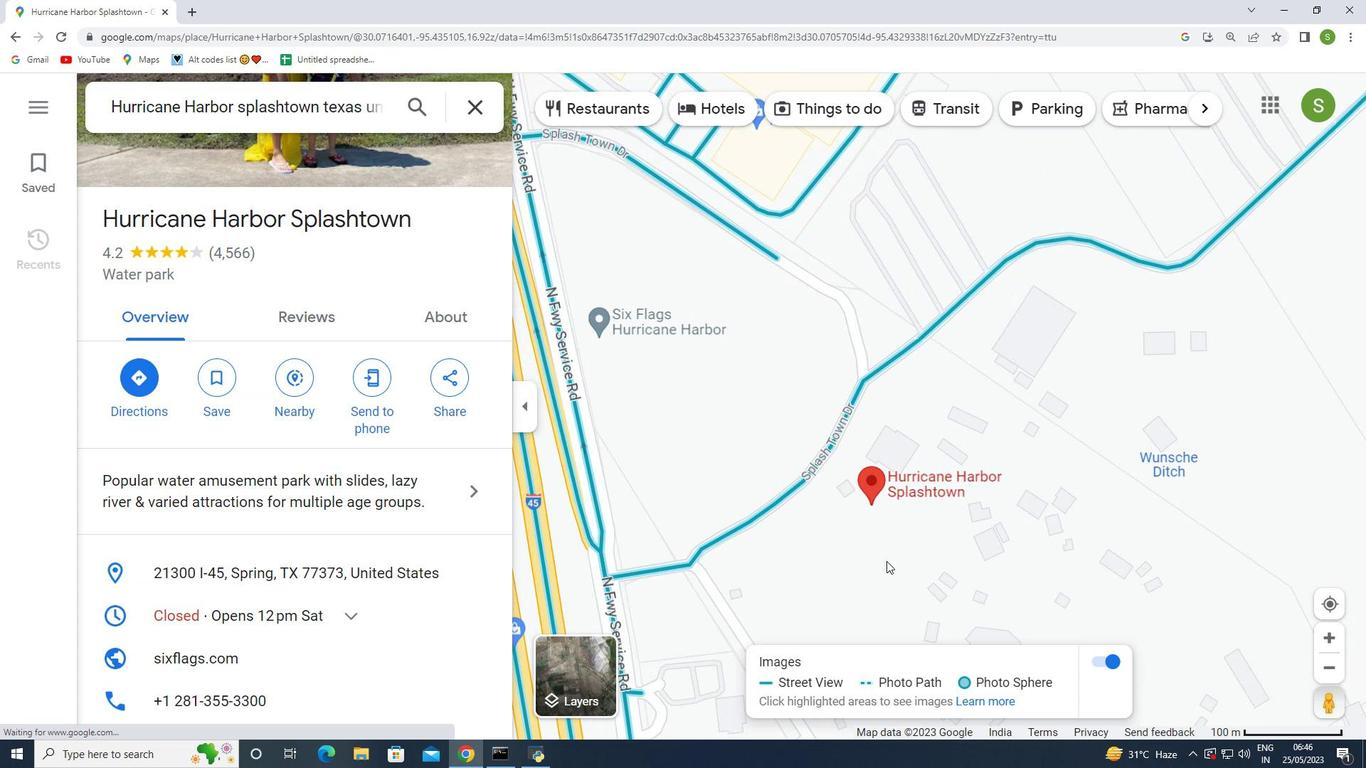 
Action: Mouse moved to (886, 560)
Screenshot: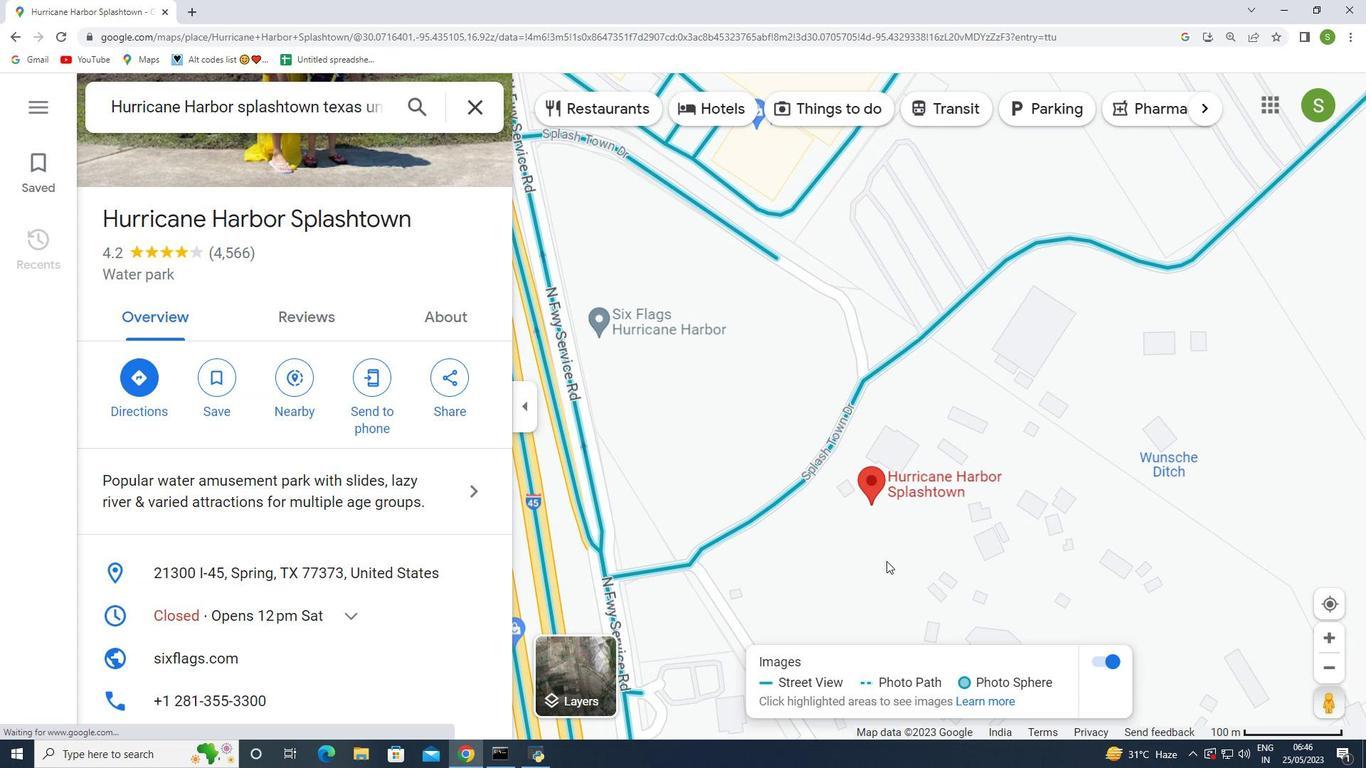 
Action: Mouse scrolled (886, 561) with delta (0, 0)
Screenshot: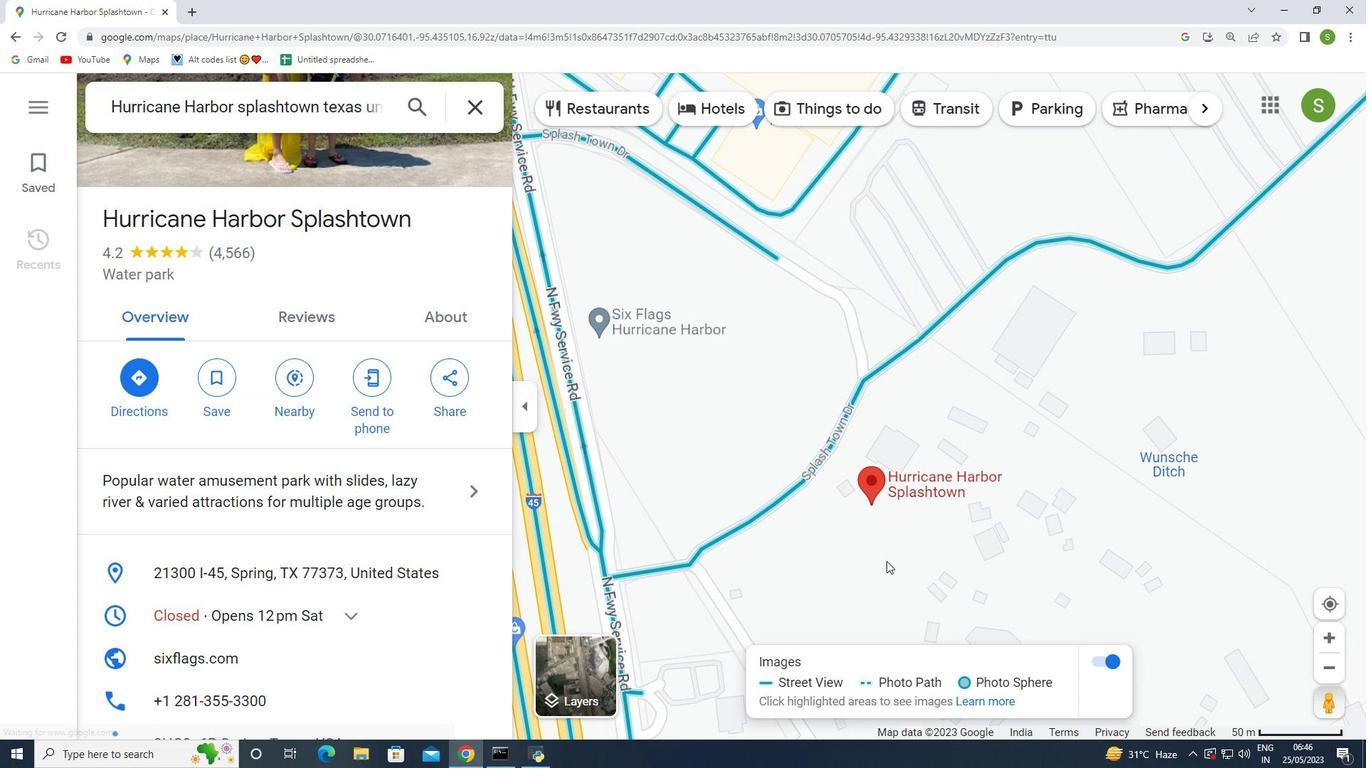 
Action: Mouse moved to (905, 509)
Screenshot: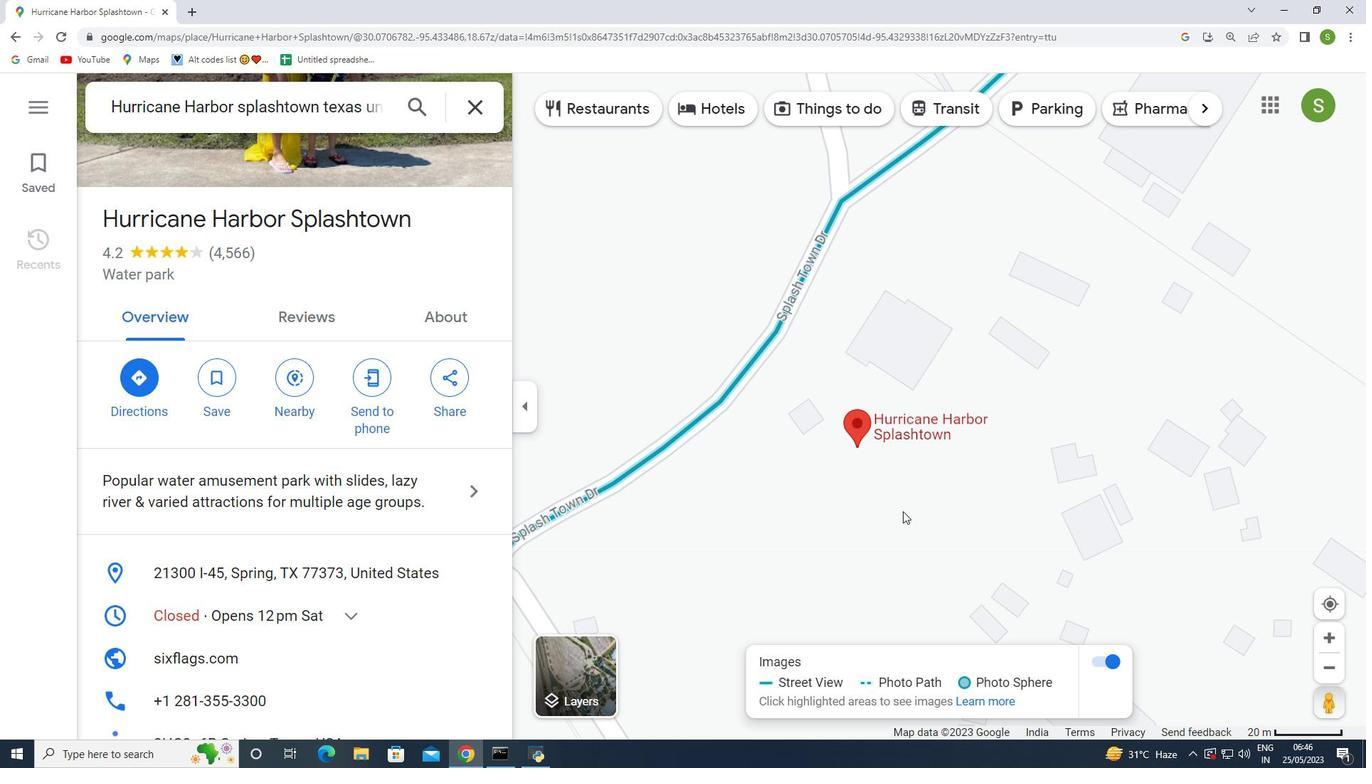 
Action: Mouse scrolled (905, 508) with delta (0, 0)
Screenshot: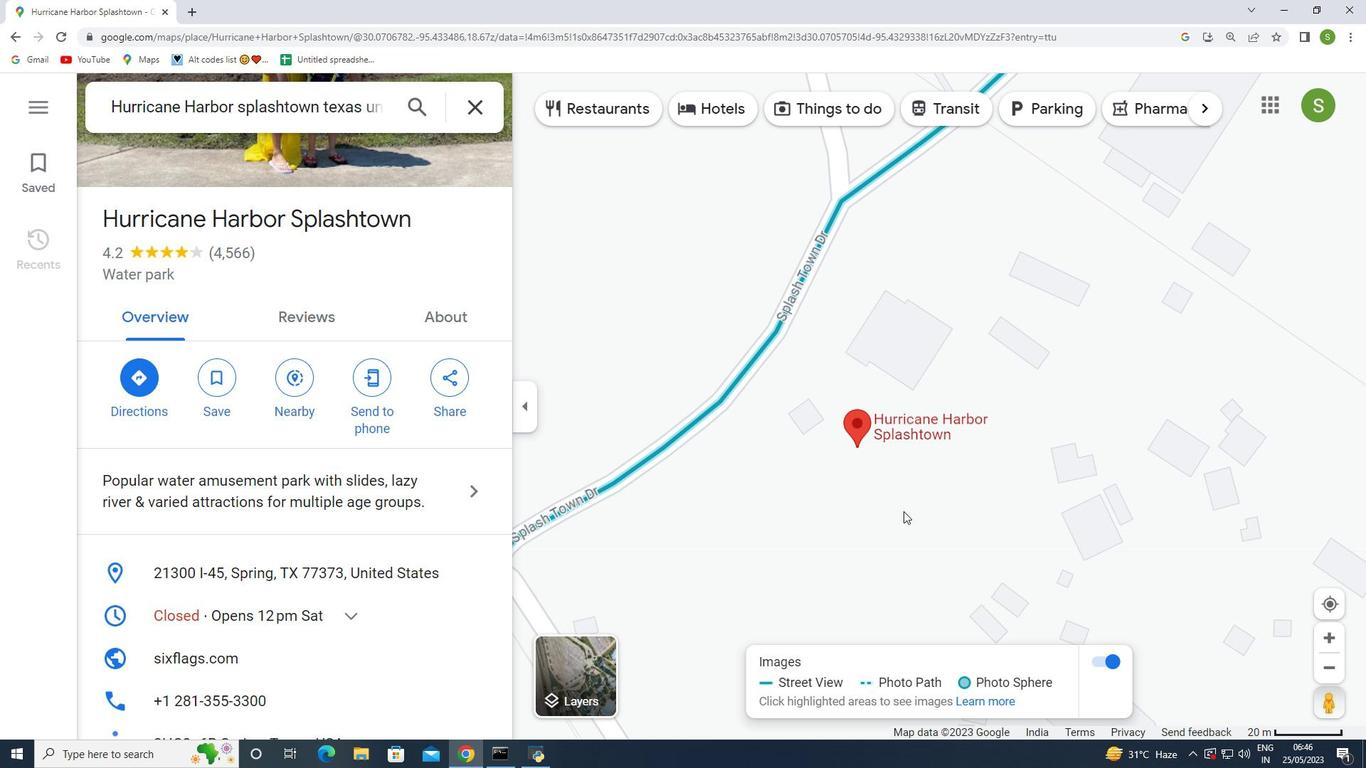 
Action: Mouse scrolled (905, 508) with delta (0, 0)
Screenshot: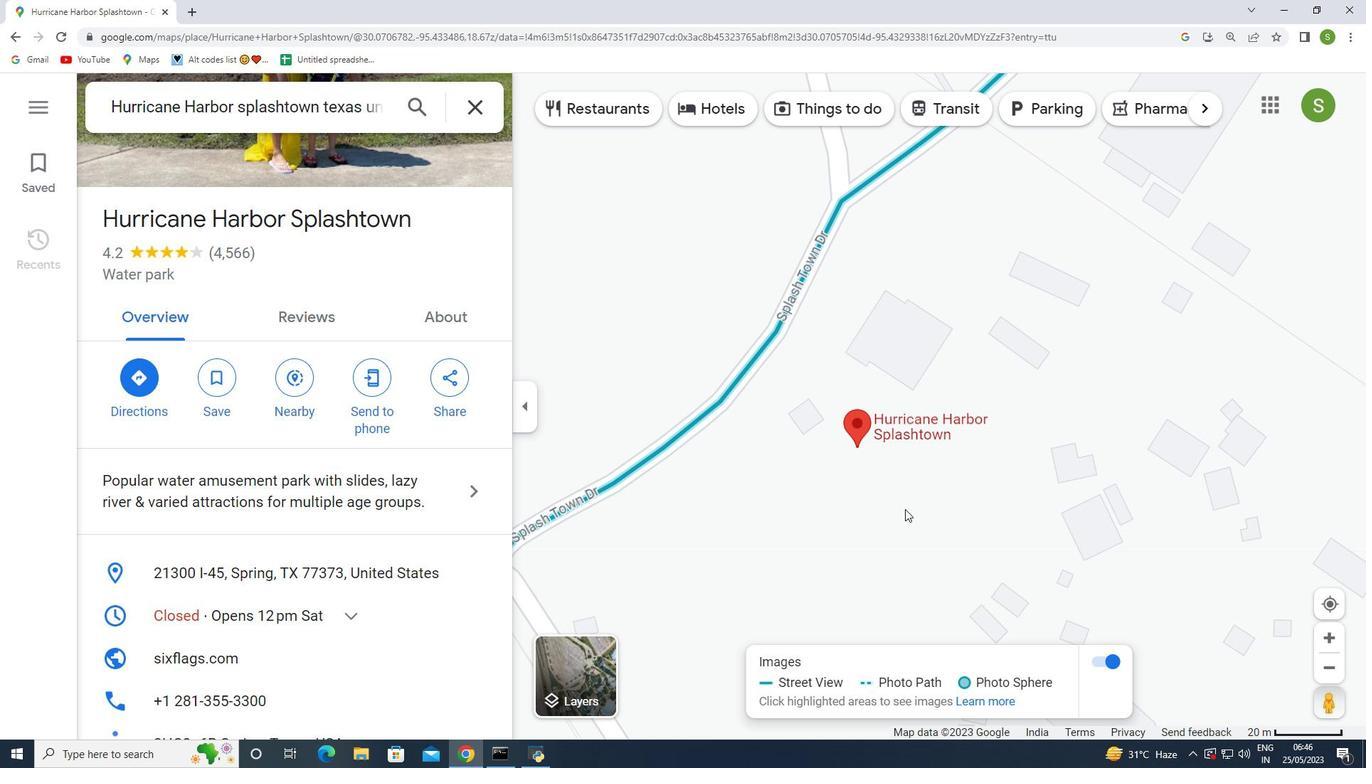 
Action: Mouse scrolled (905, 508) with delta (0, 0)
Screenshot: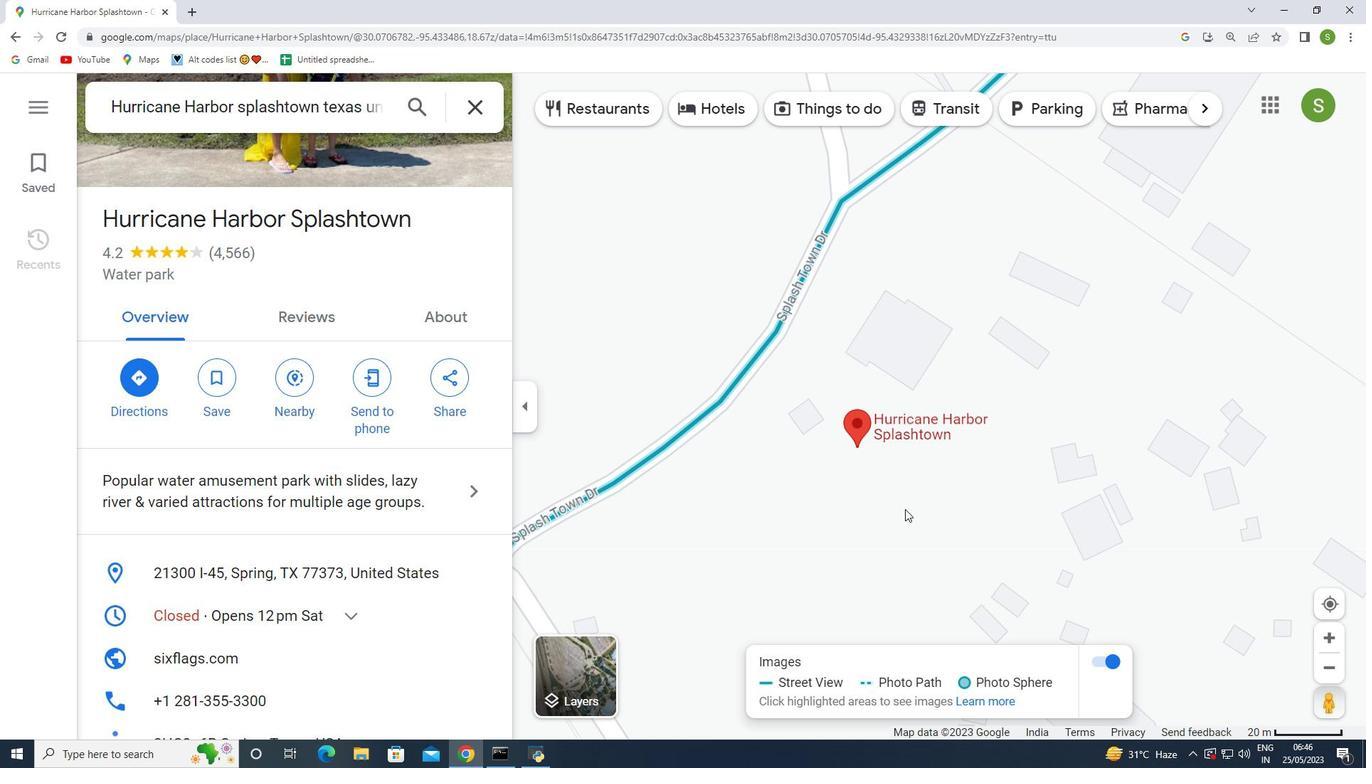 
Action: Mouse scrolled (905, 508) with delta (0, 0)
Screenshot: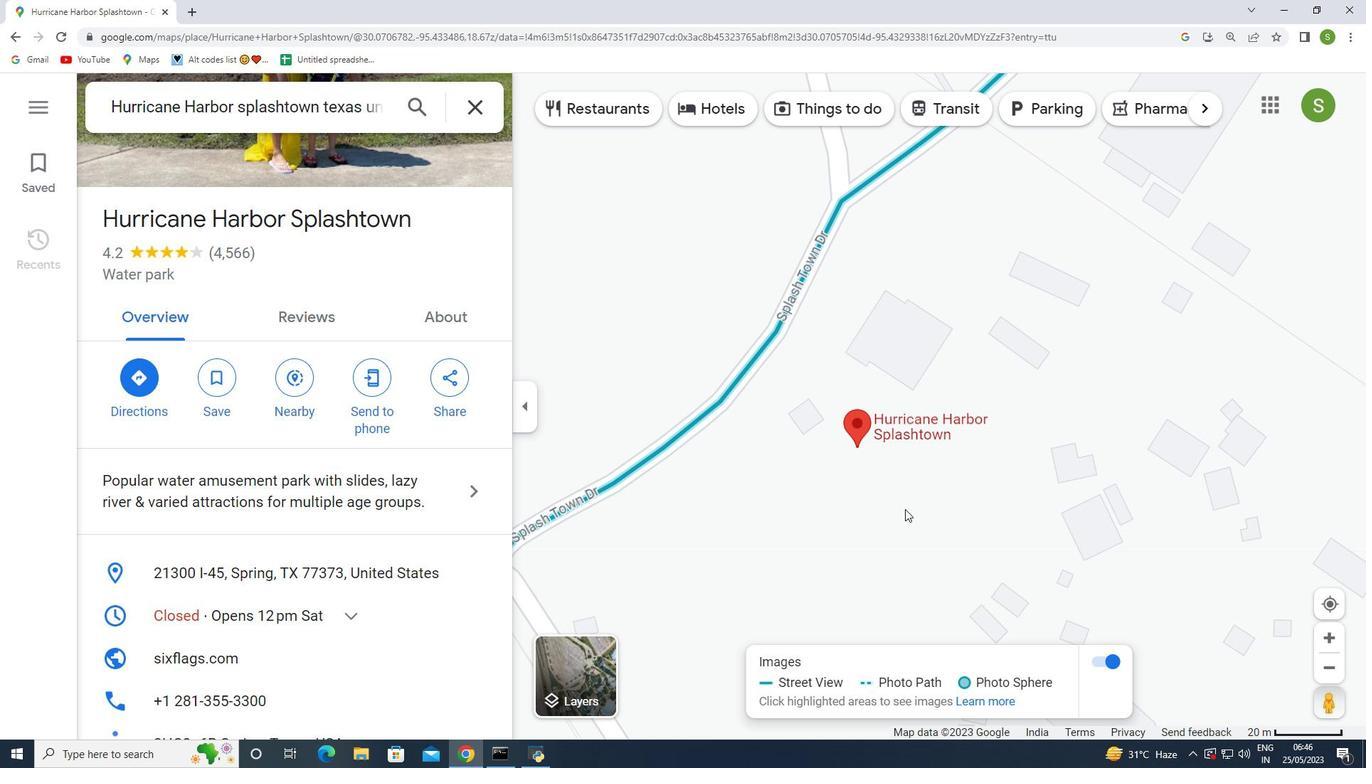 
Action: Mouse moved to (904, 508)
Screenshot: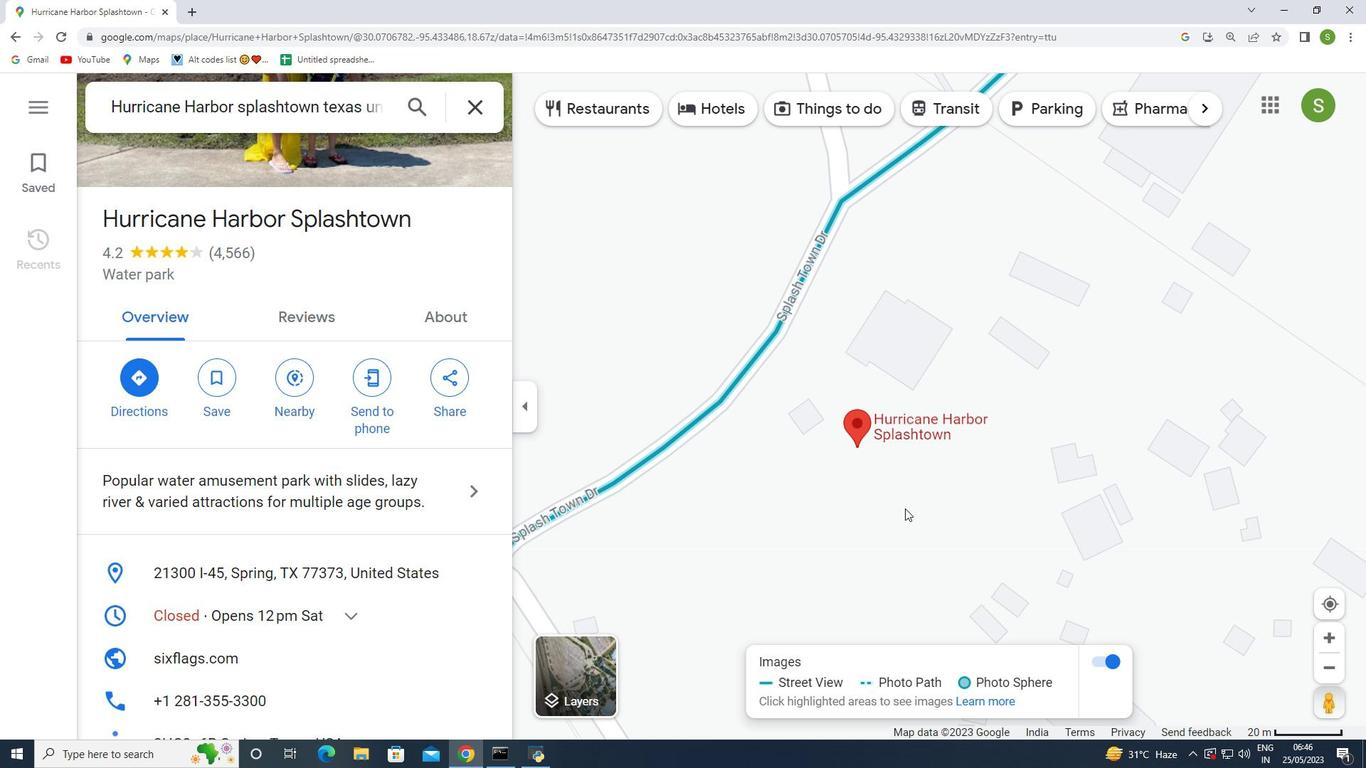 
Action: Mouse scrolled (904, 508) with delta (0, 0)
Screenshot: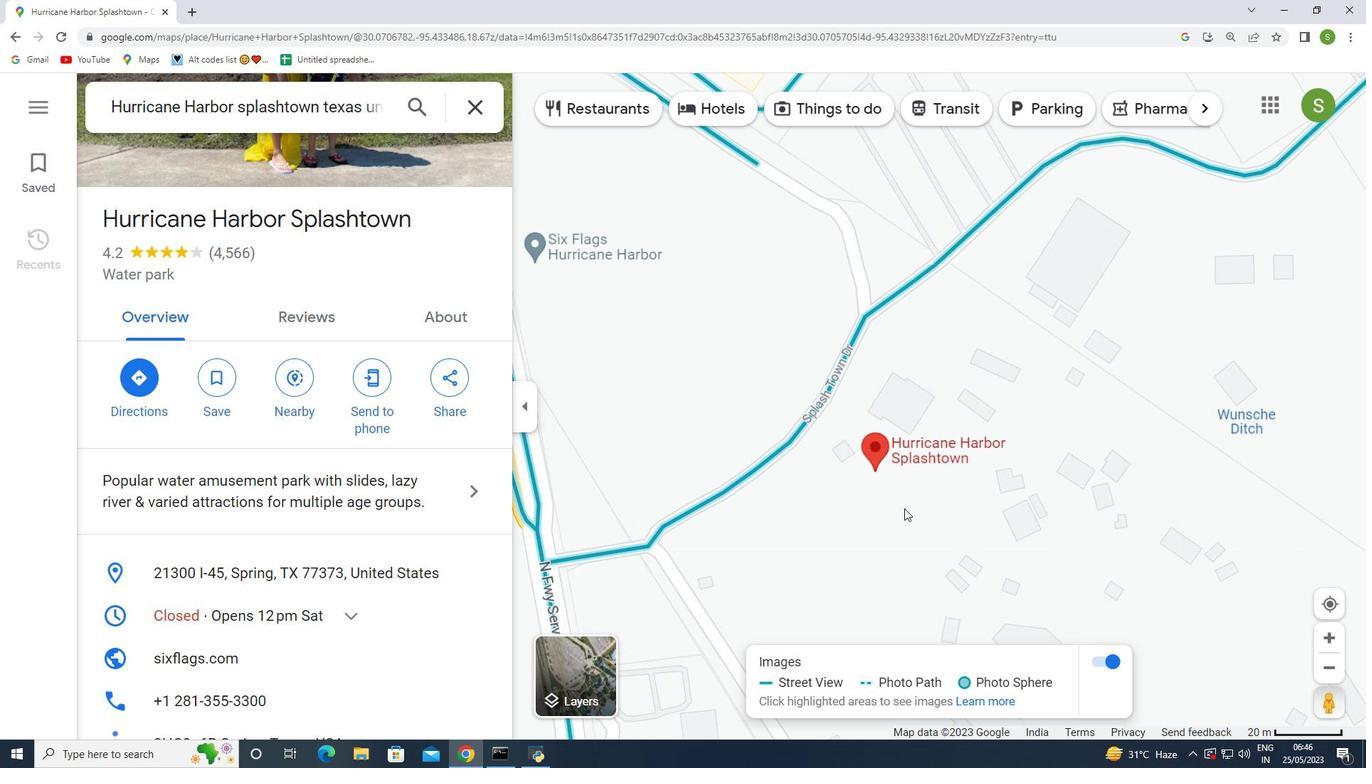 
Action: Mouse scrolled (904, 508) with delta (0, 0)
Screenshot: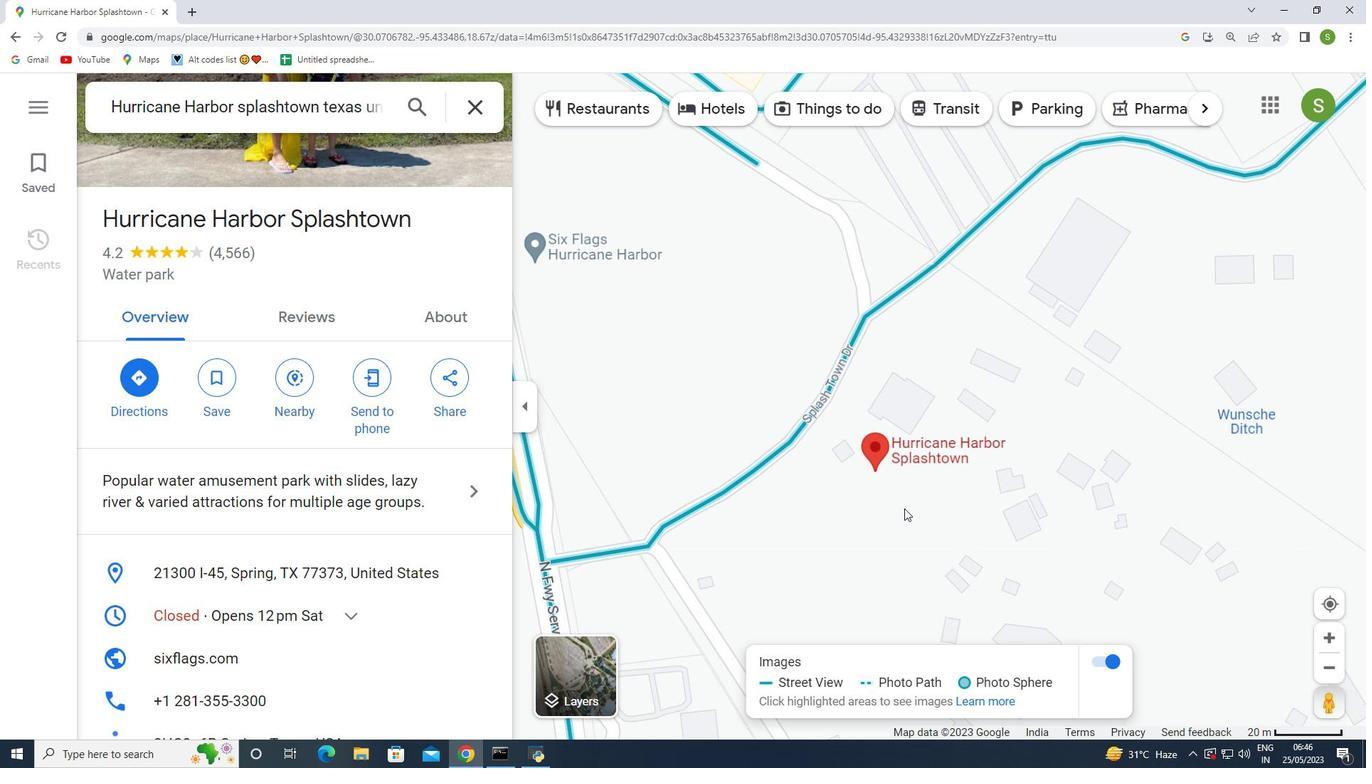 
Action: Mouse scrolled (904, 508) with delta (0, 0)
Screenshot: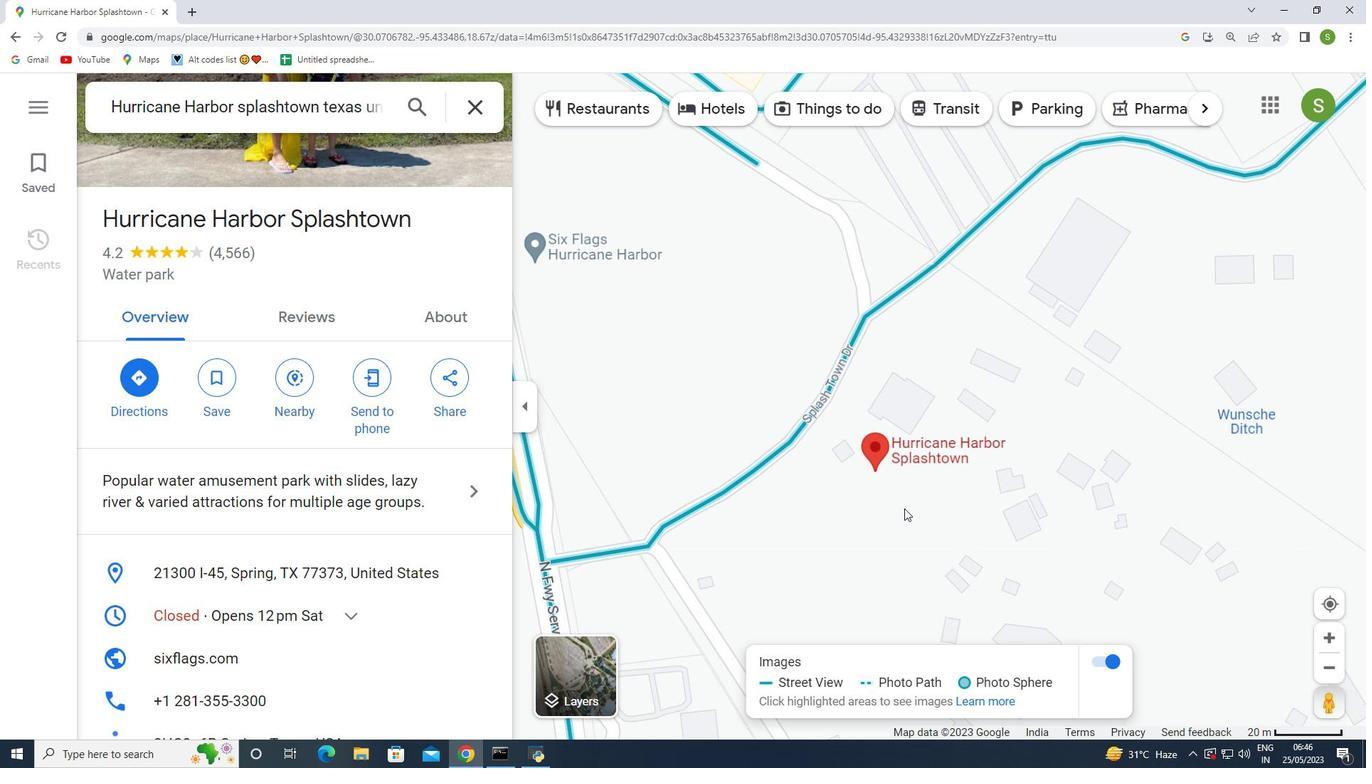 
Action: Mouse scrolled (904, 508) with delta (0, 0)
Screenshot: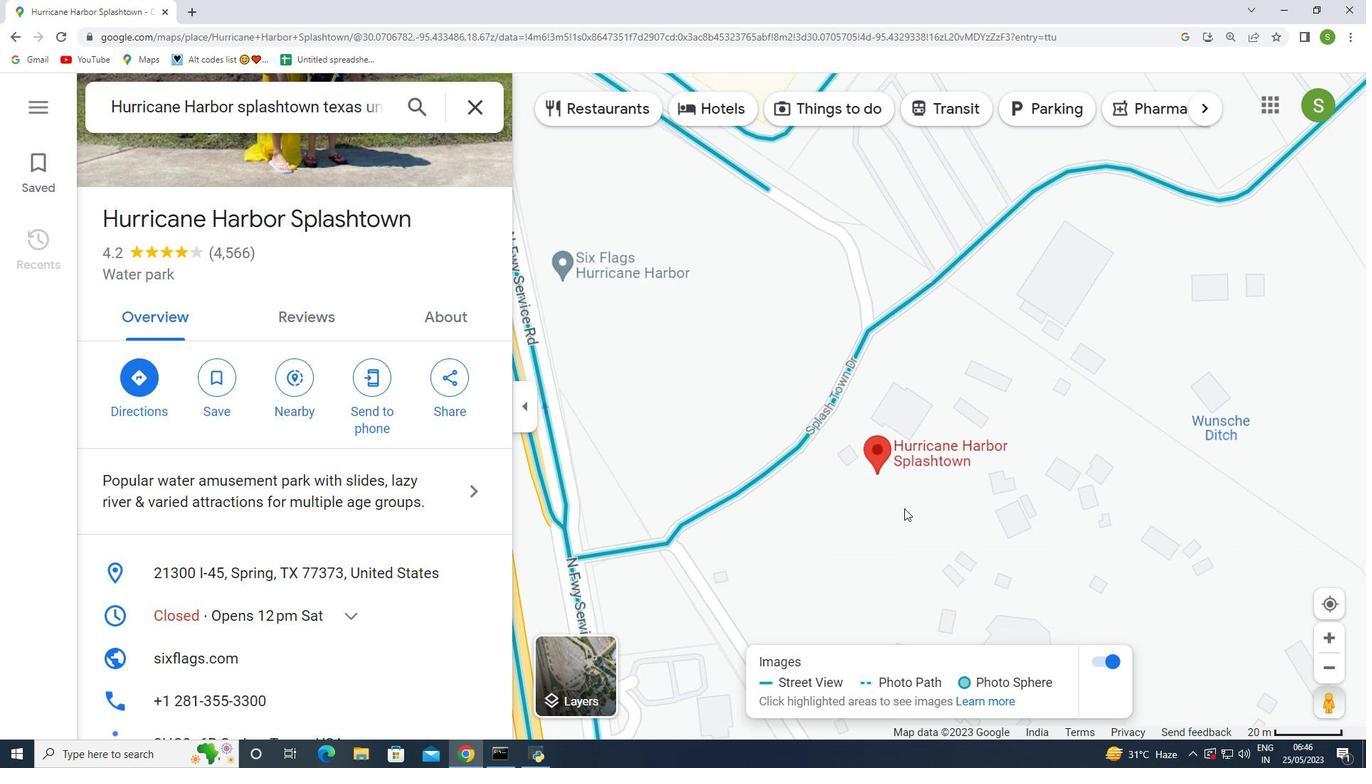 
Action: Mouse scrolled (904, 508) with delta (0, 0)
Screenshot: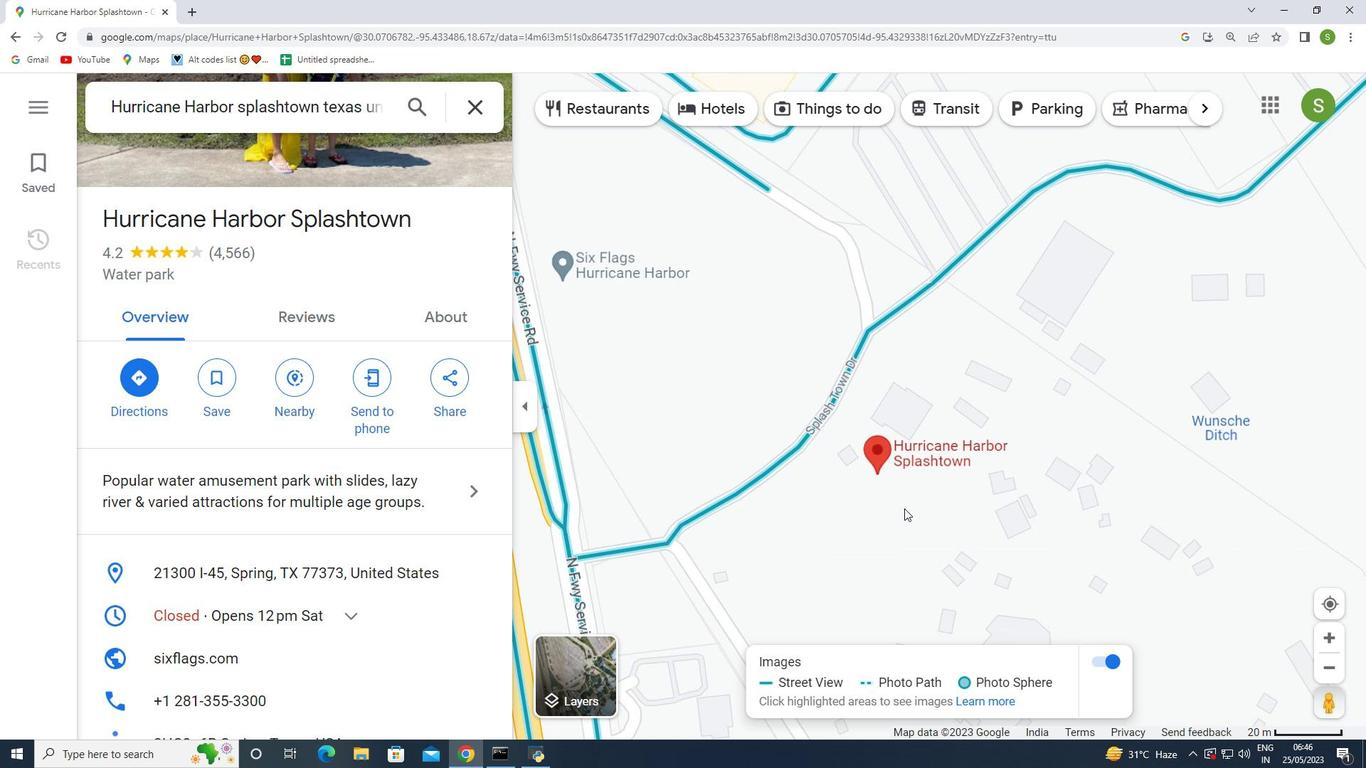 
Action: Mouse moved to (904, 508)
Screenshot: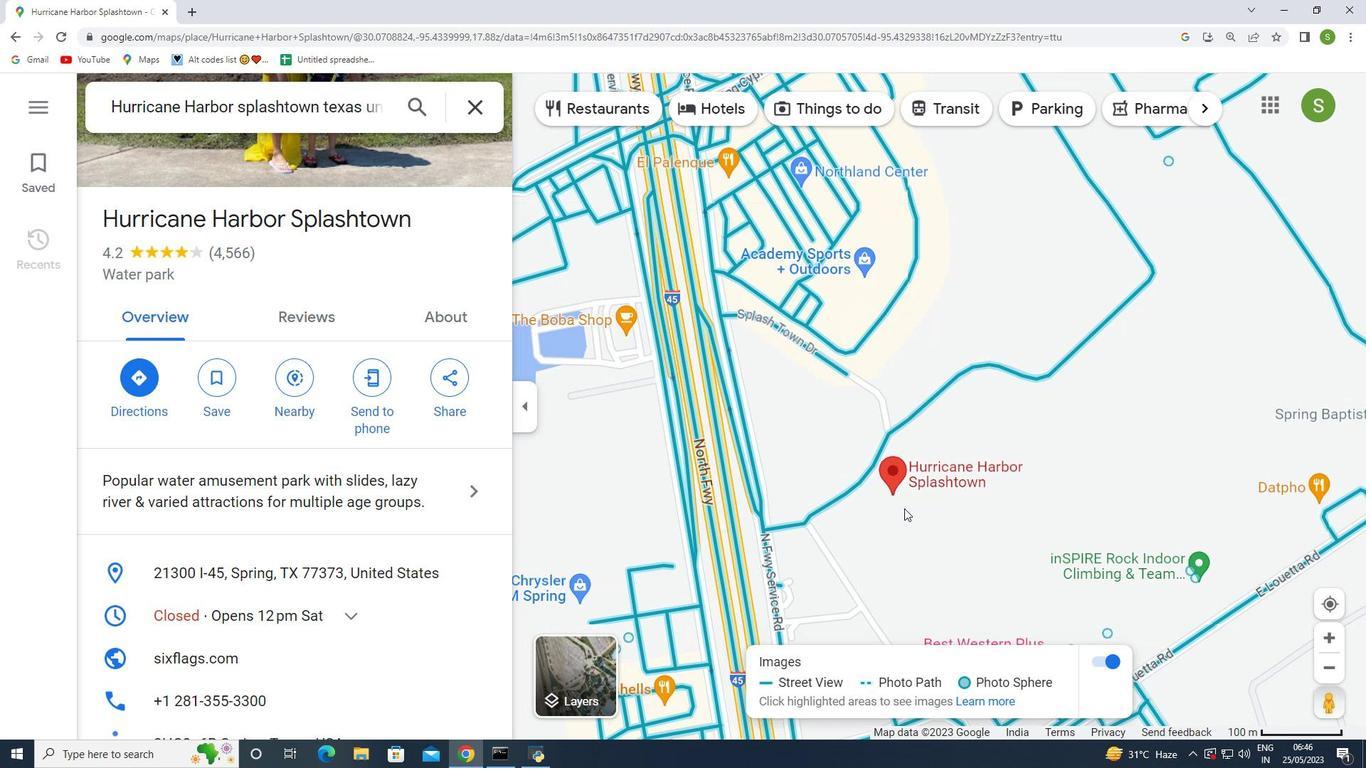 
Action: Mouse scrolled (904, 507) with delta (0, 0)
Screenshot: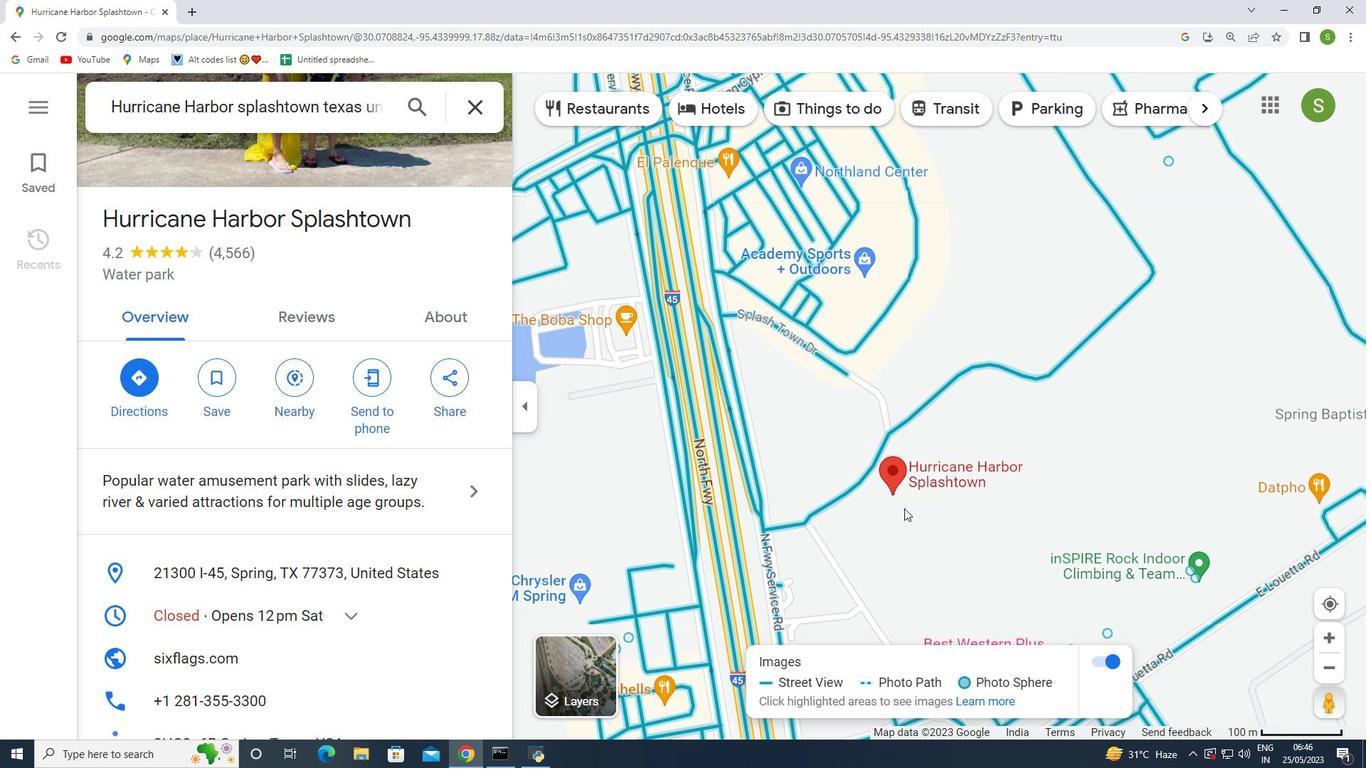 
Action: Mouse scrolled (904, 507) with delta (0, 0)
Screenshot: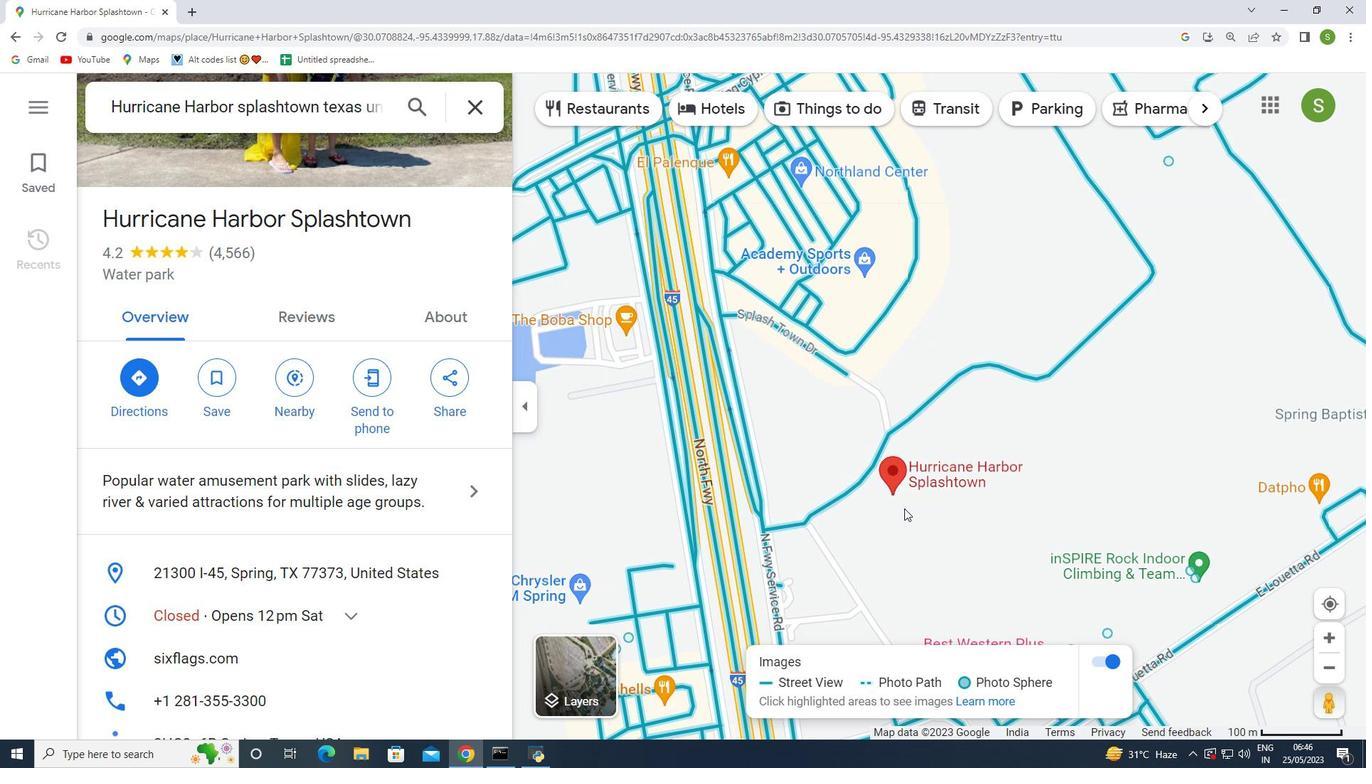 
Action: Mouse scrolled (904, 507) with delta (0, 0)
Screenshot: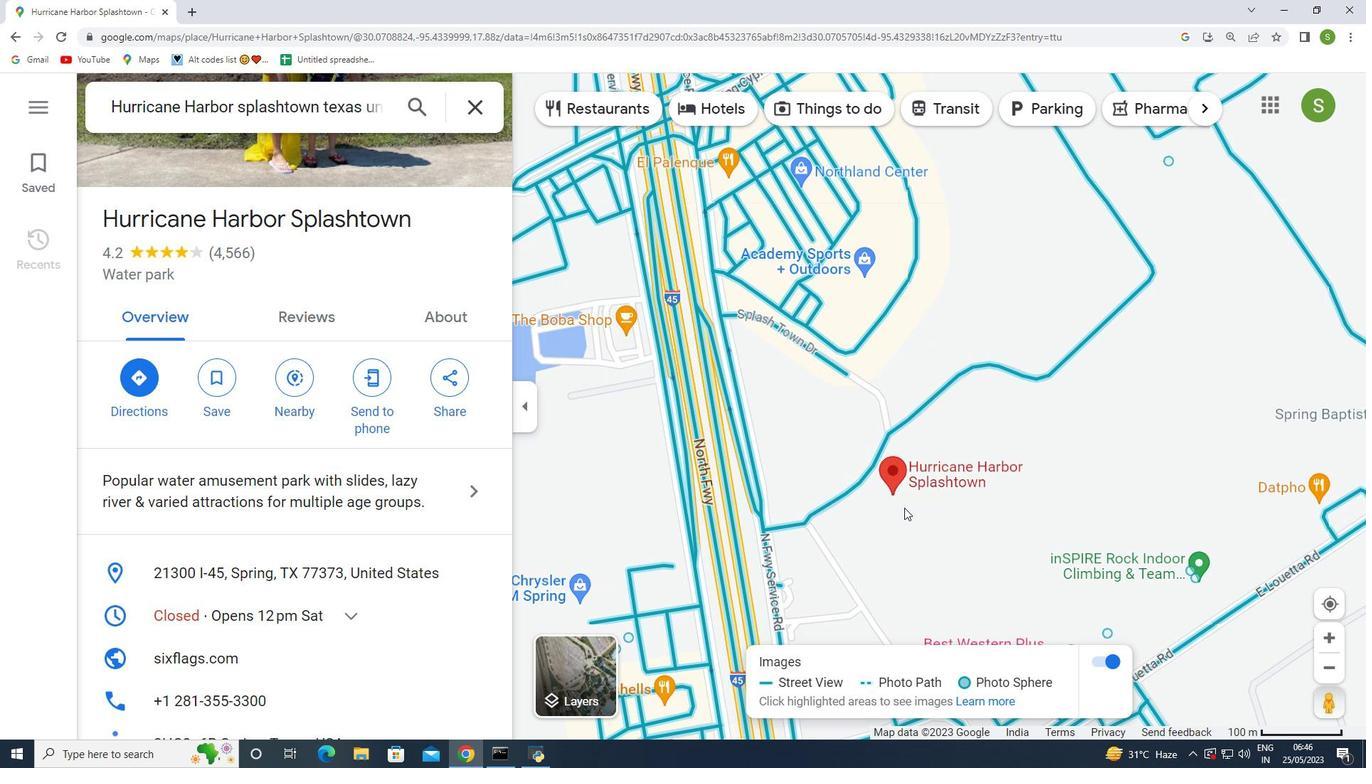 
Action: Mouse scrolled (904, 507) with delta (0, 0)
Screenshot: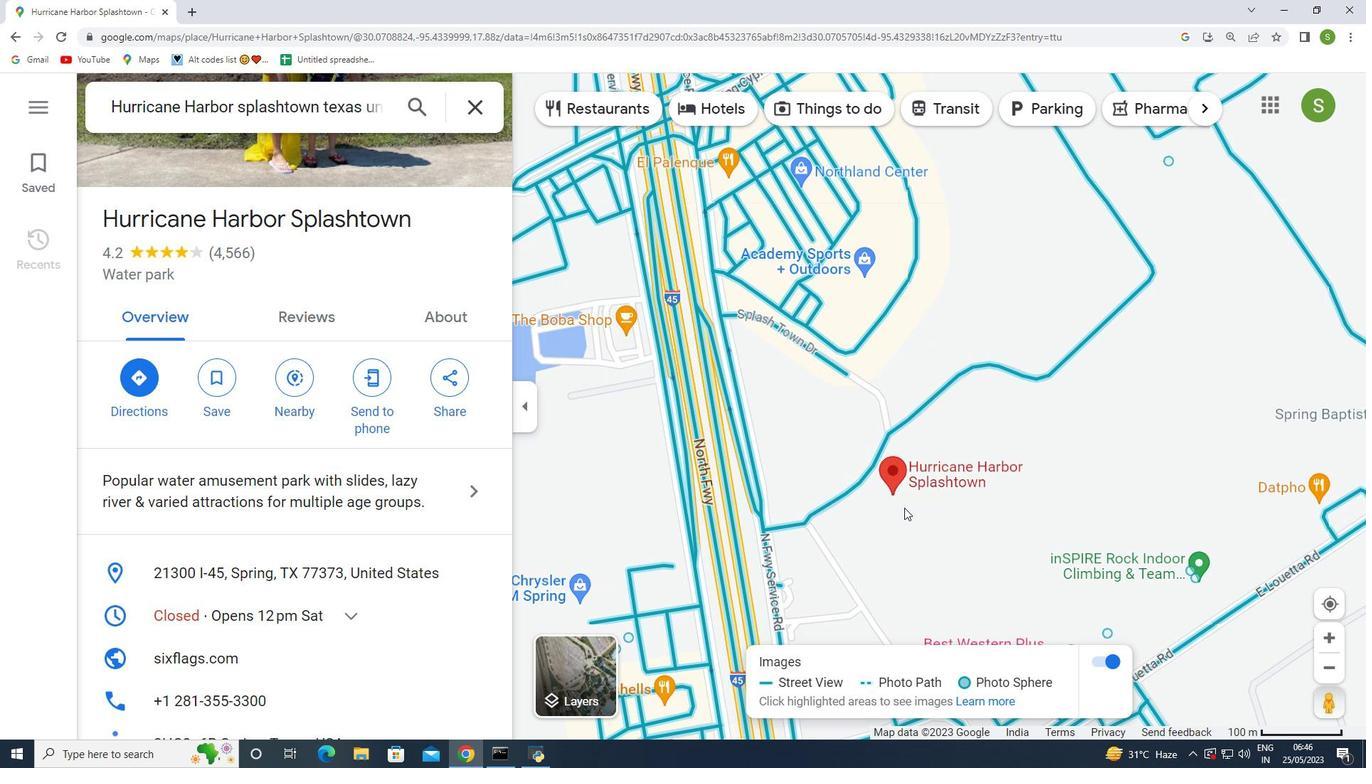 
Action: Mouse scrolled (904, 507) with delta (0, 0)
Screenshot: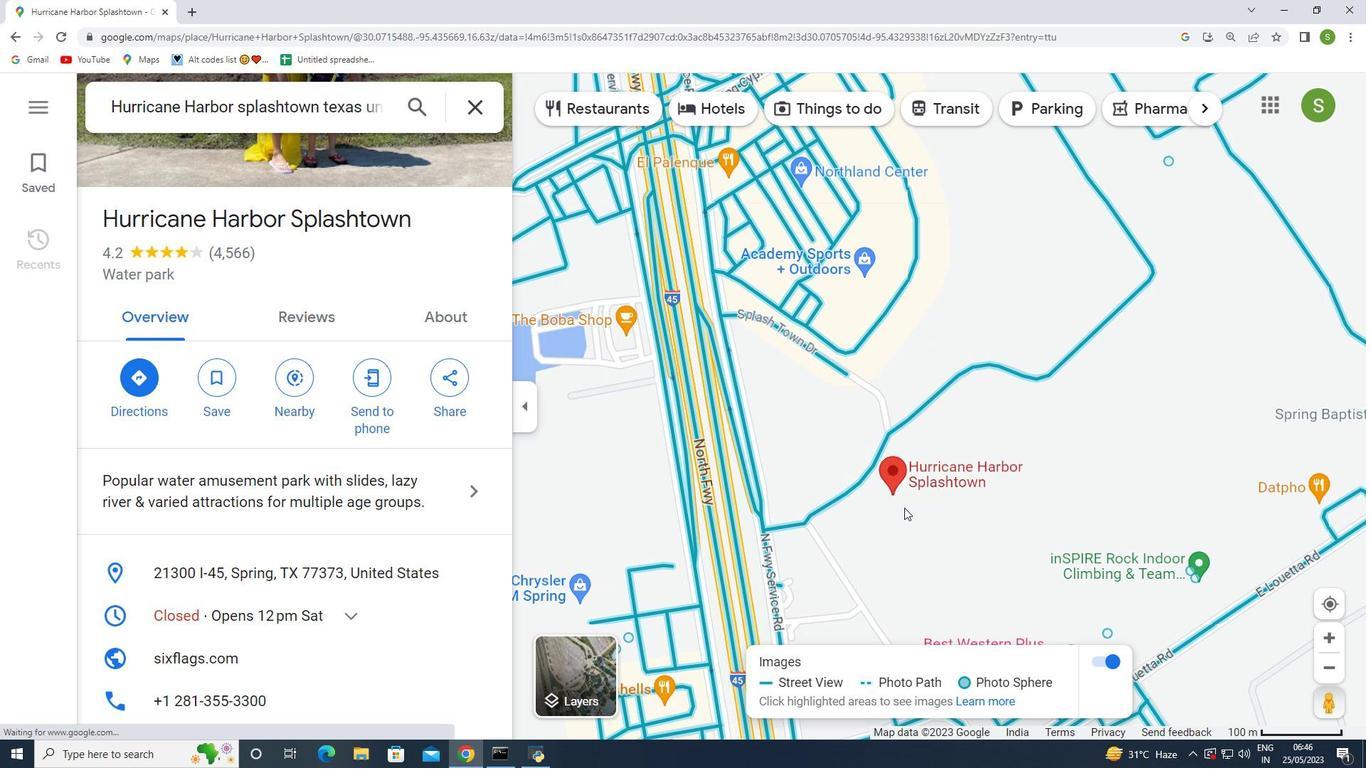 
Action: Mouse moved to (950, 516)
Screenshot: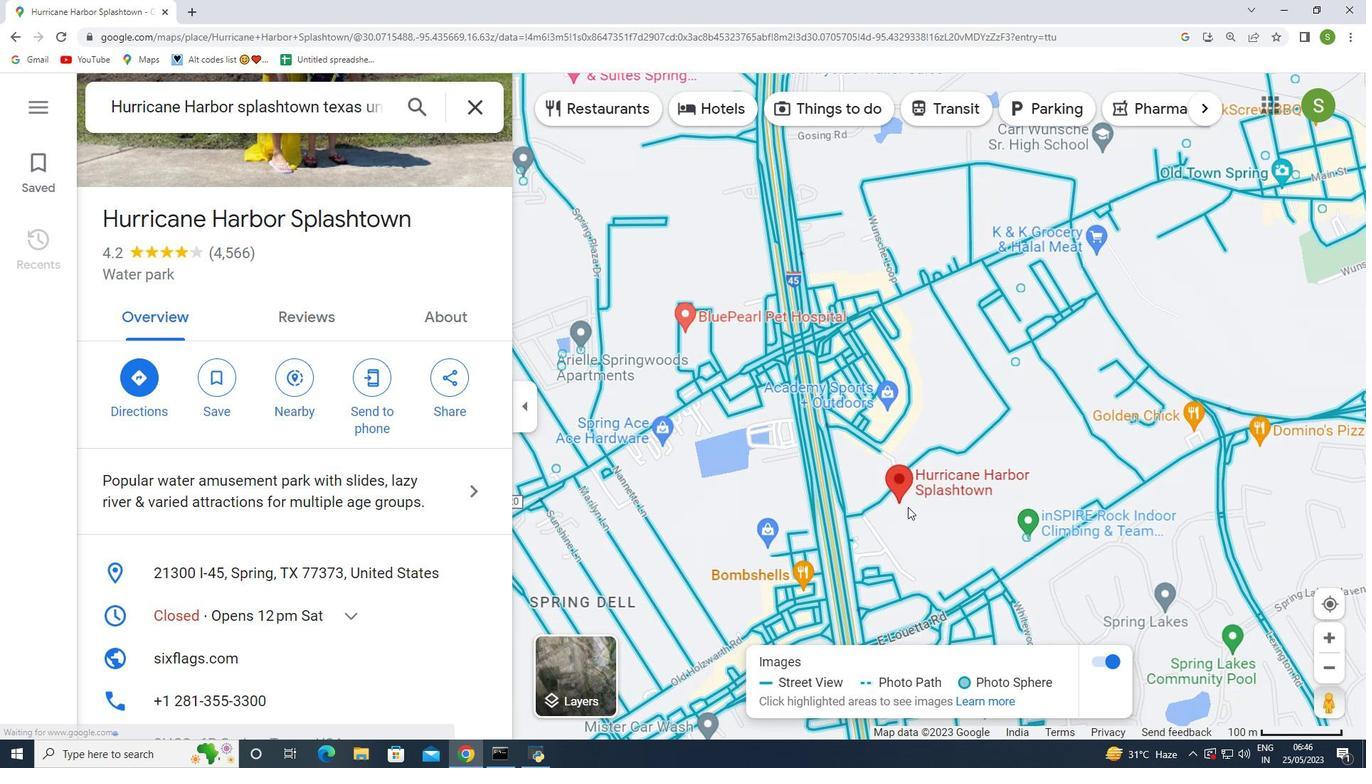 
Action: Mouse scrolled (911, 504) with delta (0, 0)
Screenshot: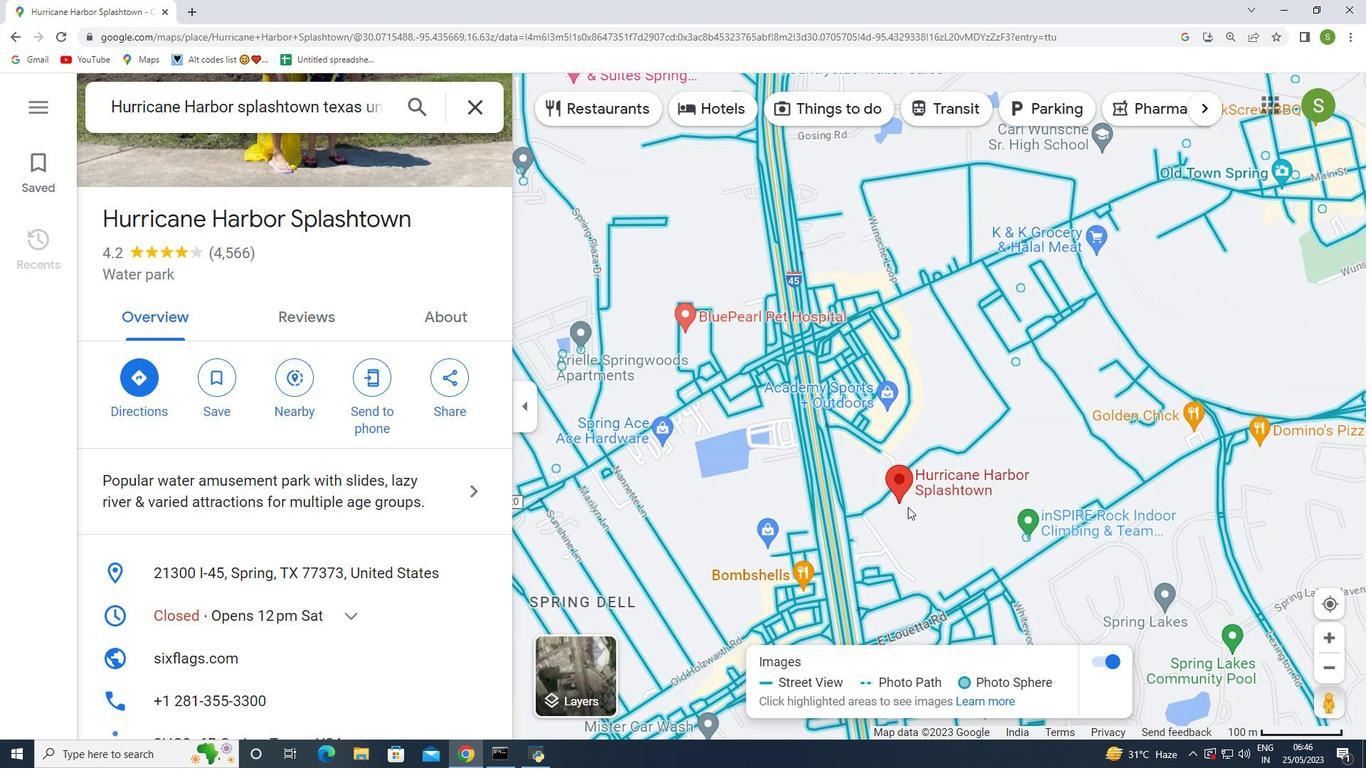 
Action: Mouse moved to (954, 517)
Screenshot: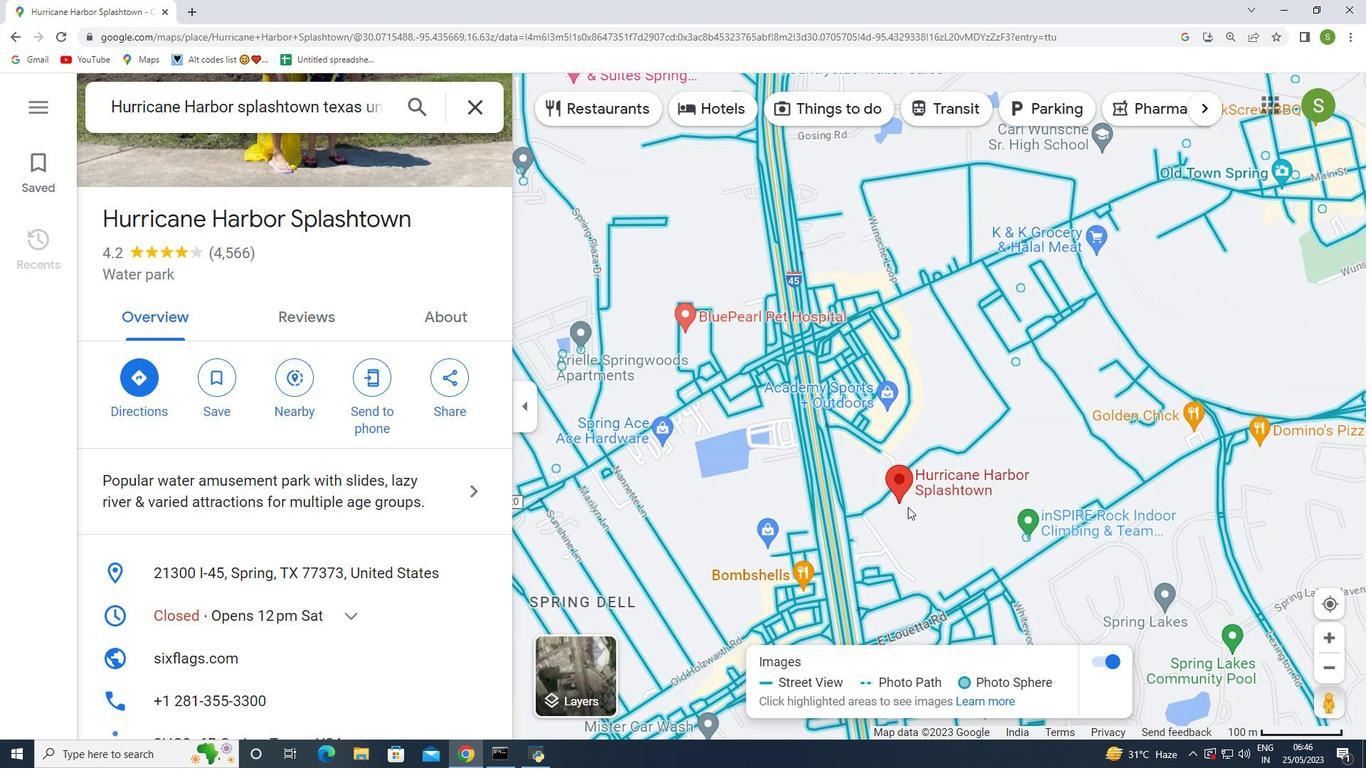 
Action: Mouse scrolled (911, 504) with delta (0, 0)
Screenshot: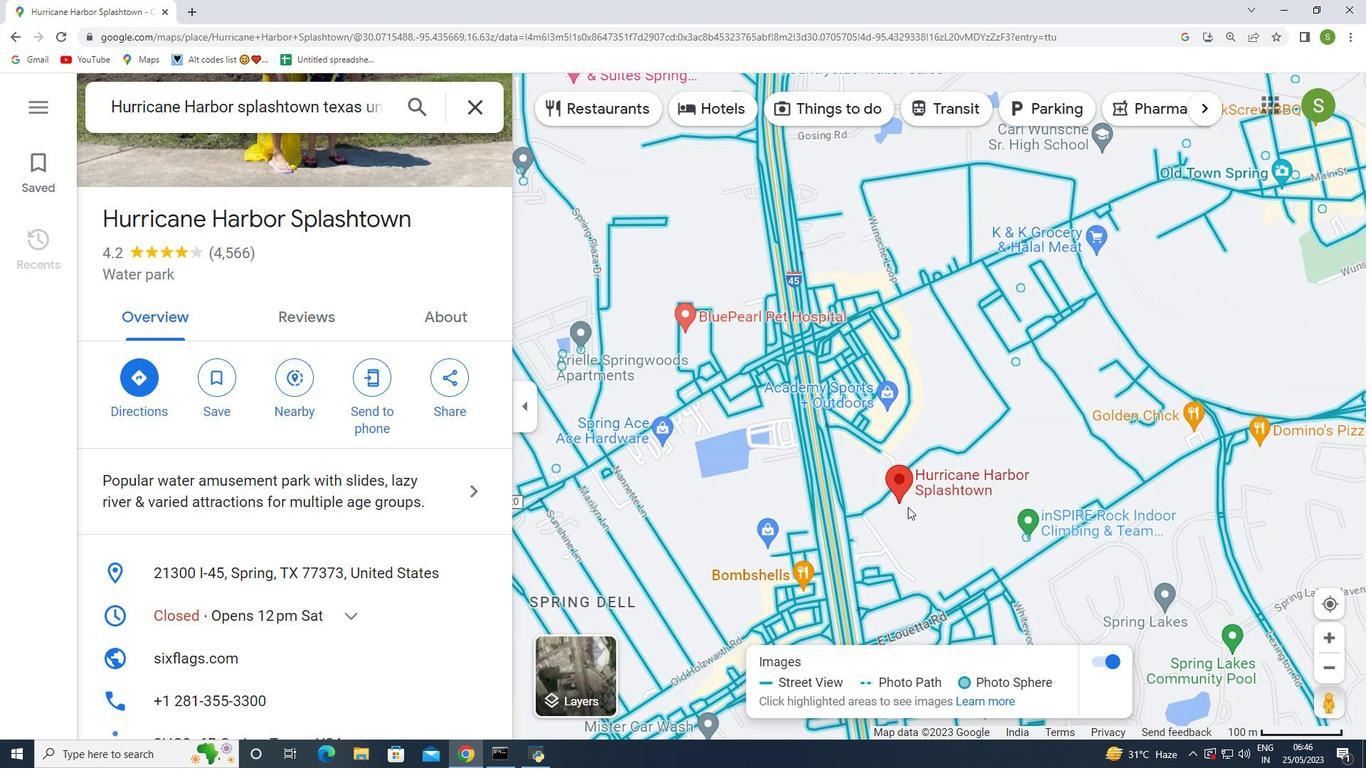 
Action: Mouse moved to (957, 518)
Screenshot: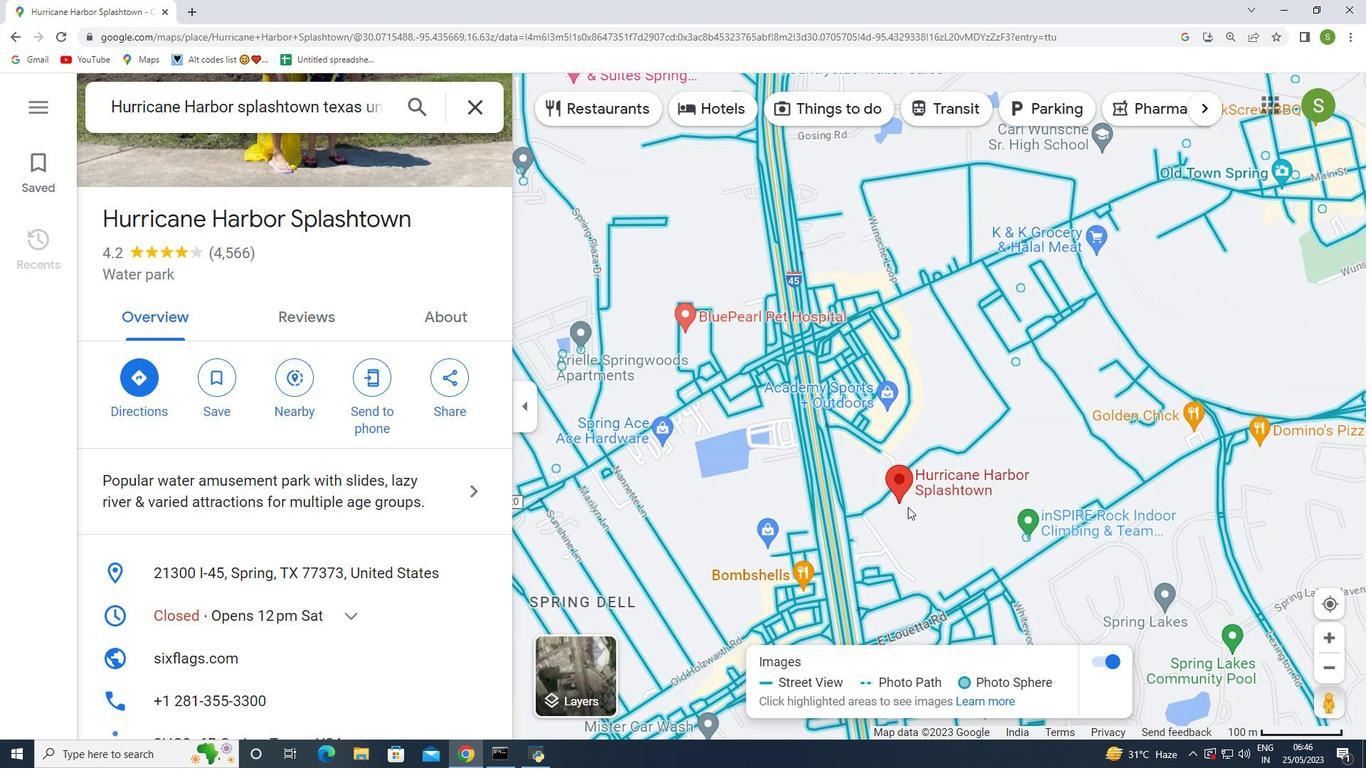 
Action: Mouse scrolled (911, 504) with delta (0, 0)
Screenshot: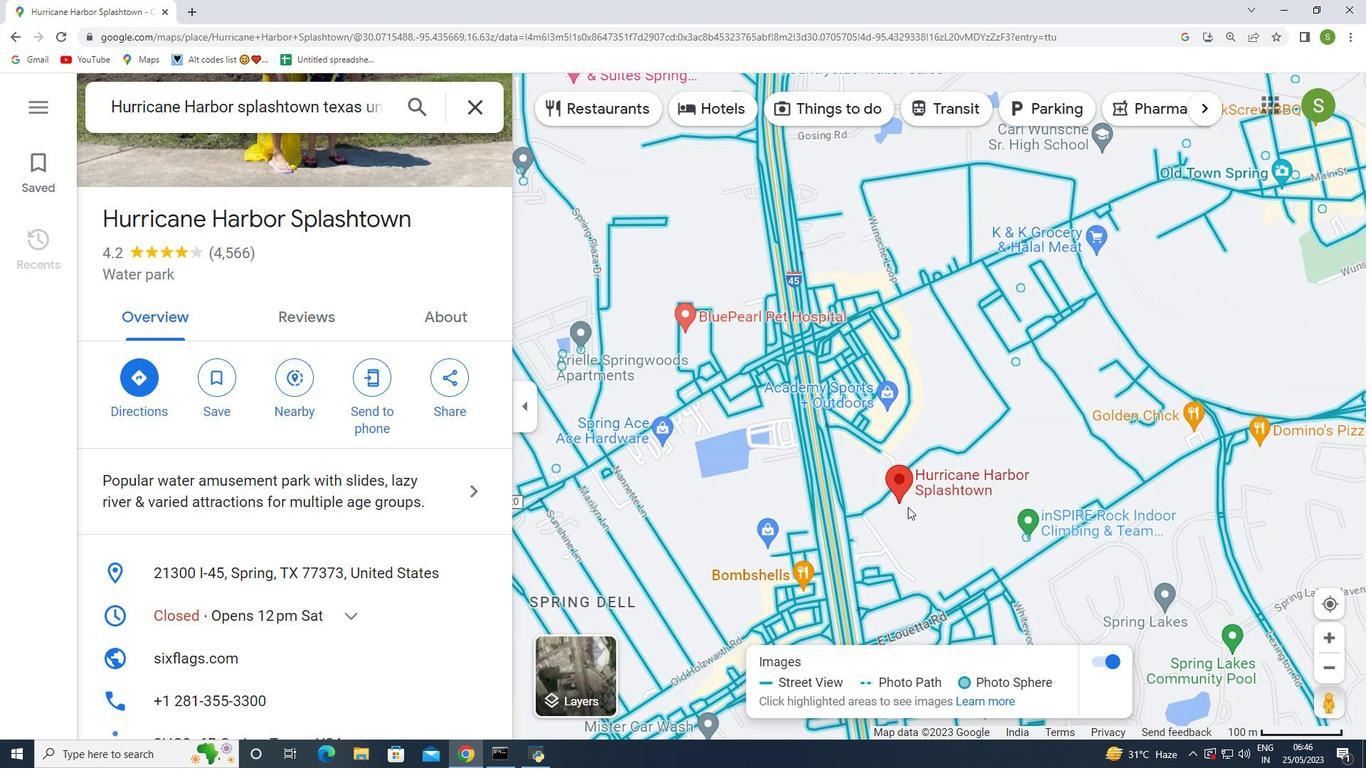 
Action: Mouse moved to (963, 520)
Screenshot: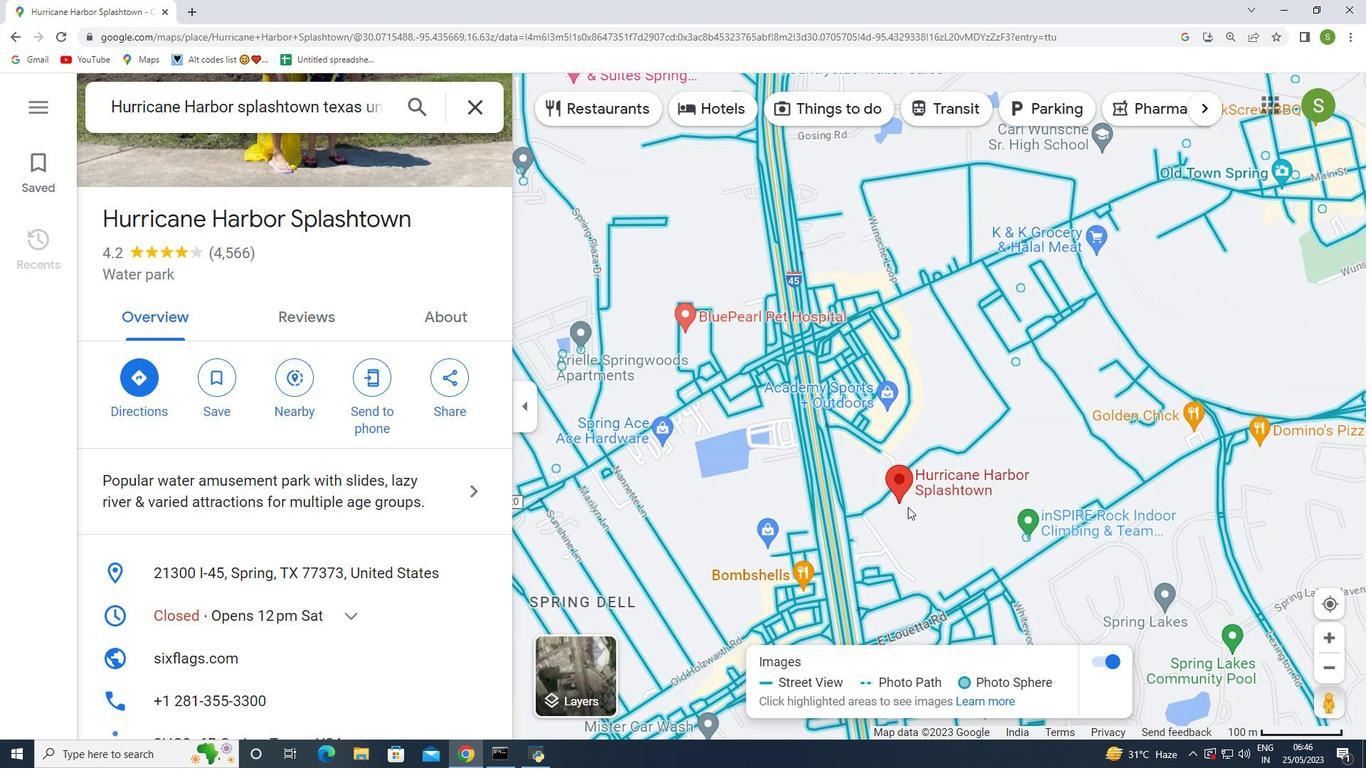 
Action: Mouse scrolled (911, 504) with delta (0, 0)
Screenshot: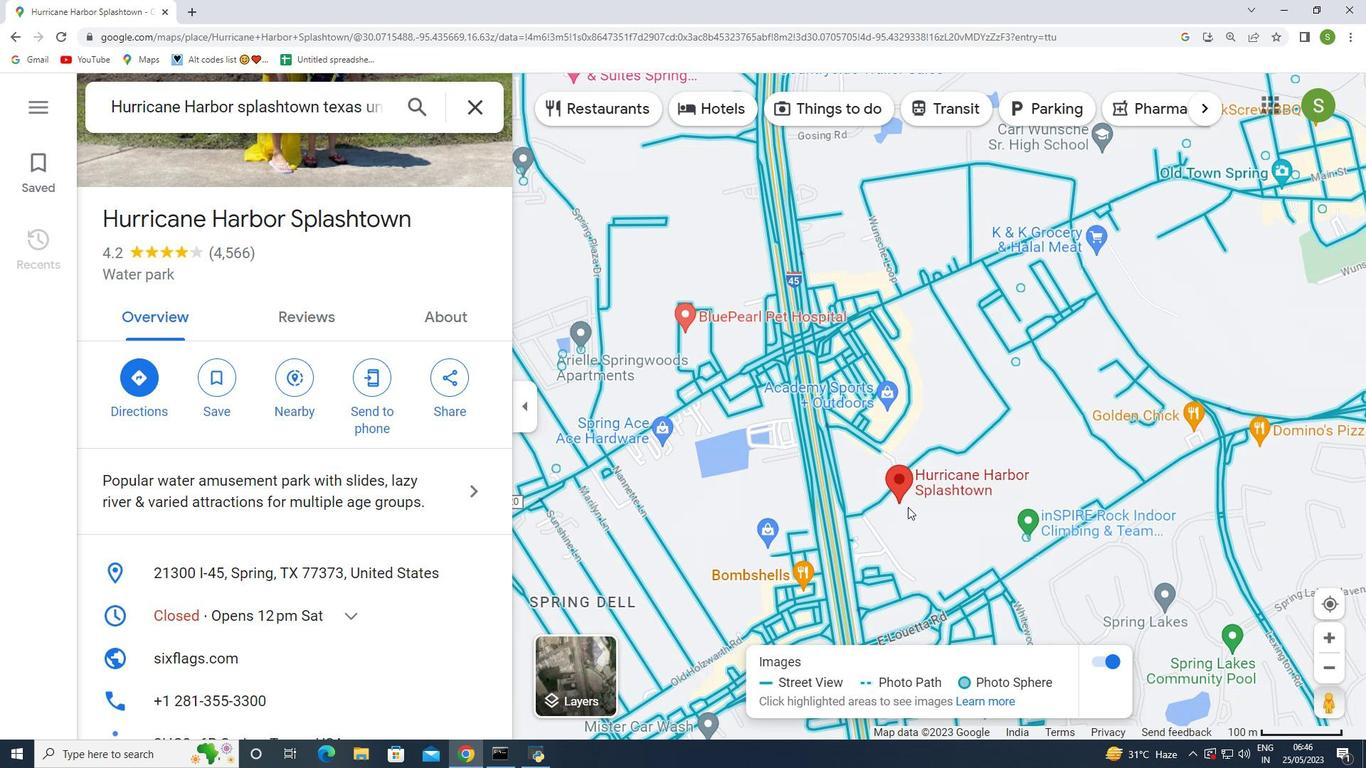 
Action: Mouse moved to (964, 521)
Screenshot: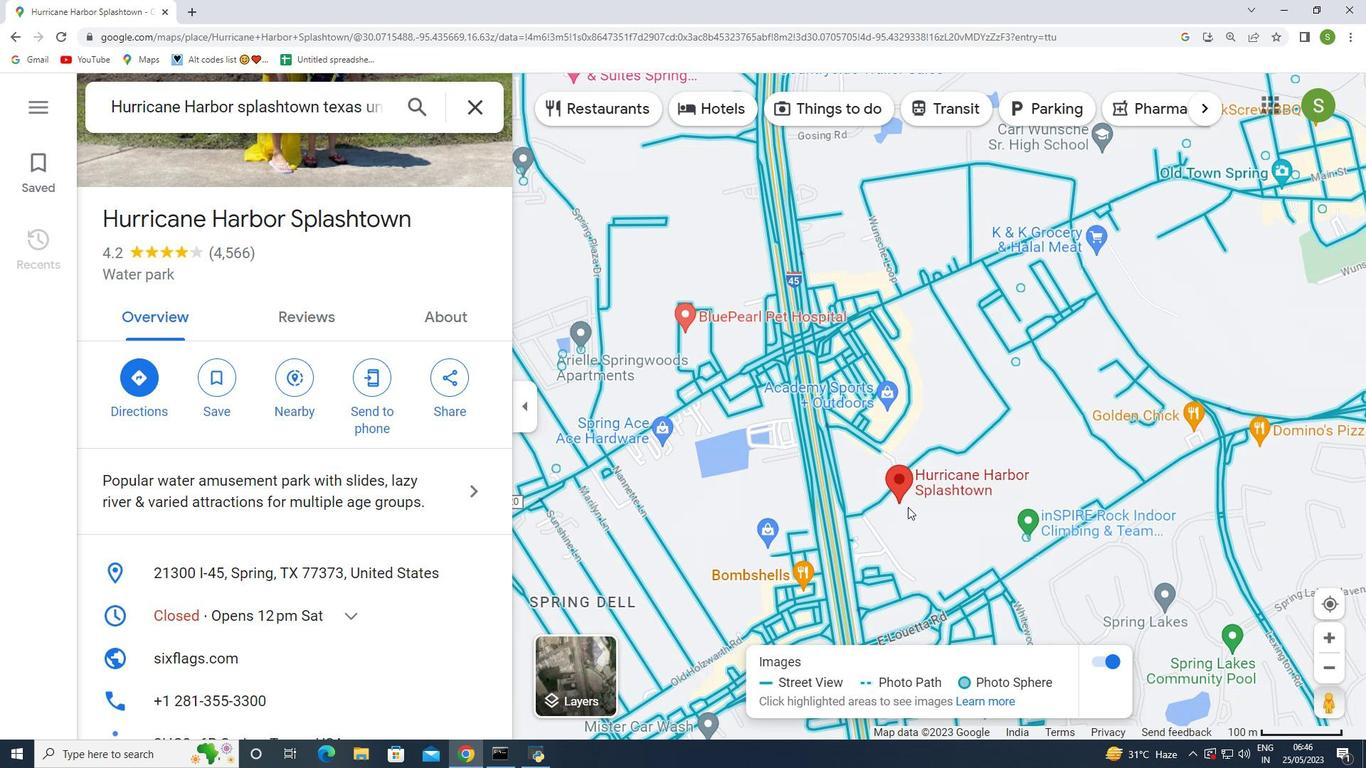 
Action: Mouse scrolled (914, 504) with delta (0, 0)
Screenshot: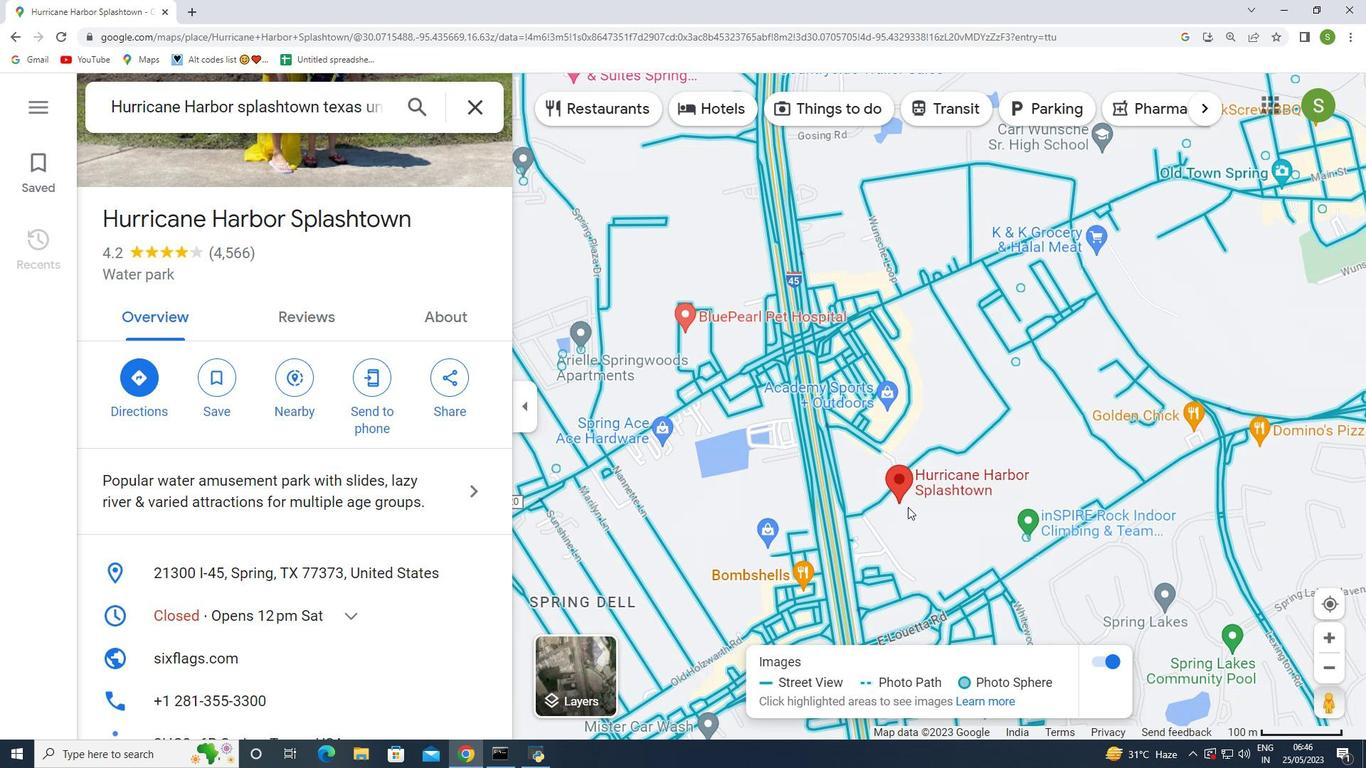 
Action: Mouse moved to (901, 470)
Screenshot: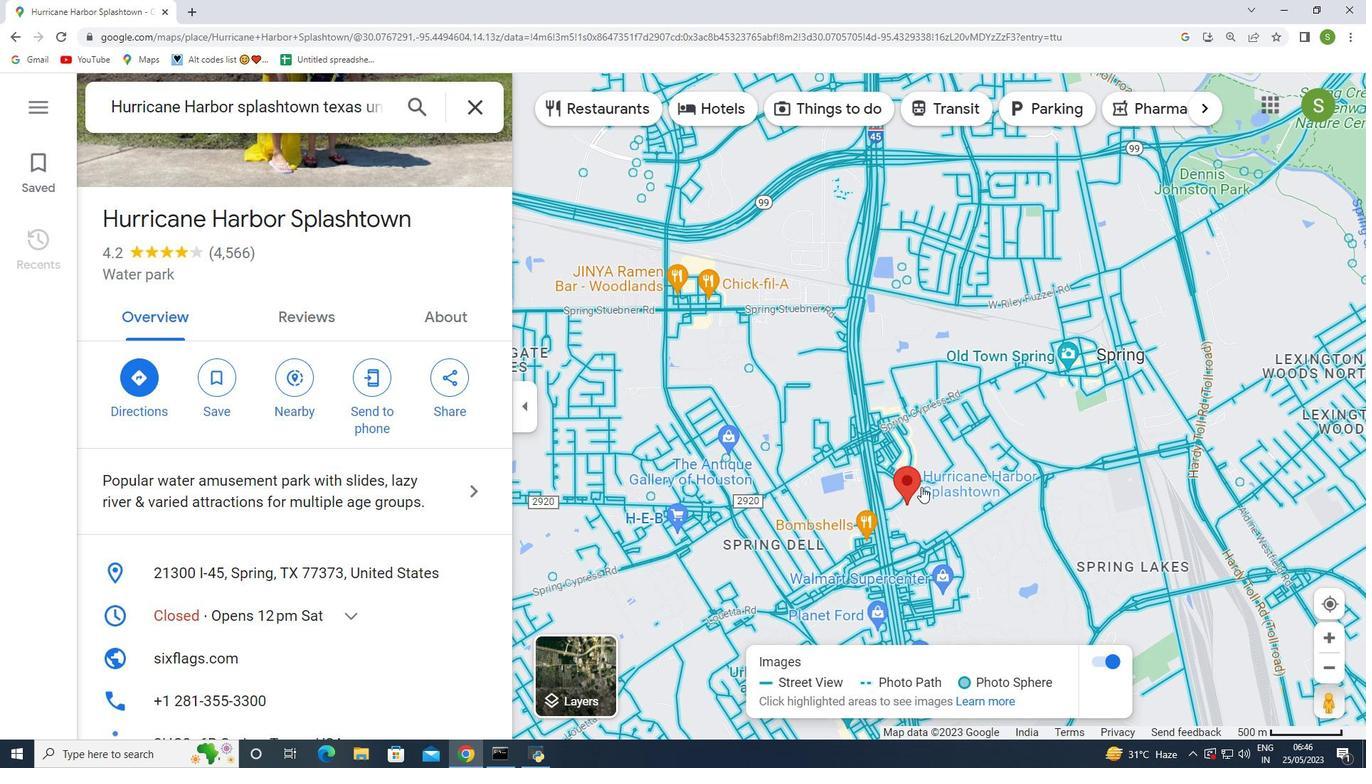 
Action: Mouse scrolled (901, 471) with delta (0, 0)
Screenshot: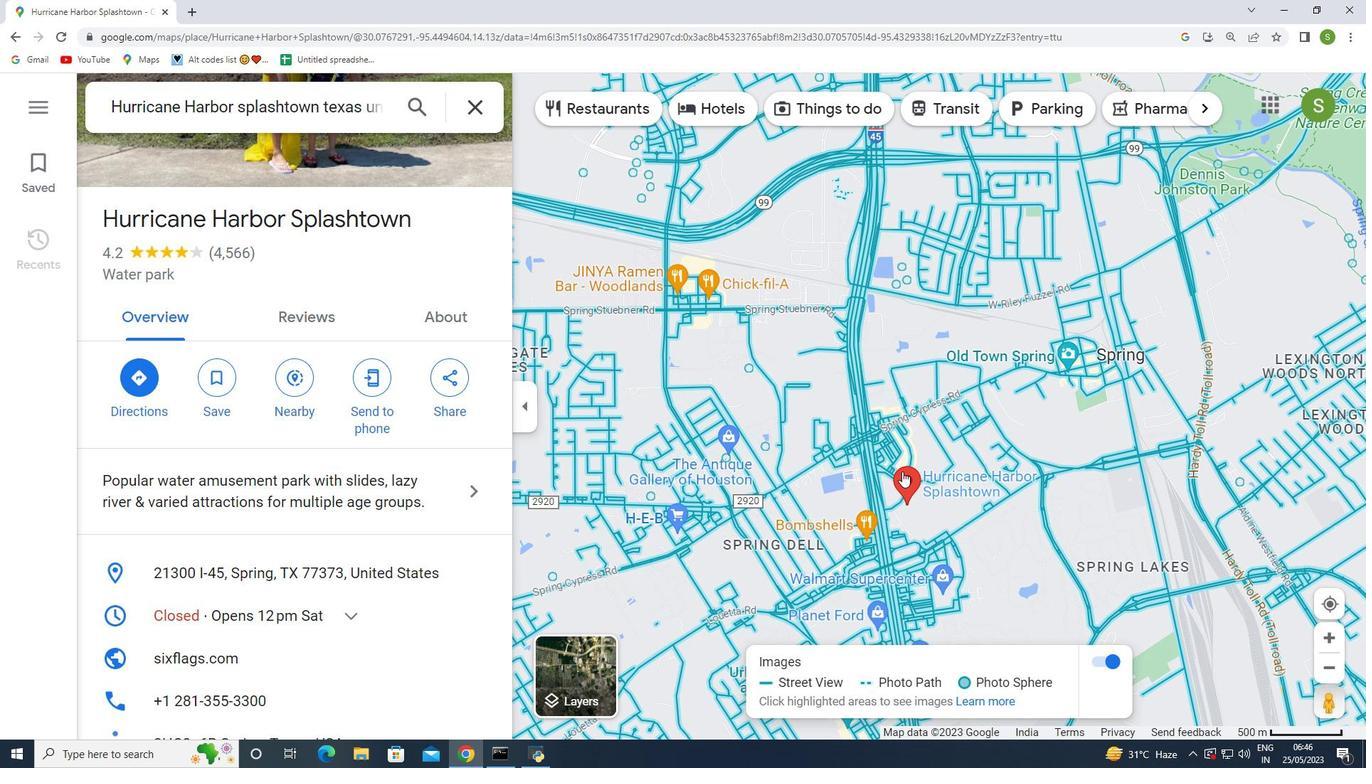
Action: Mouse moved to (911, 481)
Screenshot: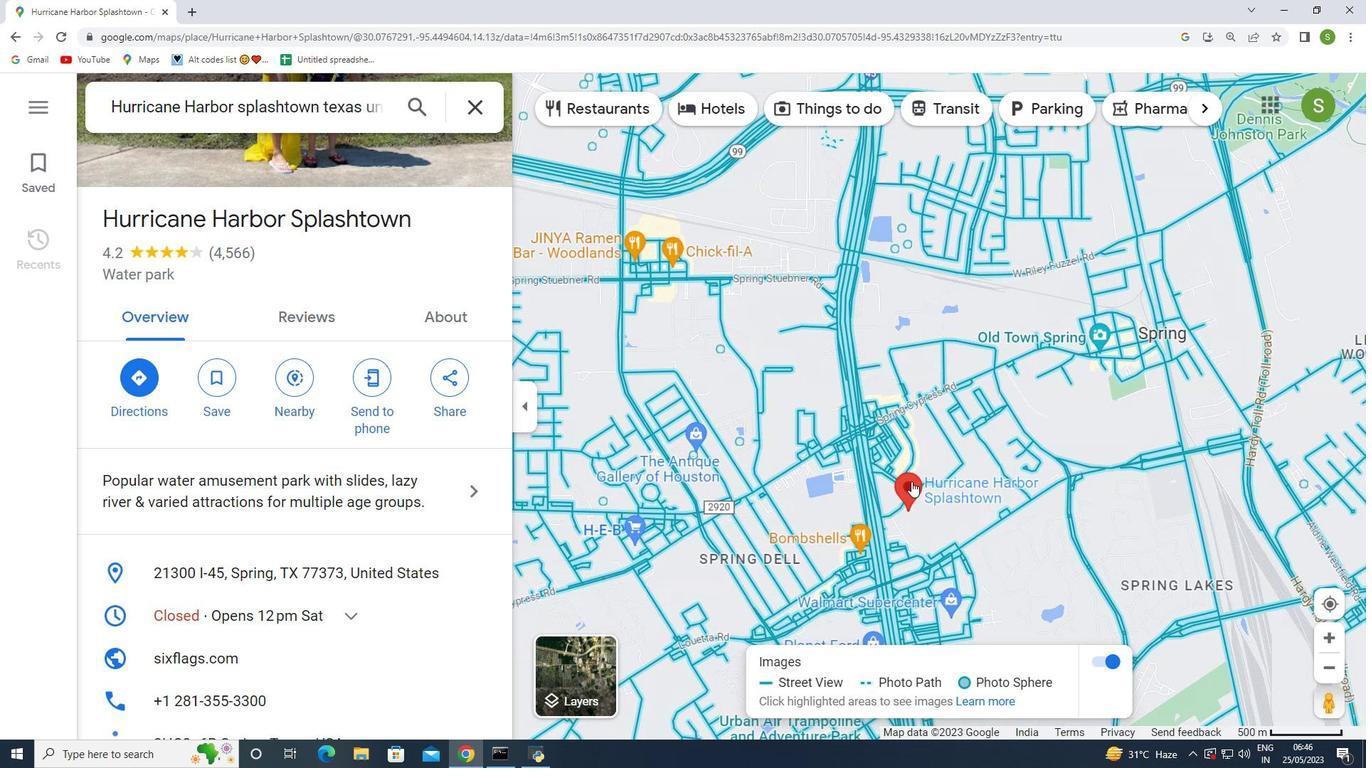 
Action: Mouse scrolled (911, 482) with delta (0, 0)
Screenshot: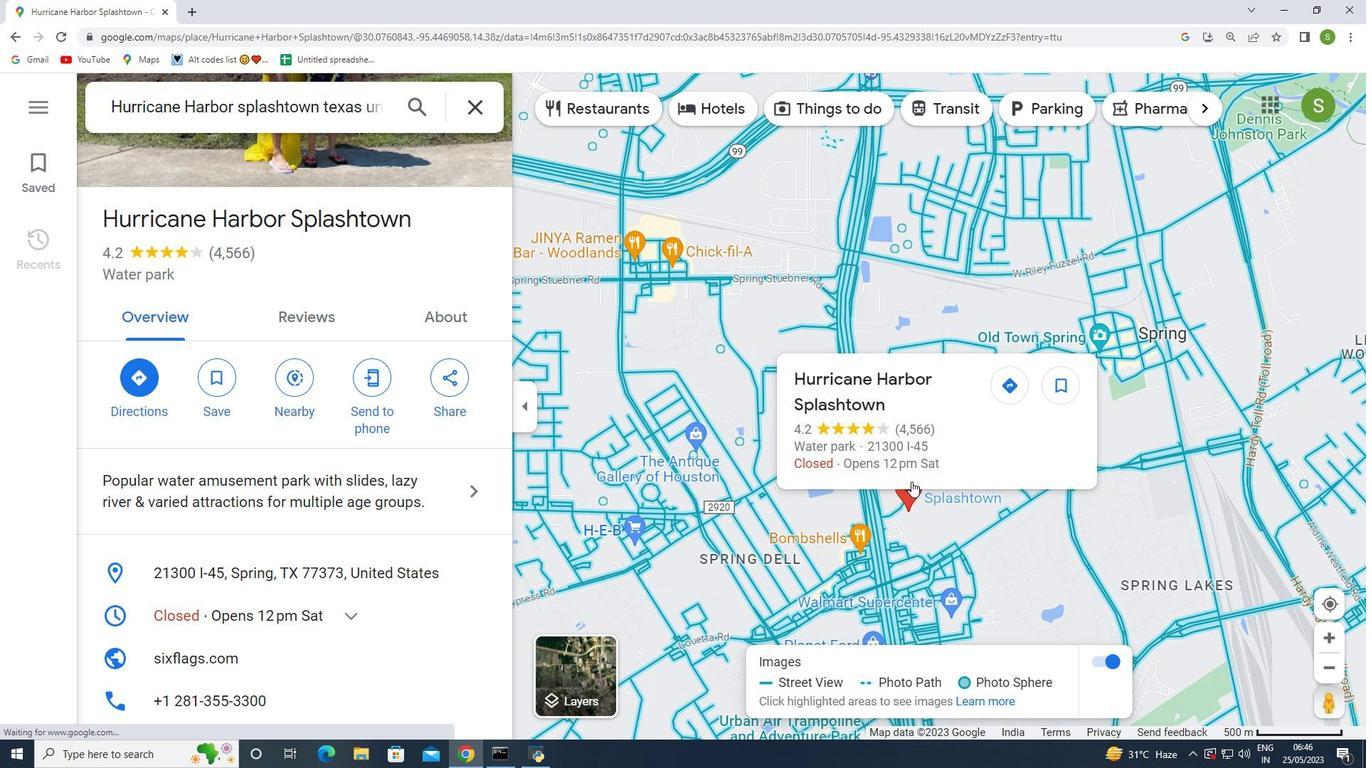 
Action: Mouse scrolled (911, 482) with delta (0, 0)
Screenshot: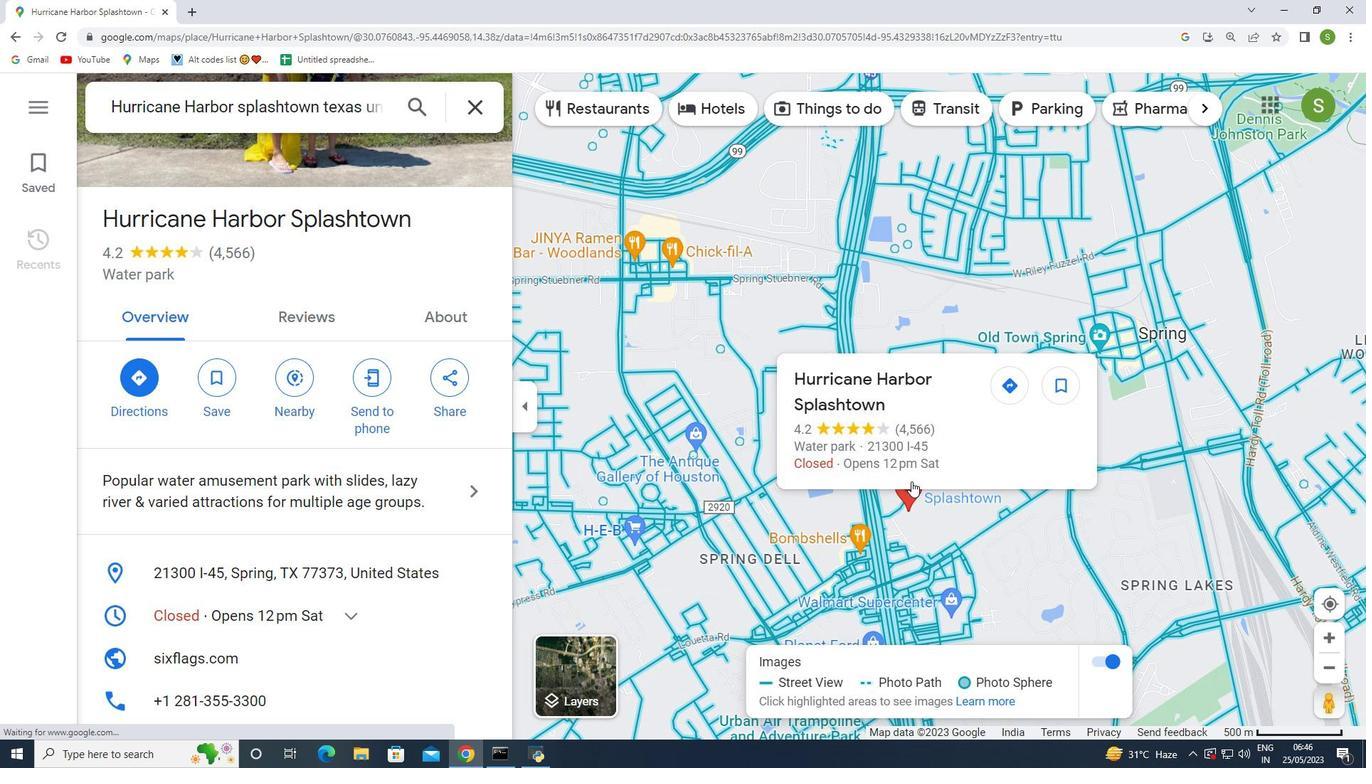 
Action: Mouse scrolled (911, 482) with delta (0, 0)
Screenshot: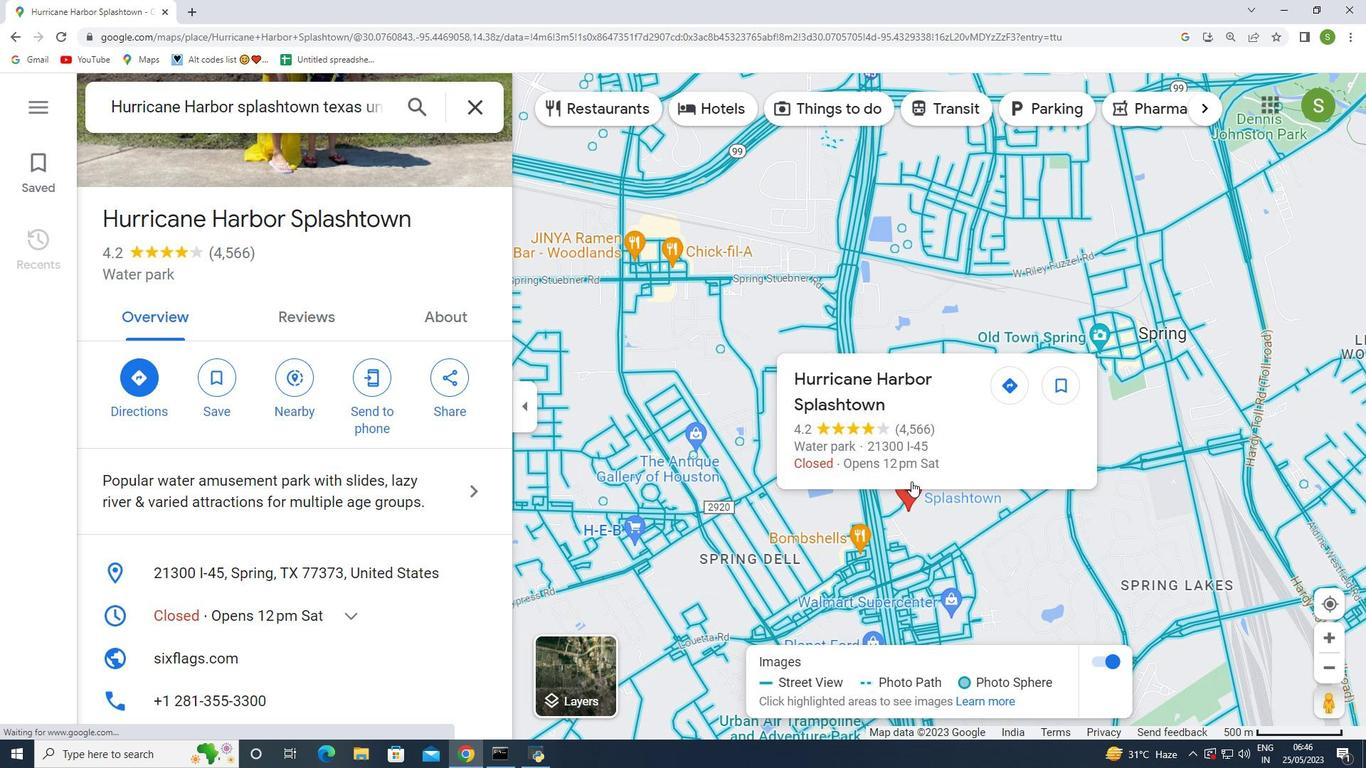 
Action: Mouse scrolled (911, 482) with delta (0, 0)
Screenshot: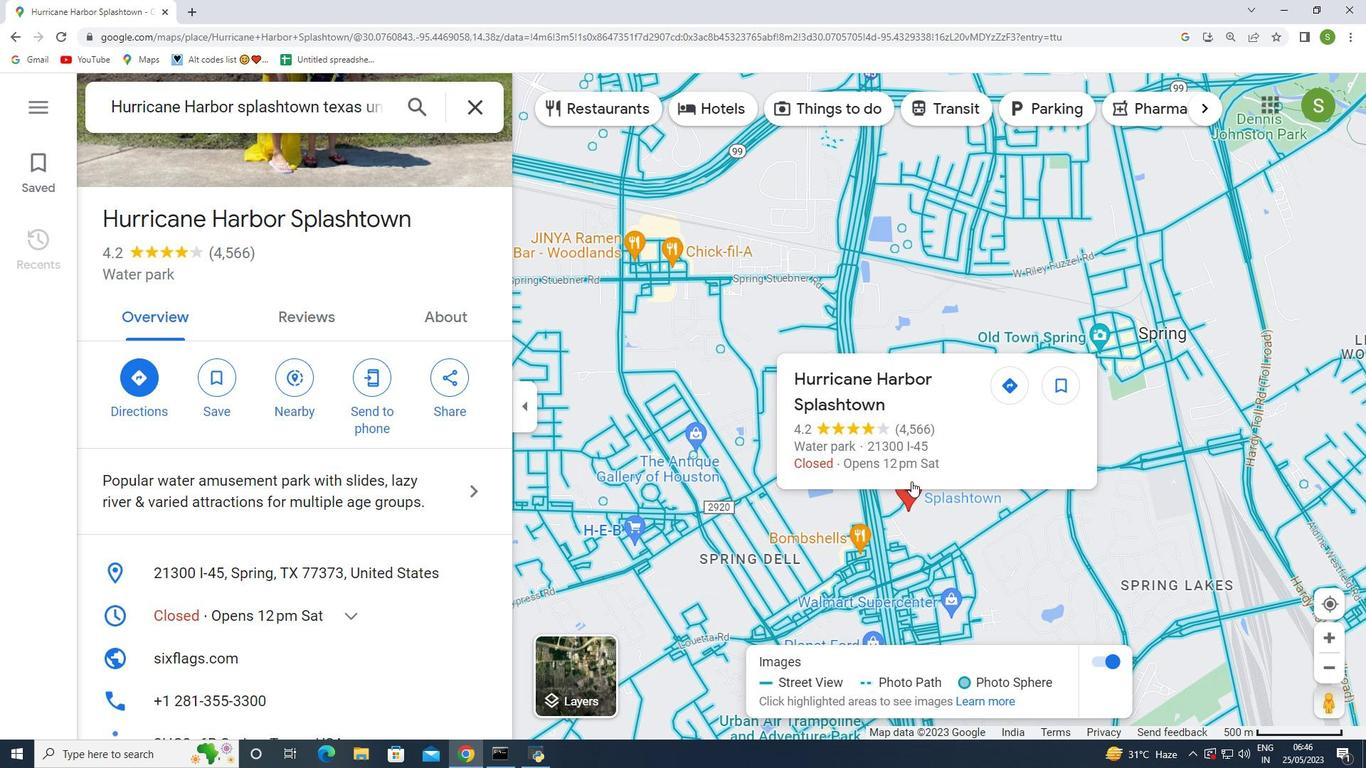 
Action: Mouse moved to (911, 493)
Screenshot: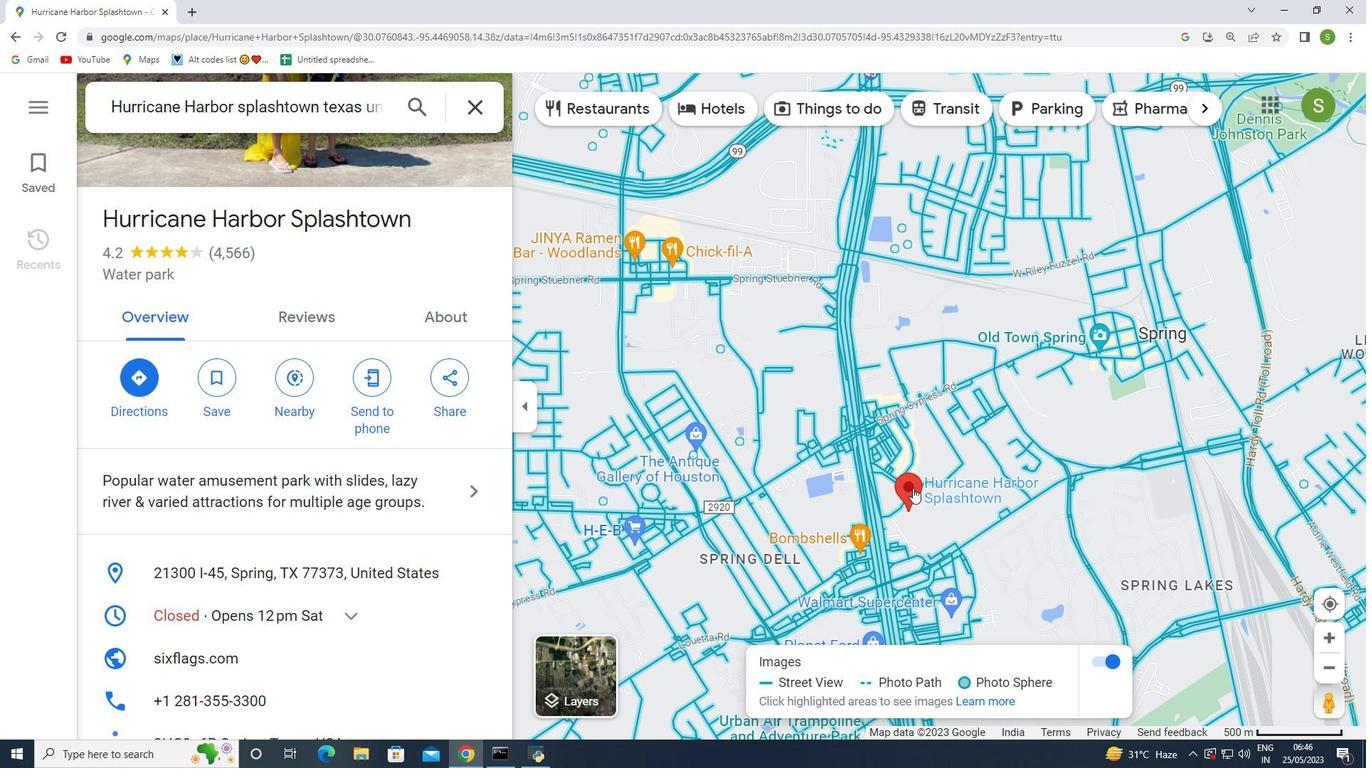 
Action: Mouse pressed left at (911, 493)
Screenshot: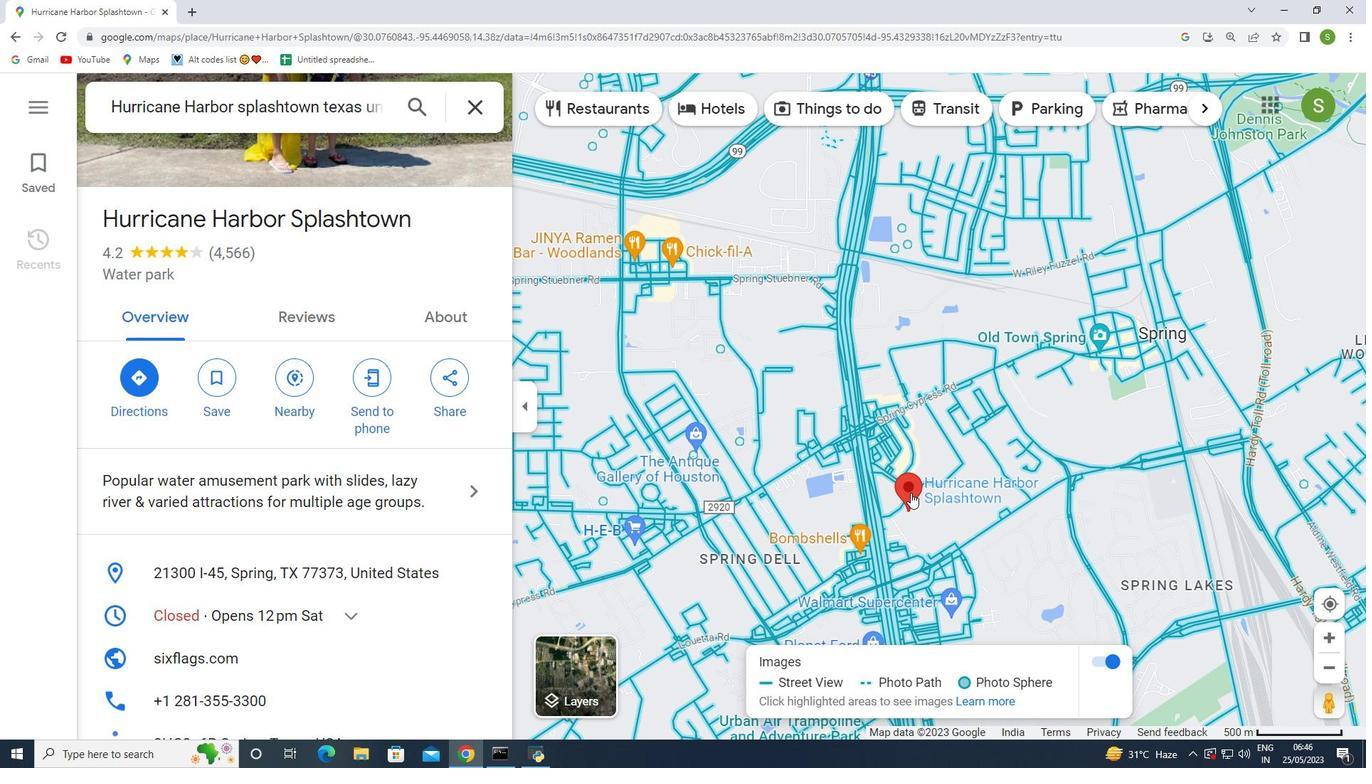 
Action: Mouse pressed left at (911, 493)
Screenshot: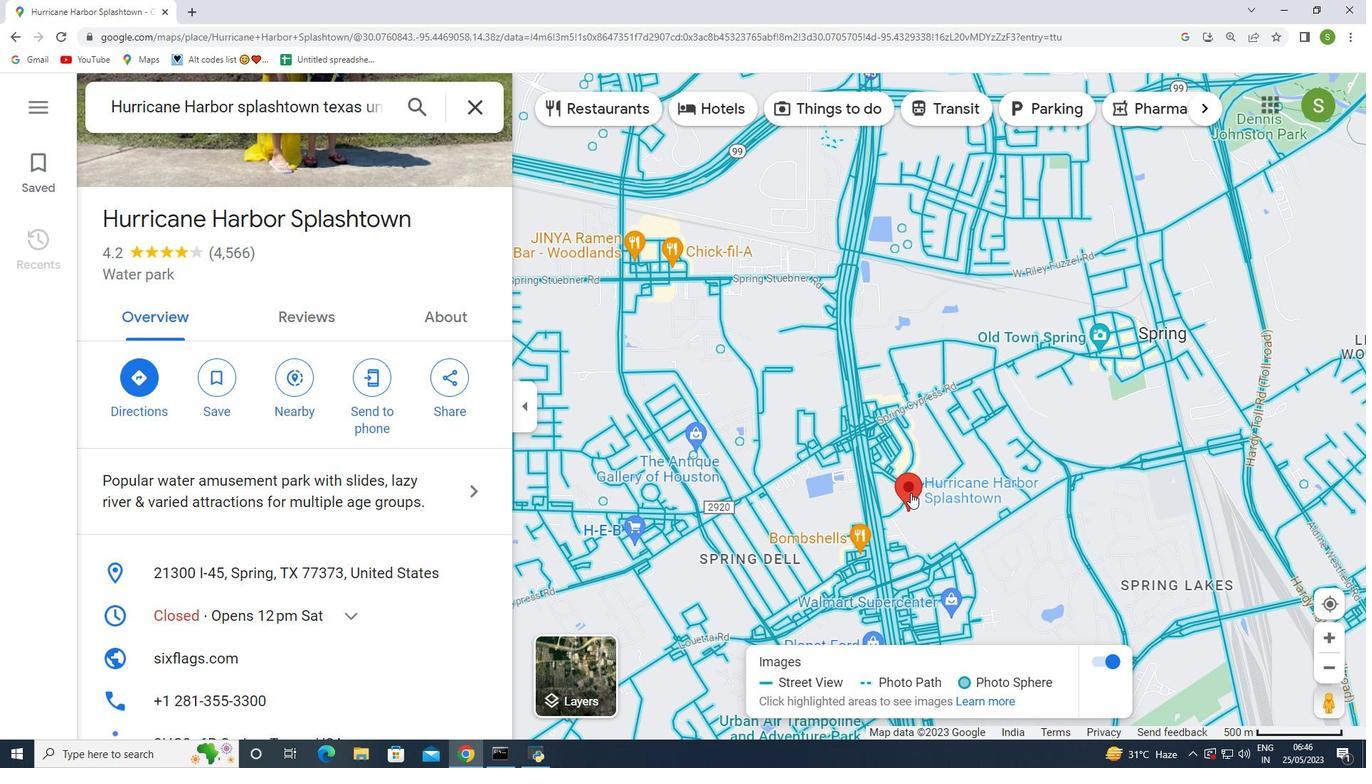 
Action: Mouse moved to (958, 506)
Screenshot: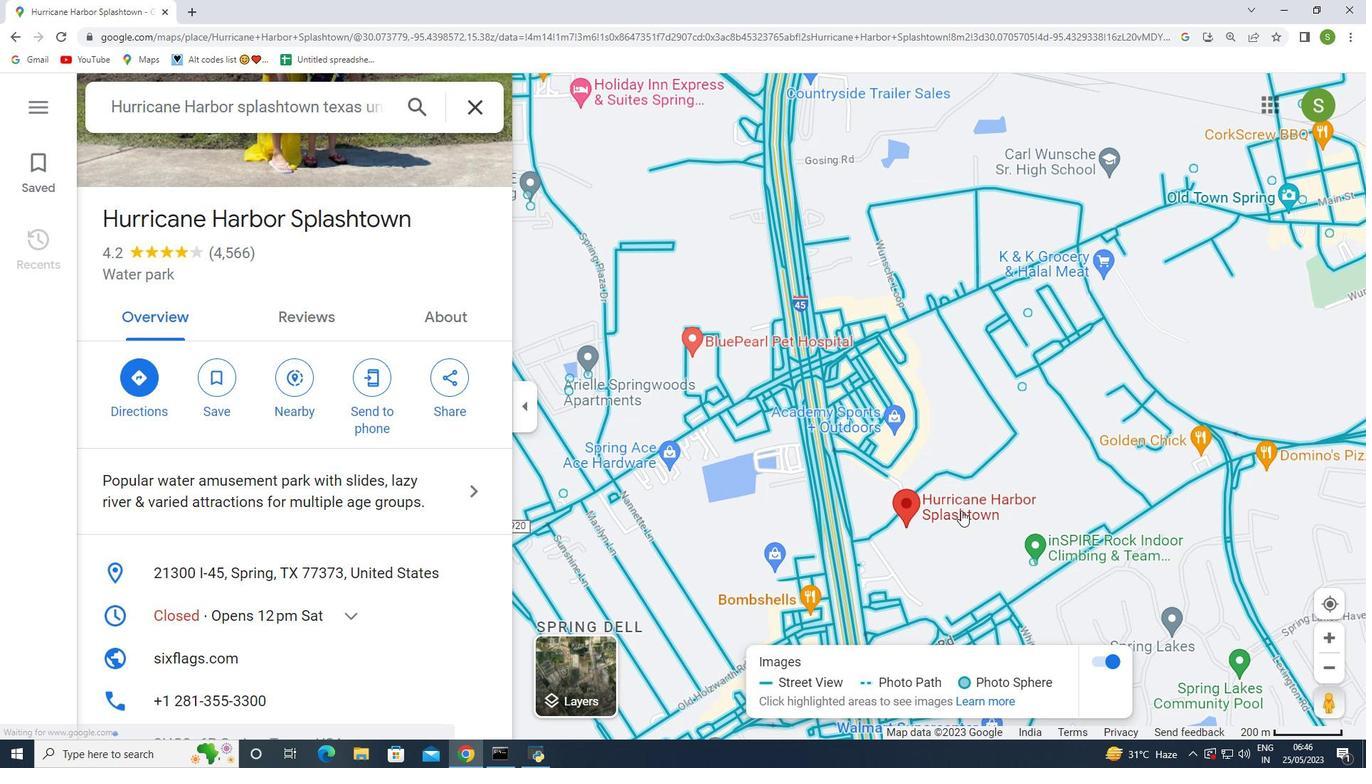 
Action: Mouse pressed left at (958, 506)
Screenshot: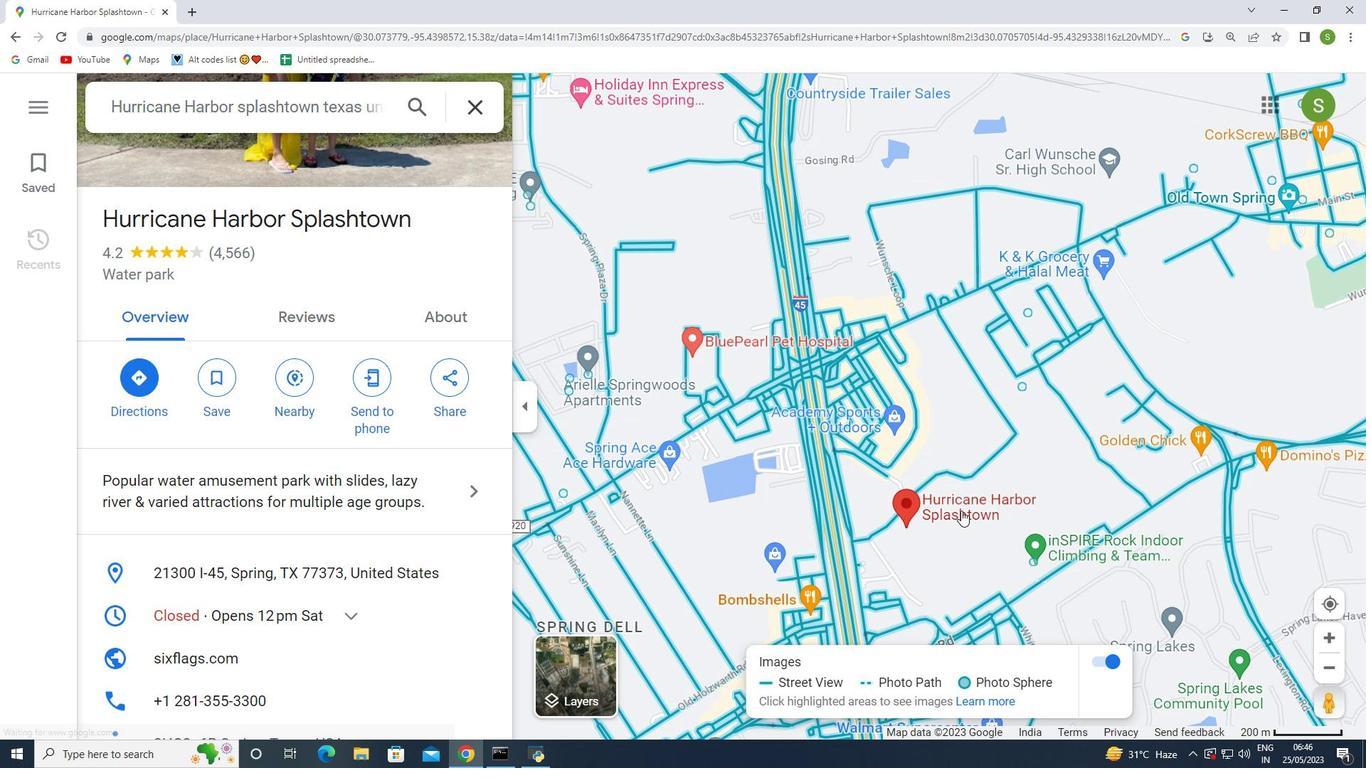 
Action: Mouse pressed left at (958, 506)
Screenshot: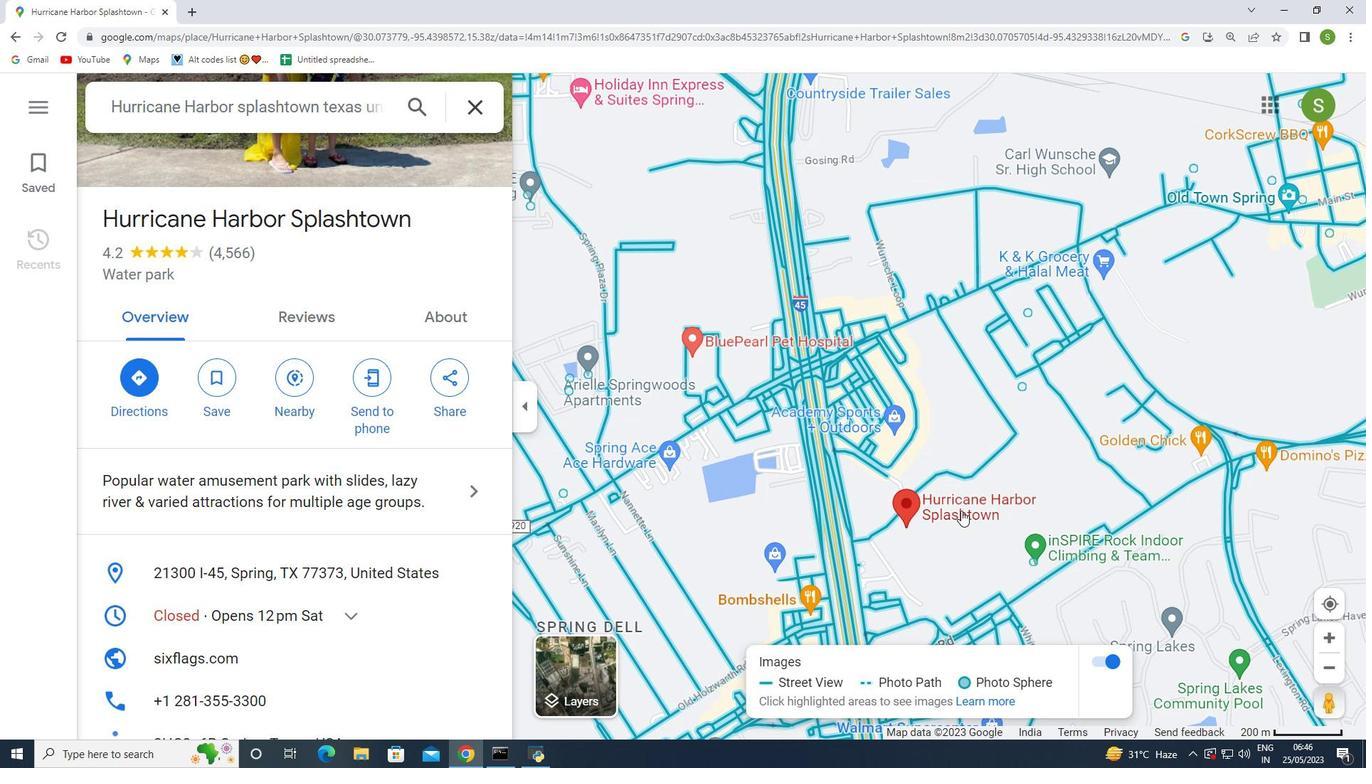 
Action: Mouse moved to (1323, 701)
Screenshot: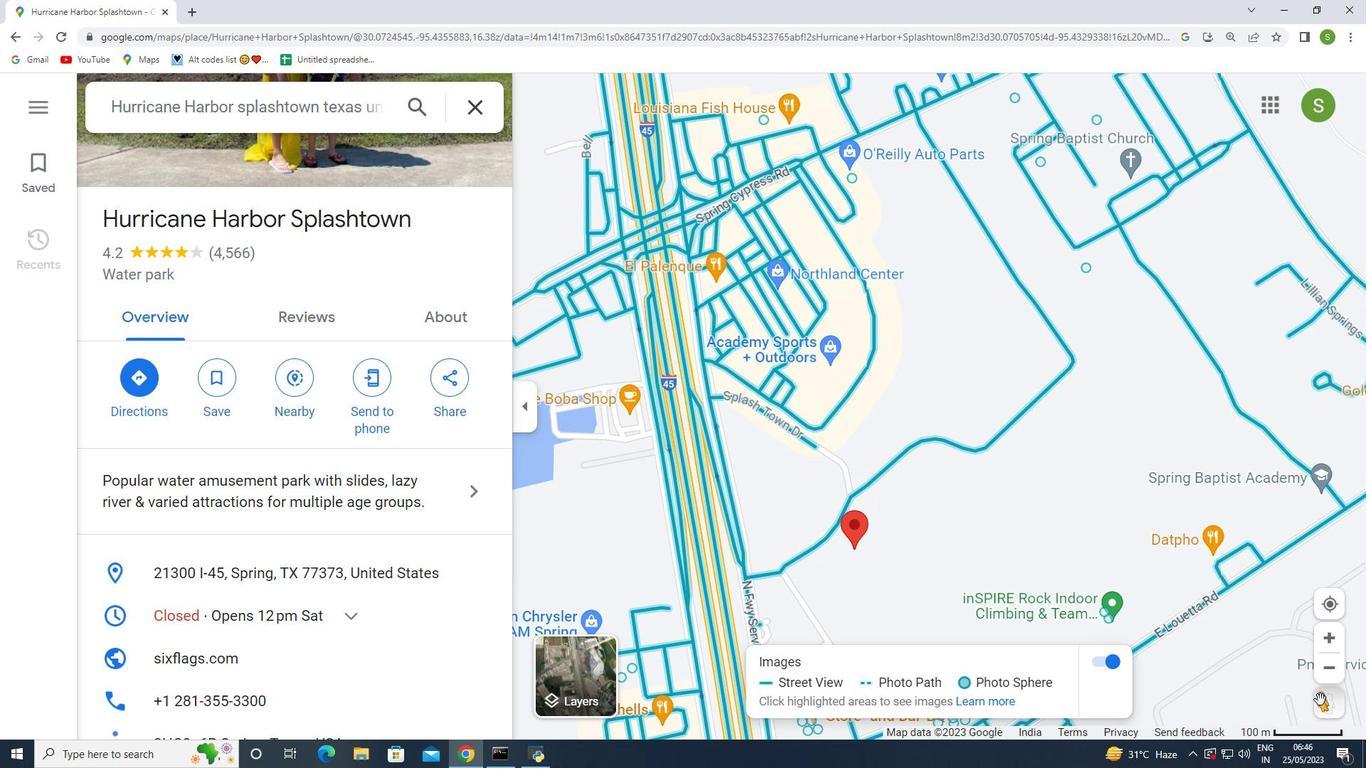 
Action: Mouse pressed left at (1323, 701)
Screenshot: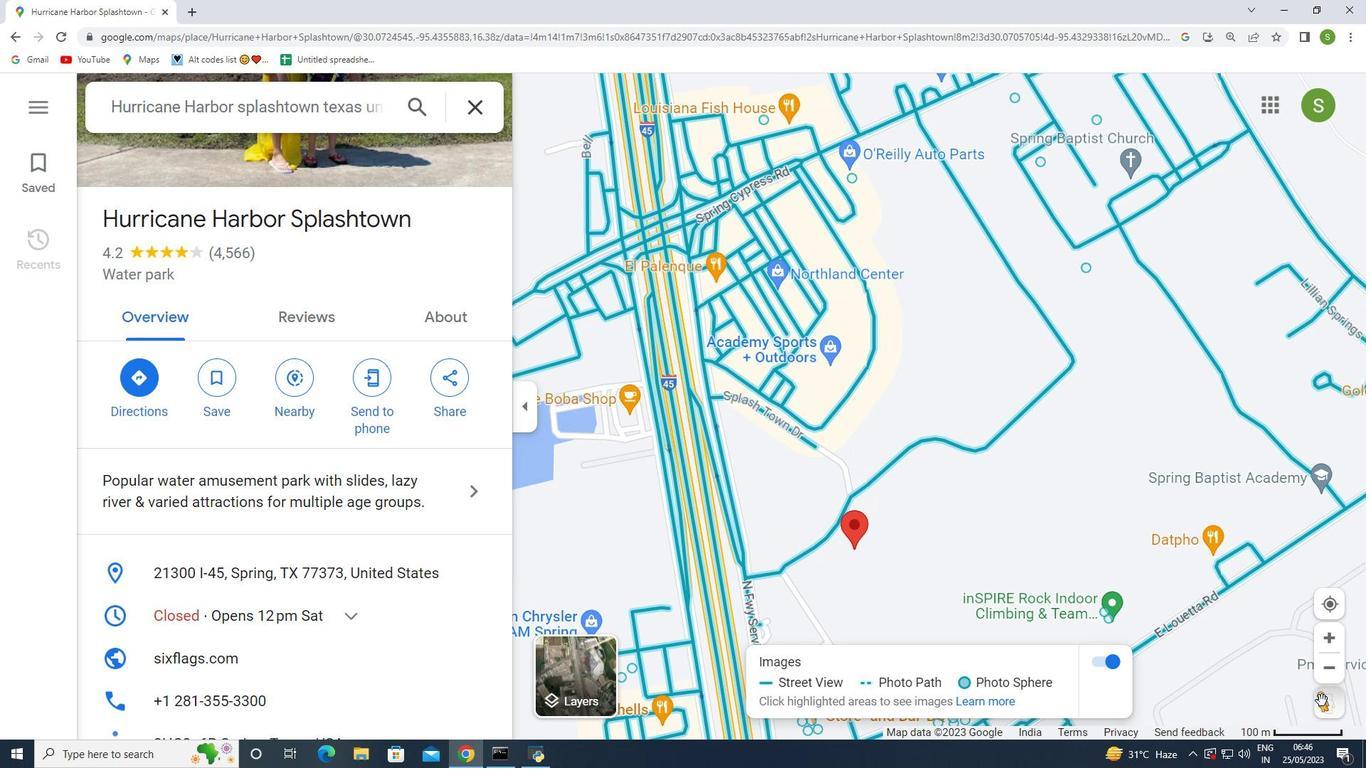 
Action: Mouse moved to (1326, 706)
Screenshot: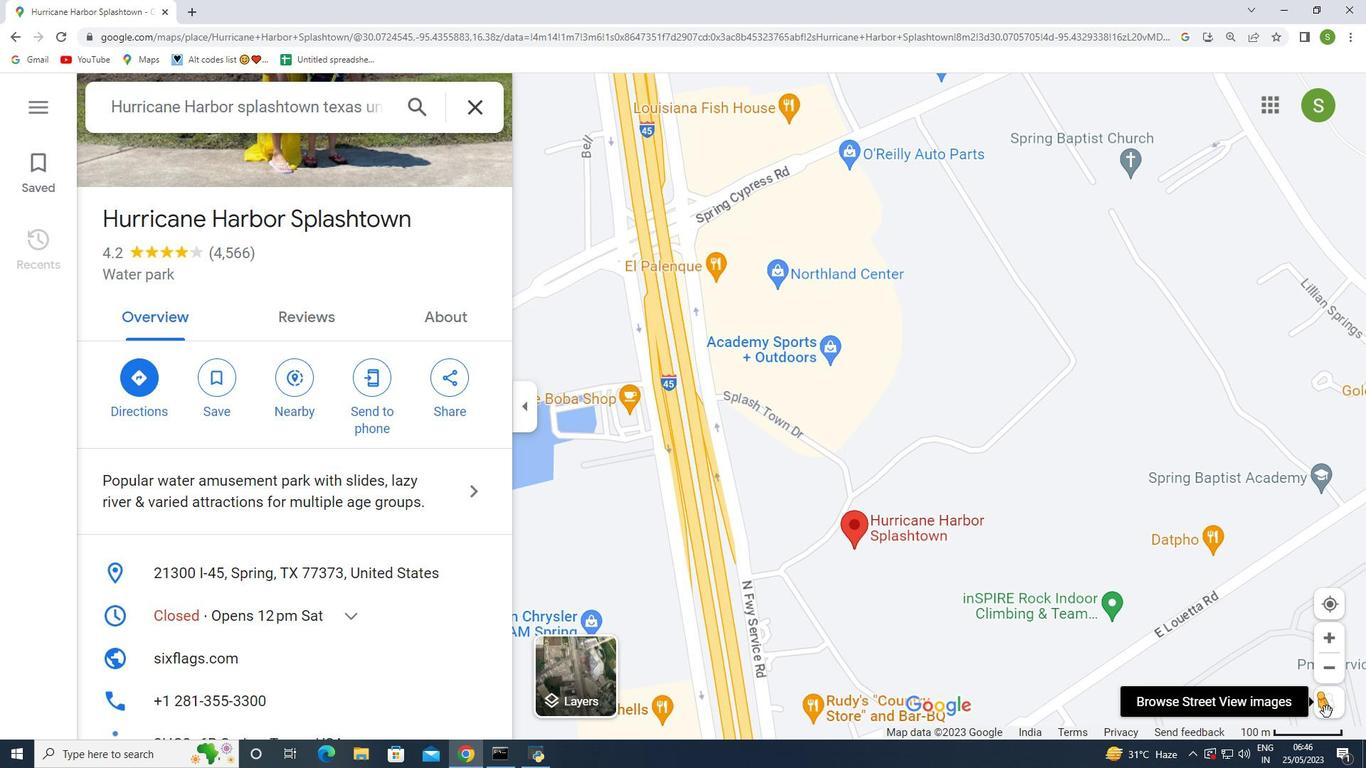 
Action: Mouse pressed left at (1326, 706)
Screenshot: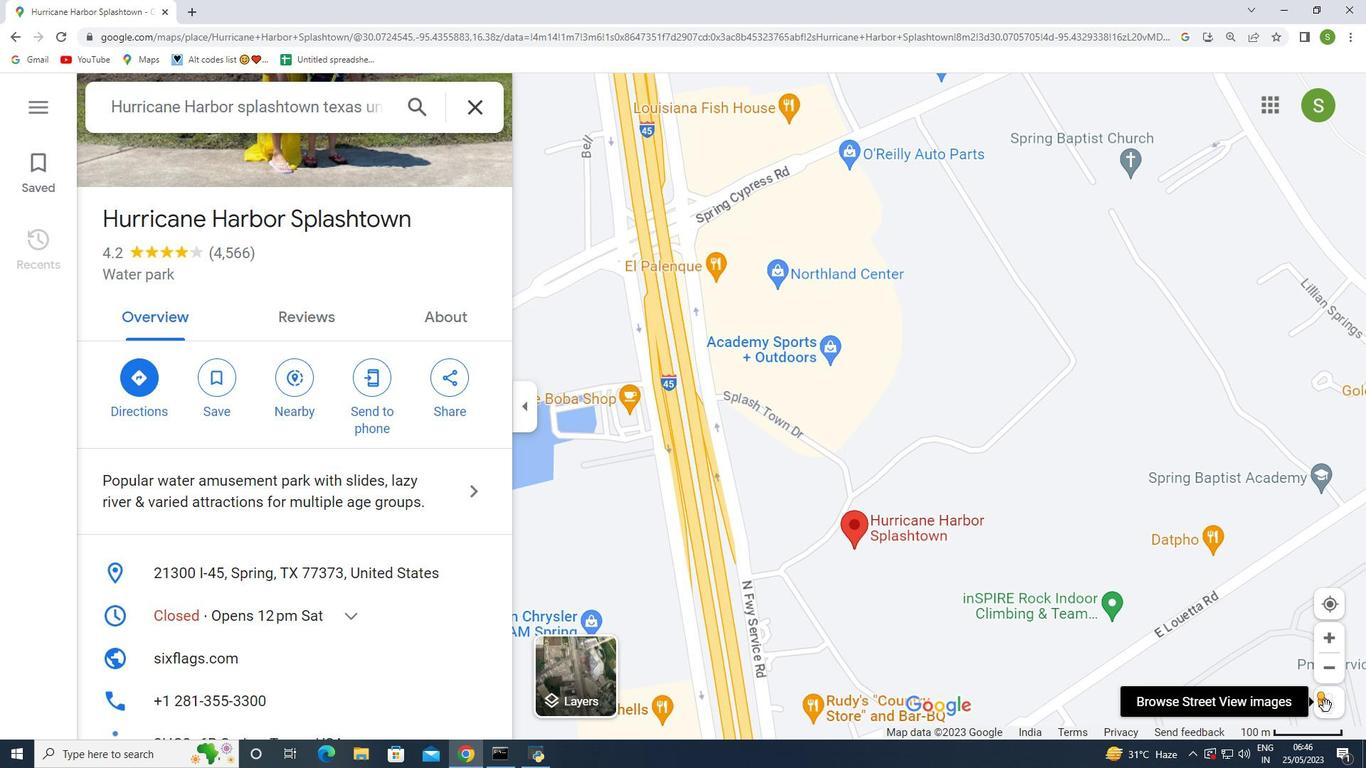 
Action: Mouse moved to (1095, 612)
Screenshot: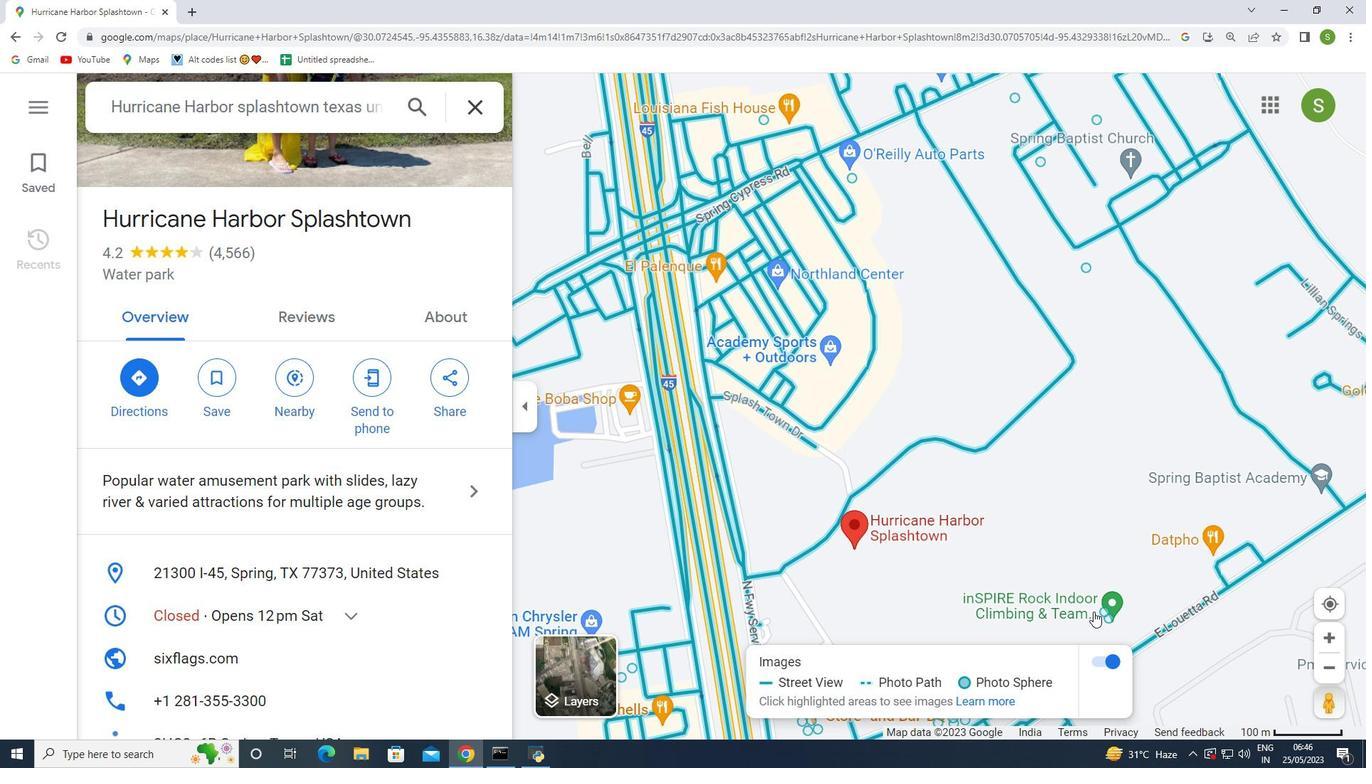 
Action: Mouse scrolled (1095, 612) with delta (0, 0)
Screenshot: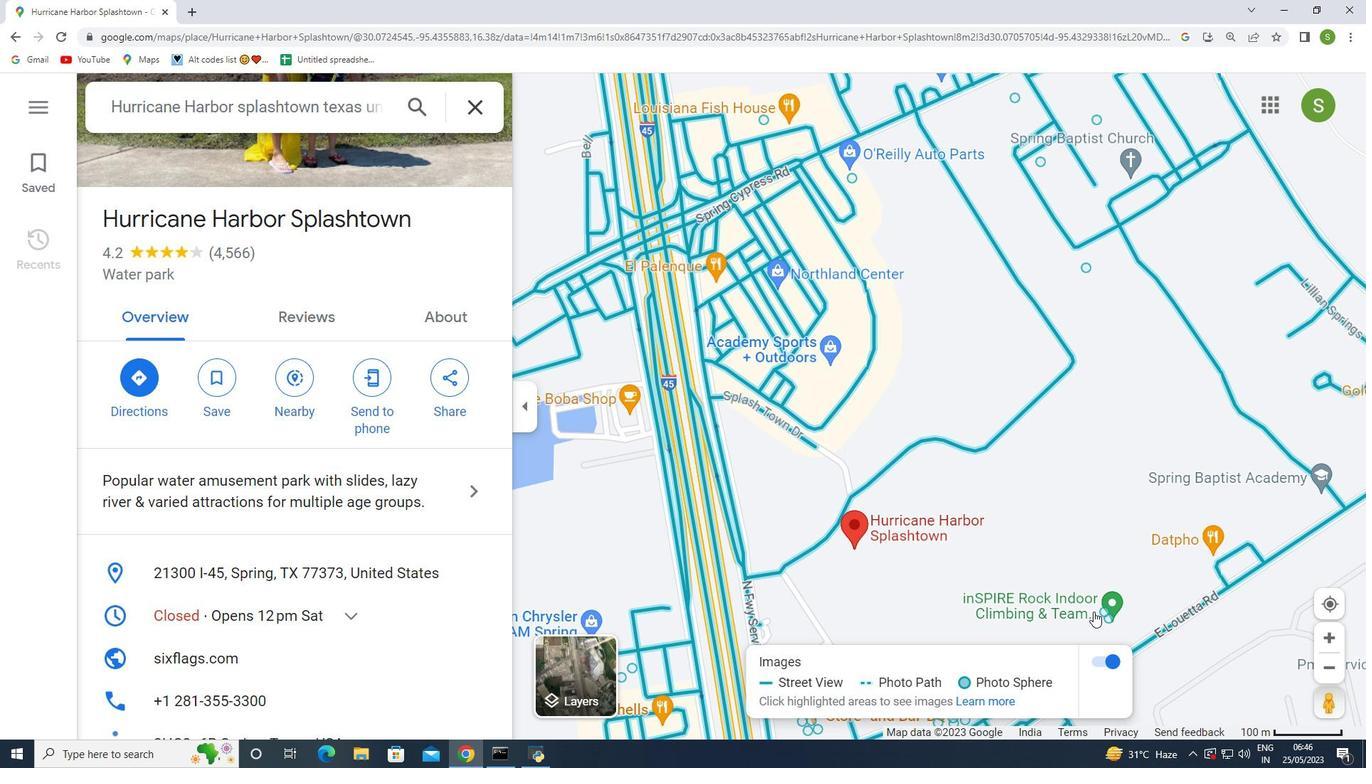 
Action: Mouse moved to (832, 529)
Screenshot: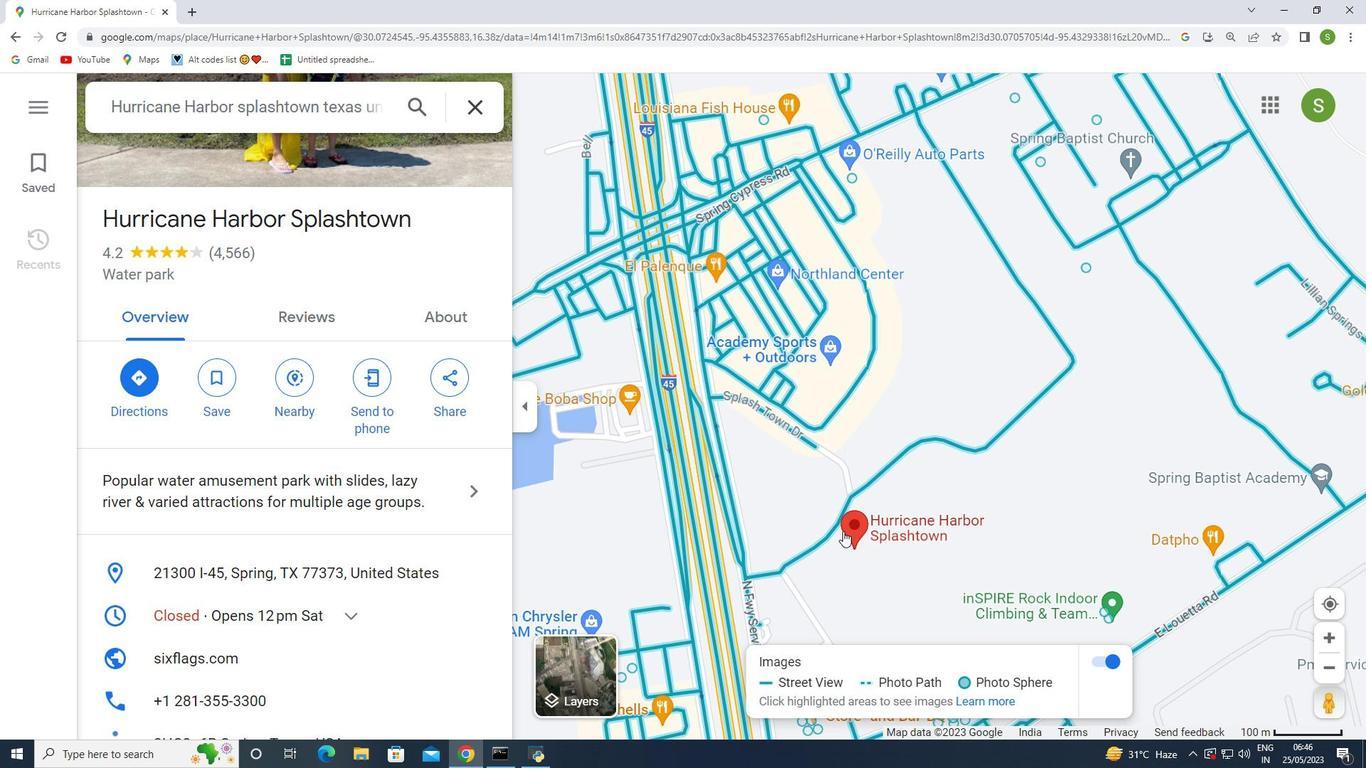 
Action: Mouse scrolled (832, 530) with delta (0, 0)
Screenshot: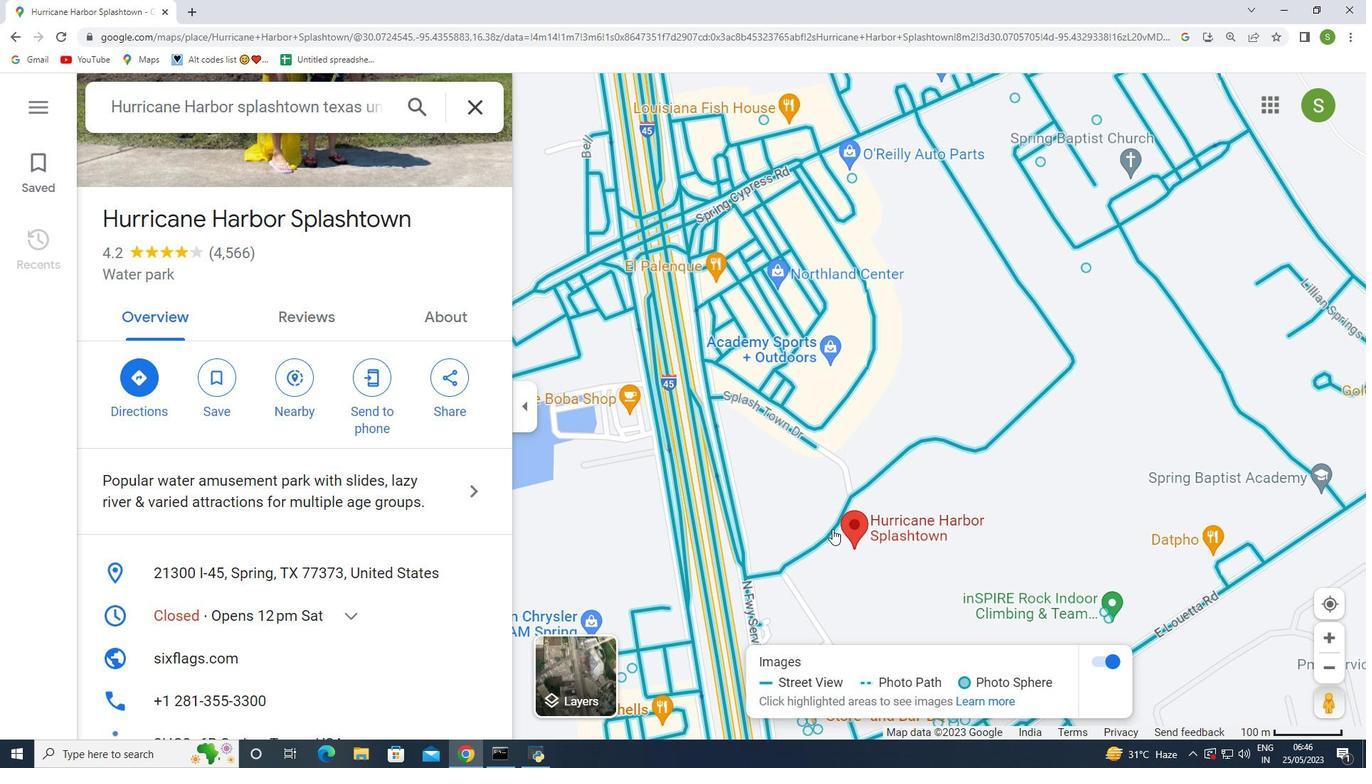 
Action: Mouse moved to (838, 530)
Screenshot: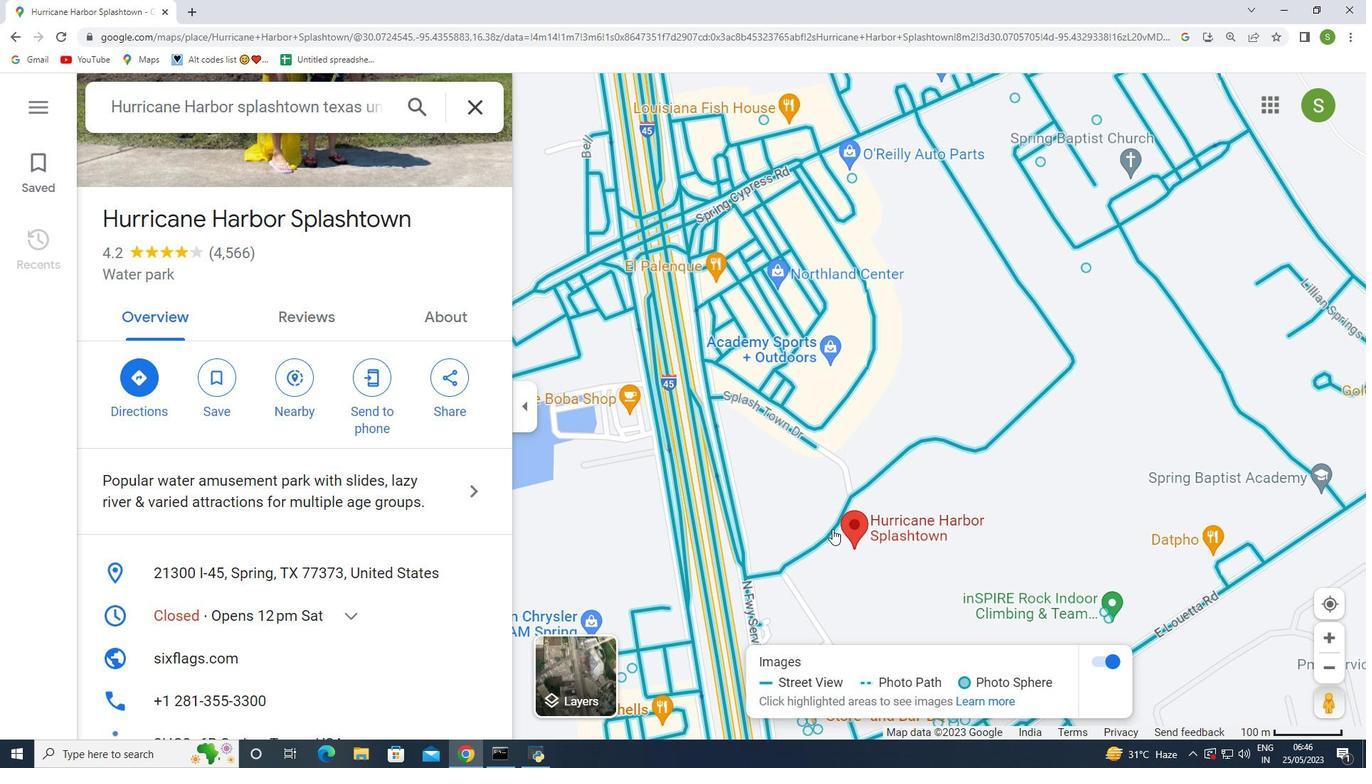 
Action: Mouse scrolled (838, 531) with delta (0, 0)
Screenshot: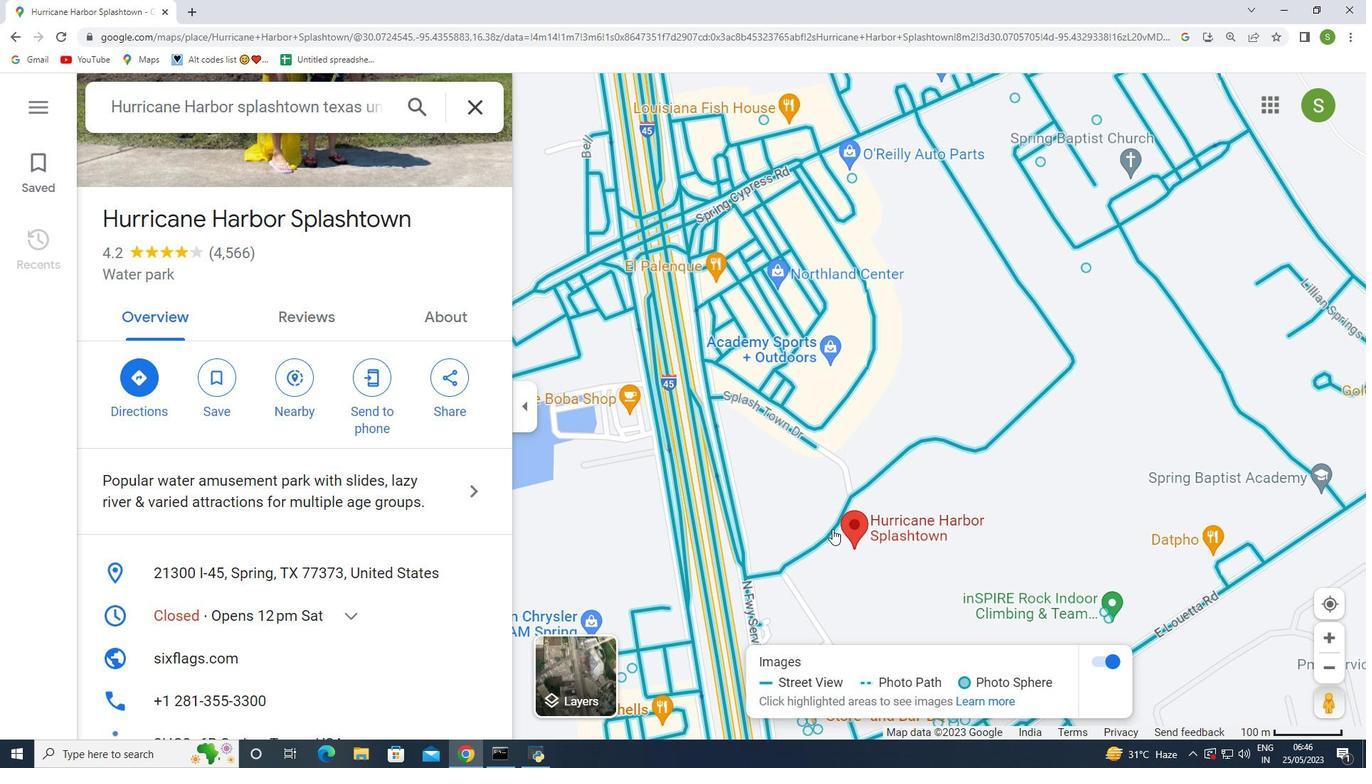 
Action: Mouse moved to (883, 556)
Screenshot: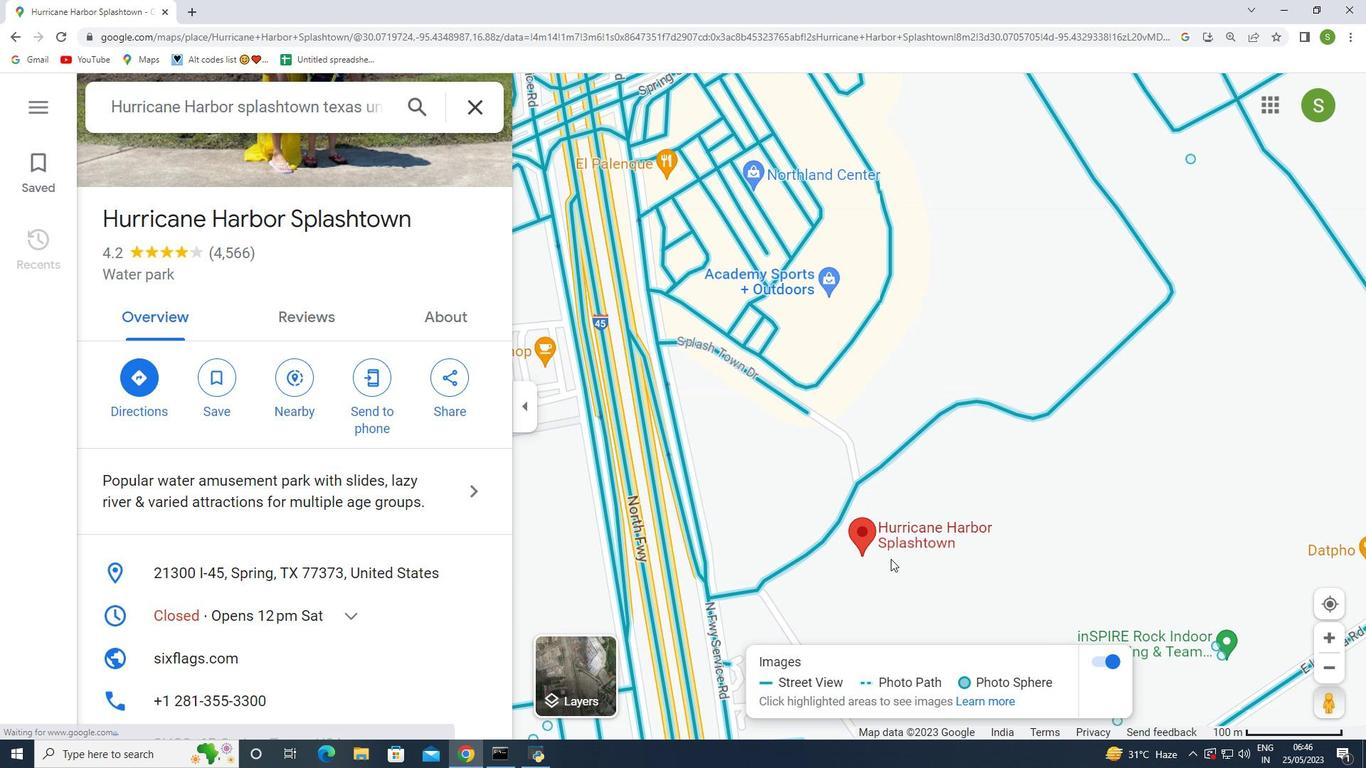
Action: Mouse scrolled (883, 557) with delta (0, 0)
Screenshot: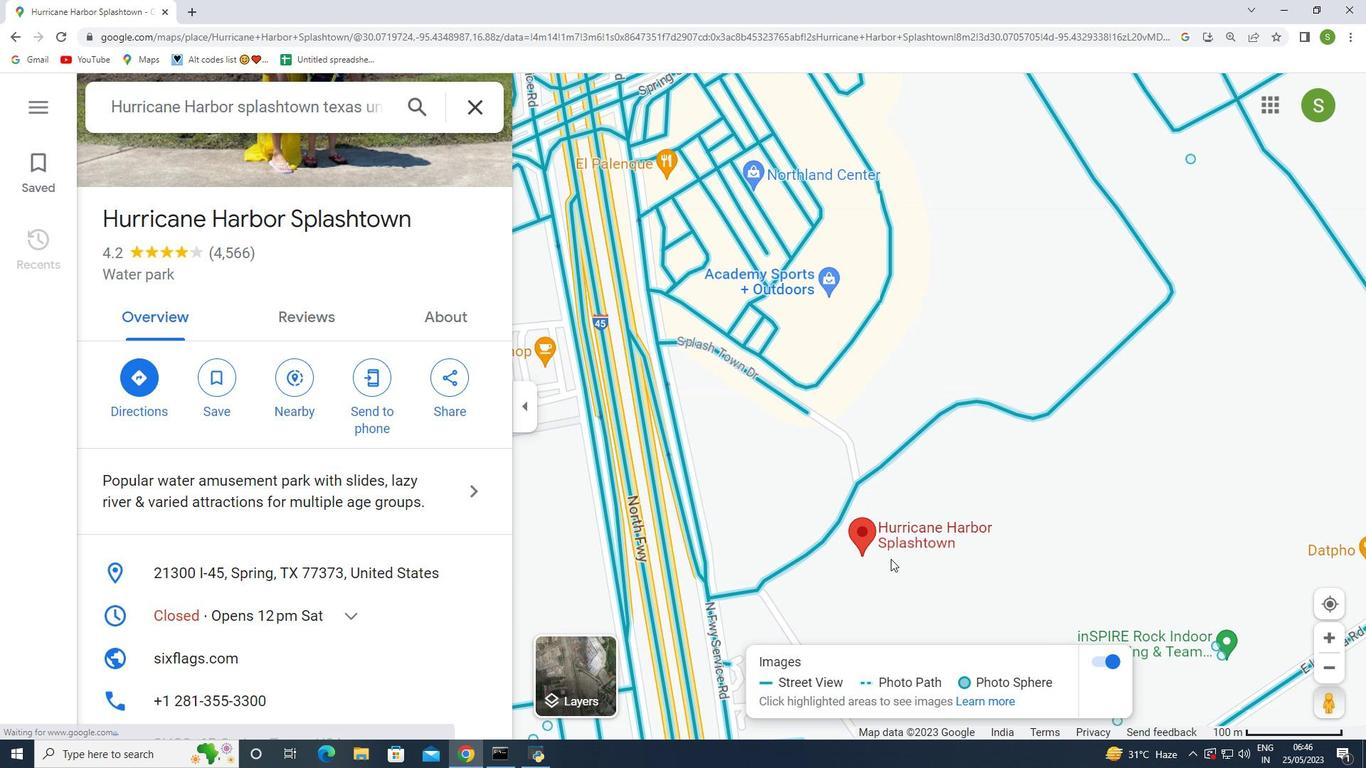 
Action: Mouse moved to (882, 555)
Screenshot: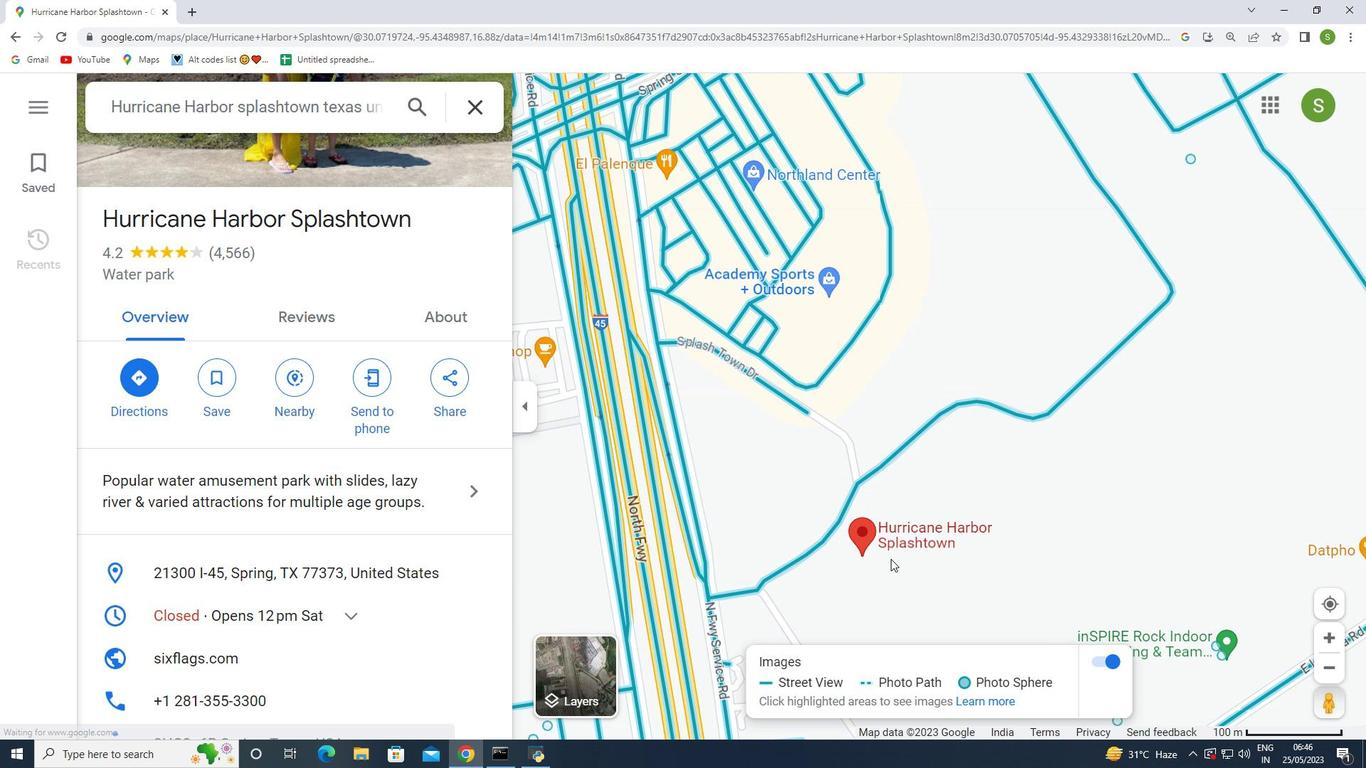 
Action: Mouse scrolled (882, 556) with delta (0, 0)
Screenshot: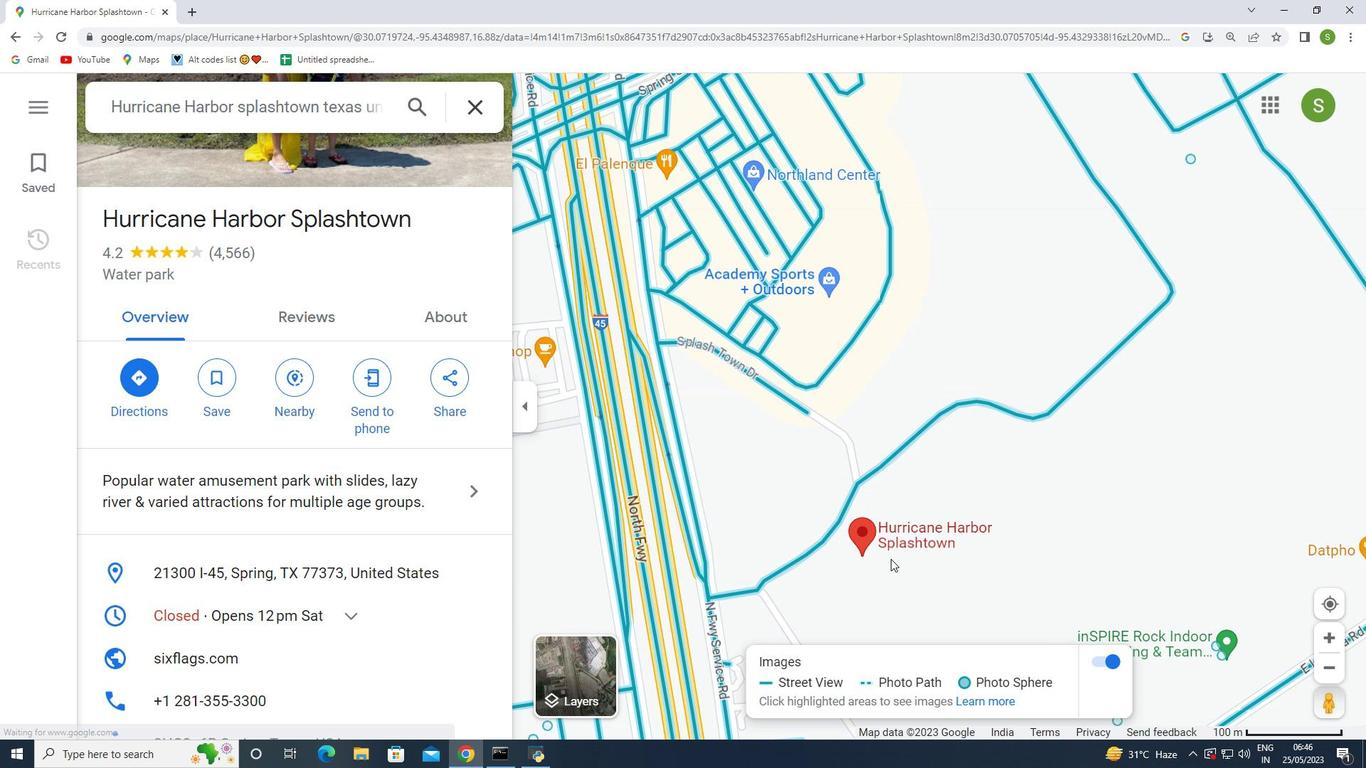 
Action: Mouse moved to (862, 561)
Screenshot: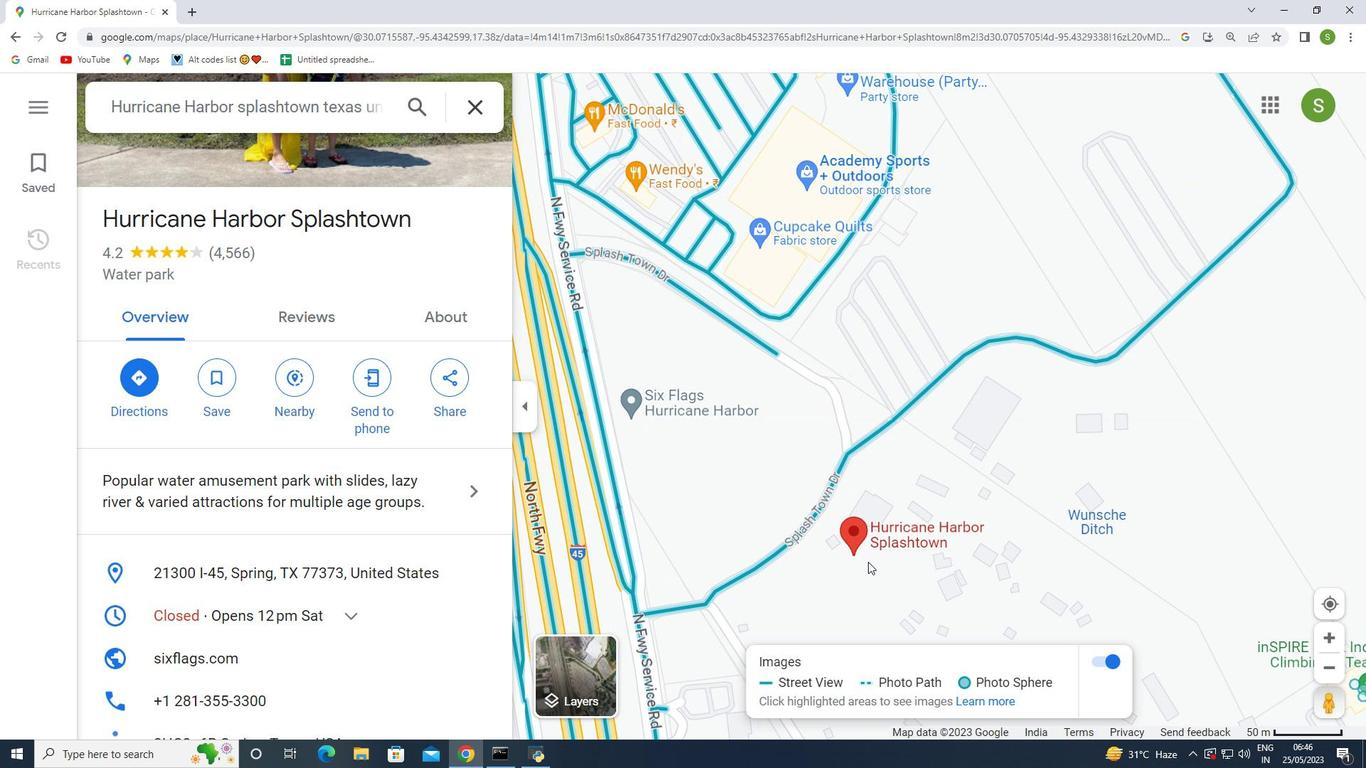
Action: Mouse scrolled (862, 562) with delta (0, 0)
Screenshot: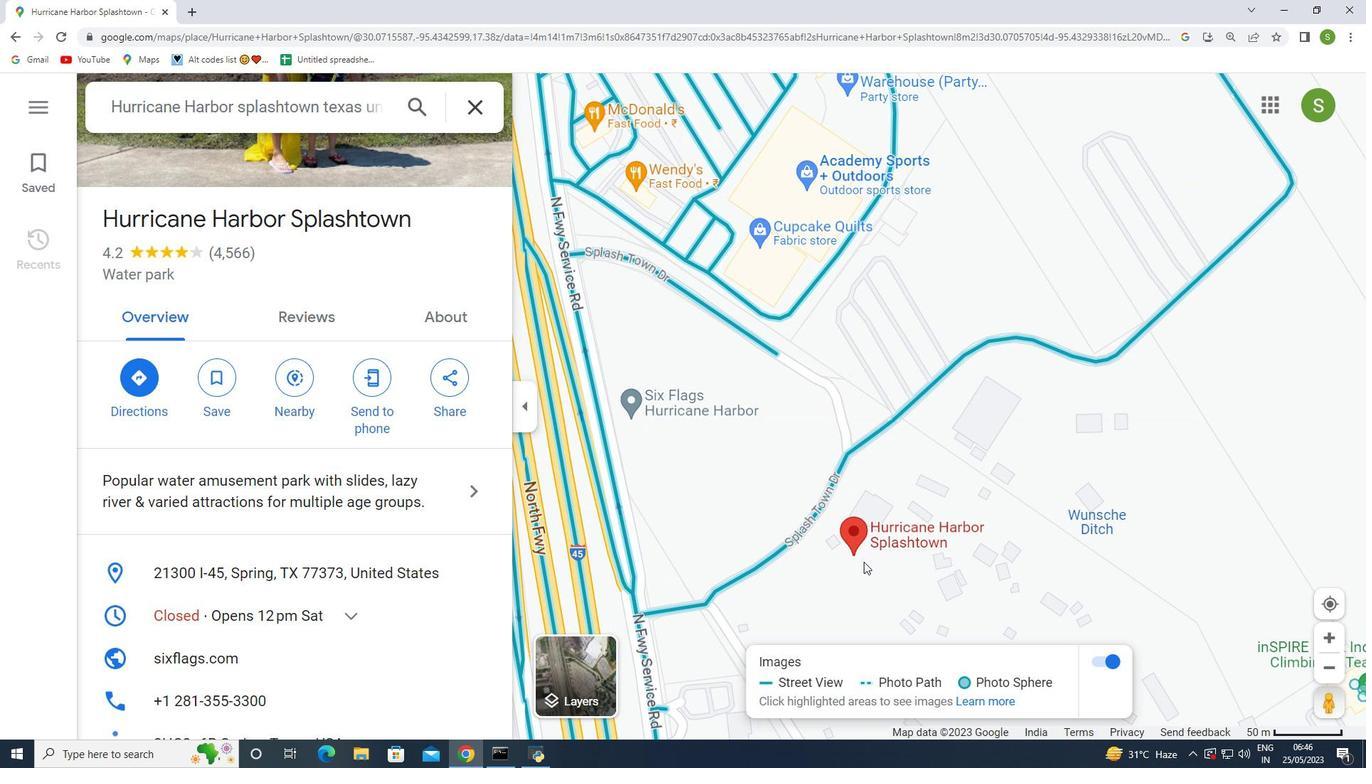 
Action: Mouse scrolled (862, 562) with delta (0, 0)
Screenshot: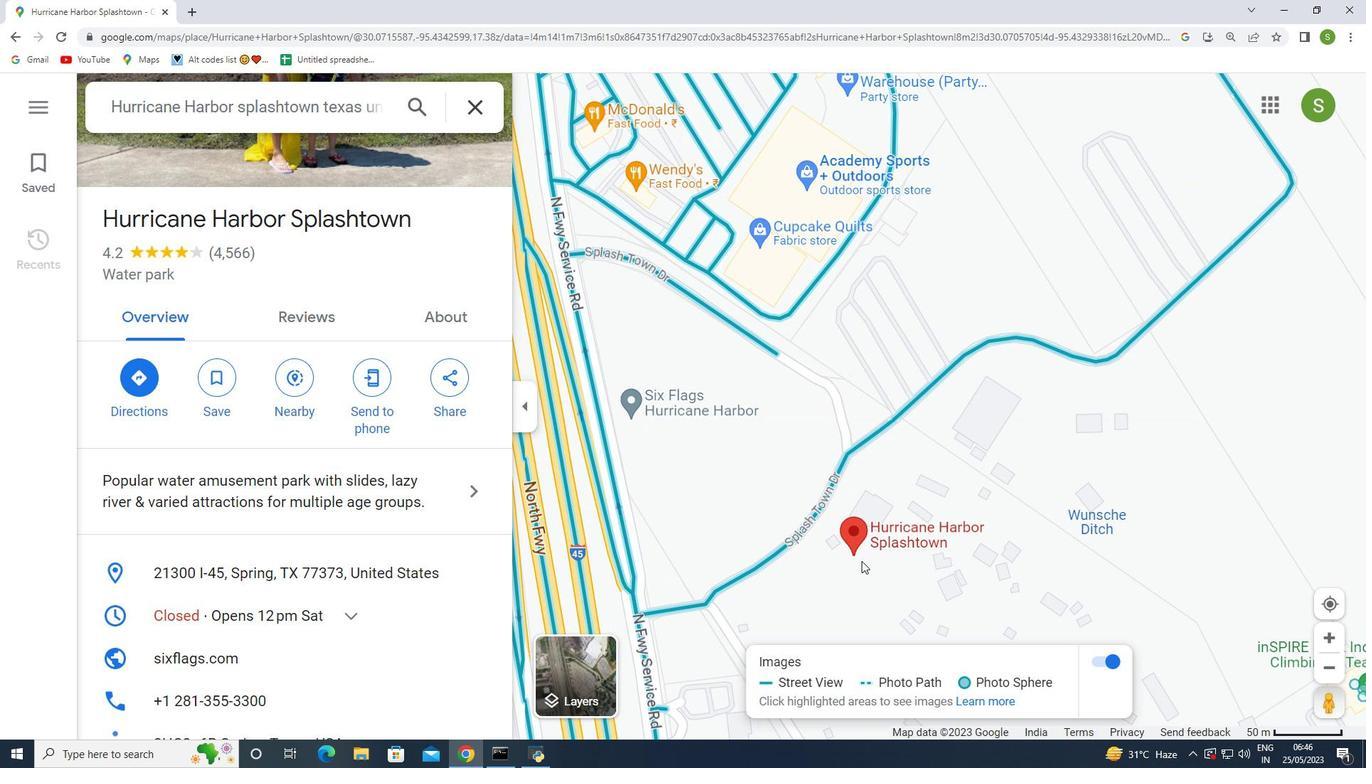 
Action: Mouse moved to (859, 562)
Screenshot: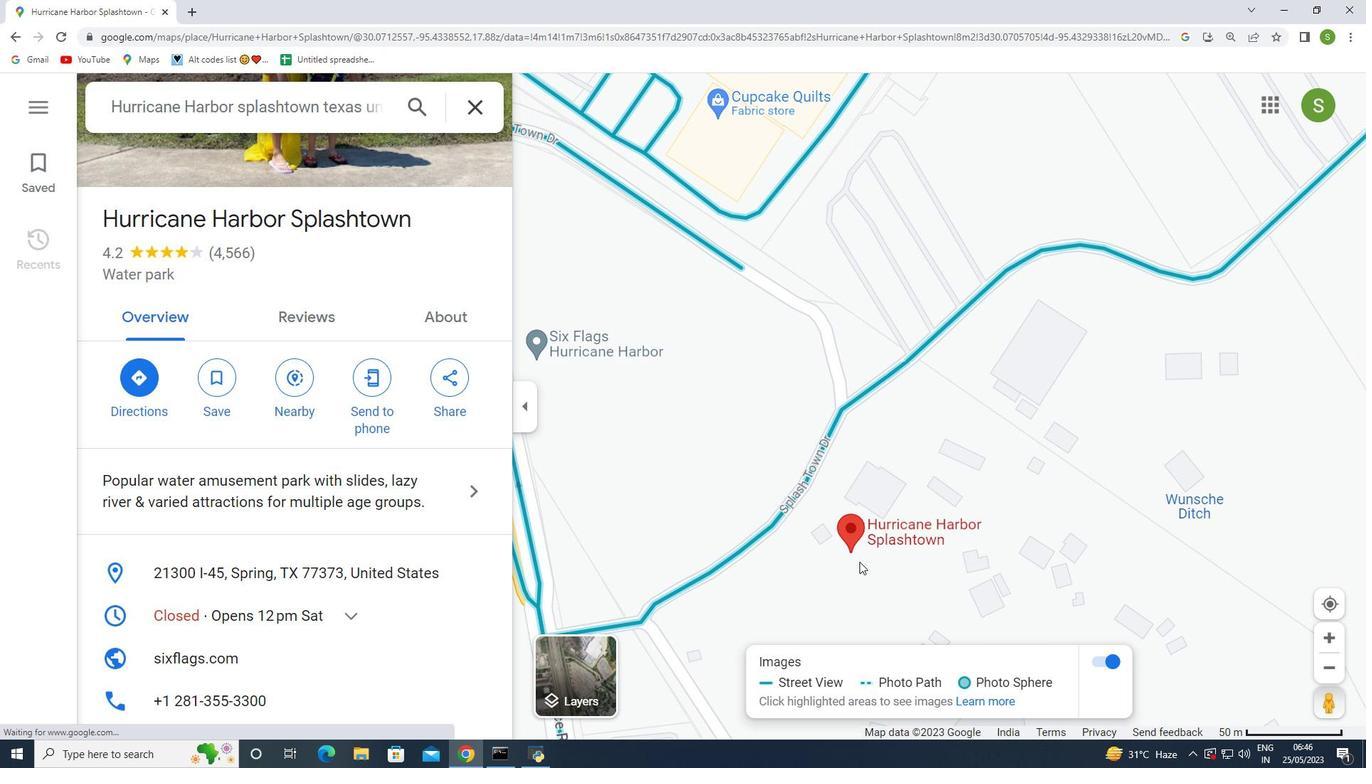 
Action: Mouse scrolled (859, 563) with delta (0, 0)
Screenshot: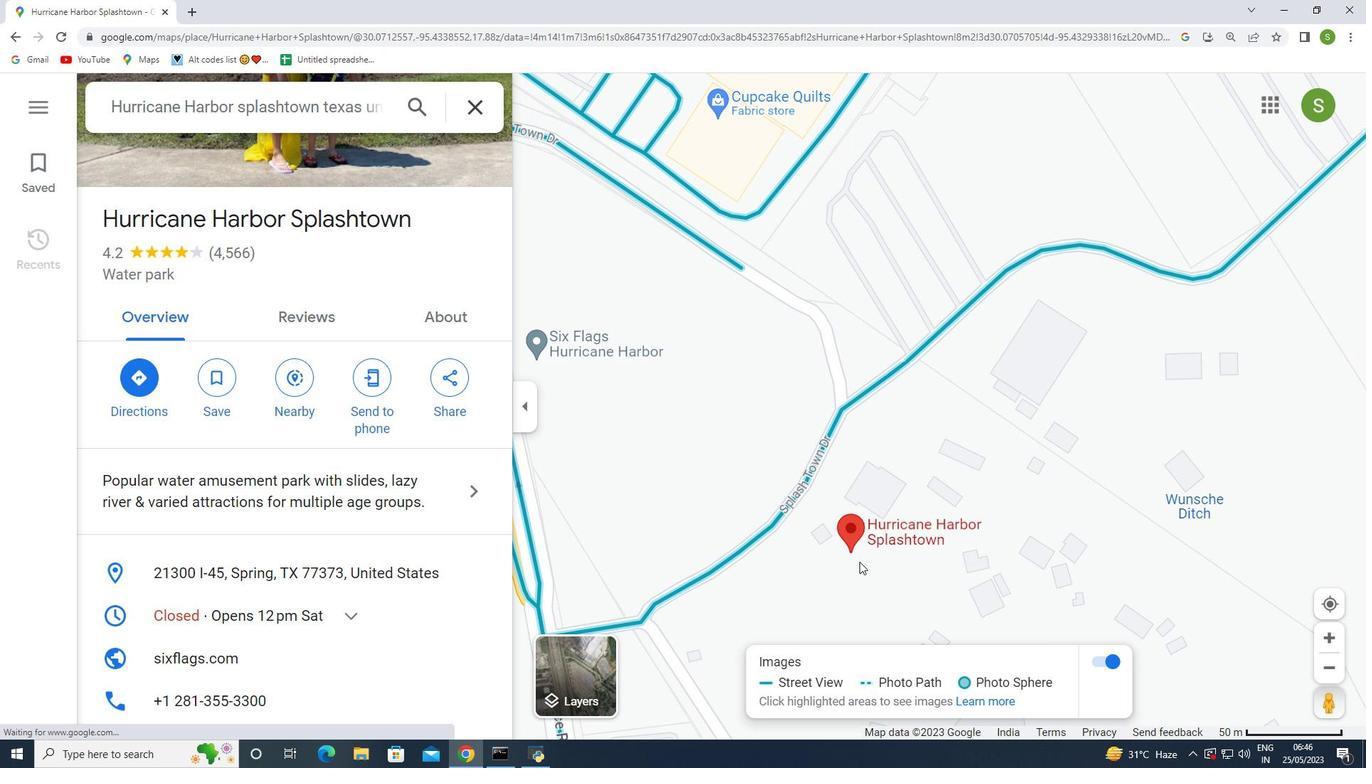 
Action: Mouse moved to (859, 562)
Screenshot: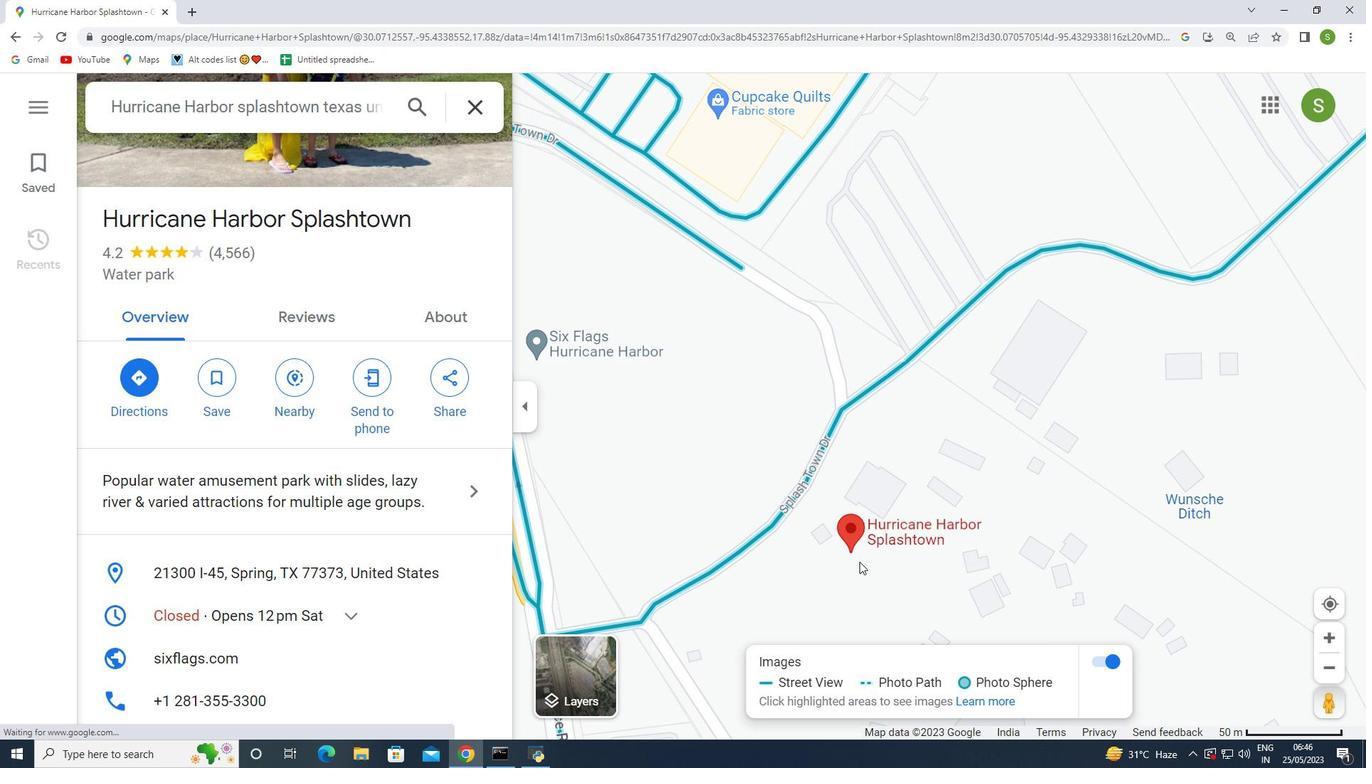 
Action: Mouse scrolled (859, 563) with delta (0, 0)
Screenshot: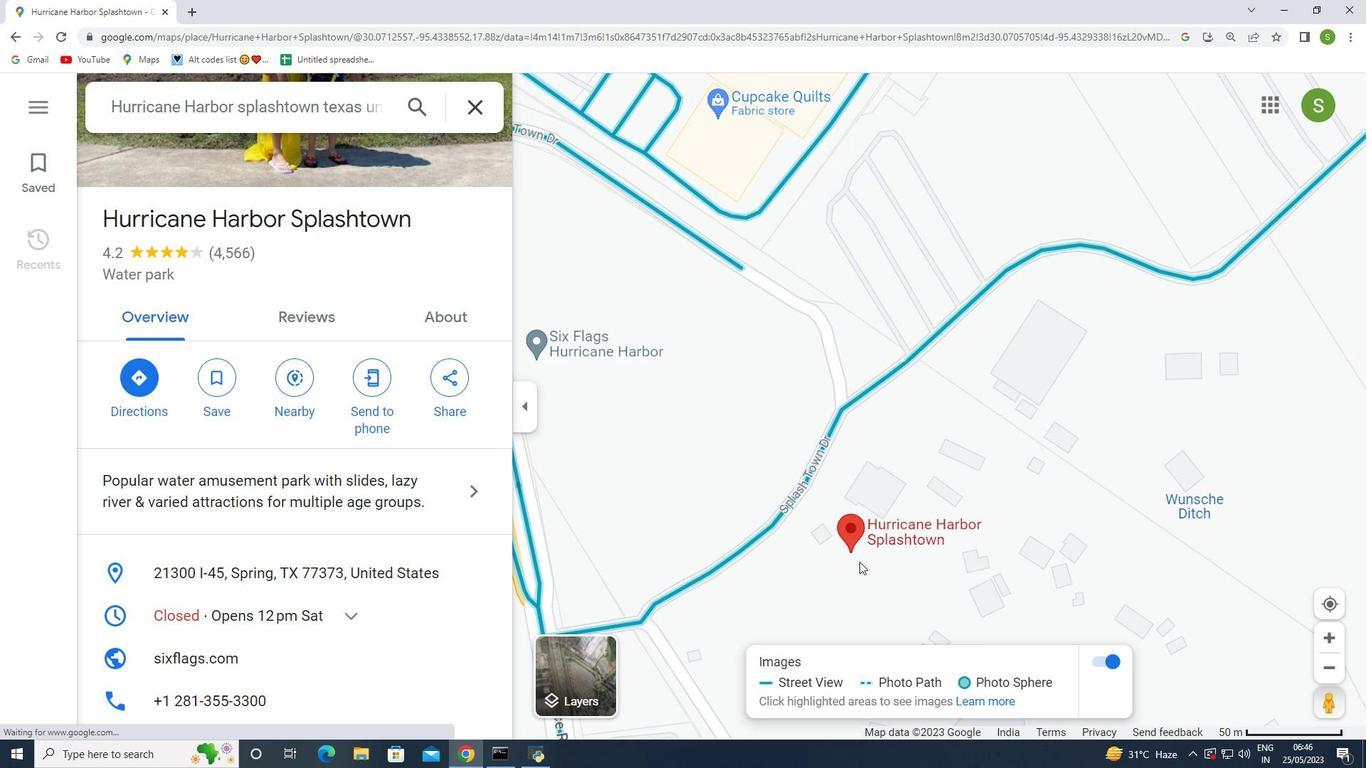 
Action: Mouse scrolled (859, 563) with delta (0, 0)
Screenshot: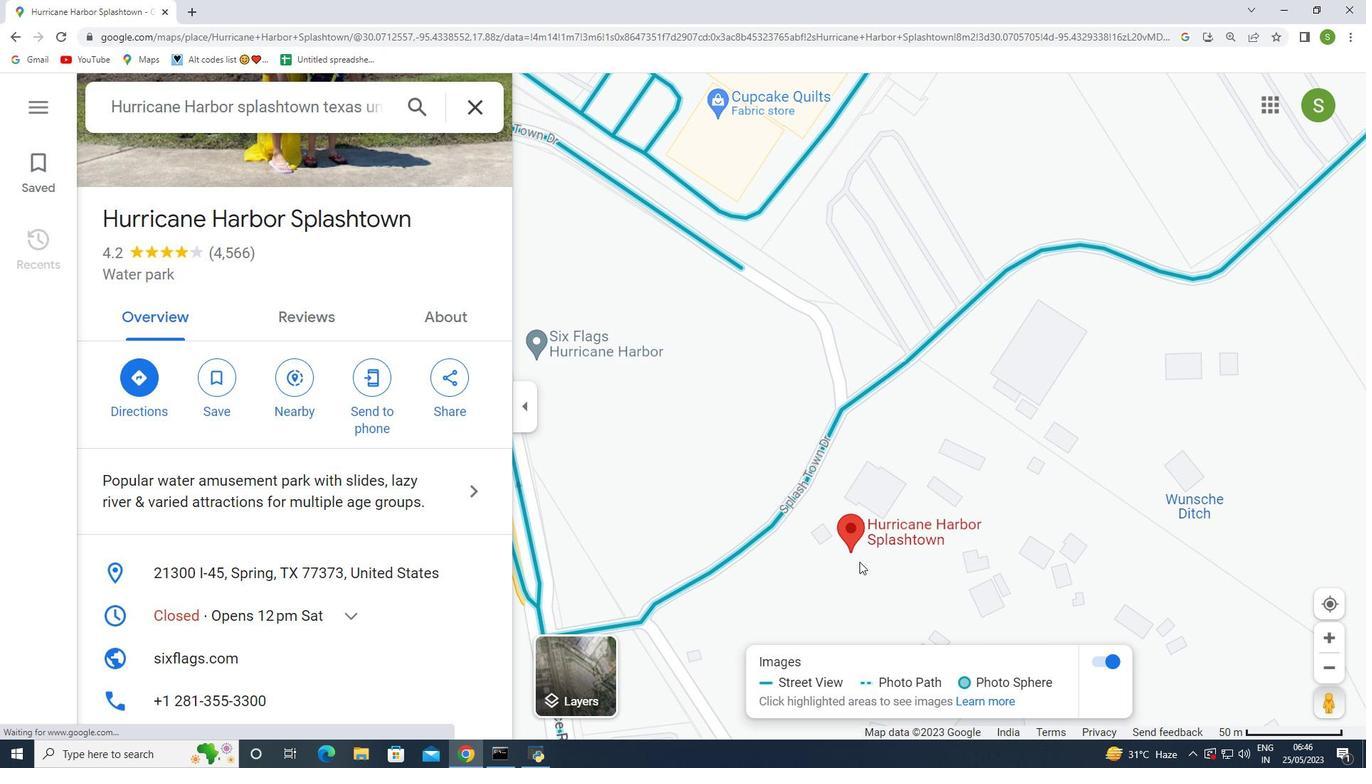 
Action: Mouse moved to (859, 562)
Screenshot: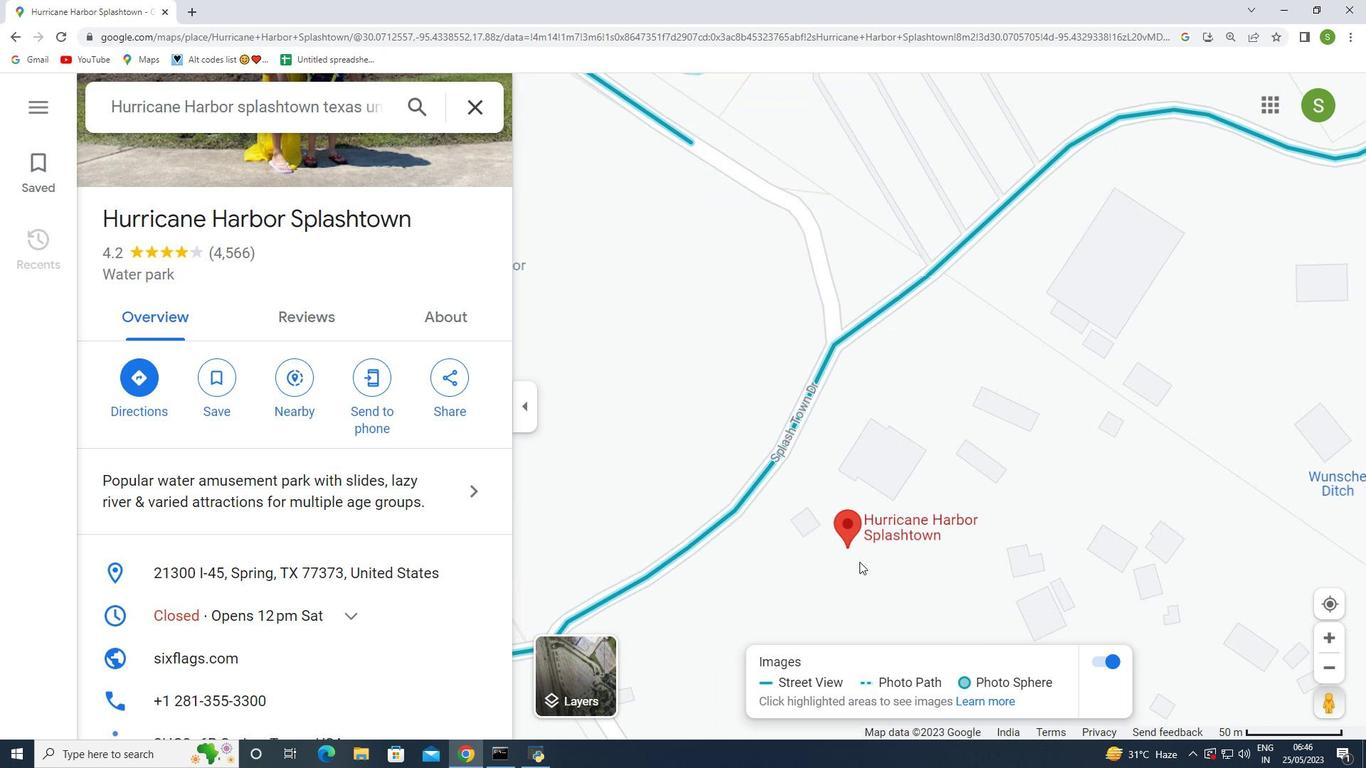 
Action: Mouse scrolled (859, 563) with delta (0, 0)
Screenshot: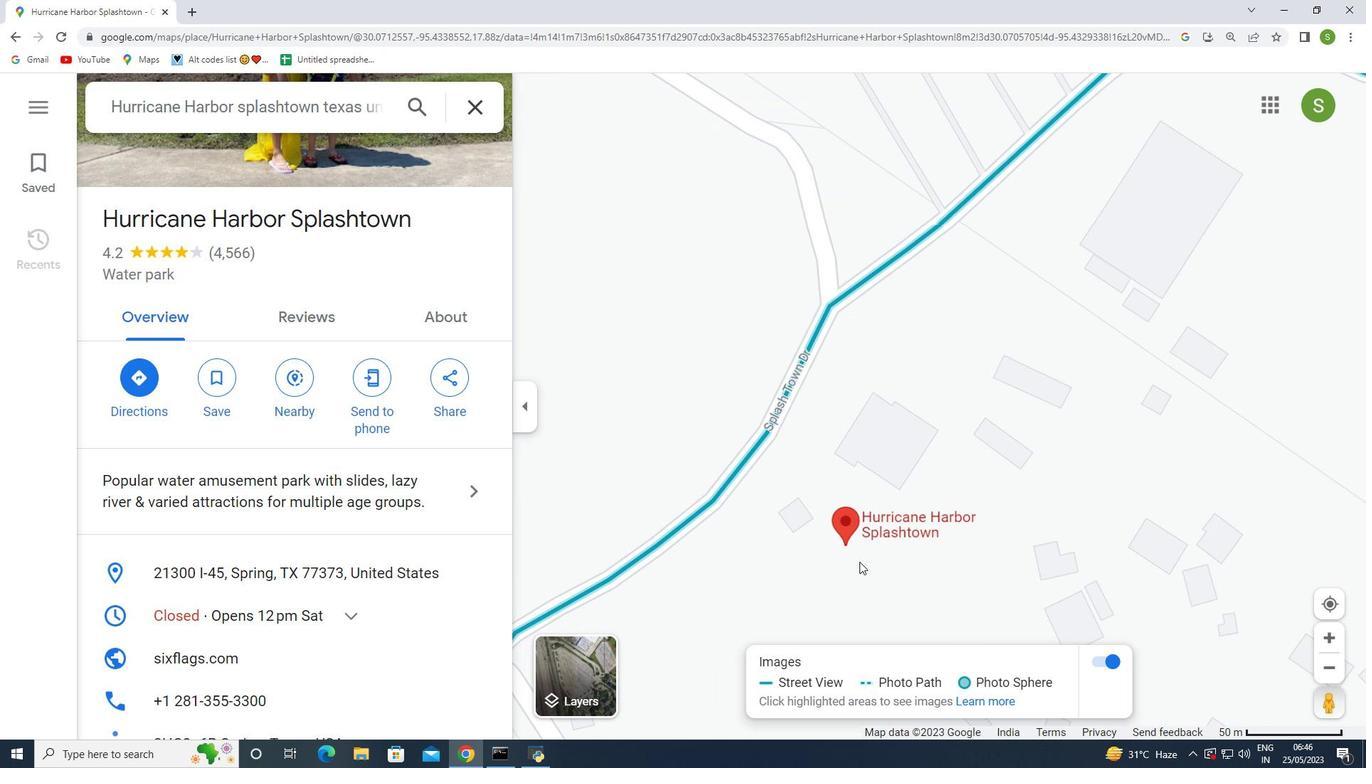 
Action: Mouse scrolled (859, 563) with delta (0, 0)
Screenshot: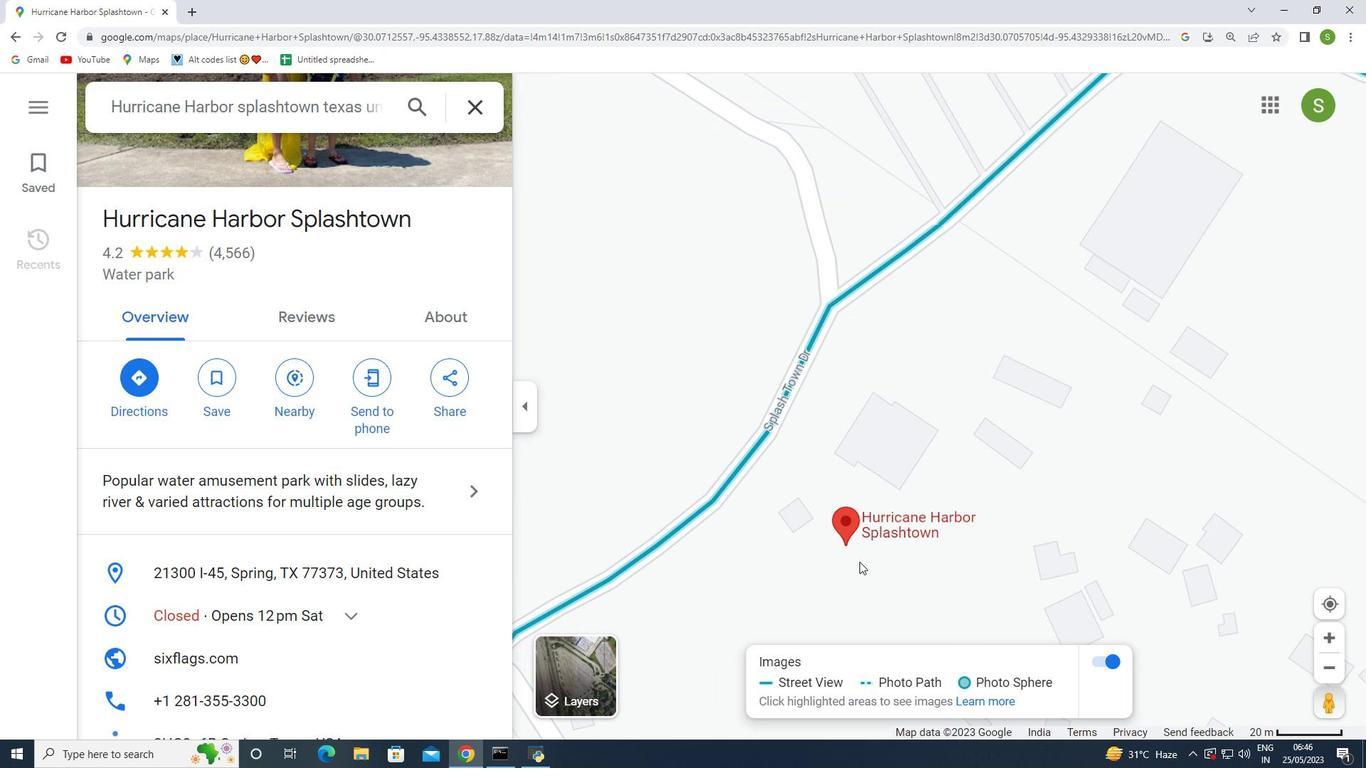 
Action: Mouse scrolled (859, 563) with delta (0, 0)
Screenshot: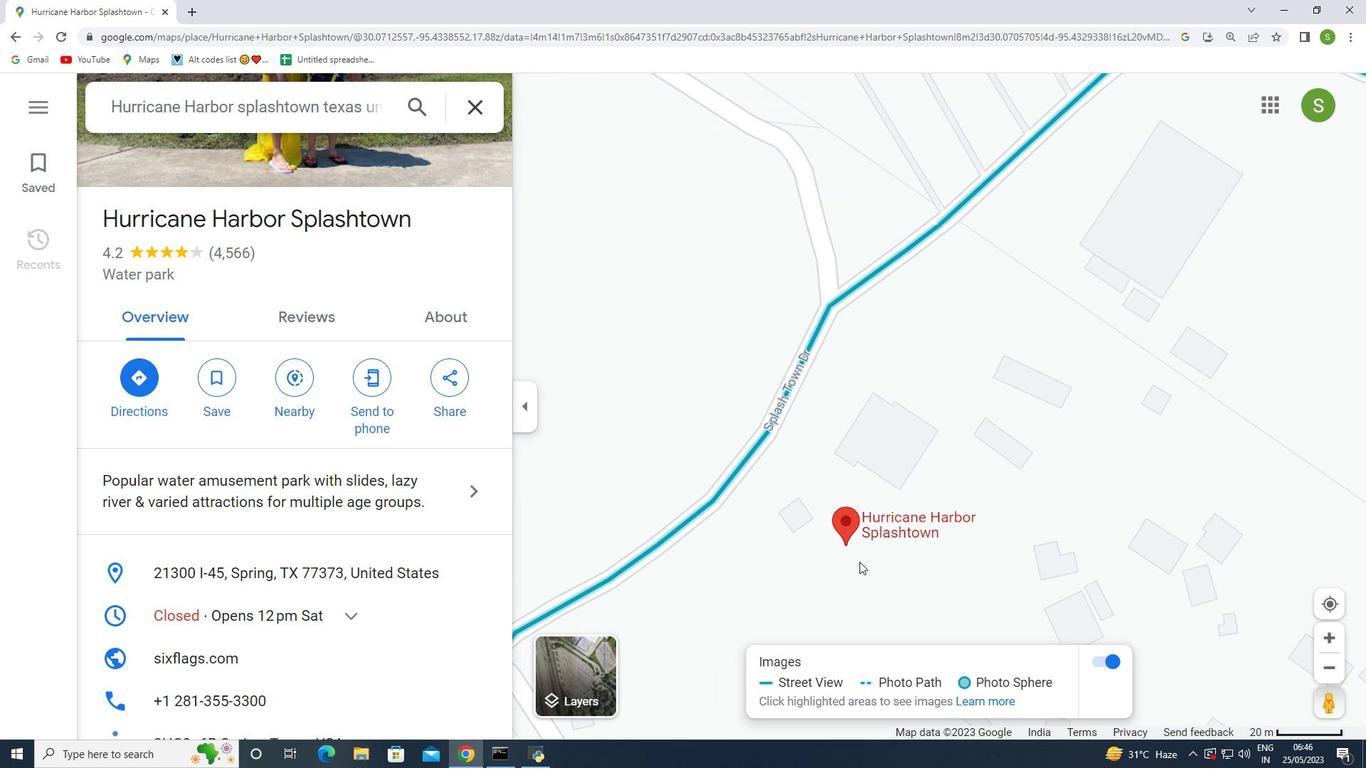 
Action: Mouse moved to (860, 561)
Screenshot: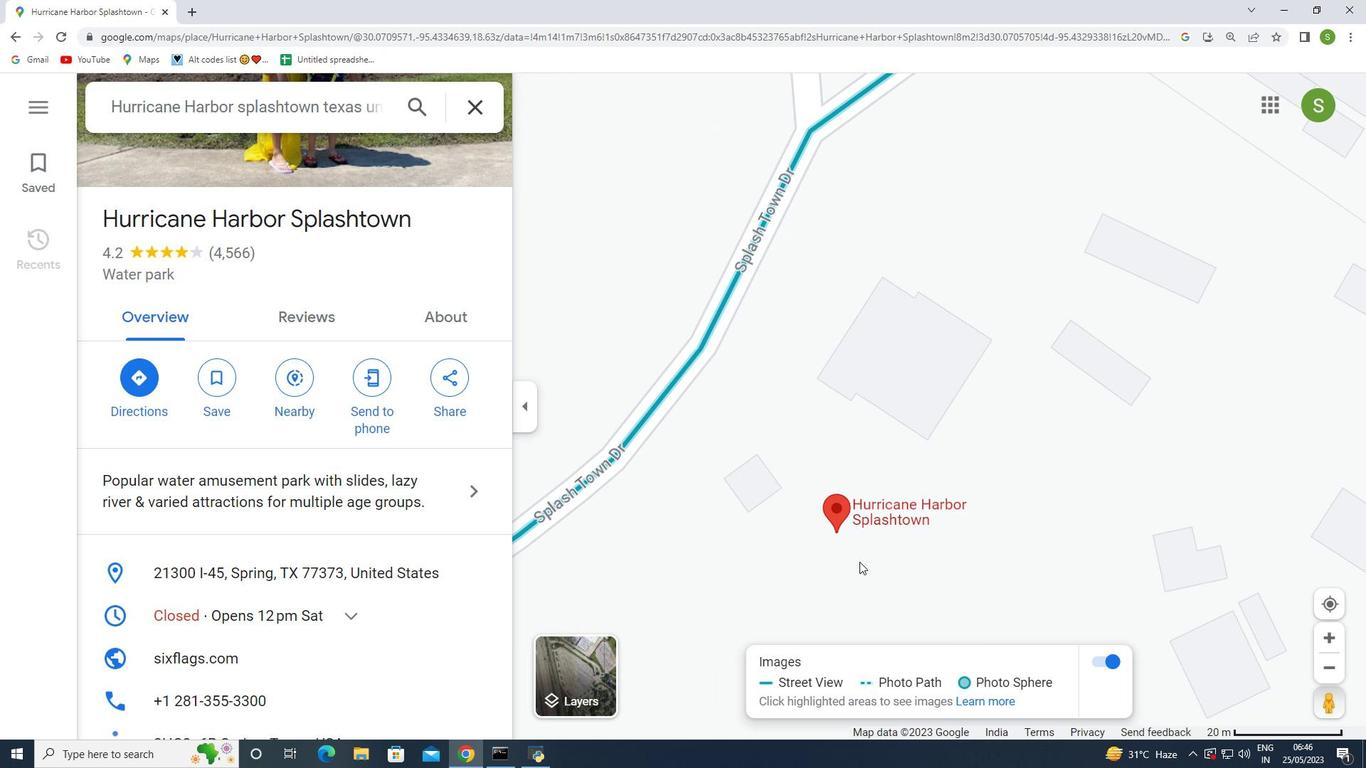 
Action: Mouse scrolled (860, 560) with delta (0, 0)
Screenshot: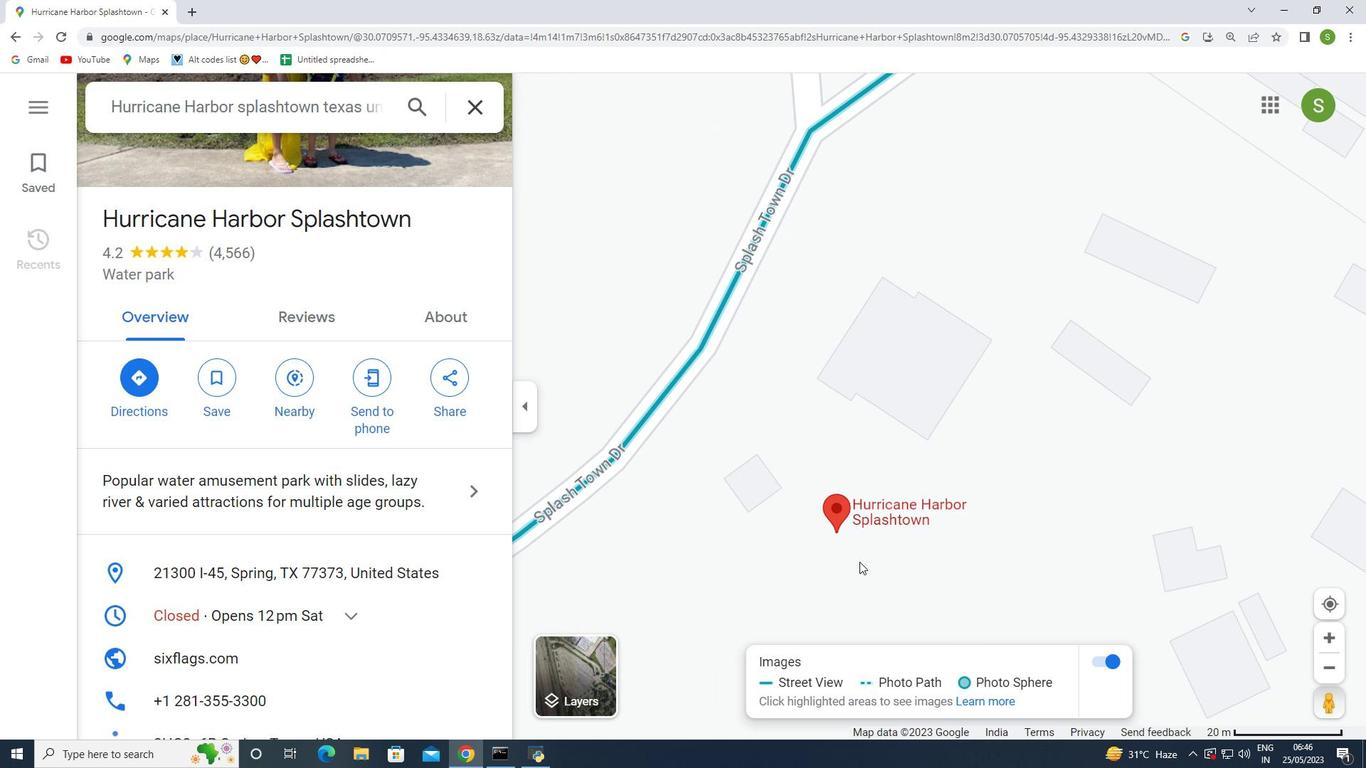 
Action: Mouse scrolled (860, 560) with delta (0, 0)
Screenshot: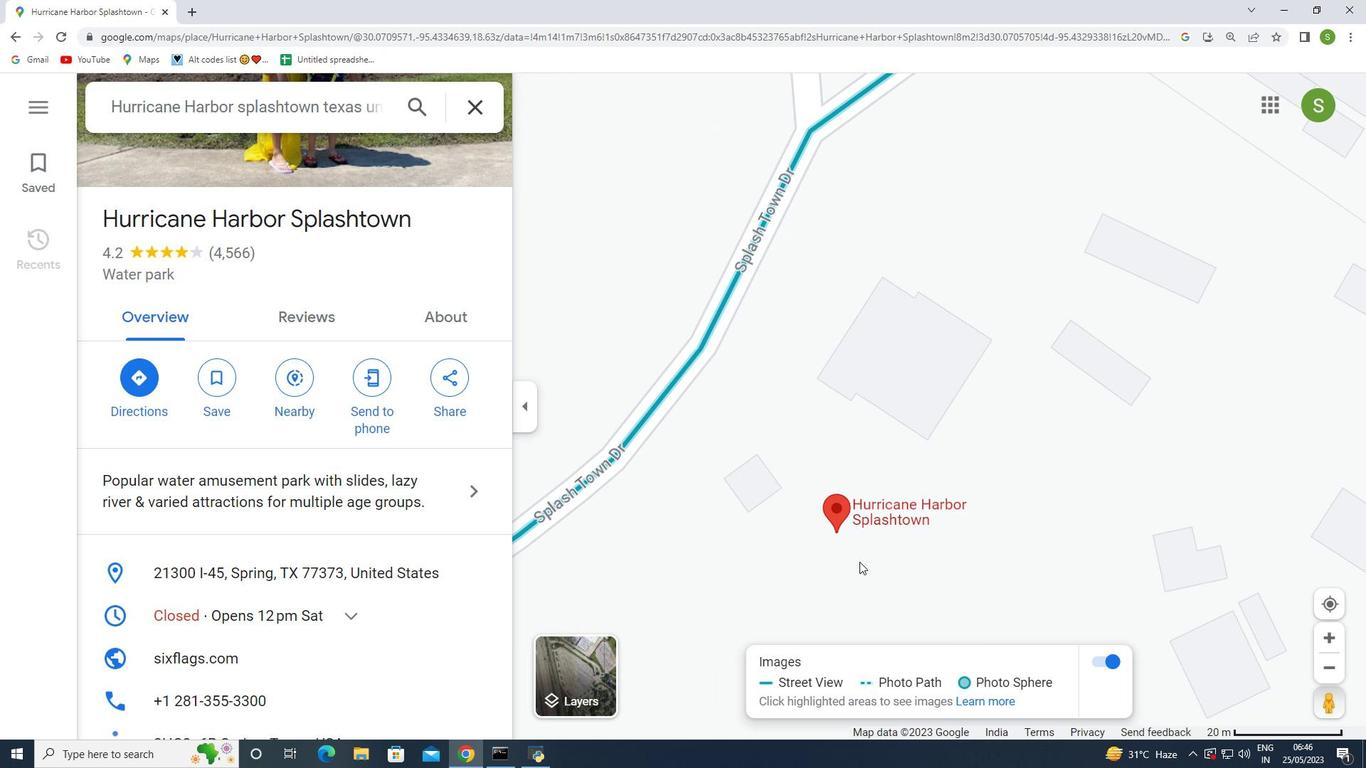 
Action: Mouse scrolled (860, 560) with delta (0, 0)
Screenshot: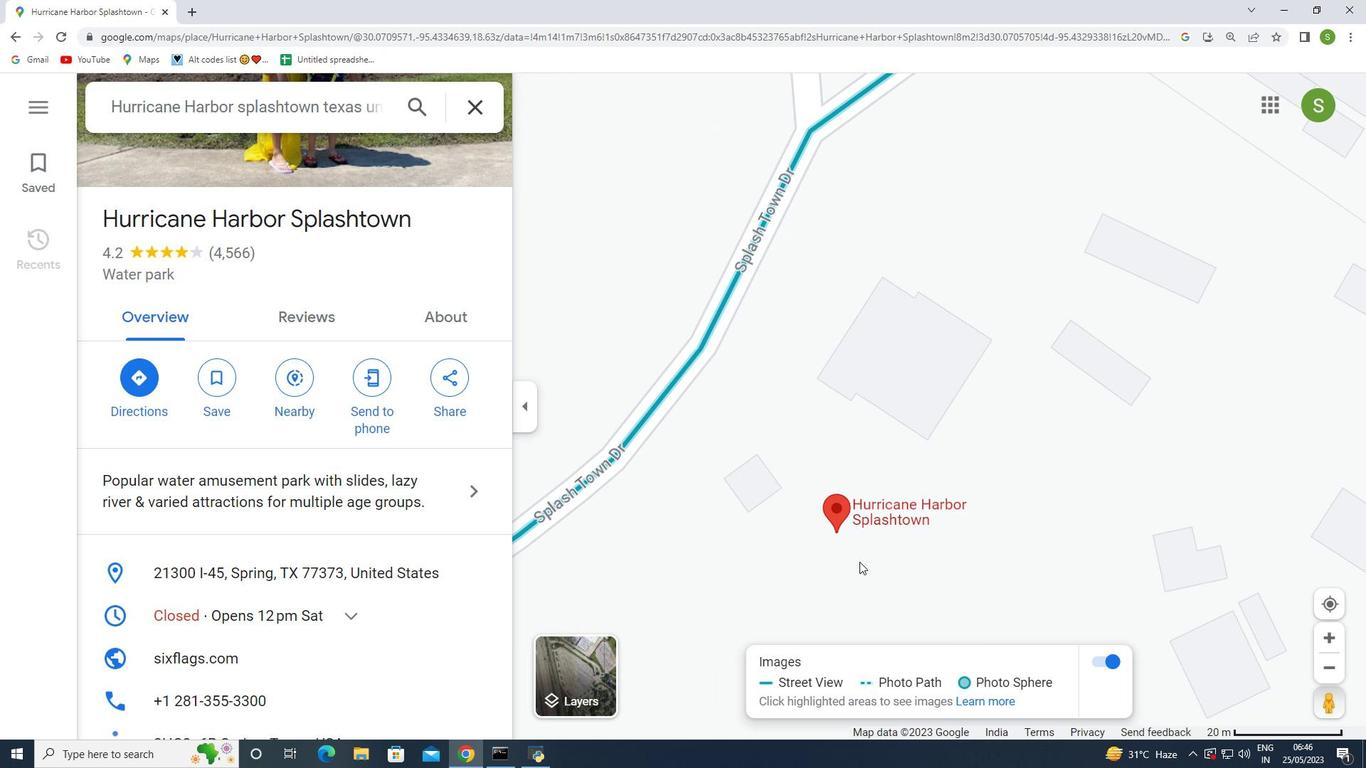 
Action: Mouse scrolled (860, 560) with delta (0, 0)
Screenshot: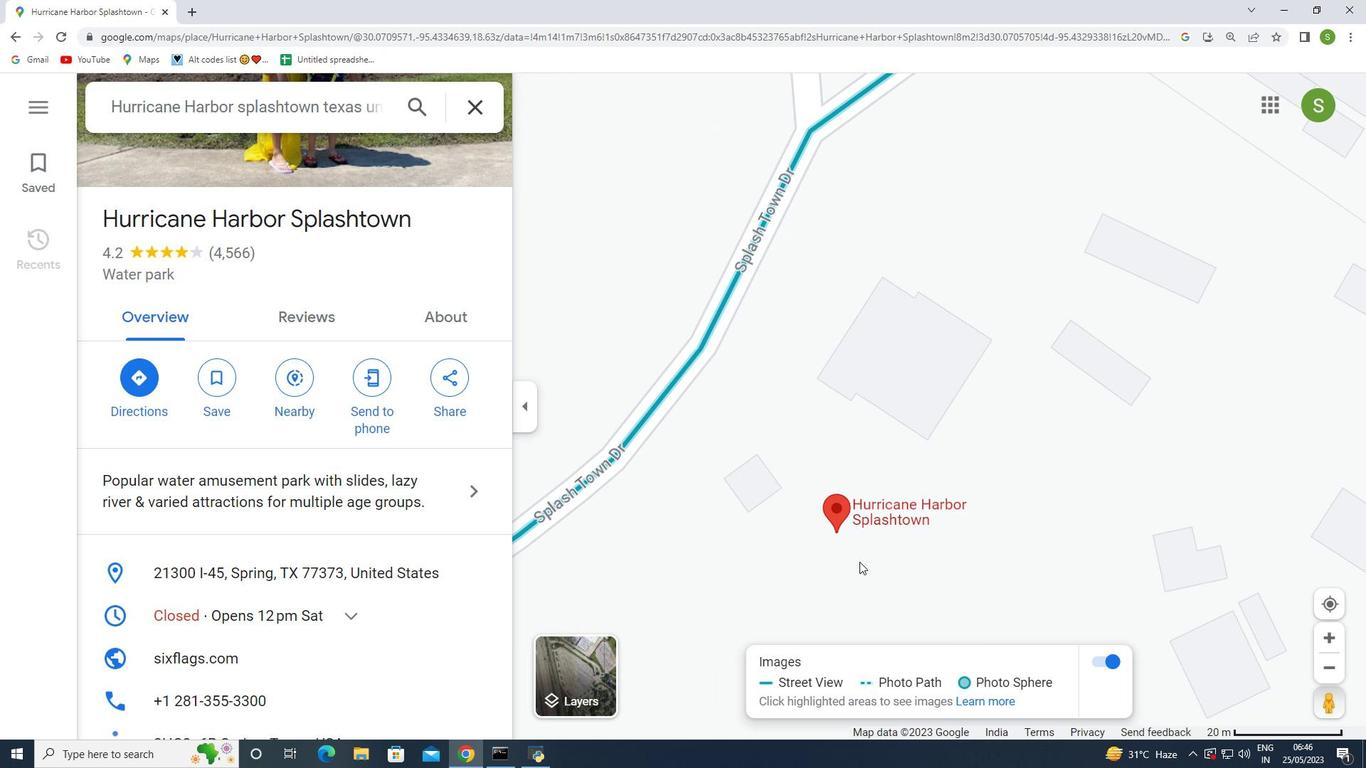 
Action: Mouse moved to (860, 560)
Screenshot: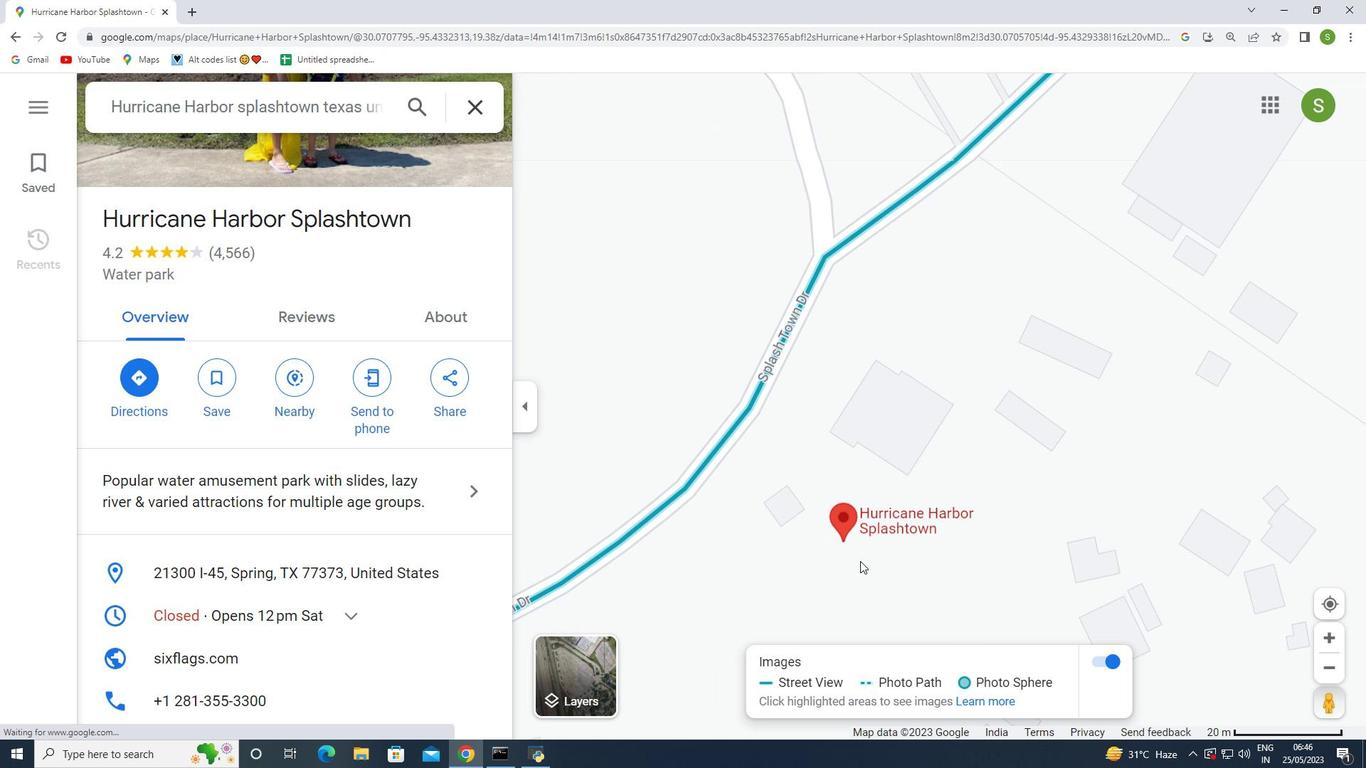 
Action: Mouse scrolled (860, 560) with delta (0, 0)
Screenshot: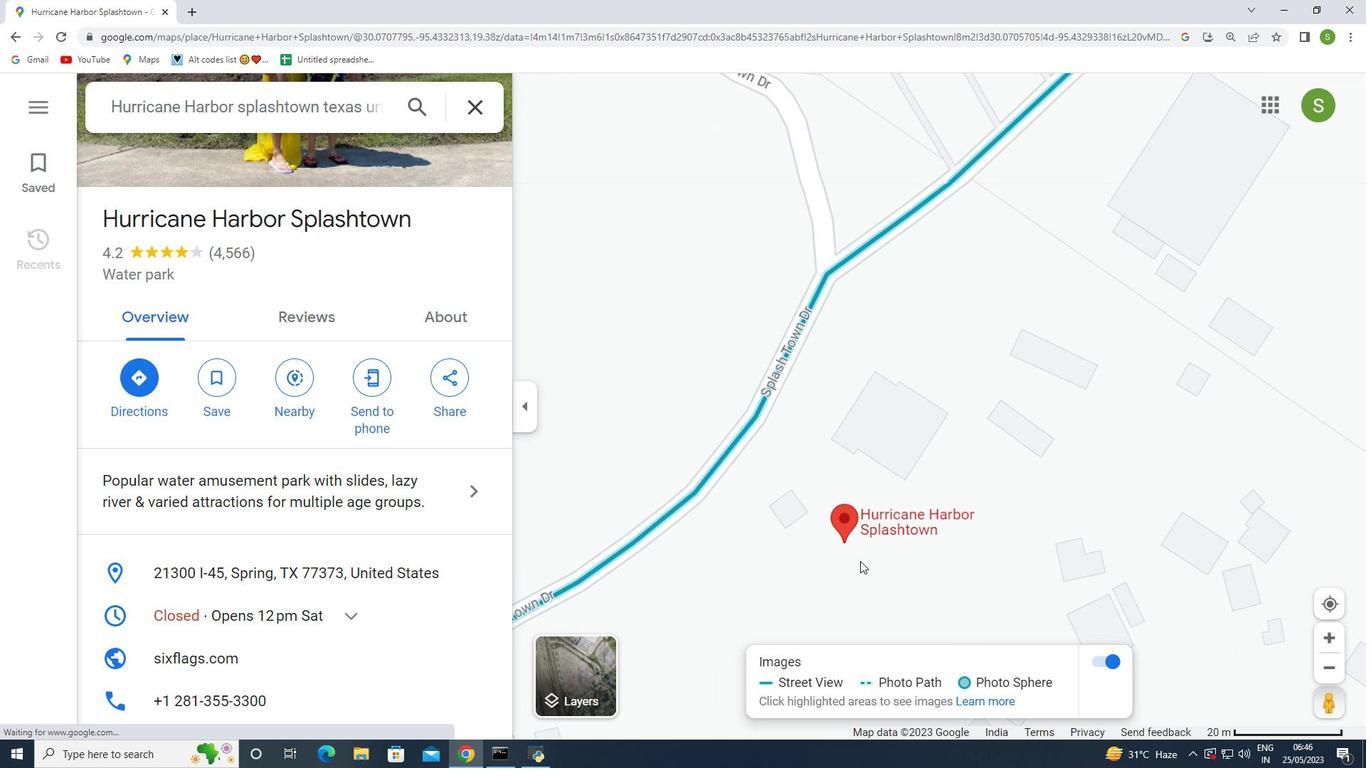 
Action: Mouse scrolled (860, 560) with delta (0, 0)
Screenshot: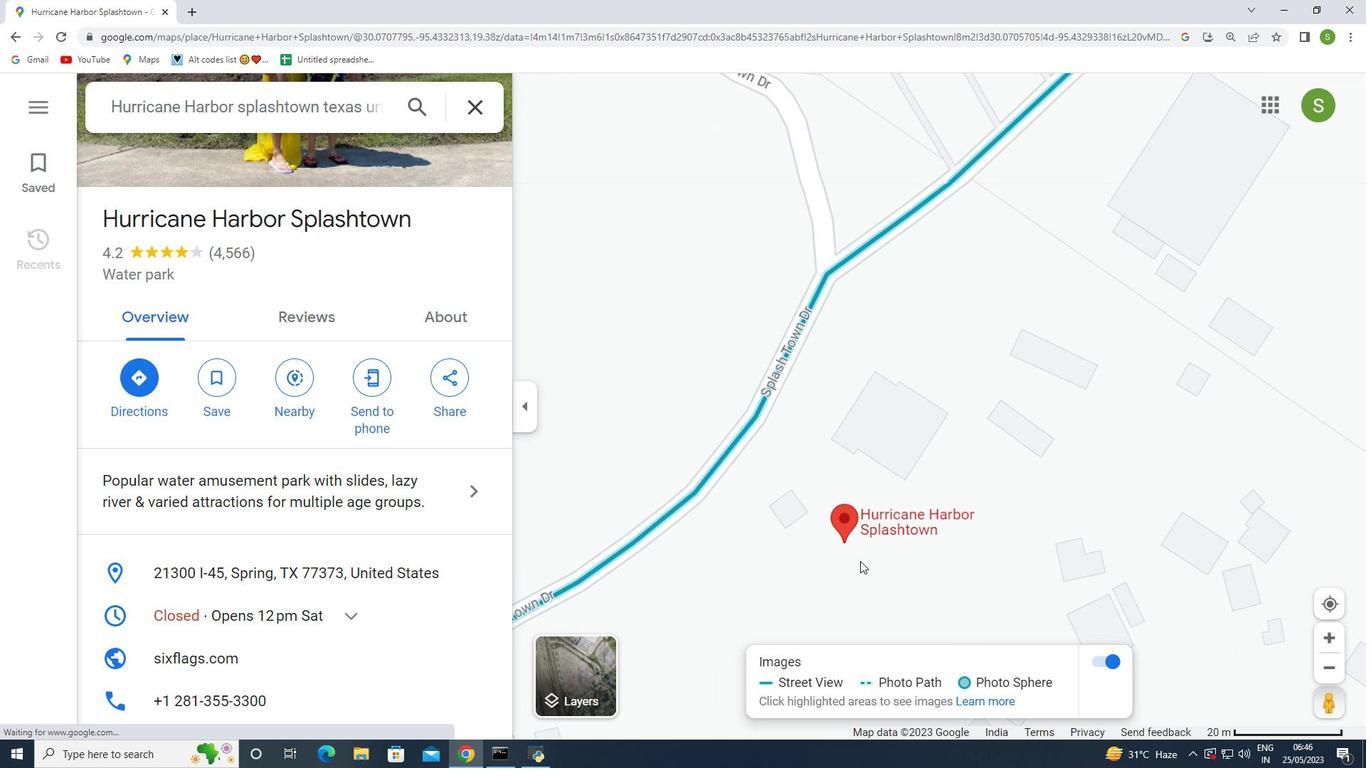 
Action: Mouse scrolled (860, 560) with delta (0, 0)
Screenshot: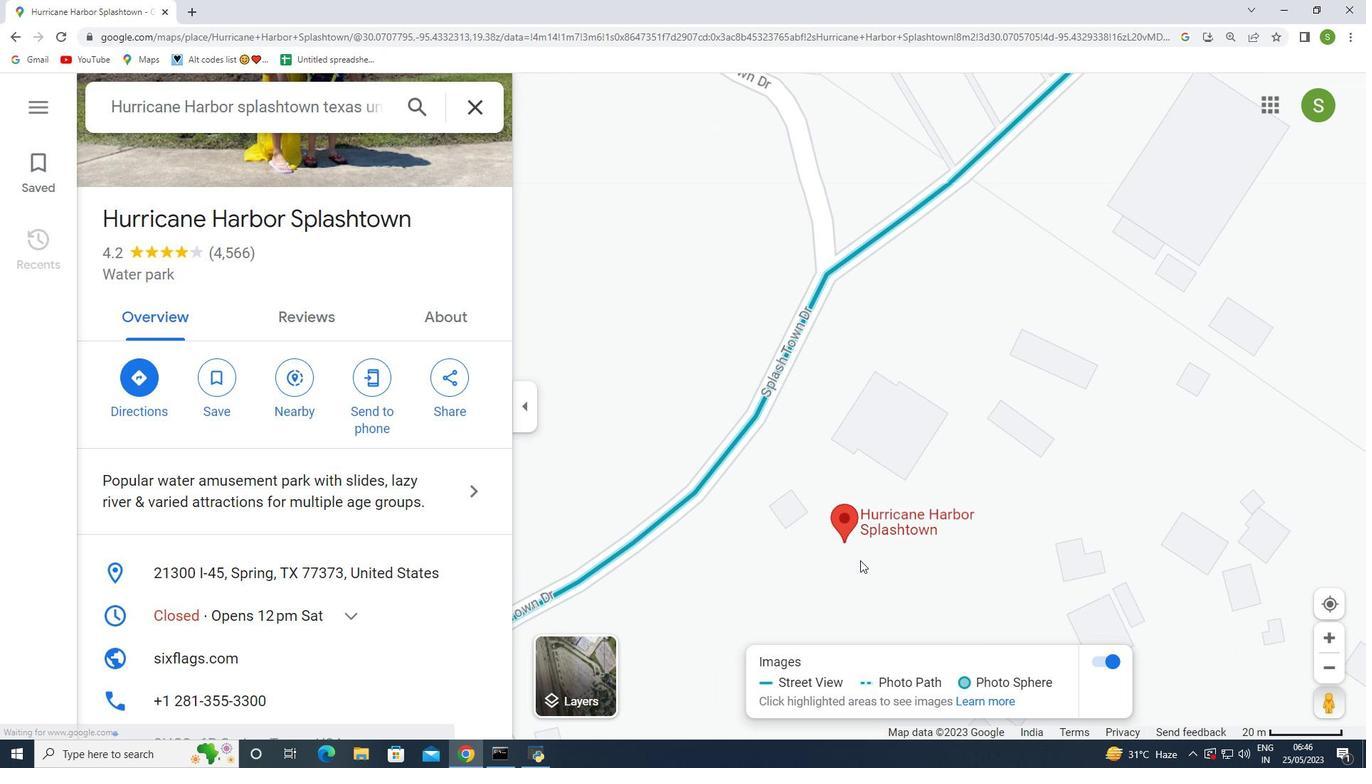
Action: Mouse scrolled (860, 560) with delta (0, 0)
Screenshot: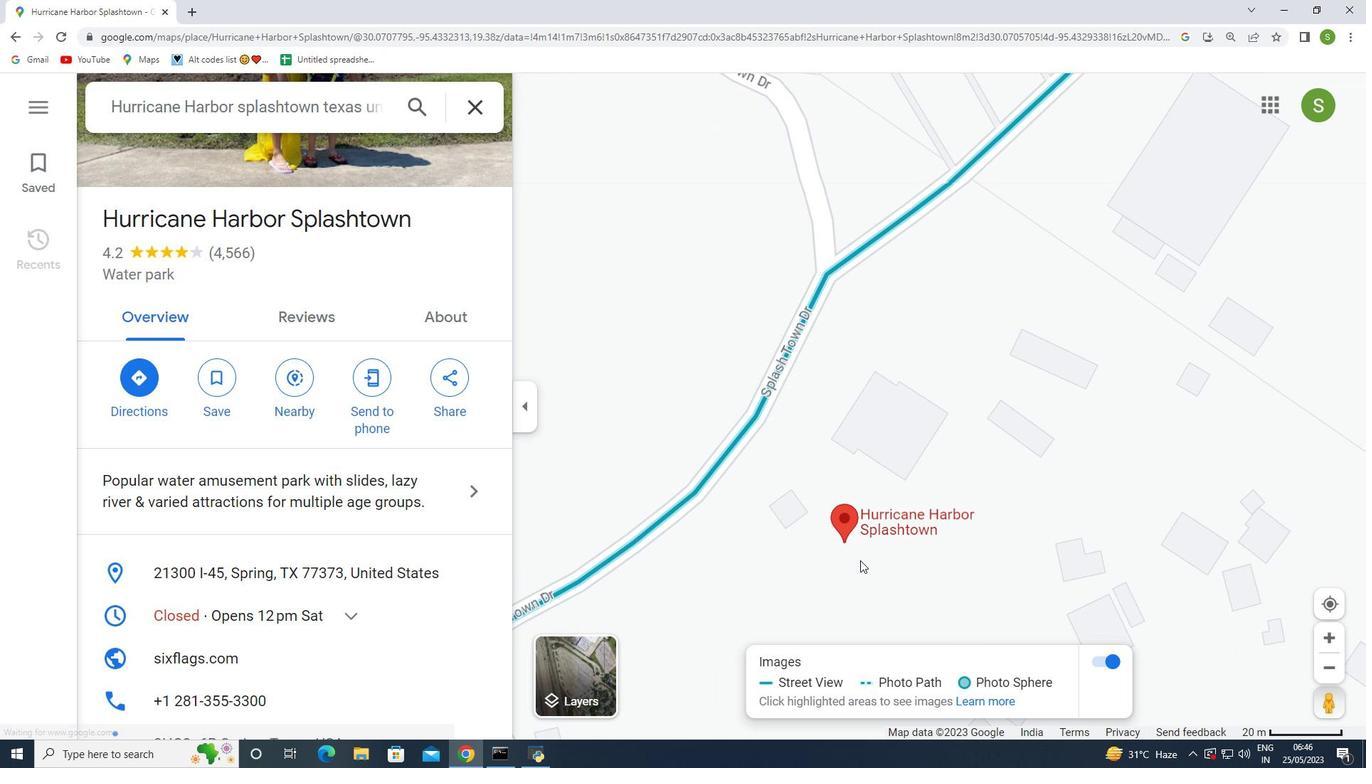 
Action: Mouse scrolled (860, 560) with delta (0, 0)
Screenshot: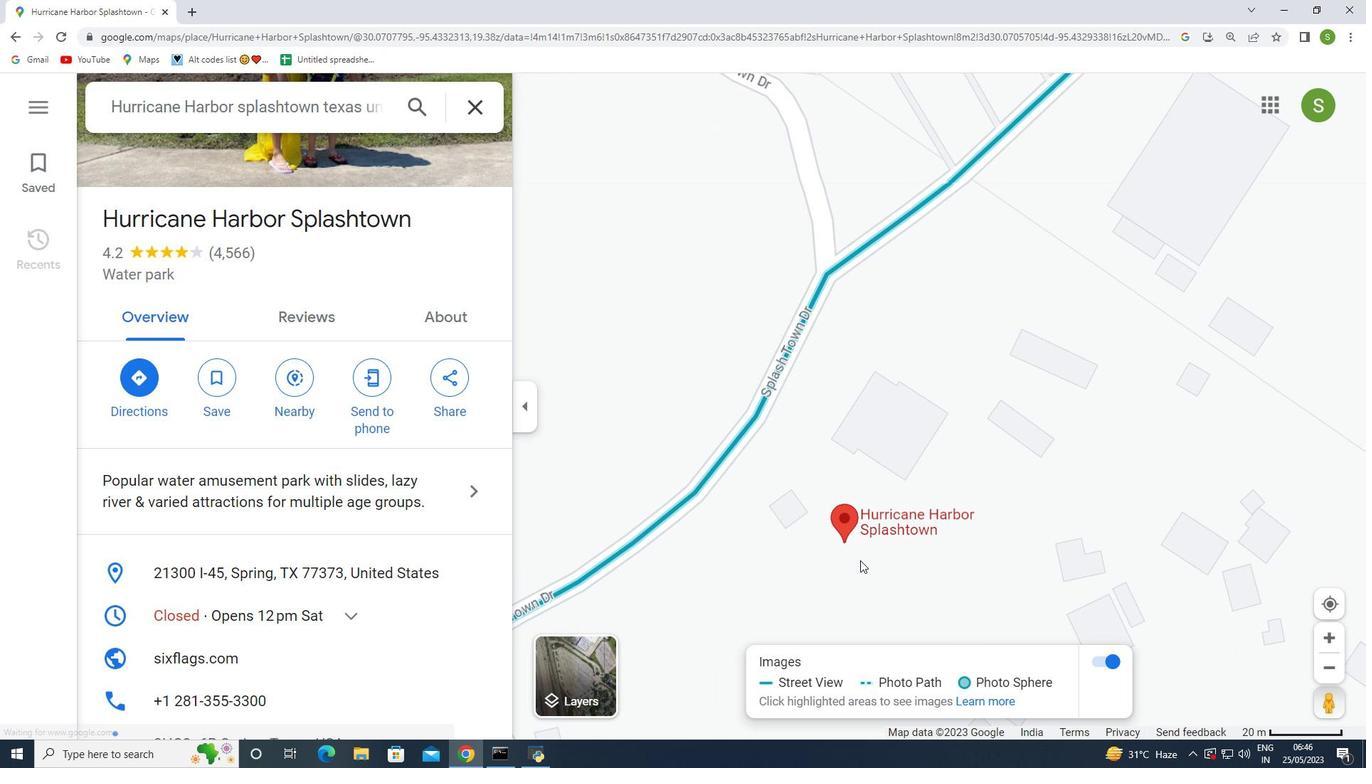 
Action: Mouse moved to (861, 560)
Screenshot: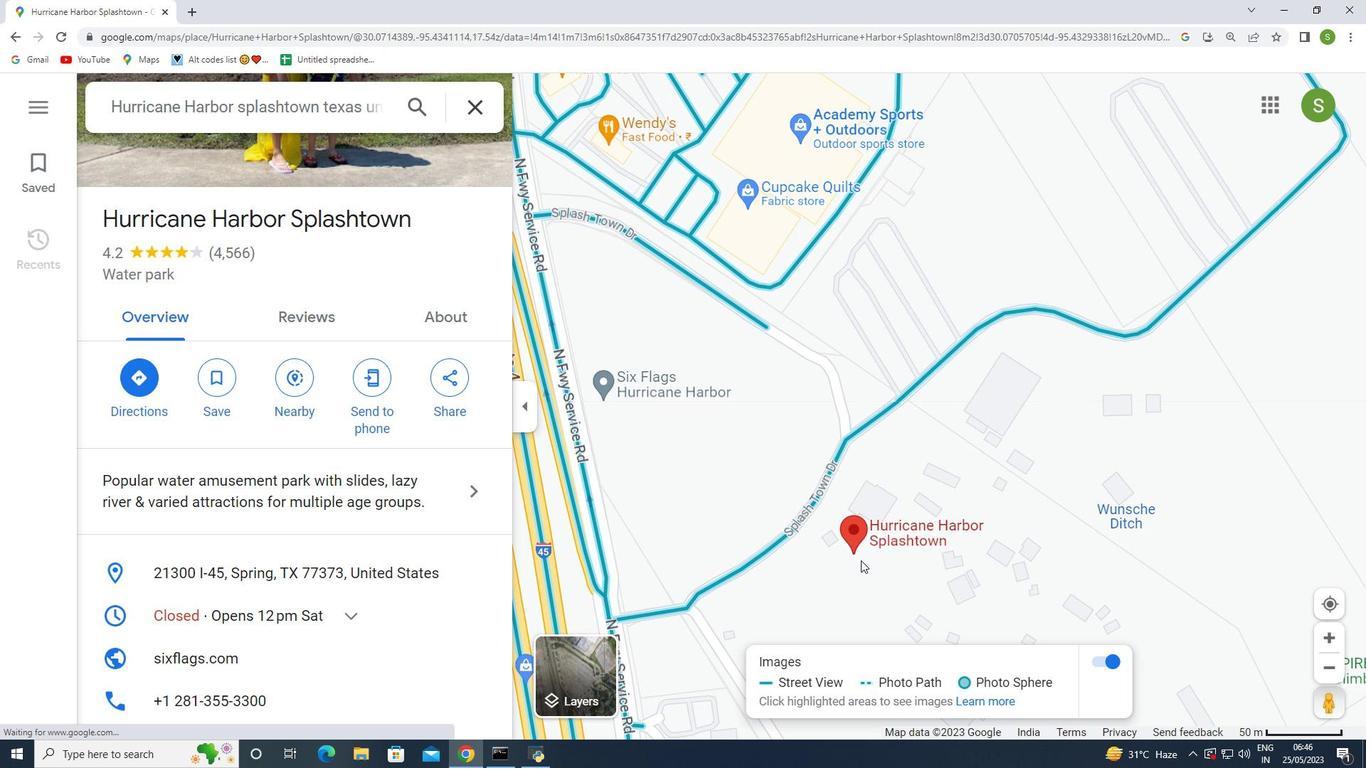 
Action: Mouse scrolled (861, 561) with delta (0, 0)
Screenshot: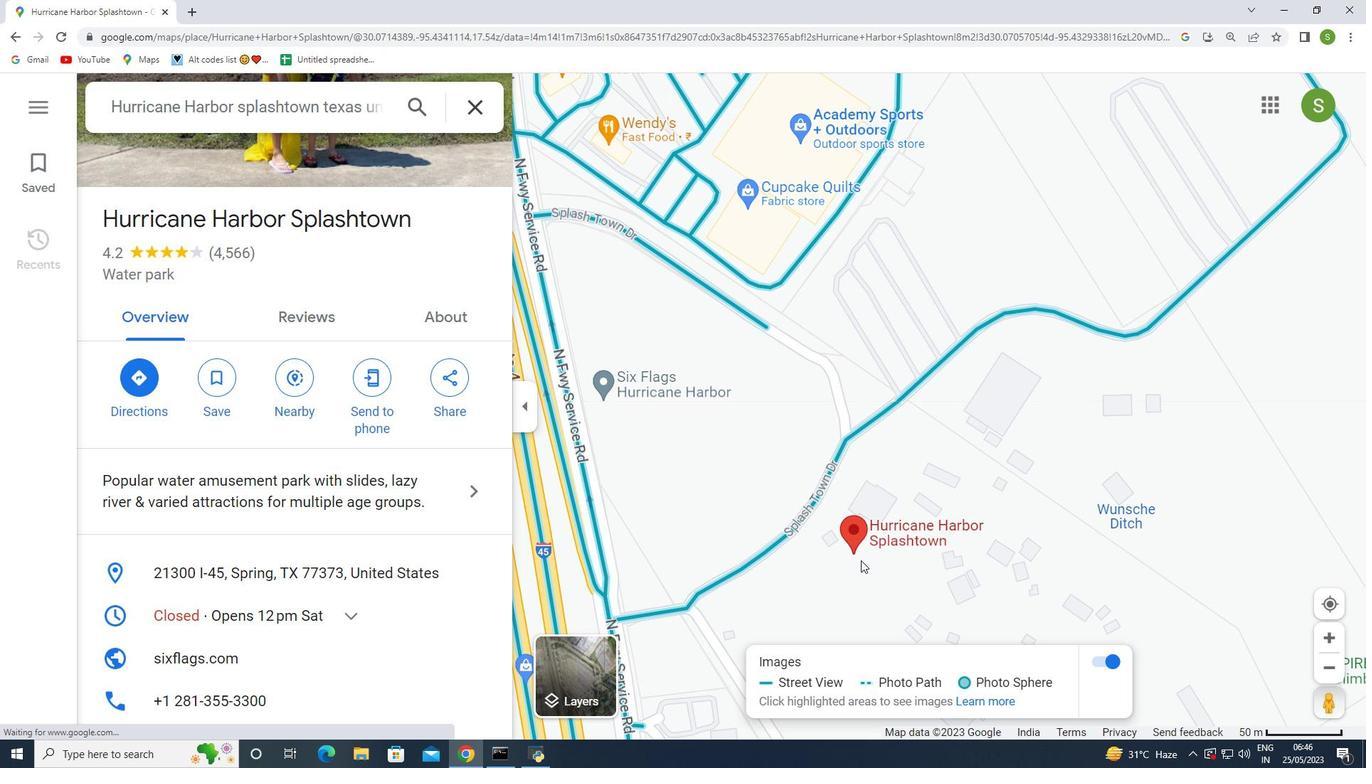 
Action: Mouse scrolled (861, 561) with delta (0, 0)
Screenshot: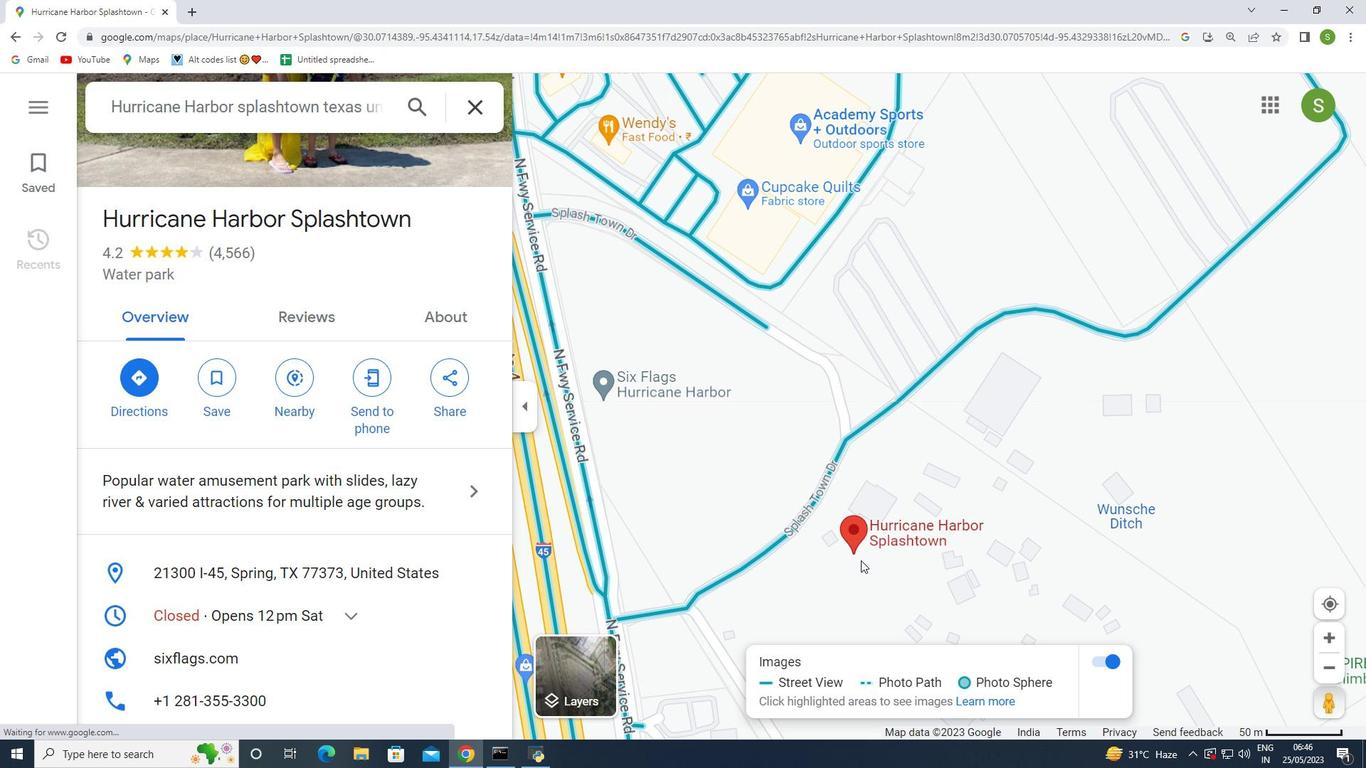 
Action: Mouse scrolled (861, 561) with delta (0, 0)
Screenshot: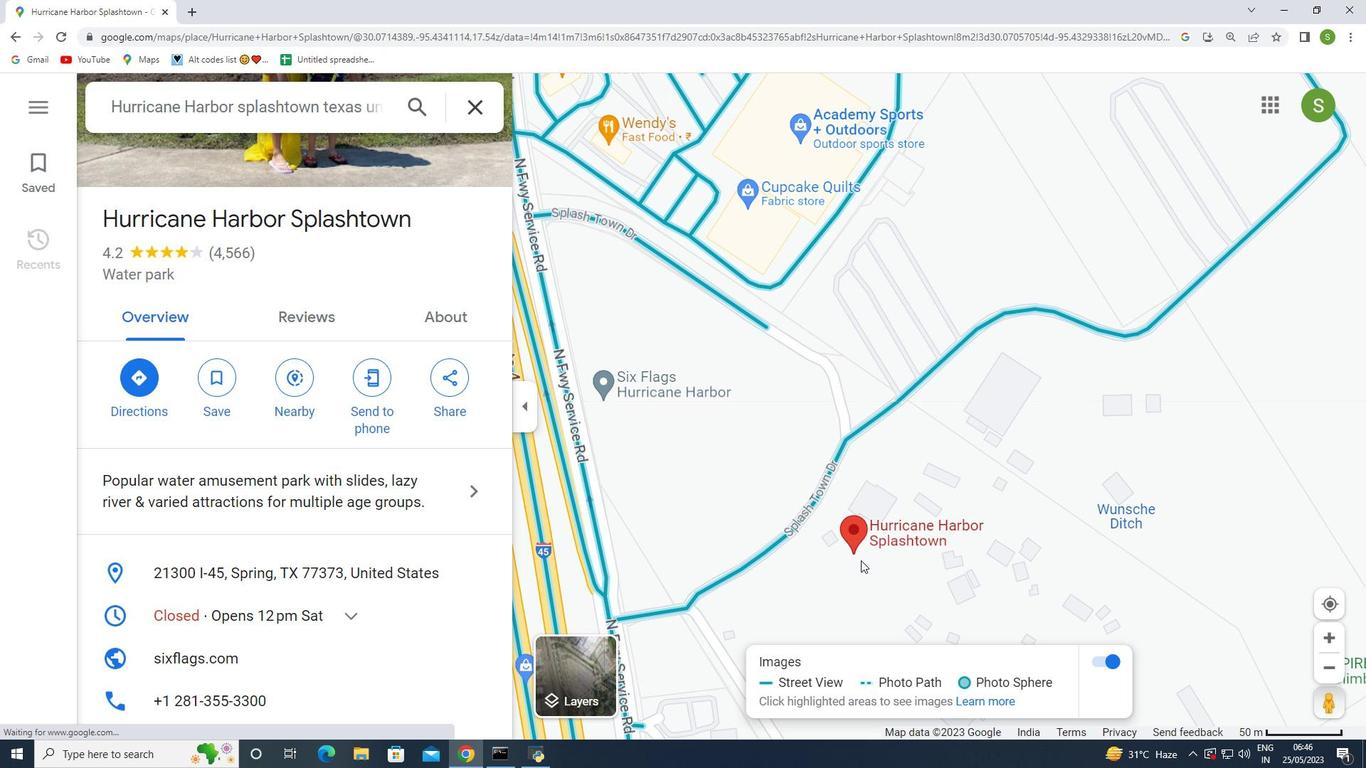 
Action: Mouse scrolled (861, 561) with delta (0, 0)
Screenshot: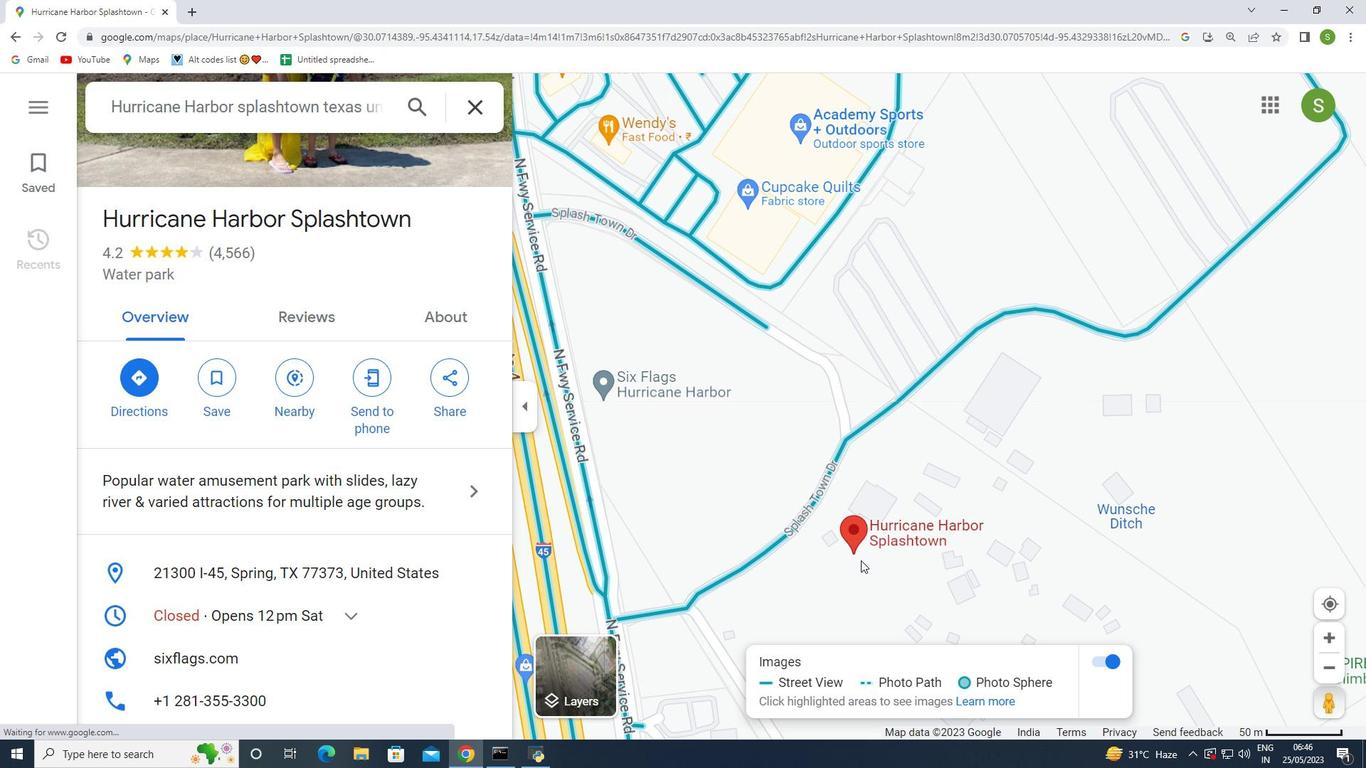 
Action: Mouse moved to (859, 560)
Screenshot: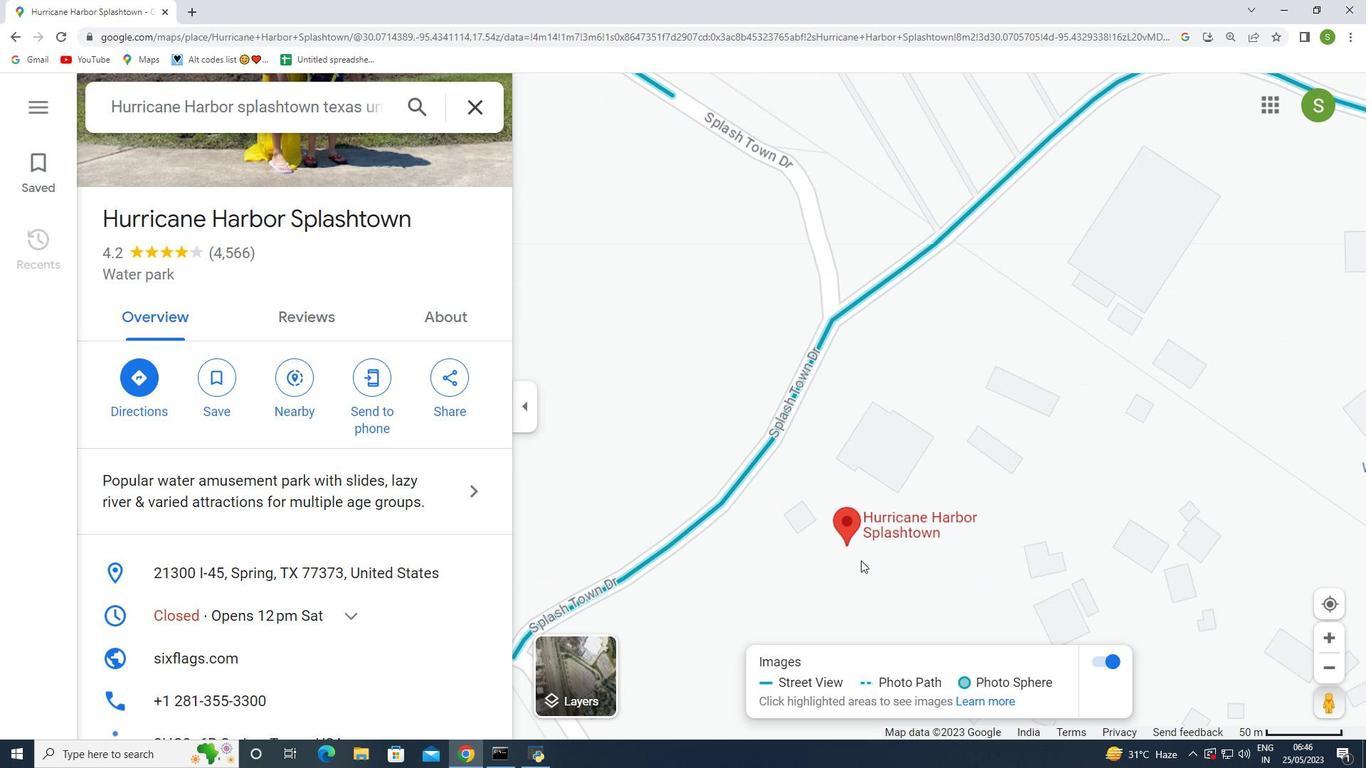 
Action: Mouse scrolled (859, 561) with delta (0, 0)
Screenshot: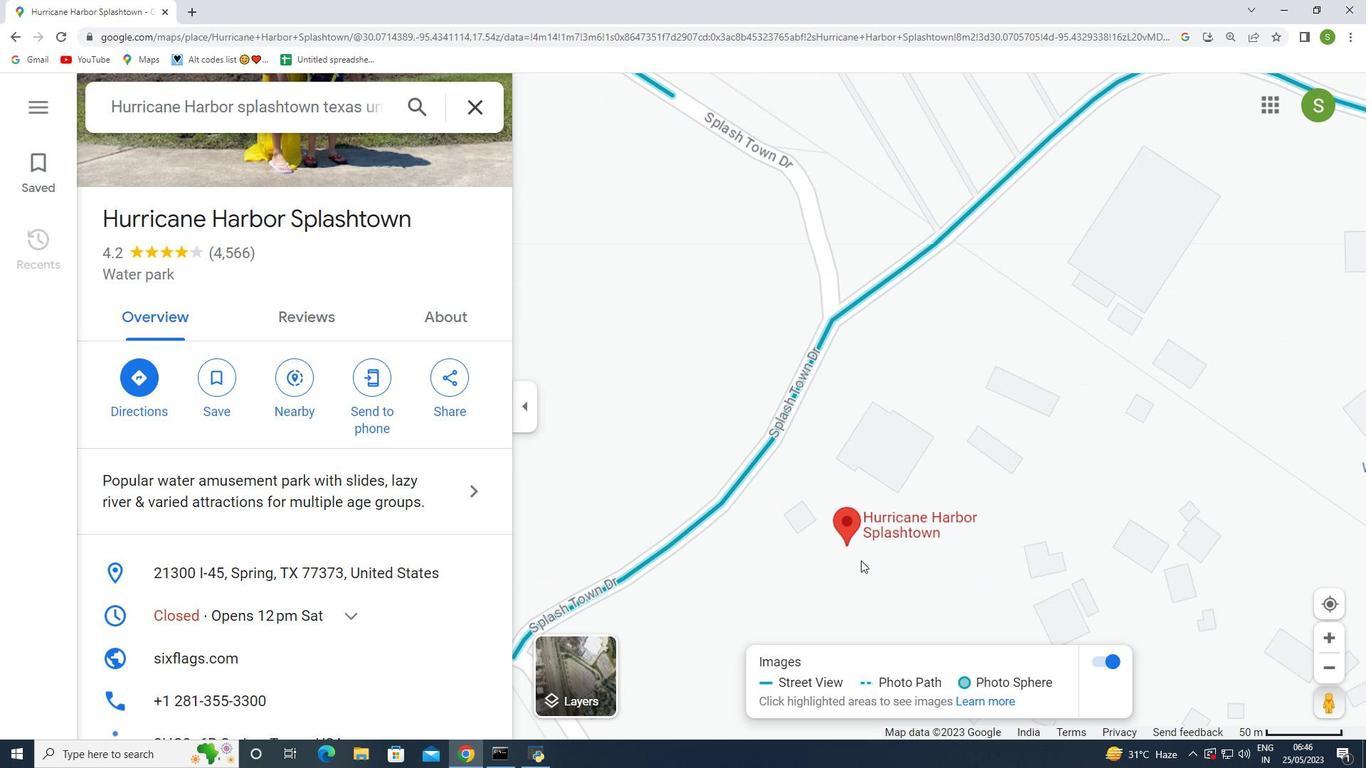 
Action: Mouse scrolled (859, 561) with delta (0, 0)
Screenshot: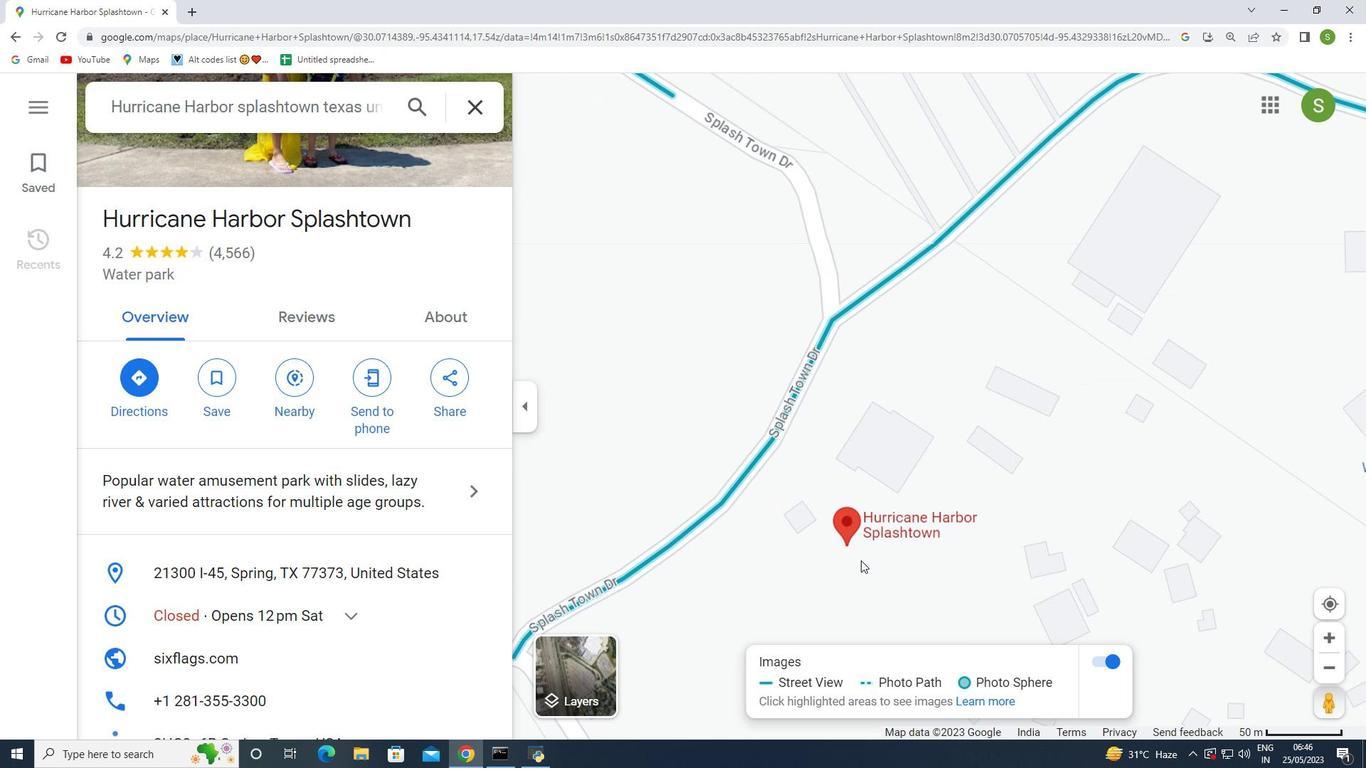 
Action: Mouse moved to (859, 560)
Screenshot: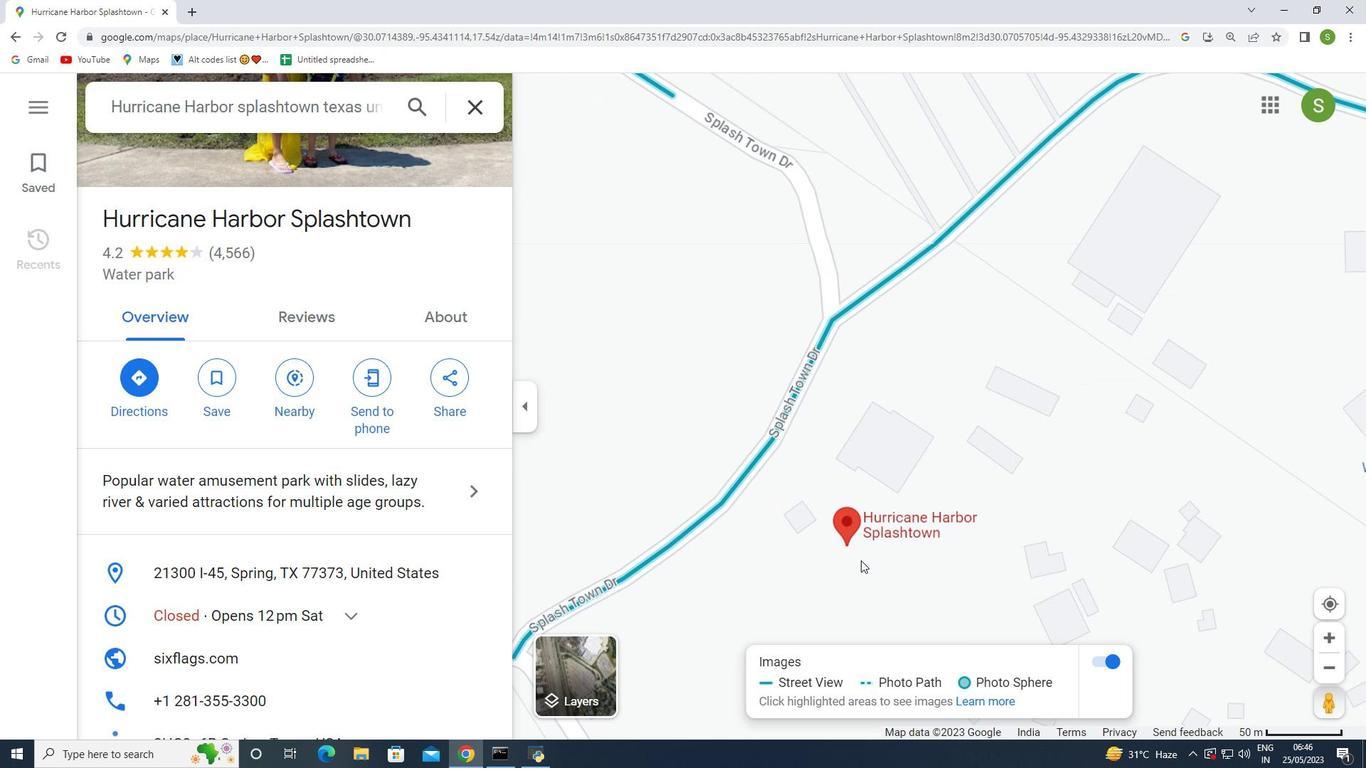 
Action: Mouse scrolled (859, 560) with delta (0, 0)
Screenshot: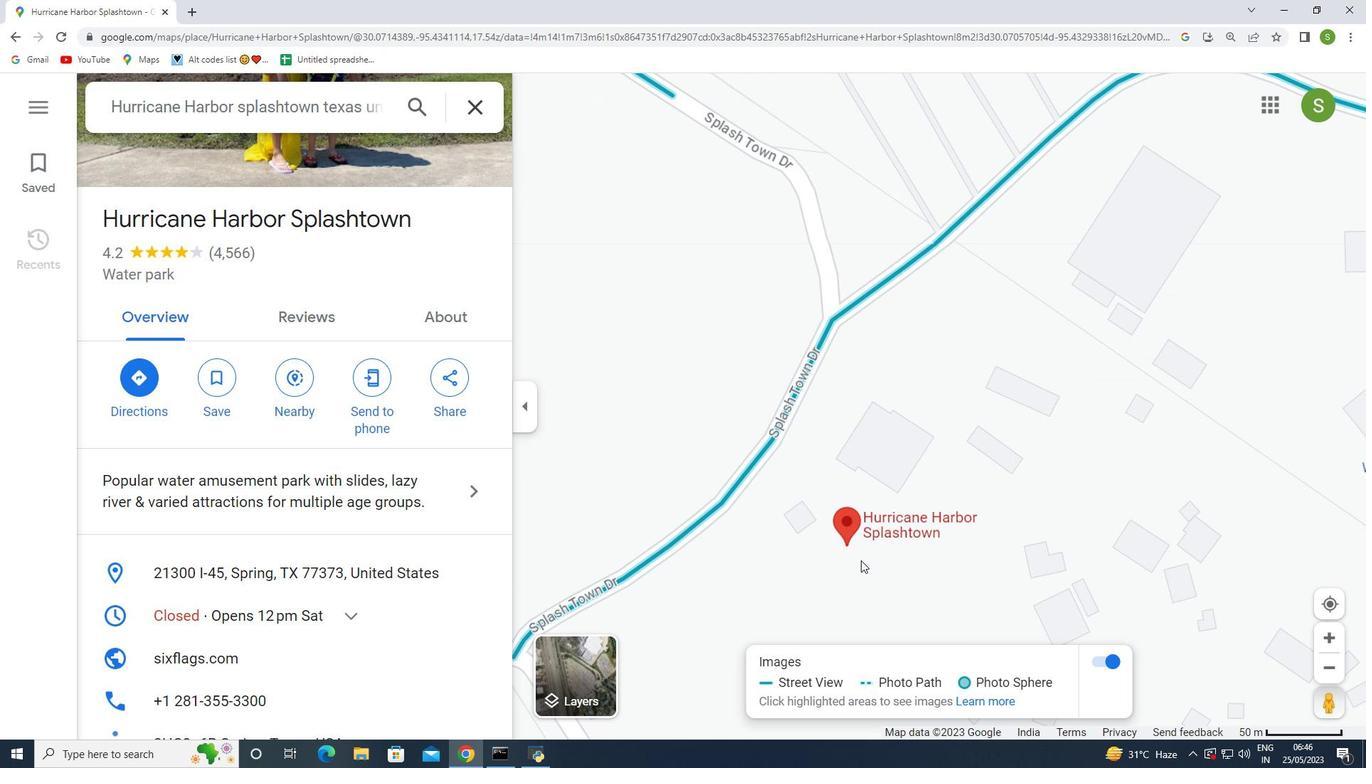 
Action: Mouse moved to (859, 560)
Screenshot: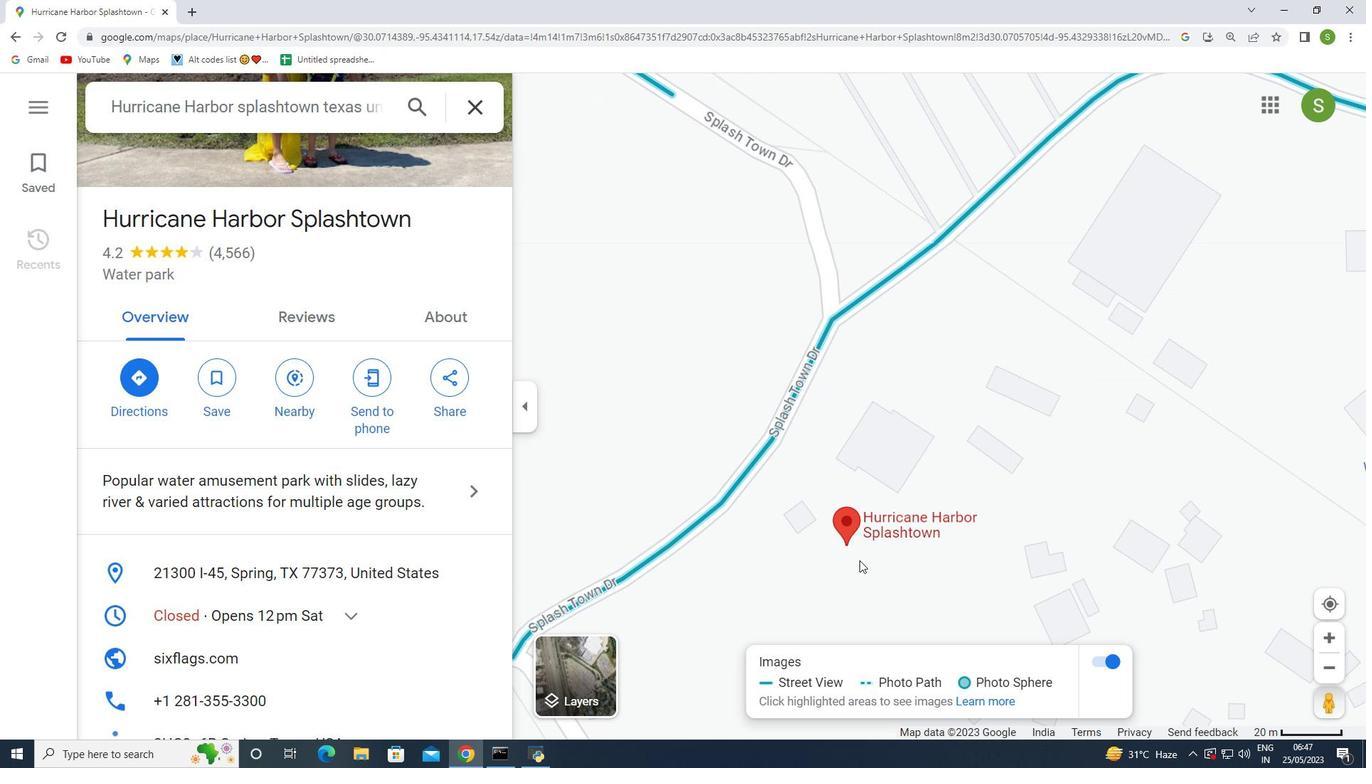 
Action: Mouse scrolled (859, 560) with delta (0, 0)
Screenshot: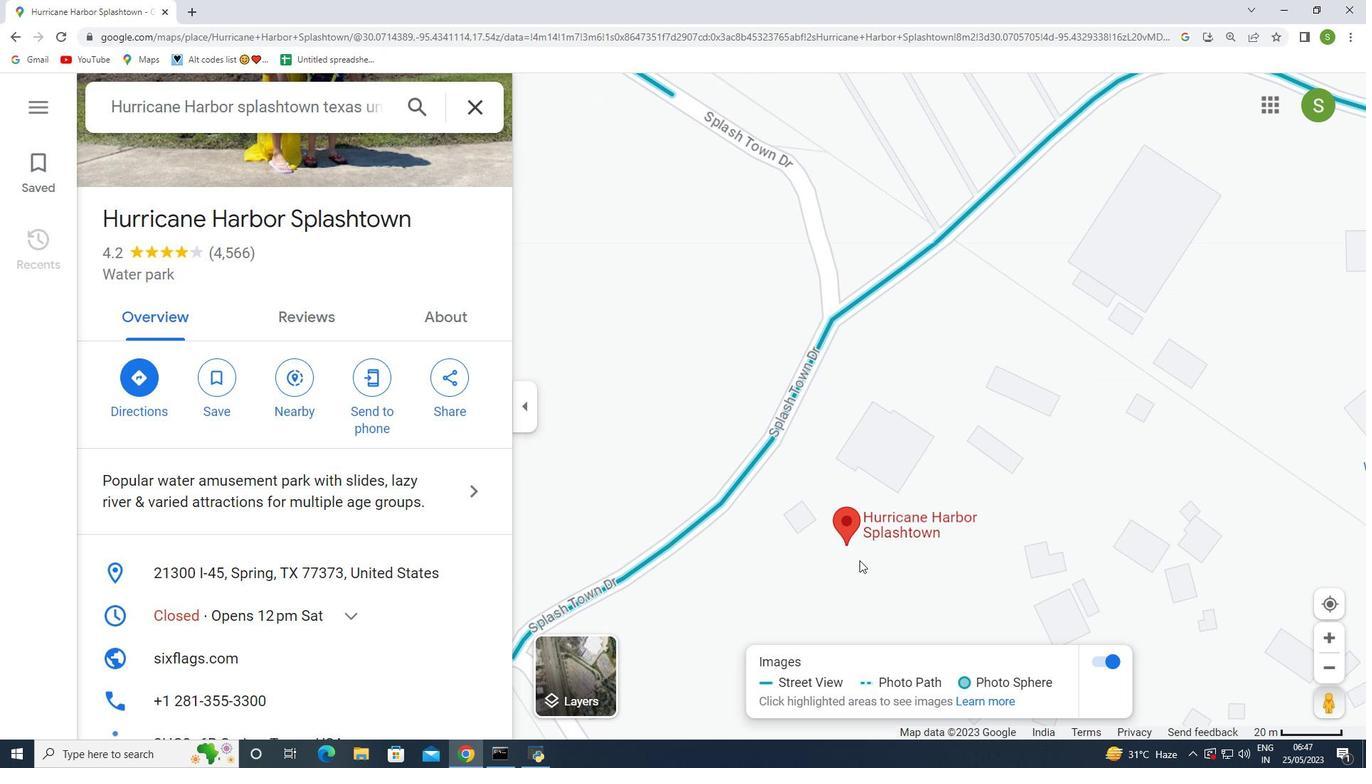 
Action: Mouse moved to (859, 560)
Screenshot: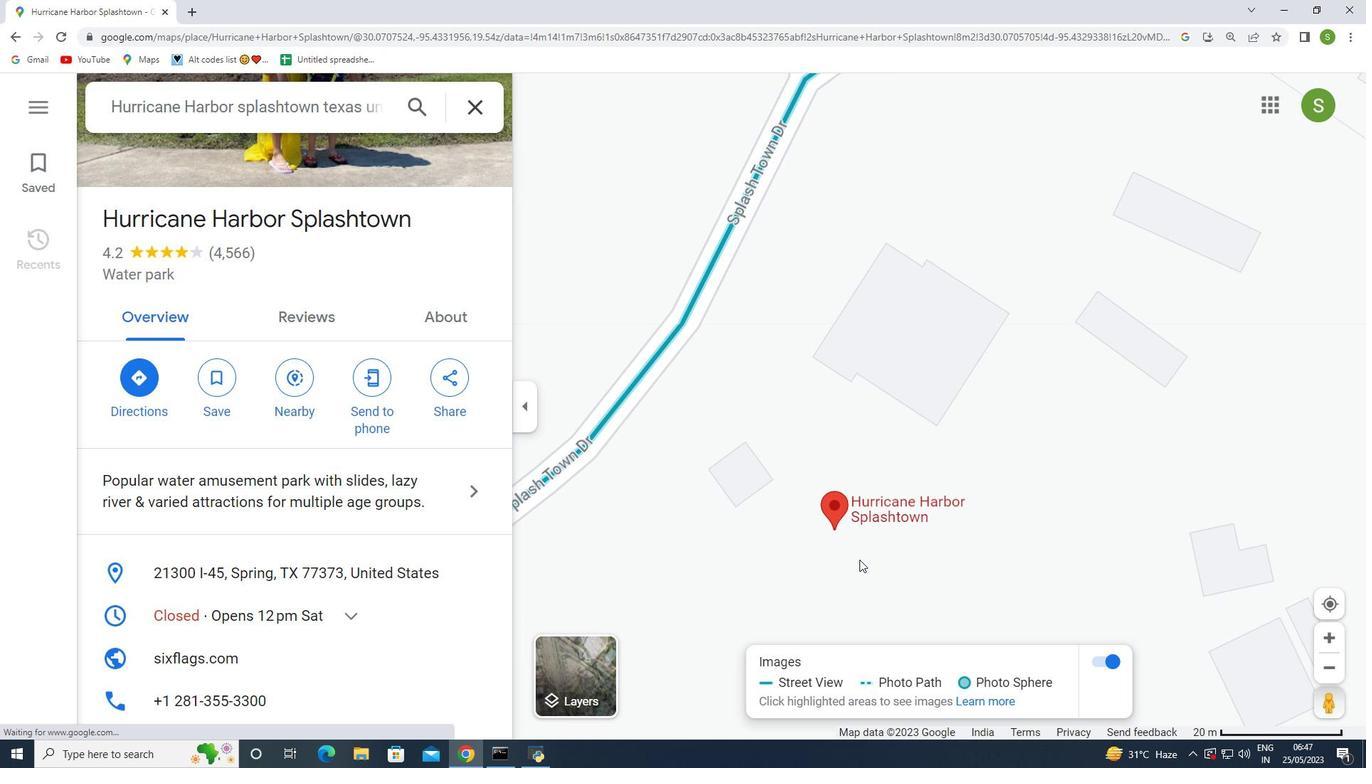 
Action: Mouse scrolled (859, 560) with delta (0, 0)
Screenshot: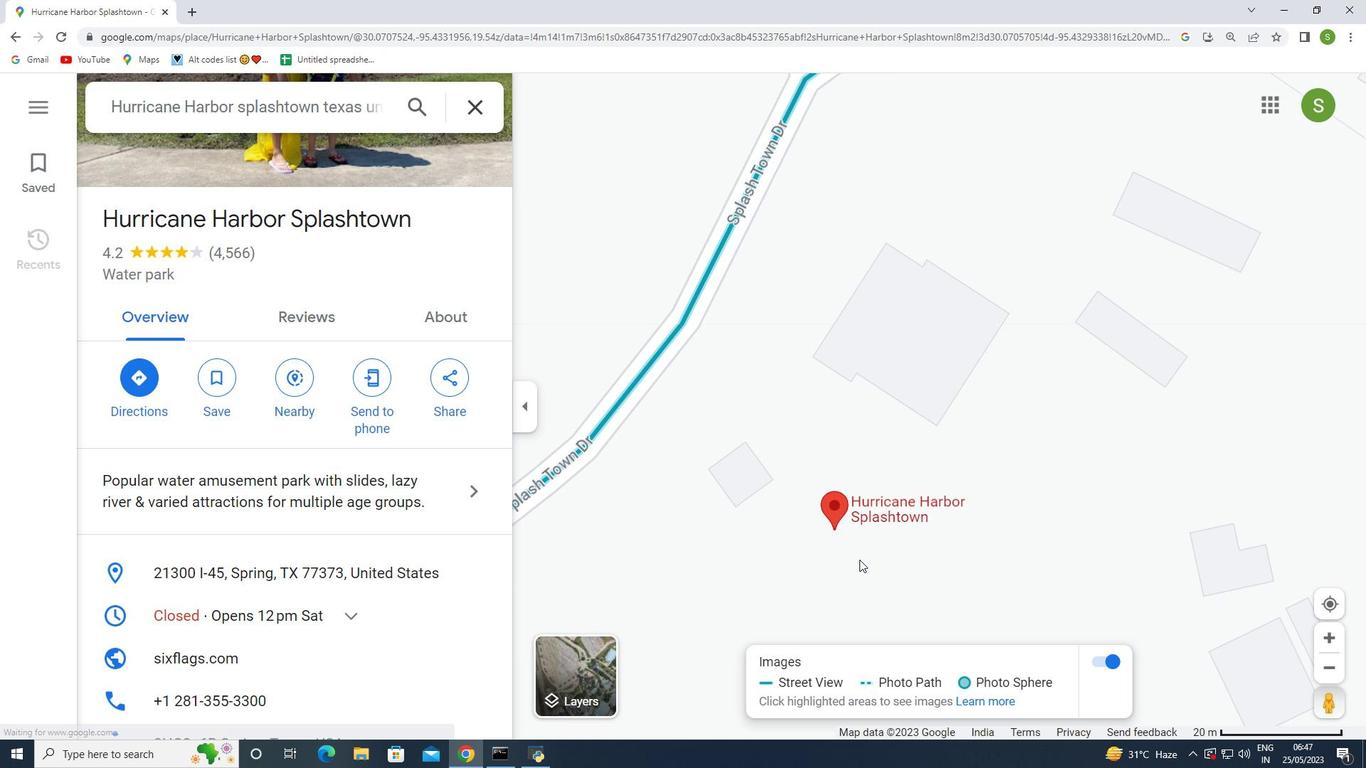 
Action: Mouse scrolled (859, 560) with delta (0, 0)
Screenshot: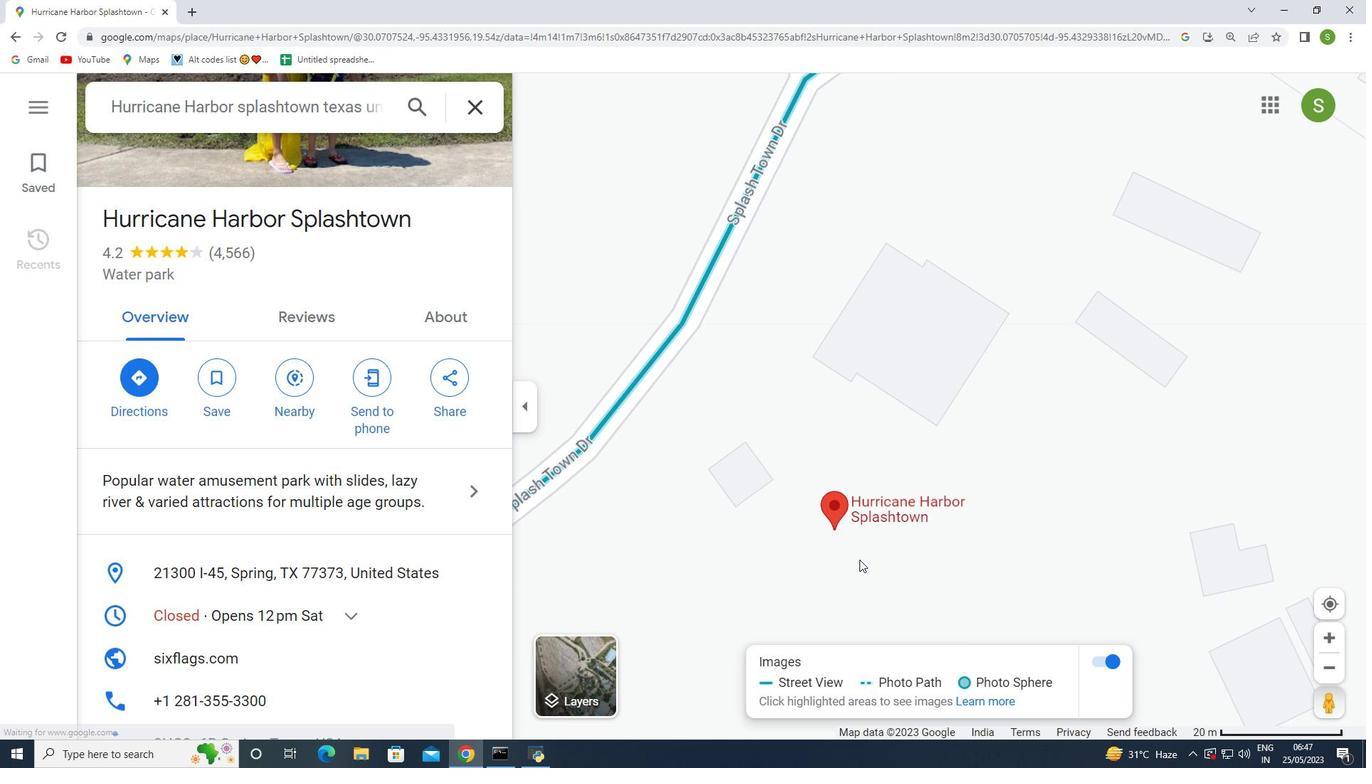 
Action: Mouse moved to (879, 501)
Screenshot: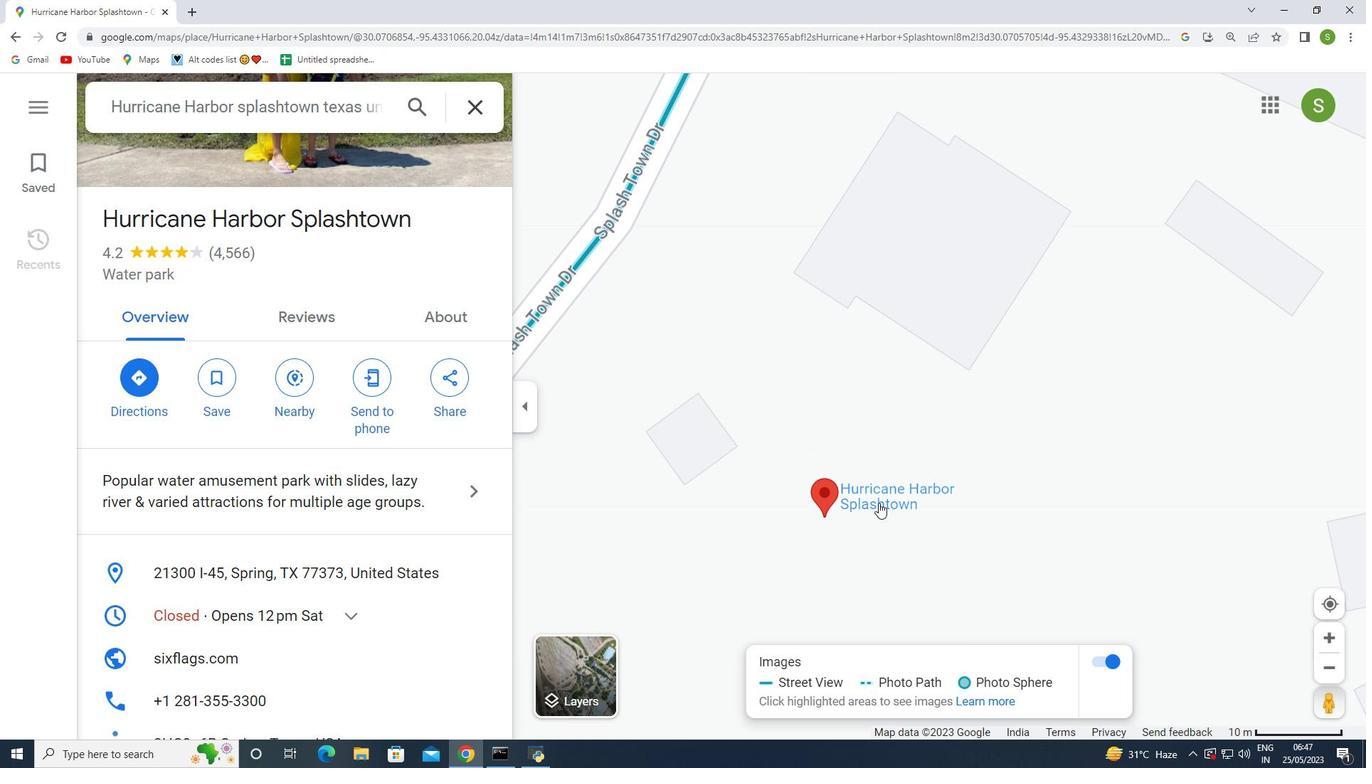 
Action: Mouse pressed left at (879, 501)
Screenshot: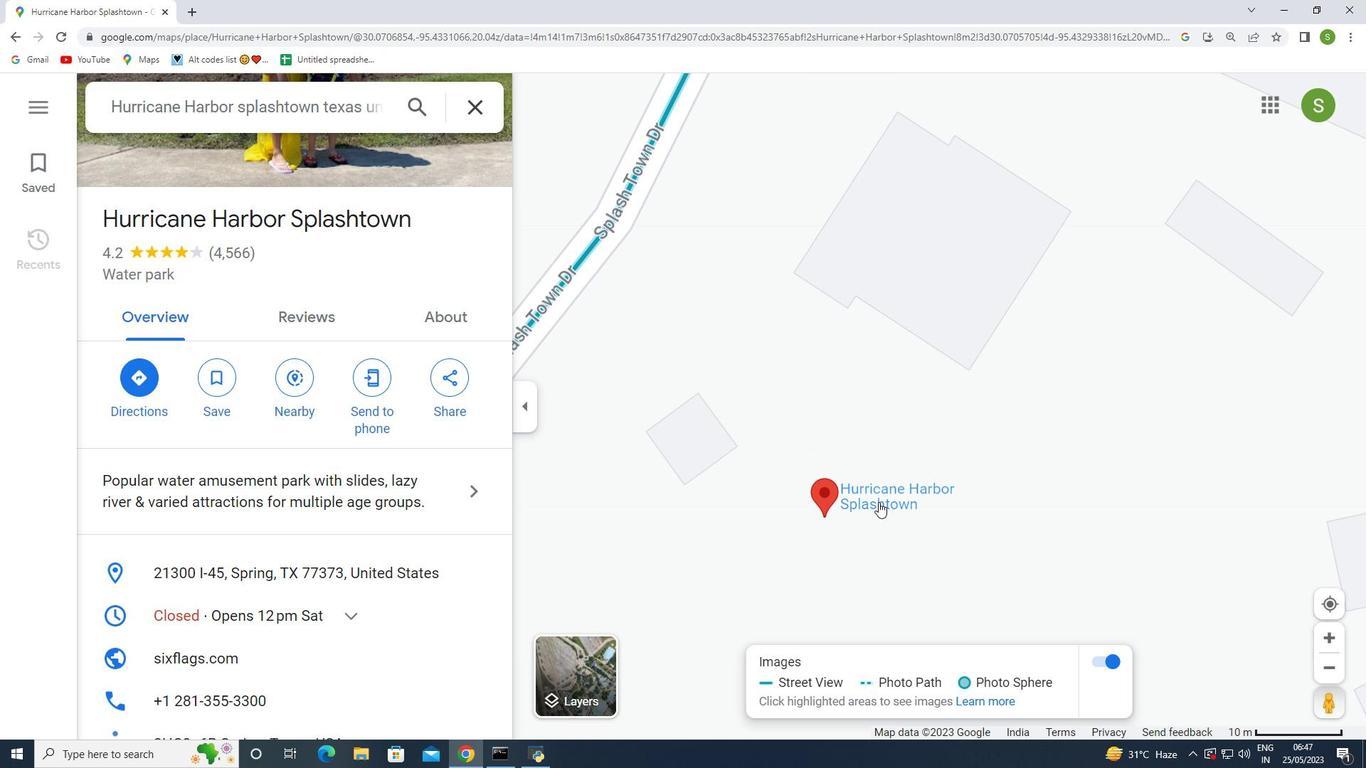 
Action: Mouse moved to (890, 508)
Screenshot: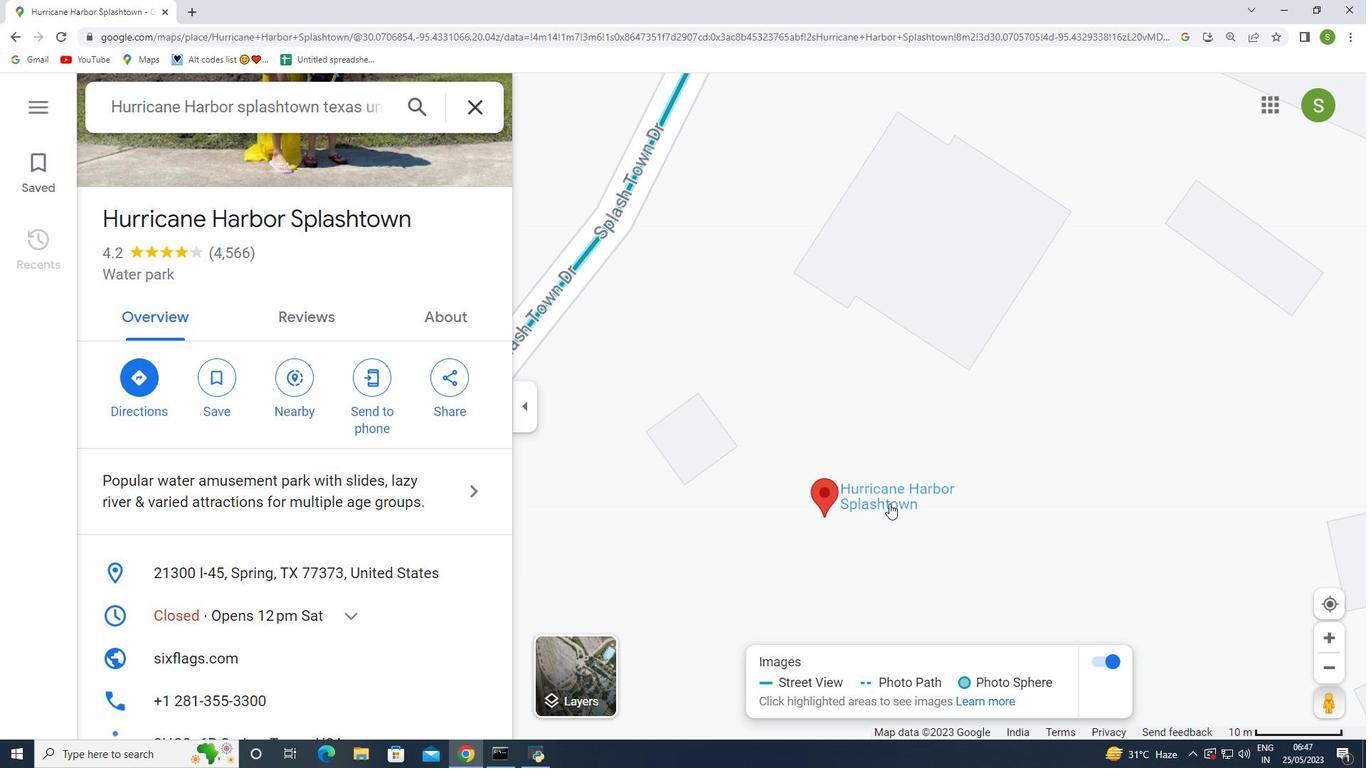 
Action: Mouse scrolled (890, 508) with delta (0, 0)
Screenshot: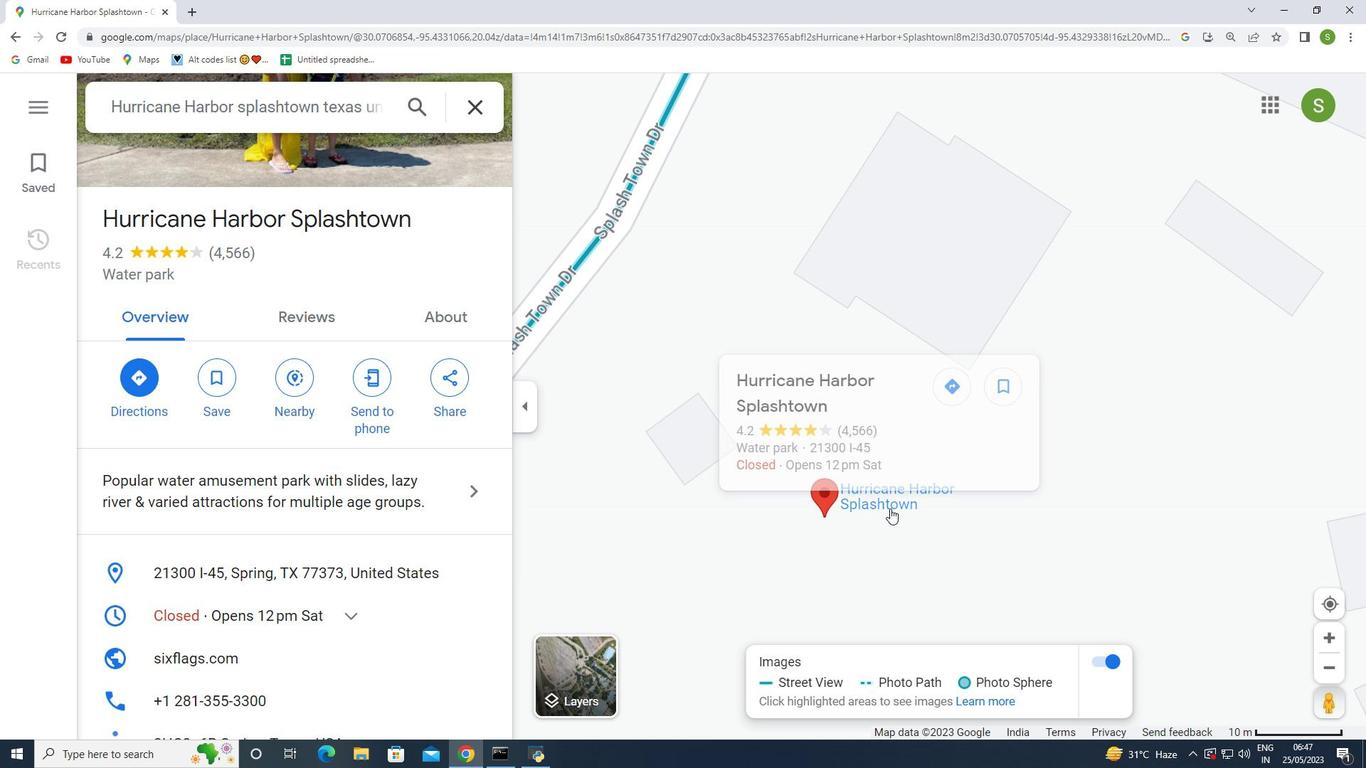 
Action: Mouse scrolled (890, 508) with delta (0, 0)
Screenshot: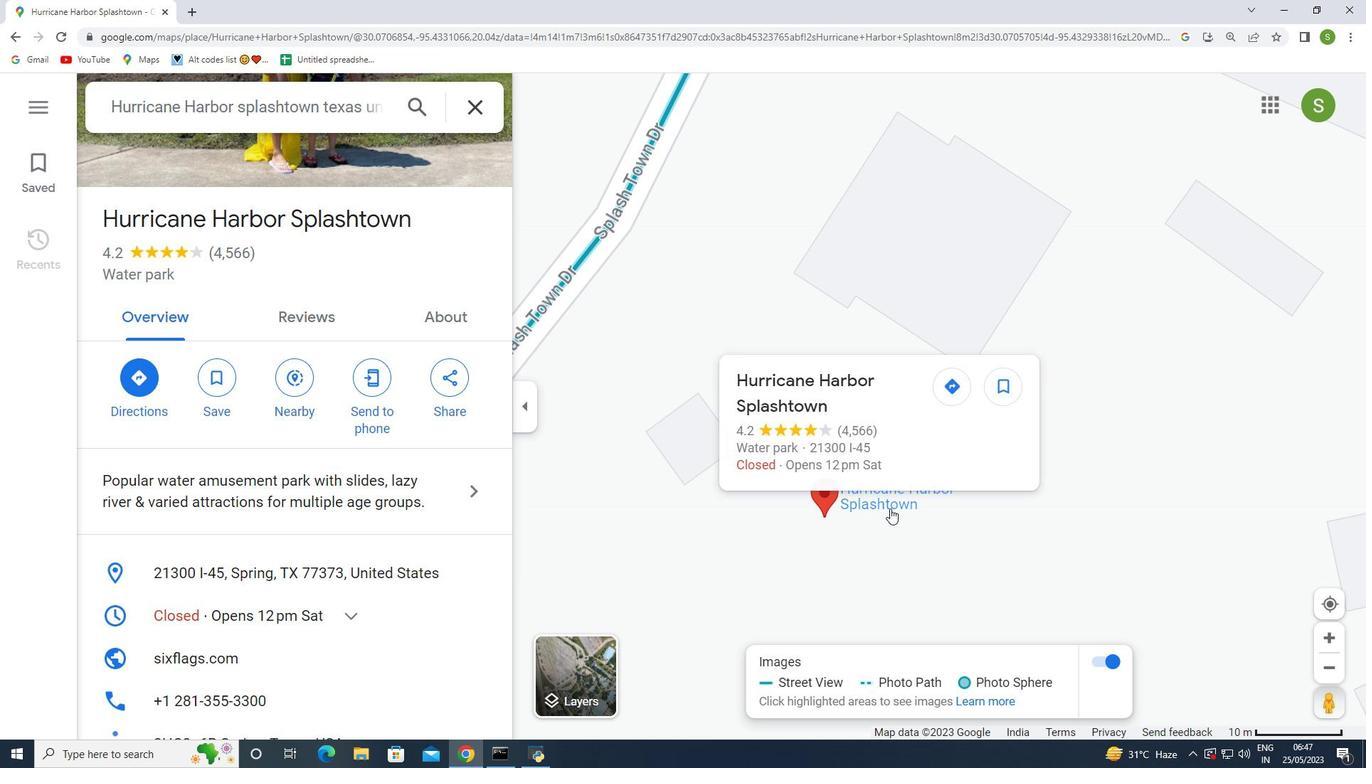 
Action: Mouse moved to (894, 513)
Screenshot: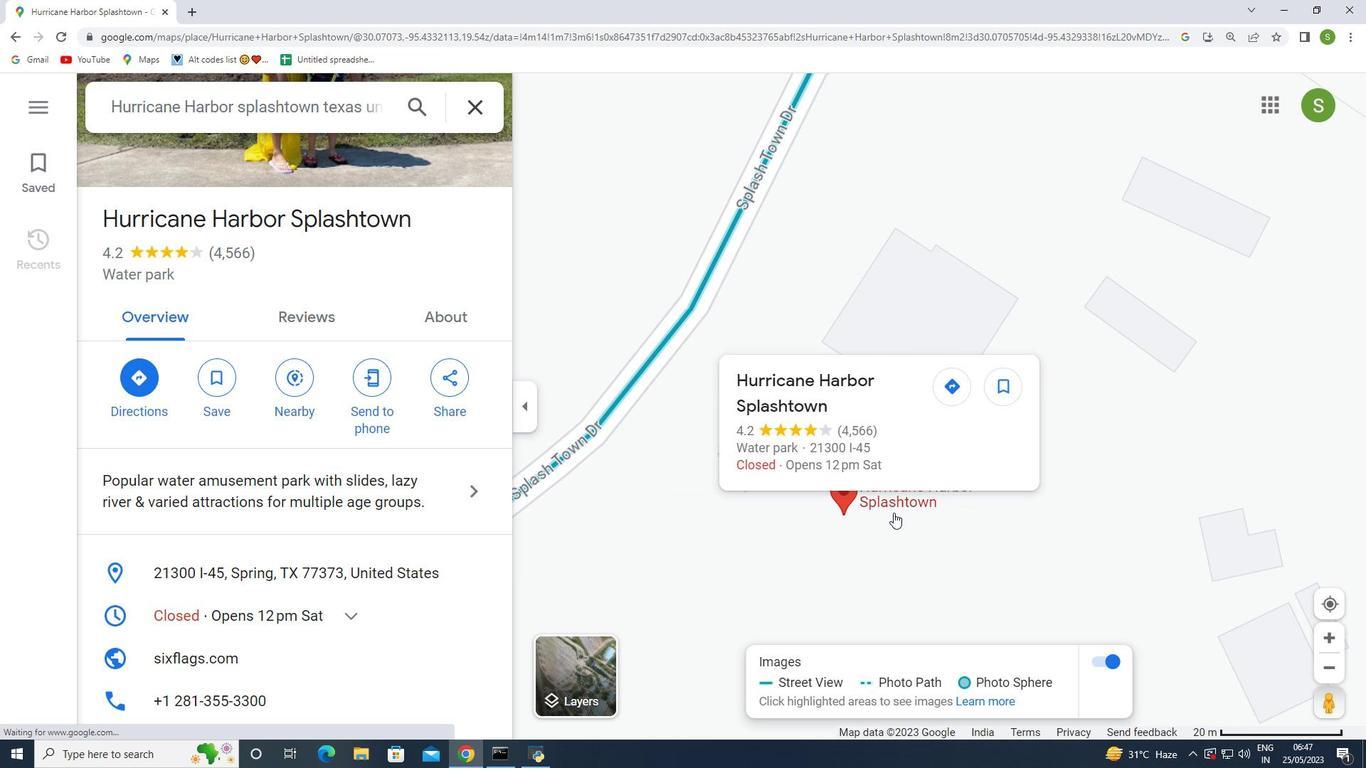 
Action: Mouse scrolled (894, 513) with delta (0, 0)
Screenshot: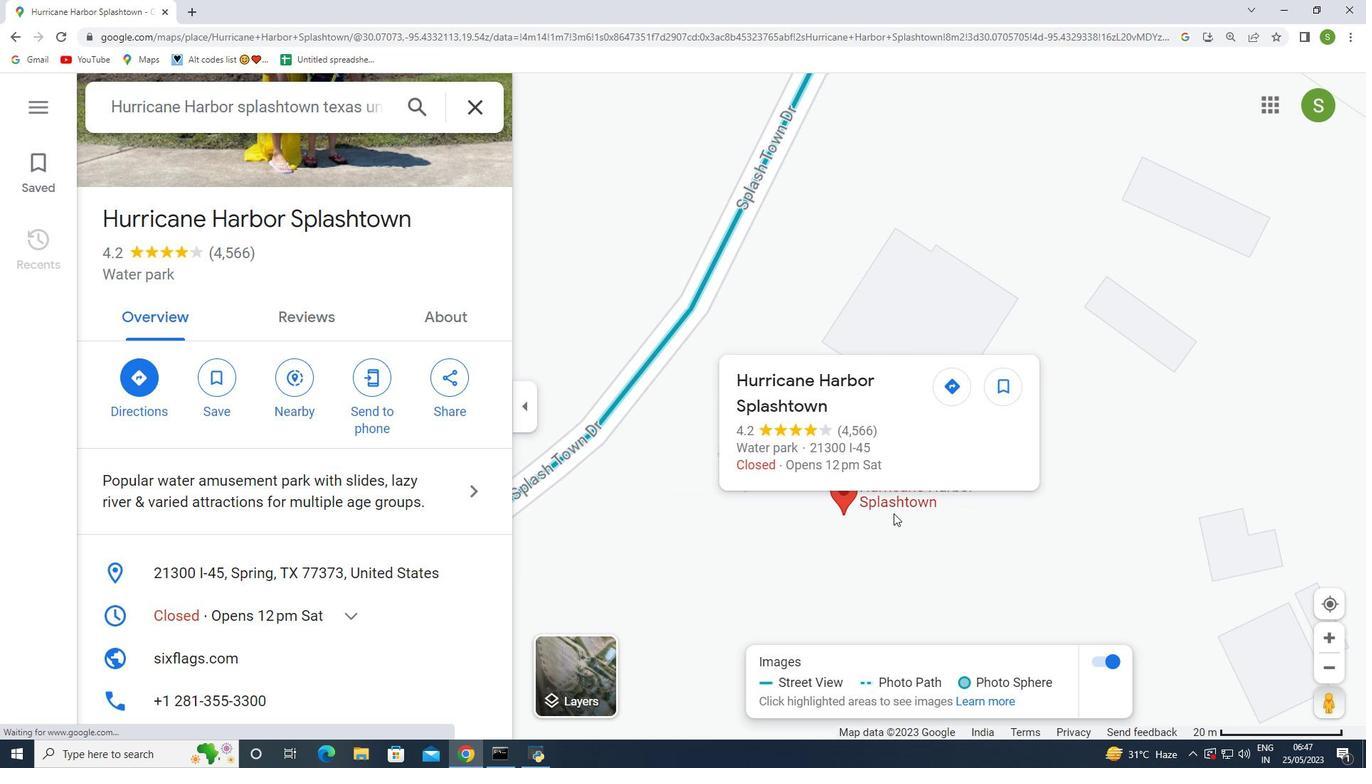
Action: Mouse scrolled (894, 513) with delta (0, 0)
Screenshot: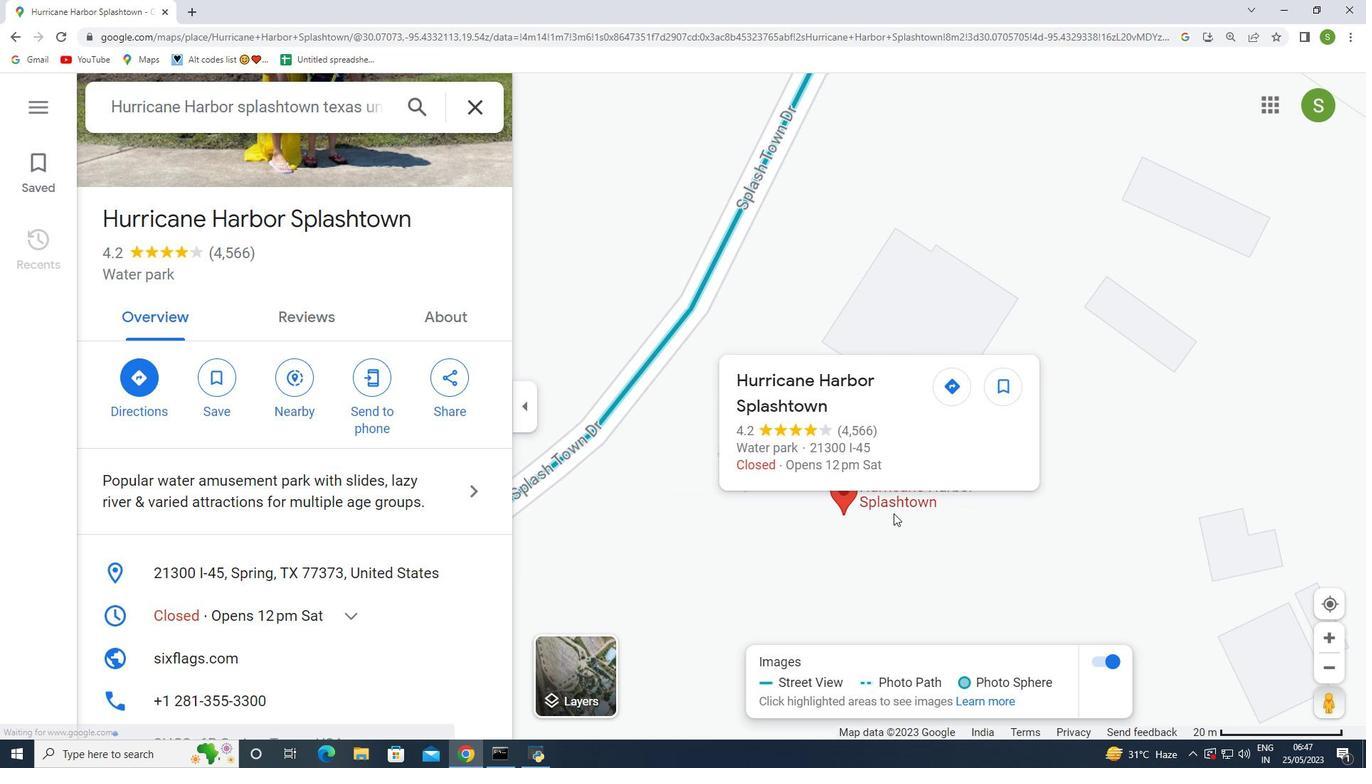 
Action: Mouse moved to (894, 515)
Screenshot: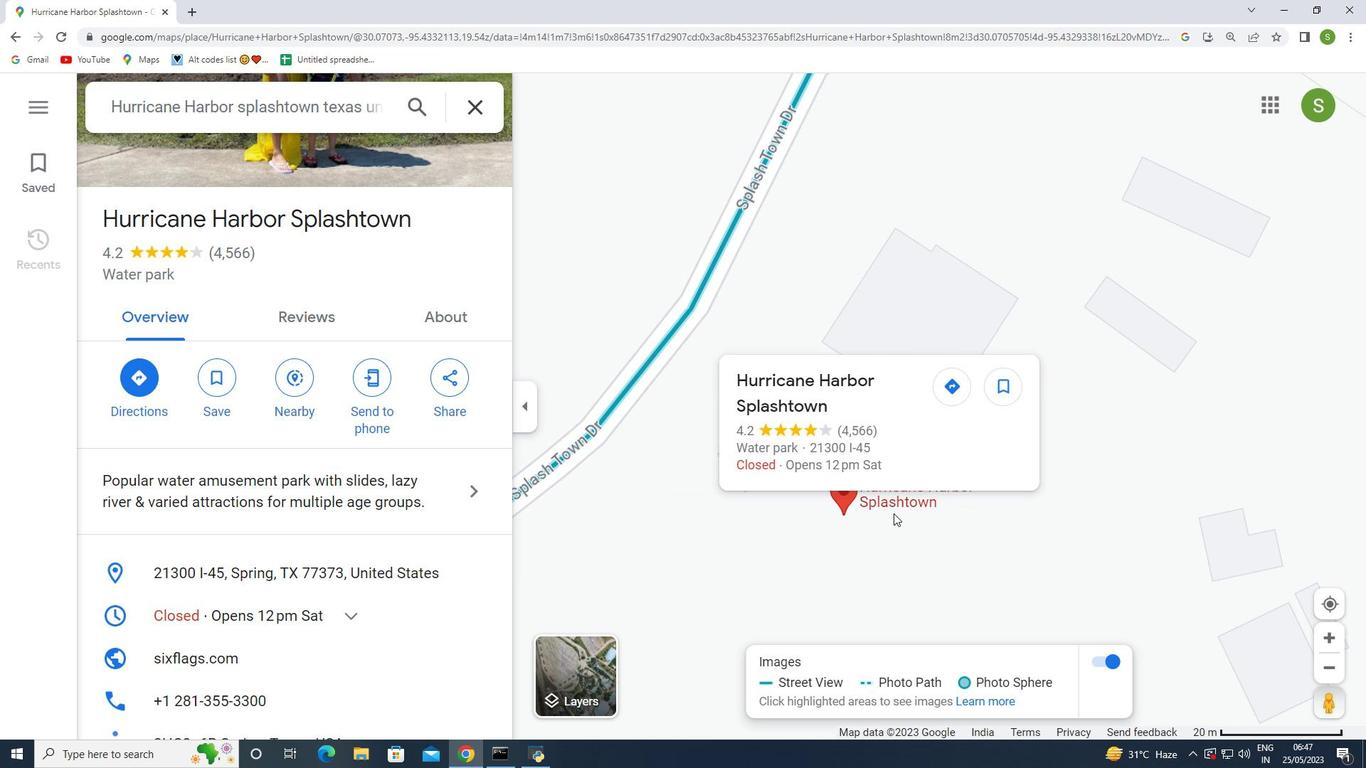 
Action: Mouse scrolled (894, 513) with delta (0, 0)
Screenshot: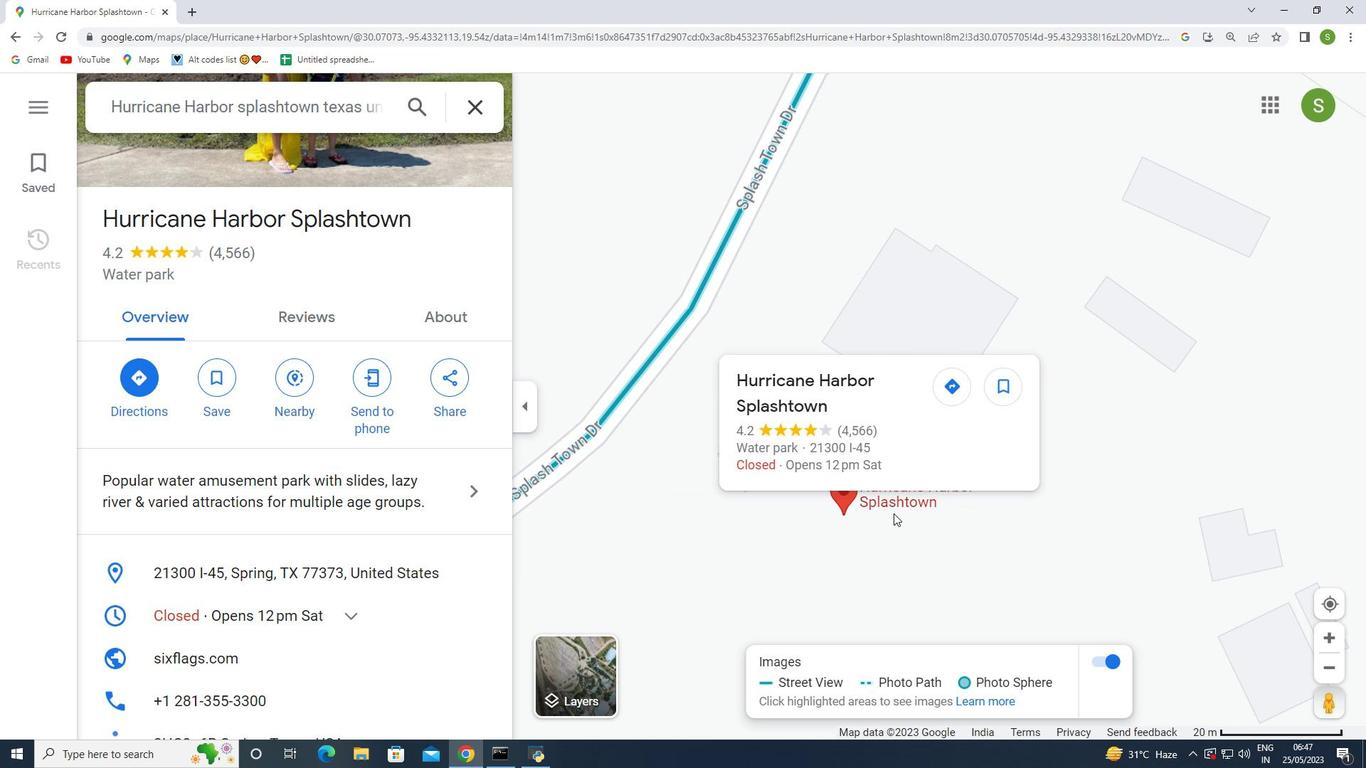 
Action: Mouse moved to (894, 516)
Screenshot: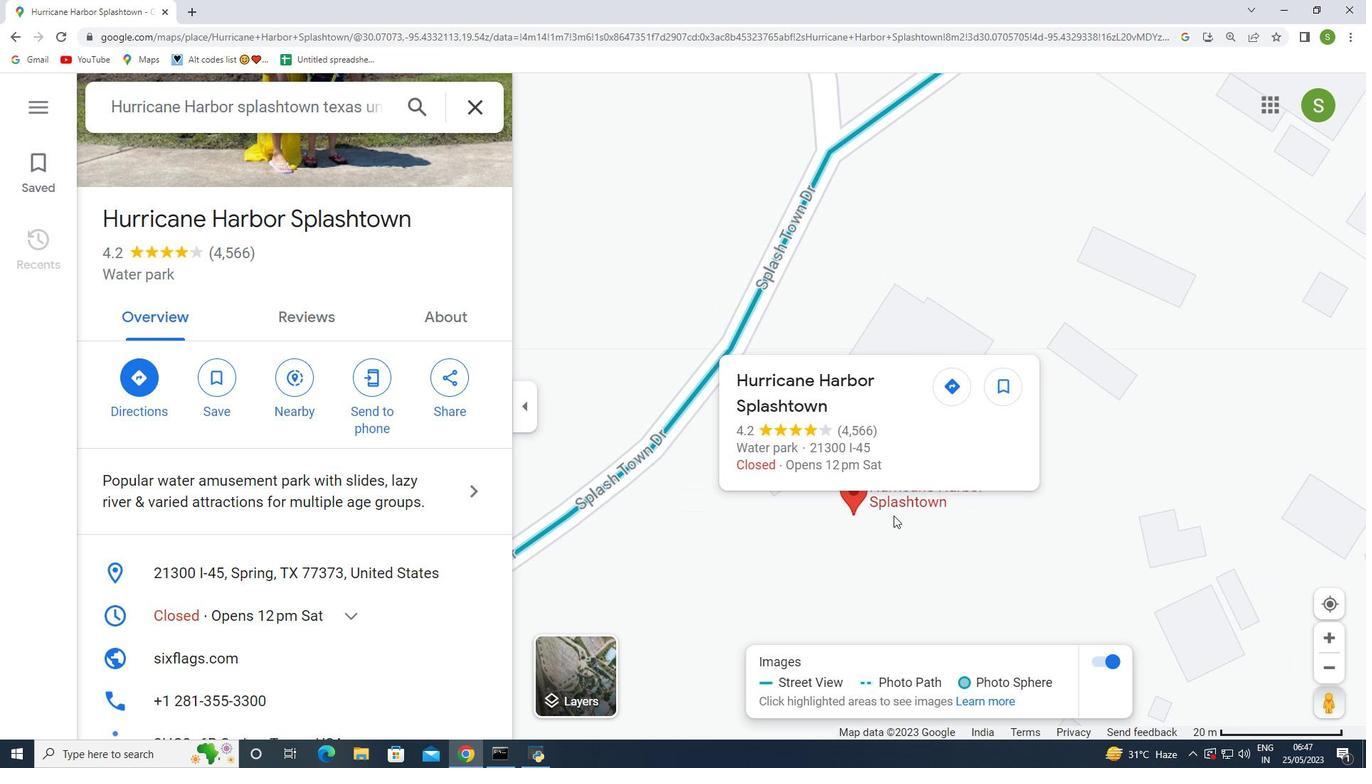 
Action: Mouse scrolled (894, 515) with delta (0, 0)
Screenshot: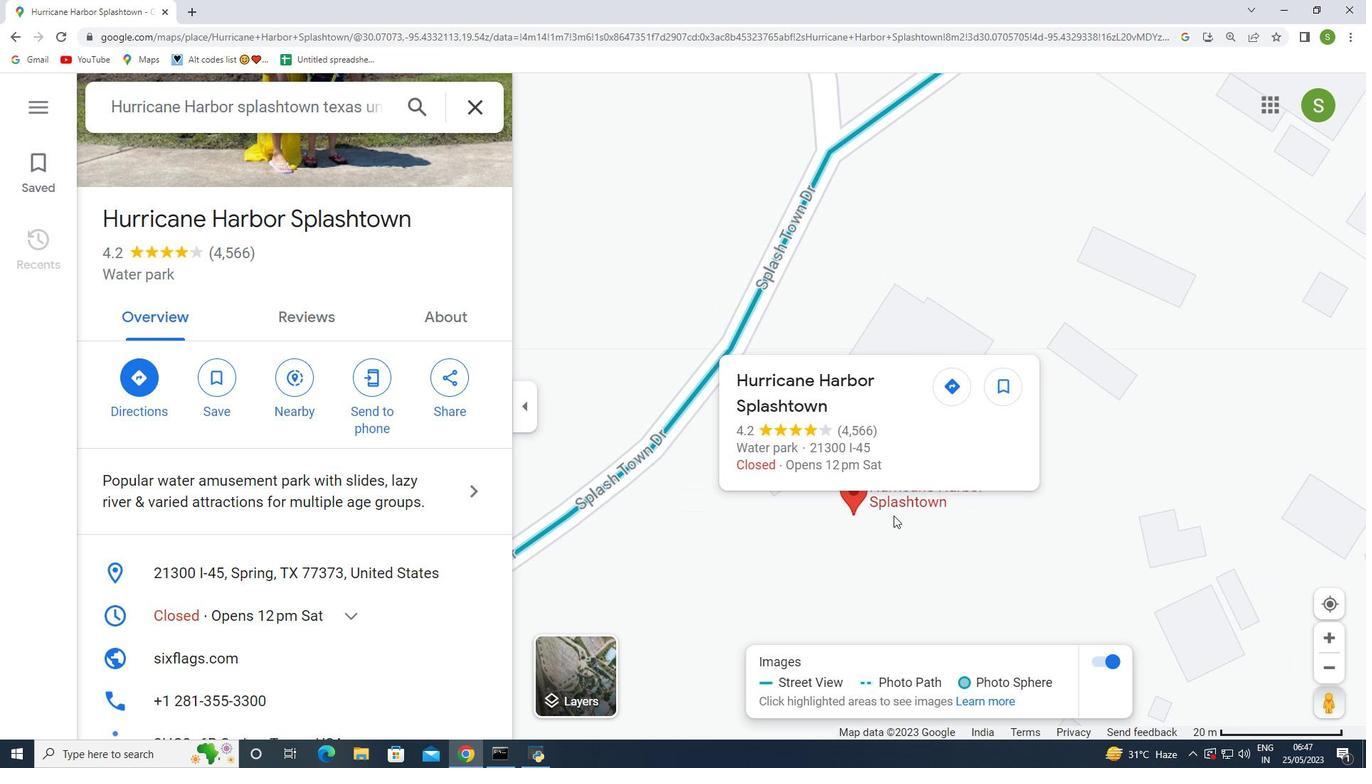 
Action: Mouse moved to (894, 516)
Screenshot: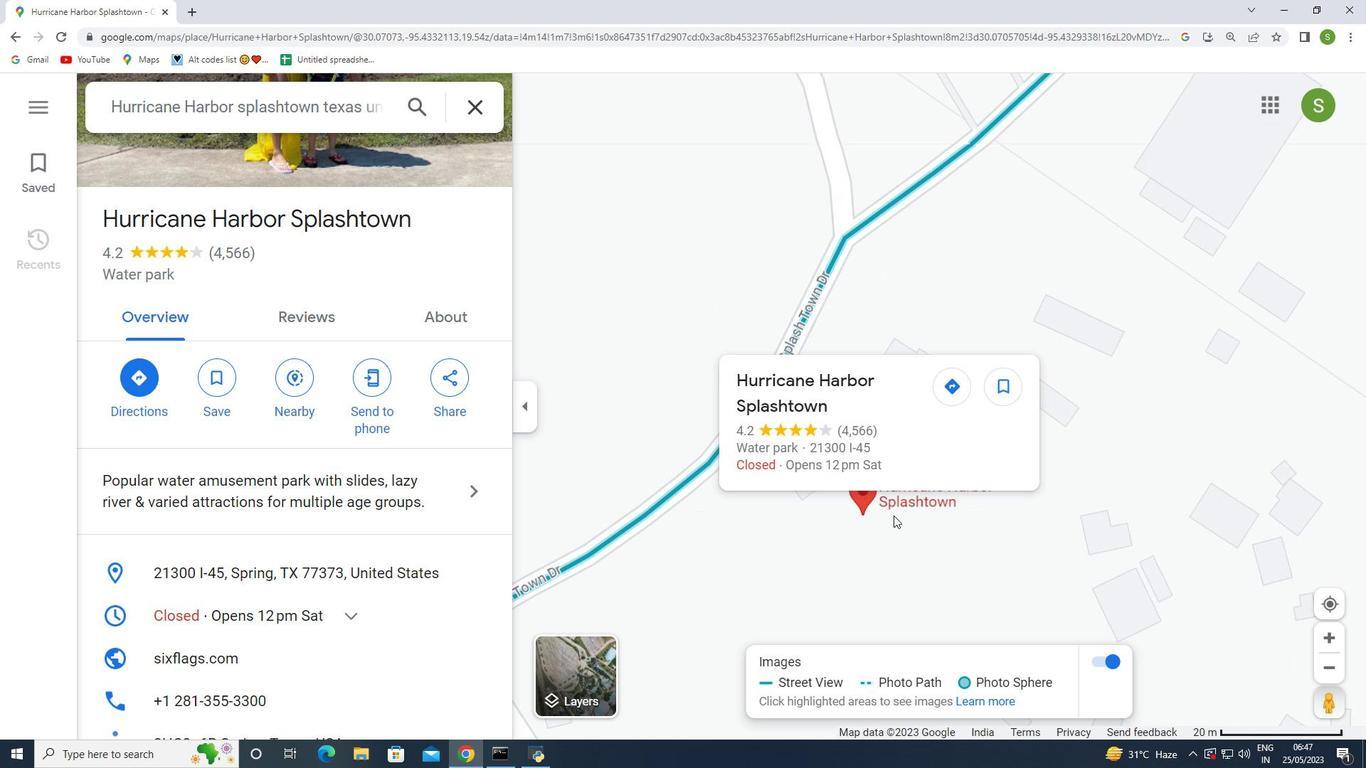 
Action: Mouse scrolled (894, 515) with delta (0, 0)
Screenshot: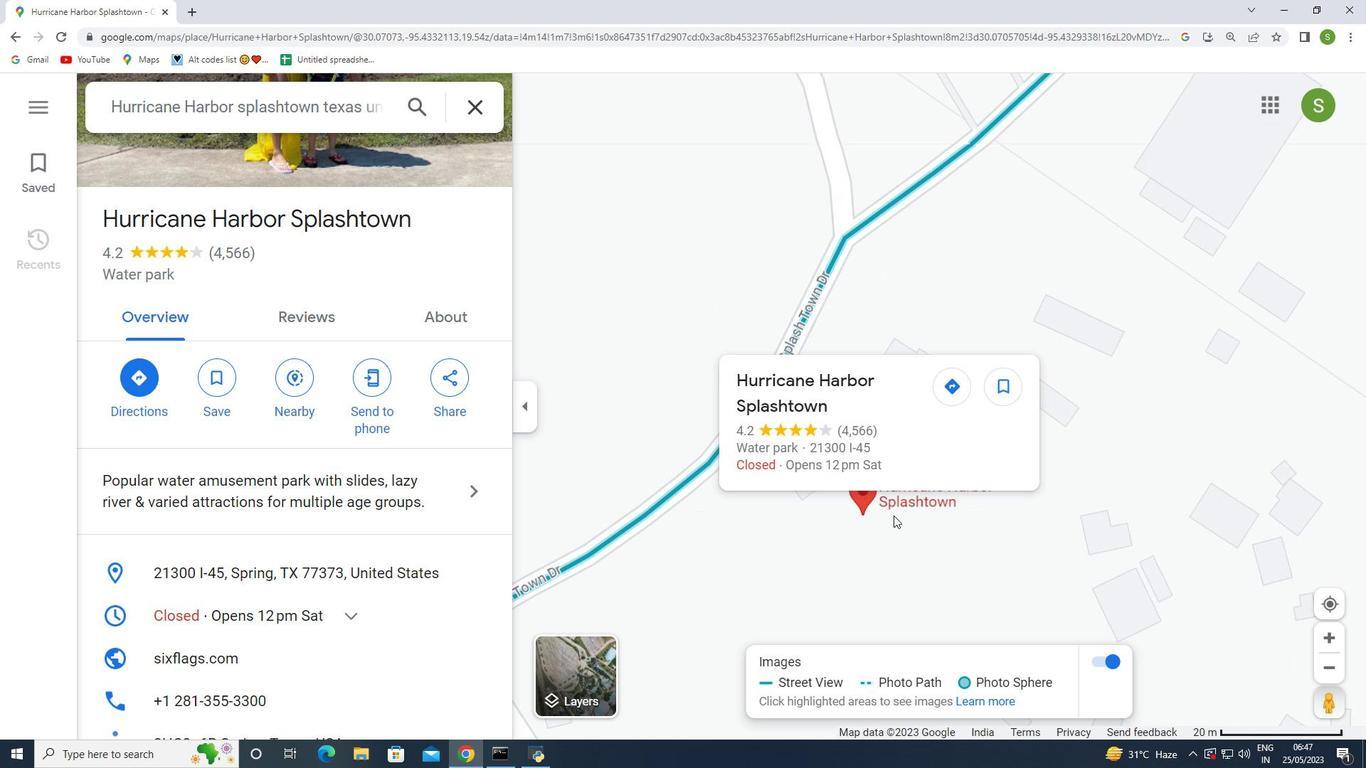
Action: Mouse moved to (896, 518)
Screenshot: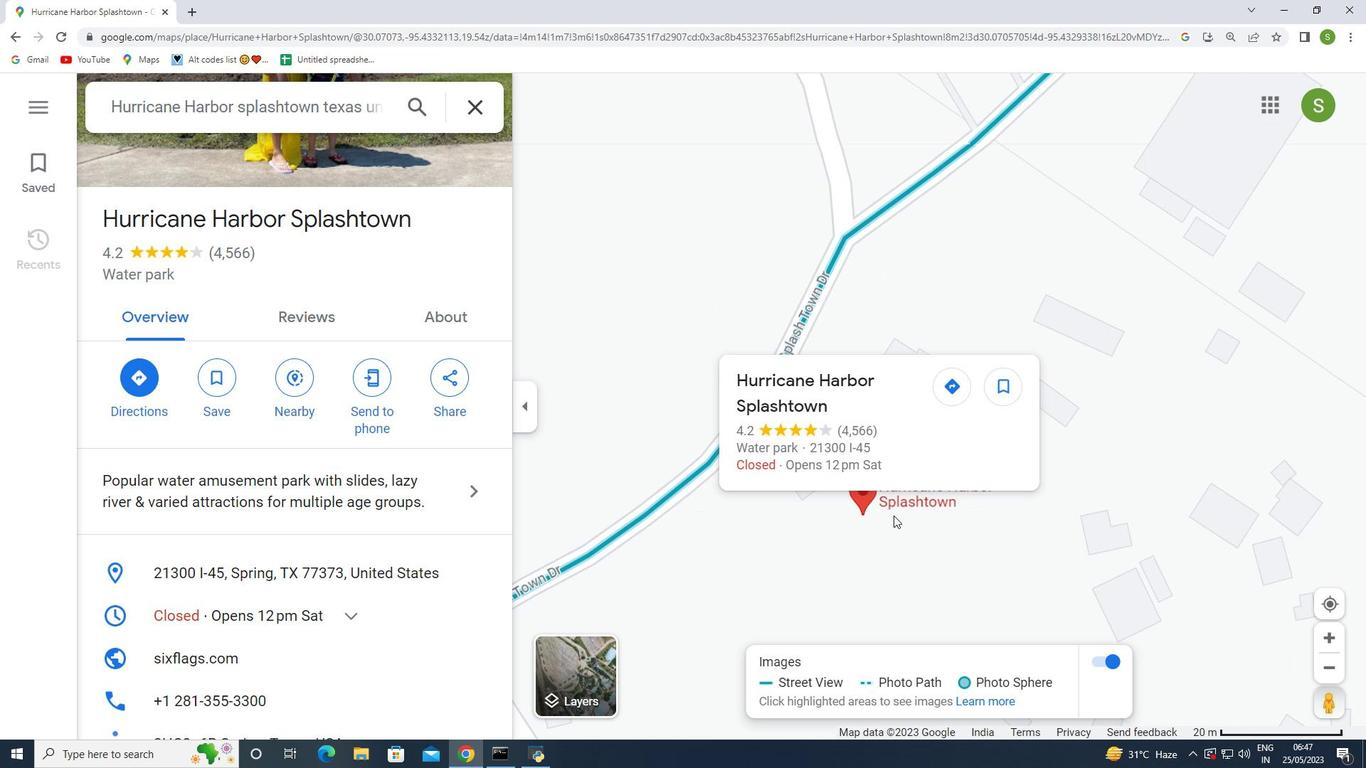 
Action: Mouse scrolled (896, 517) with delta (0, 0)
Screenshot: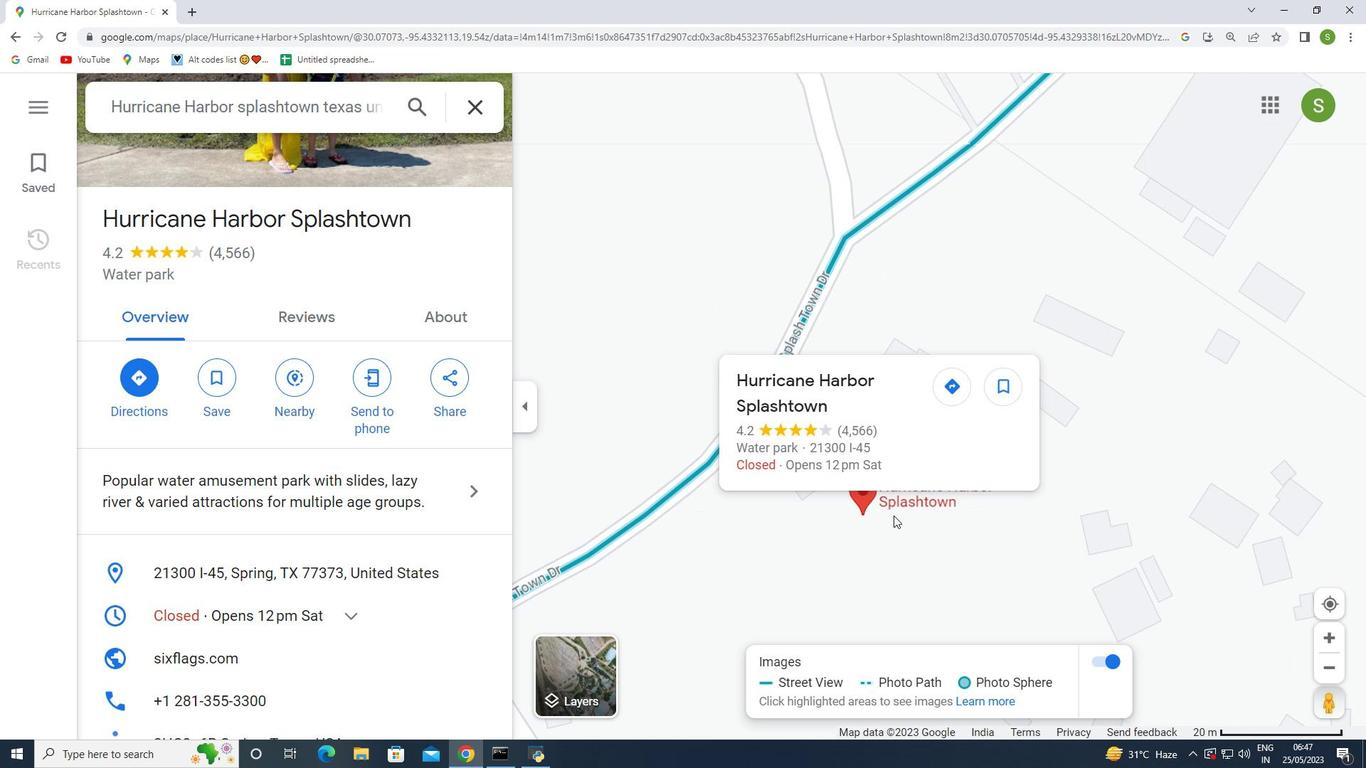 
Action: Mouse moved to (939, 538)
Screenshot: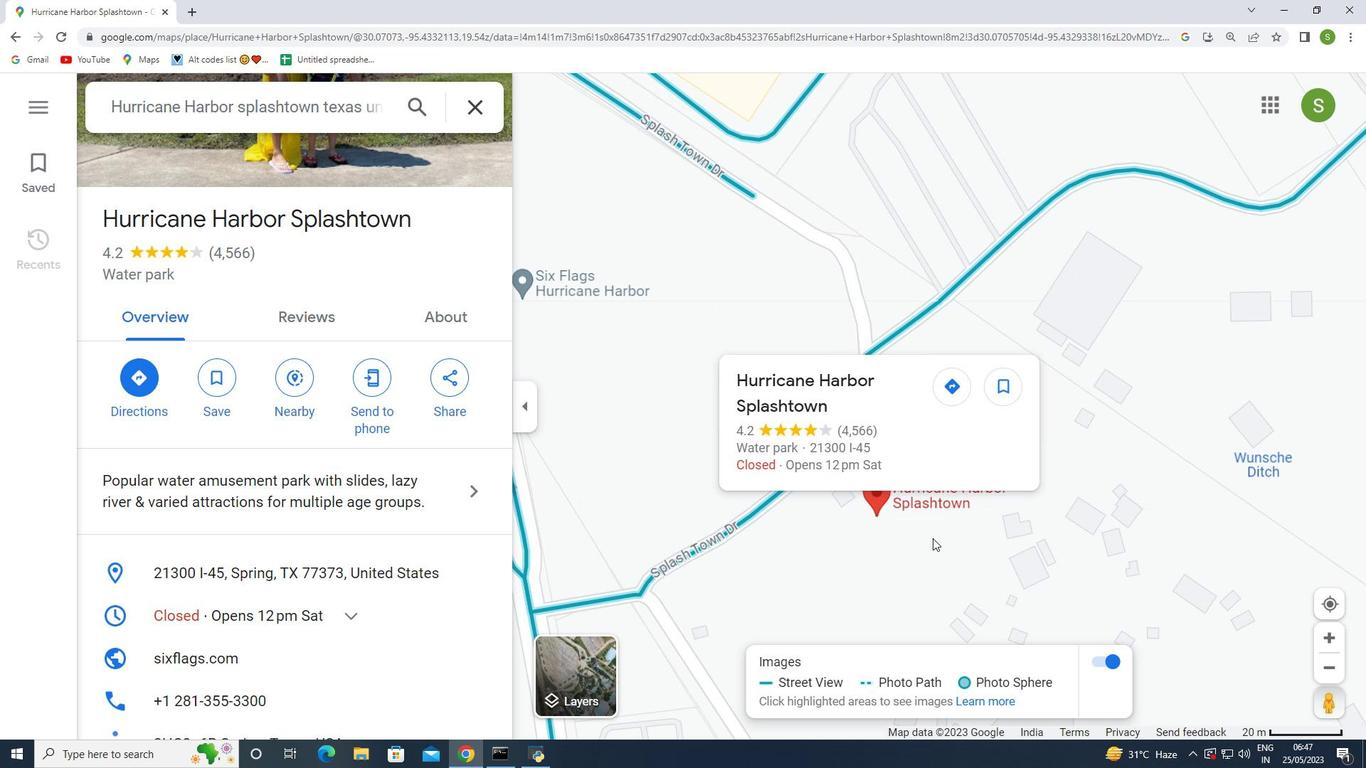 
Action: Mouse scrolled (939, 538) with delta (0, 0)
